 Task: Create record types in request object.
Action: Mouse moved to (1296, 103)
Screenshot: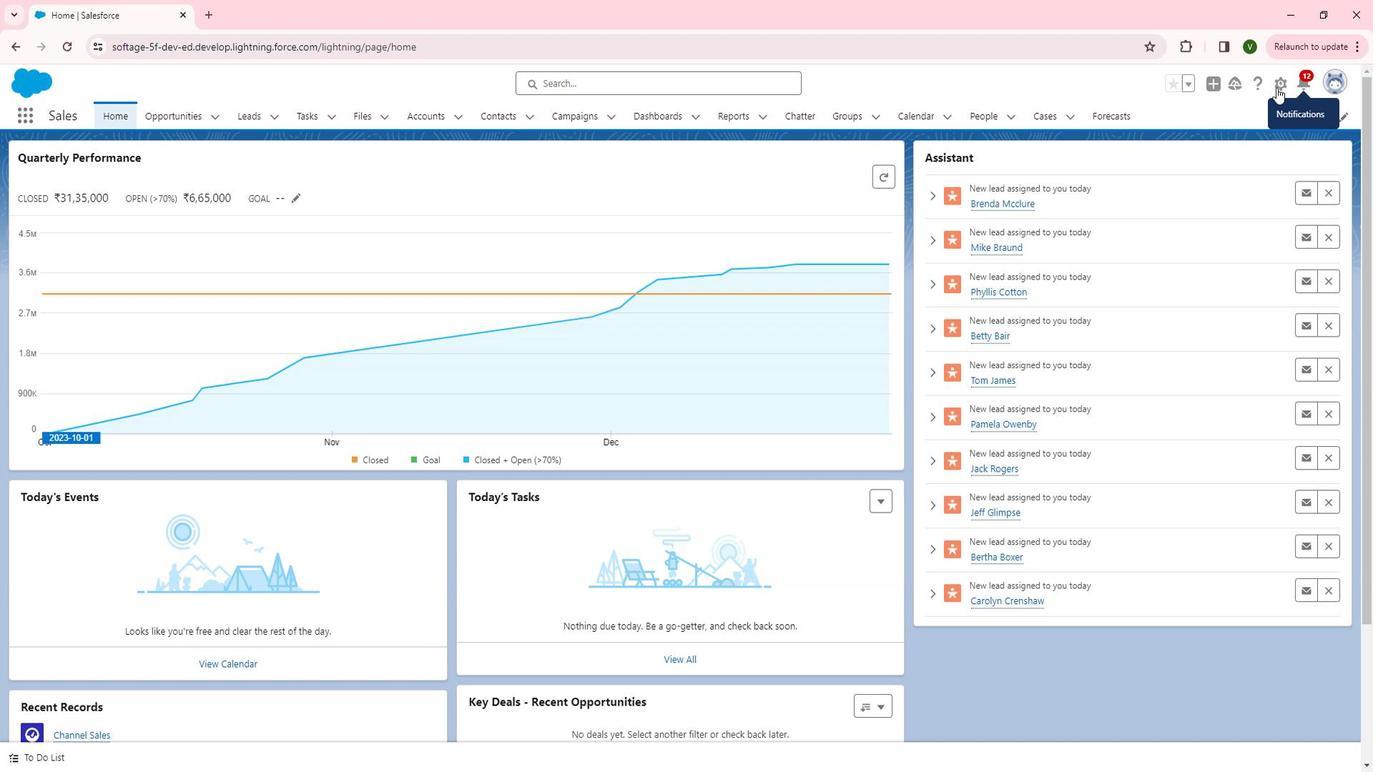 
Action: Mouse pressed left at (1296, 103)
Screenshot: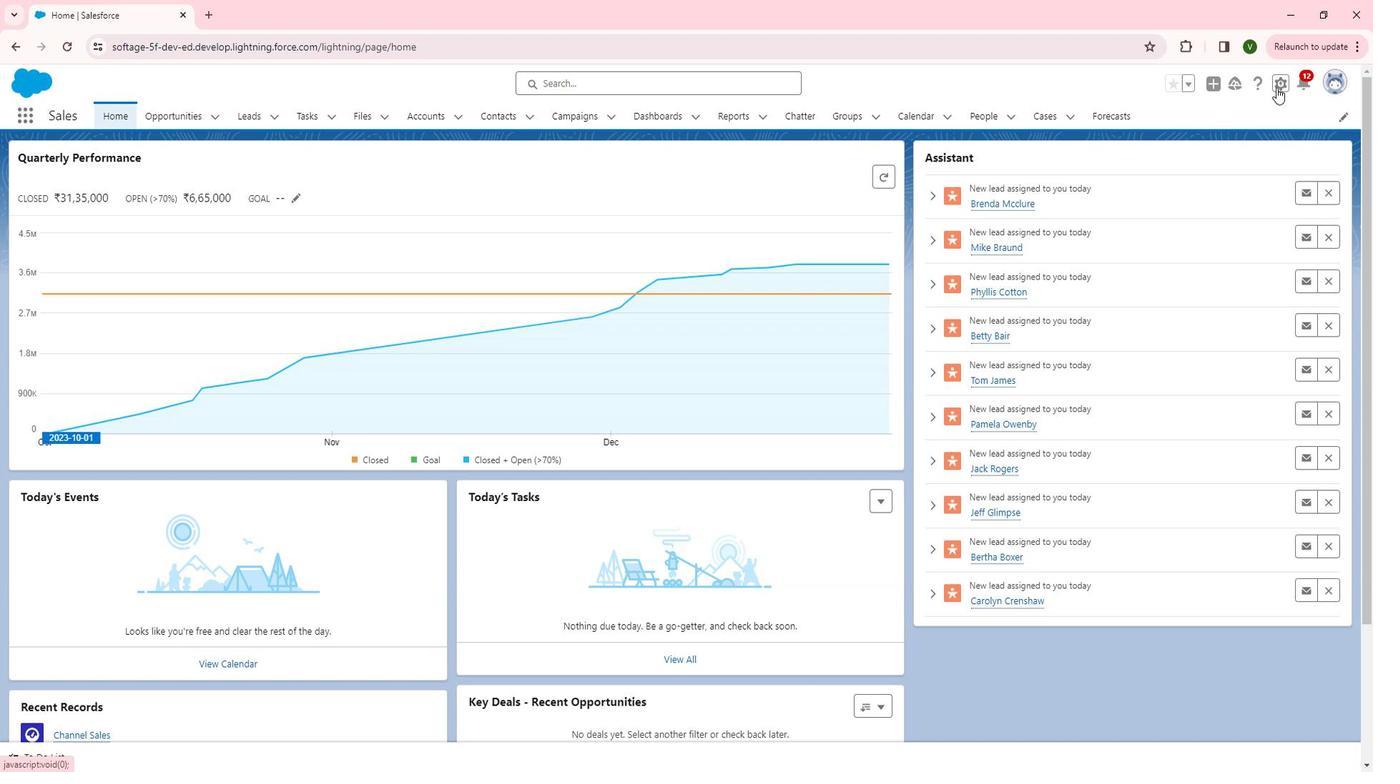
Action: Mouse moved to (1244, 140)
Screenshot: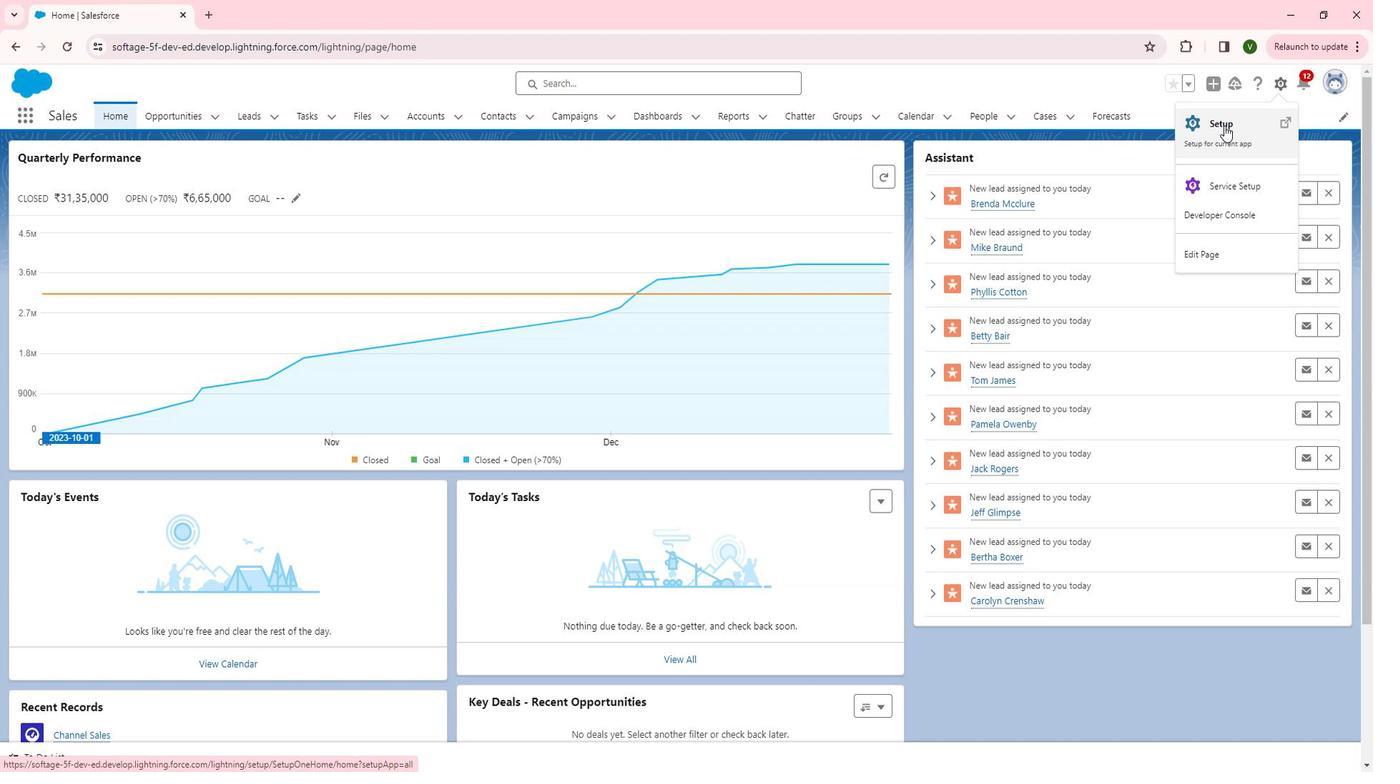 
Action: Mouse pressed left at (1244, 140)
Screenshot: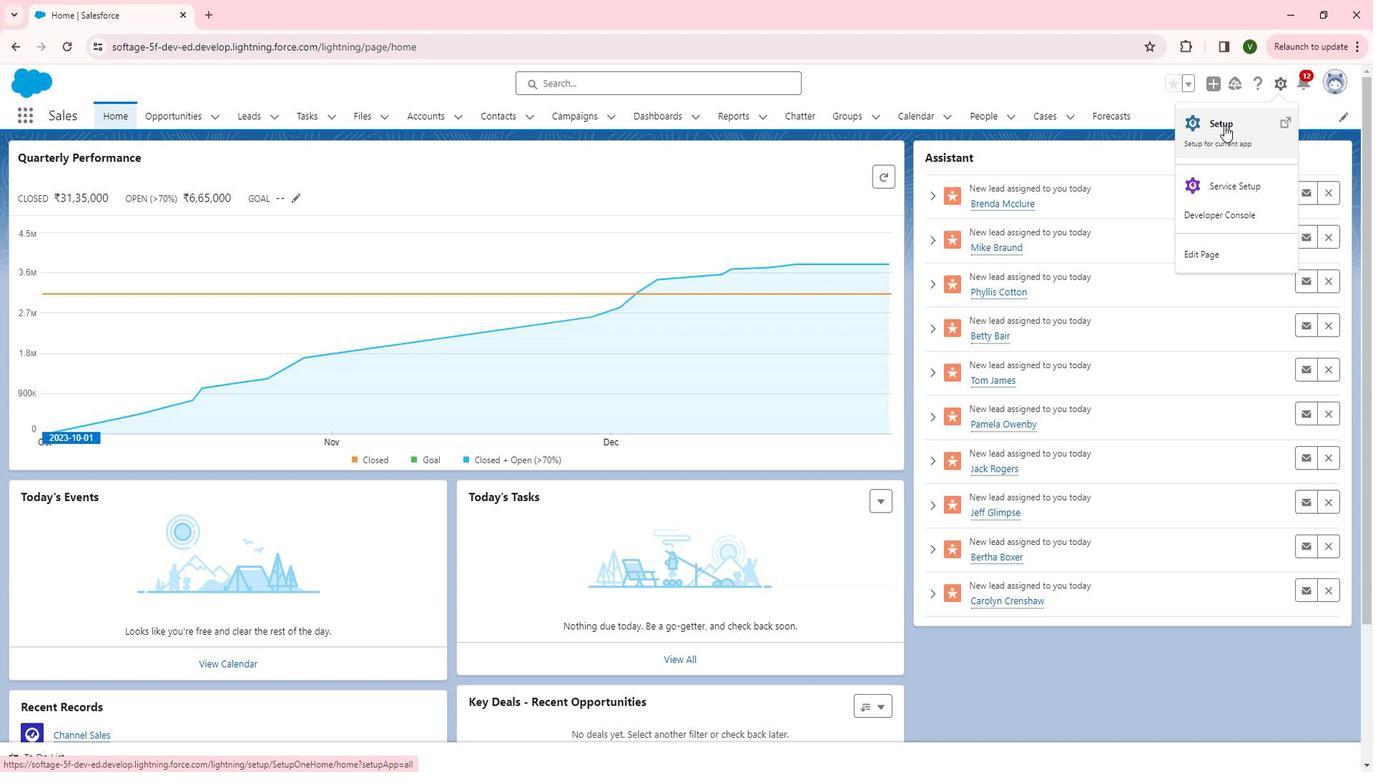 
Action: Mouse moved to (98, 517)
Screenshot: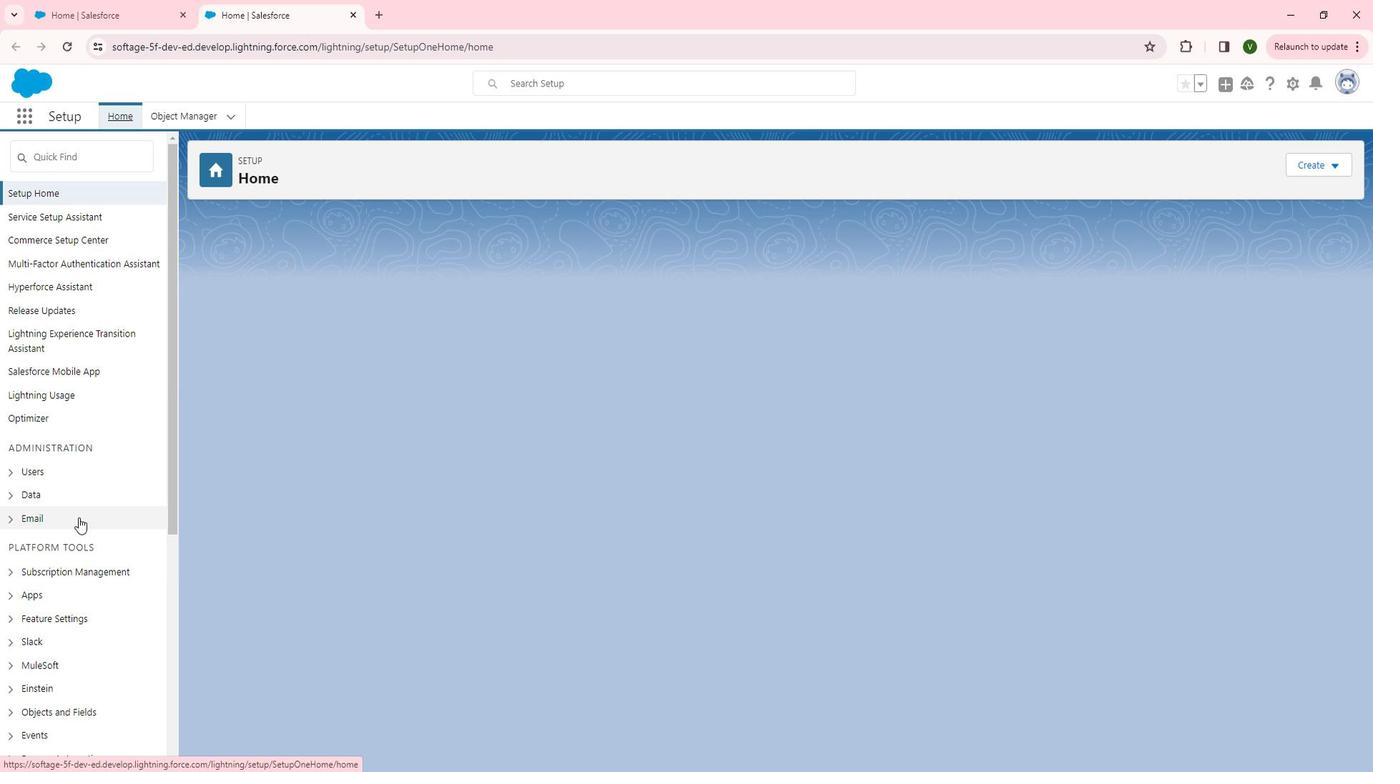 
Action: Mouse scrolled (98, 517) with delta (0, 0)
Screenshot: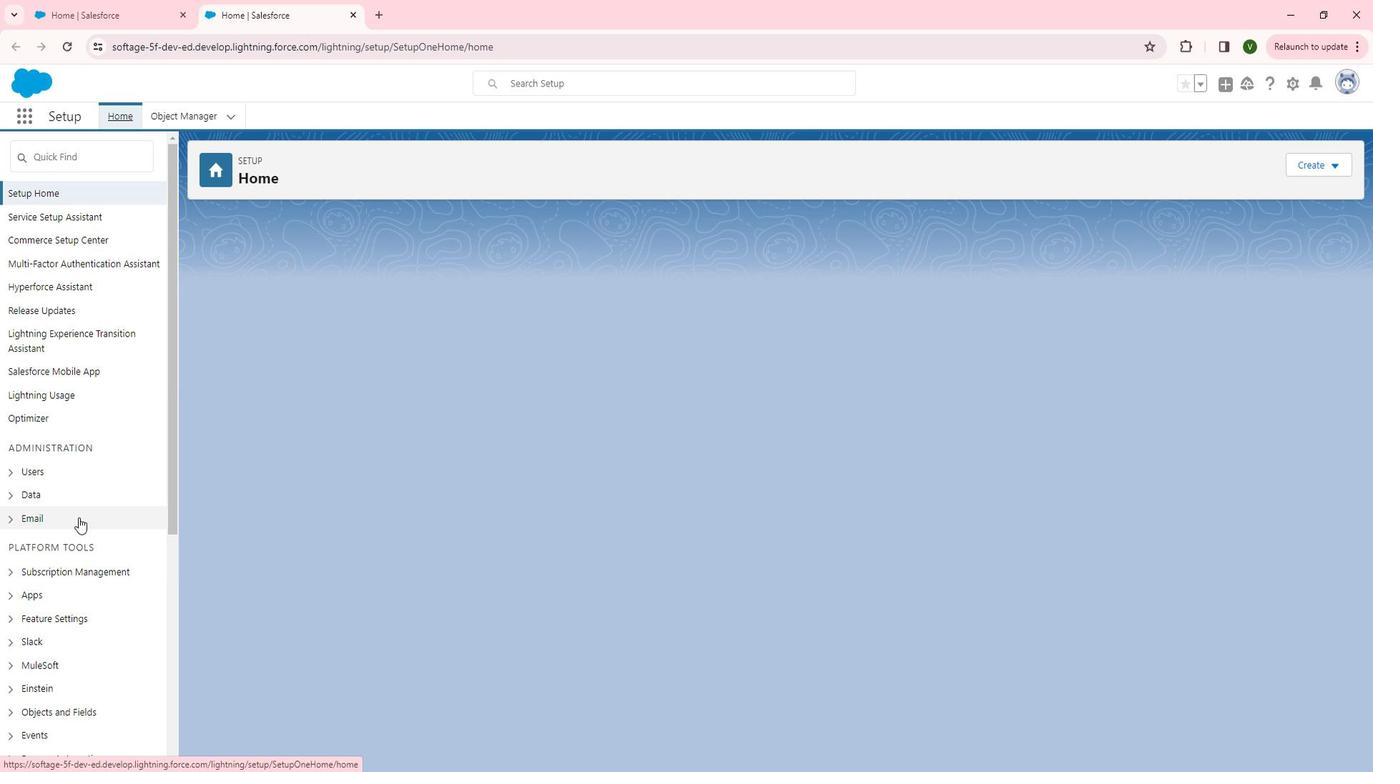 
Action: Mouse scrolled (98, 517) with delta (0, 0)
Screenshot: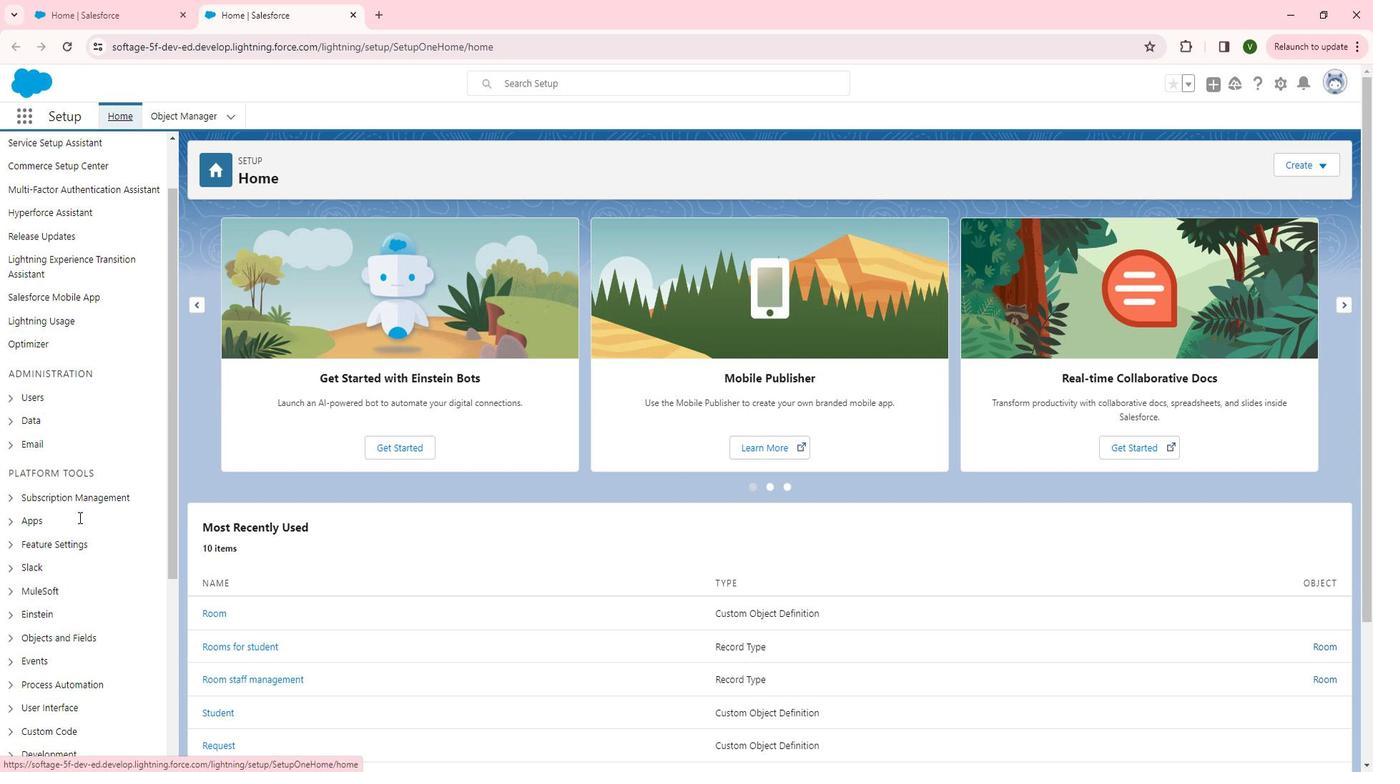 
Action: Mouse scrolled (98, 517) with delta (0, 0)
Screenshot: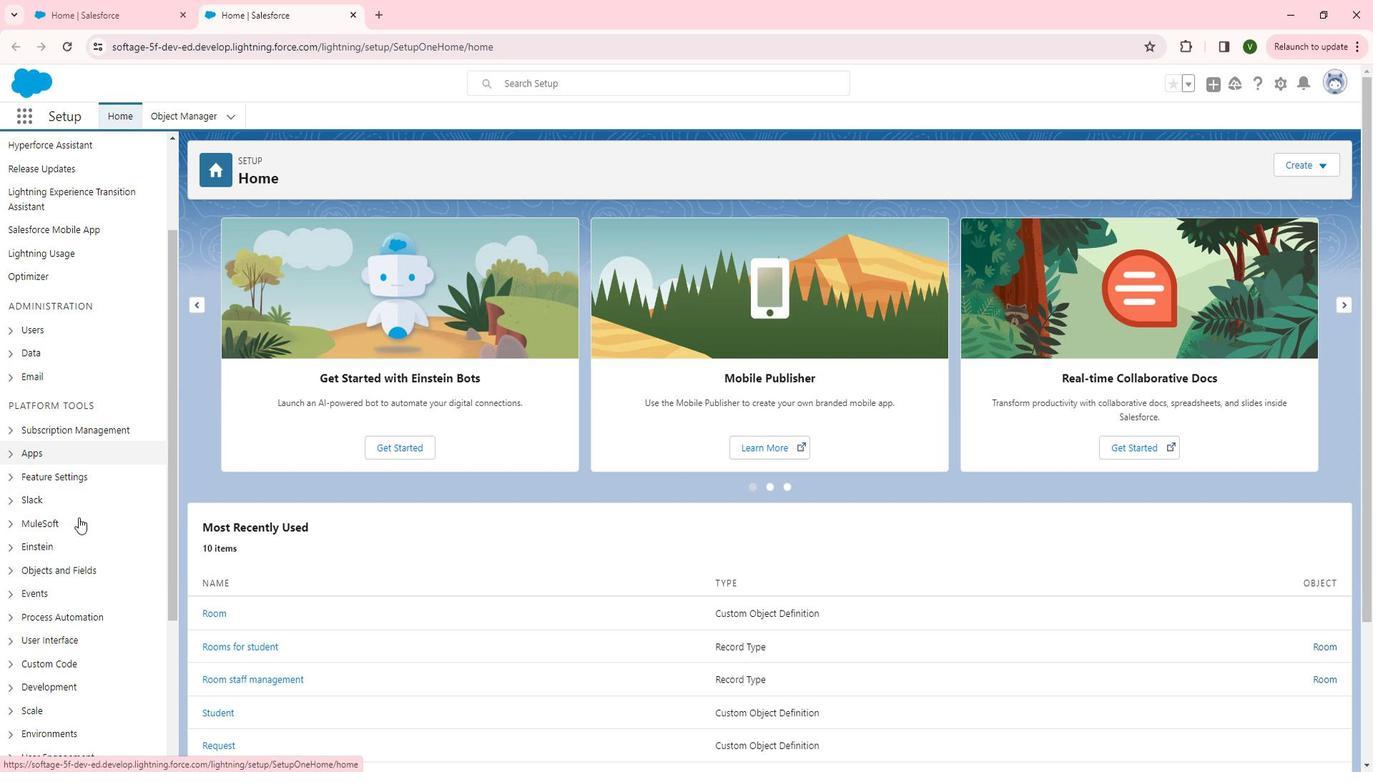 
Action: Mouse moved to (33, 488)
Screenshot: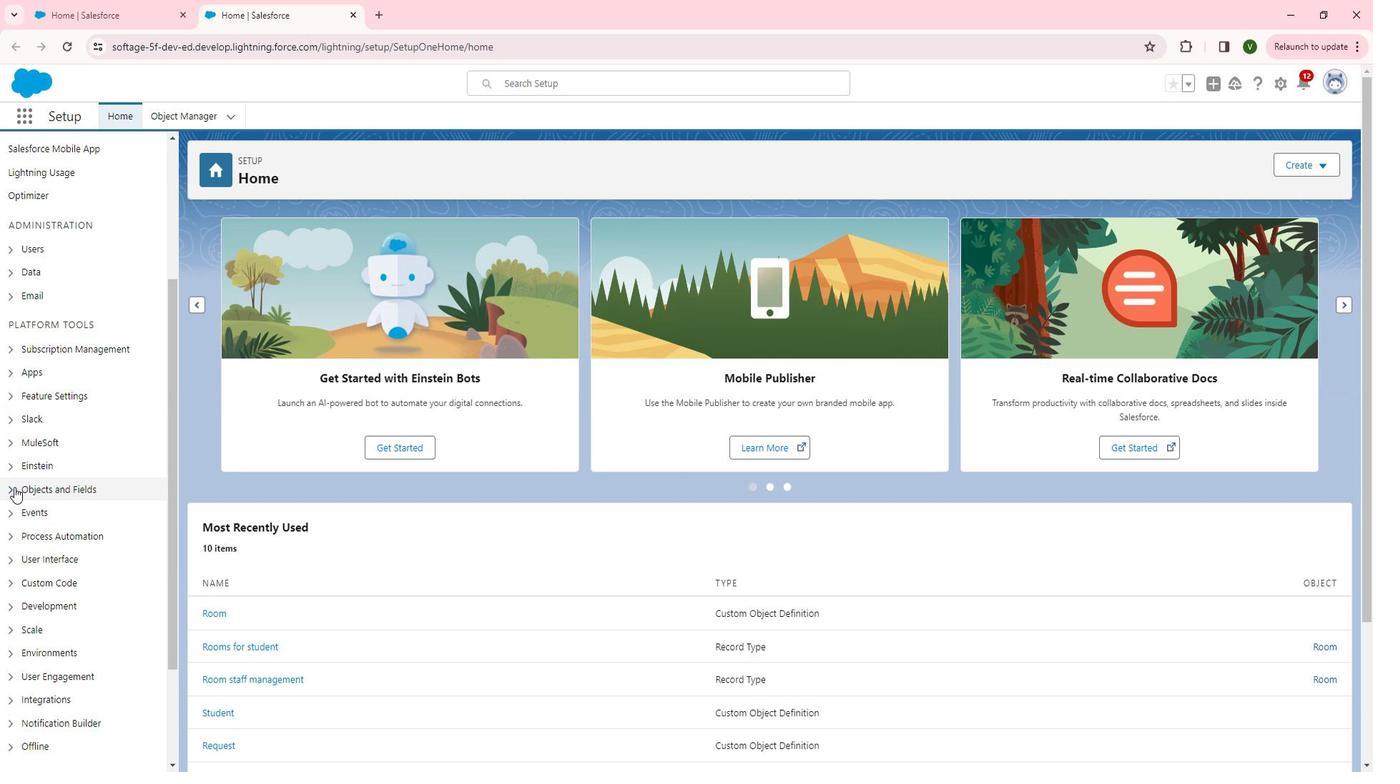 
Action: Mouse pressed left at (33, 488)
Screenshot: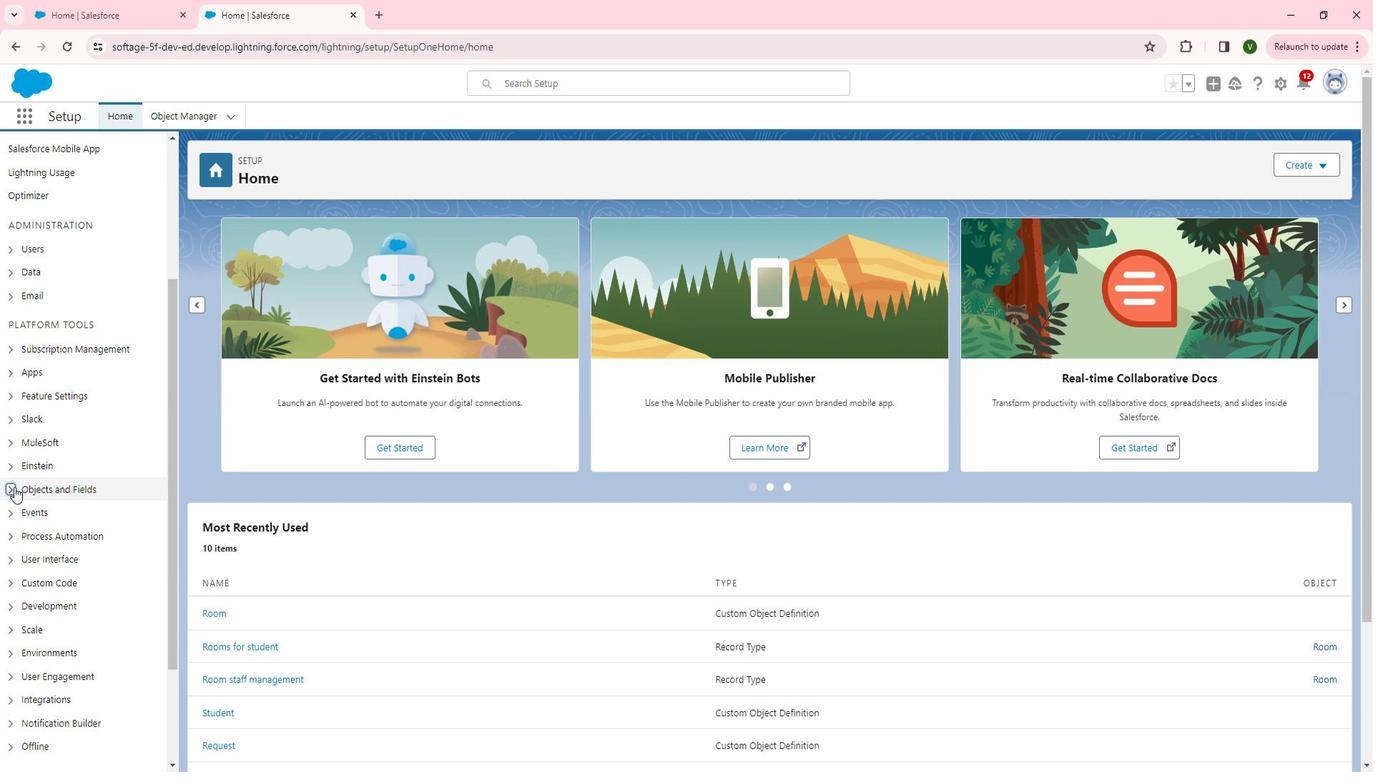 
Action: Mouse moved to (72, 509)
Screenshot: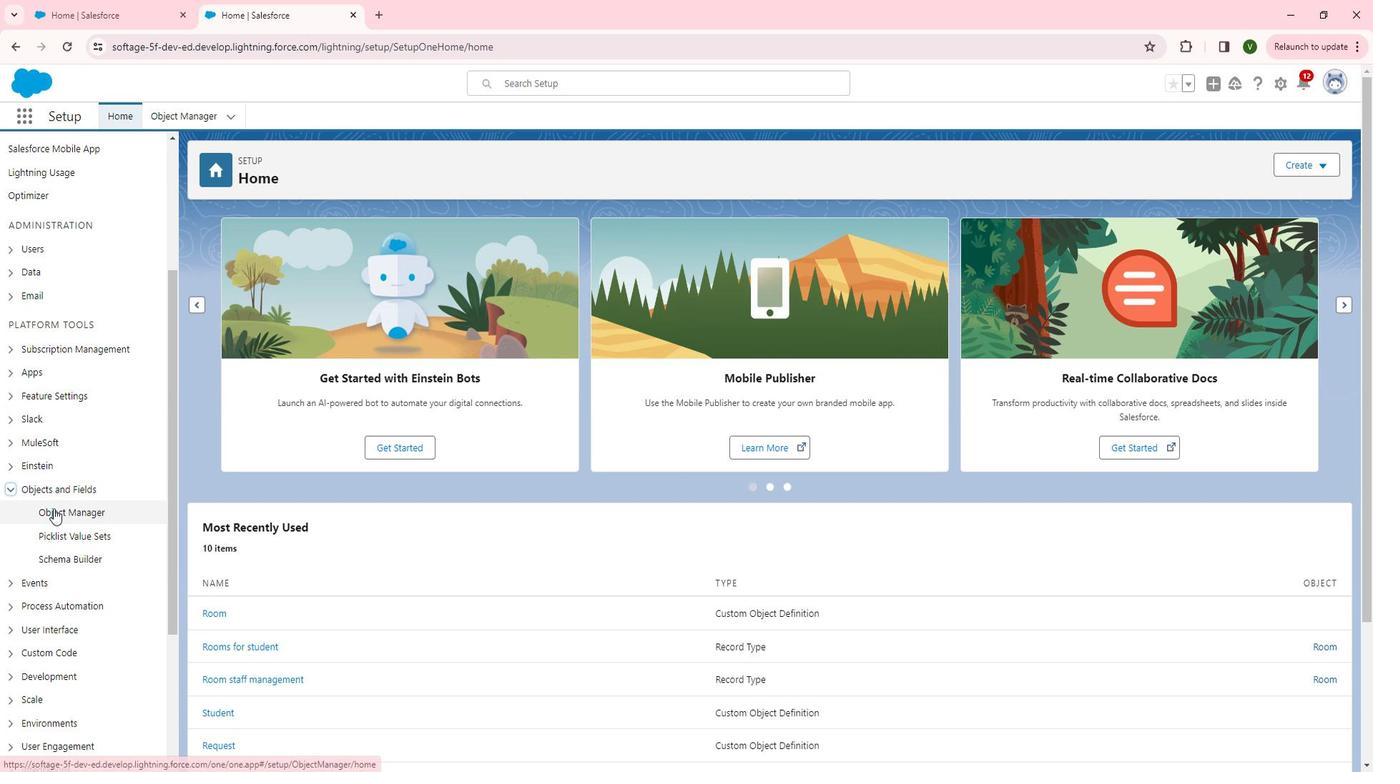 
Action: Mouse pressed left at (72, 509)
Screenshot: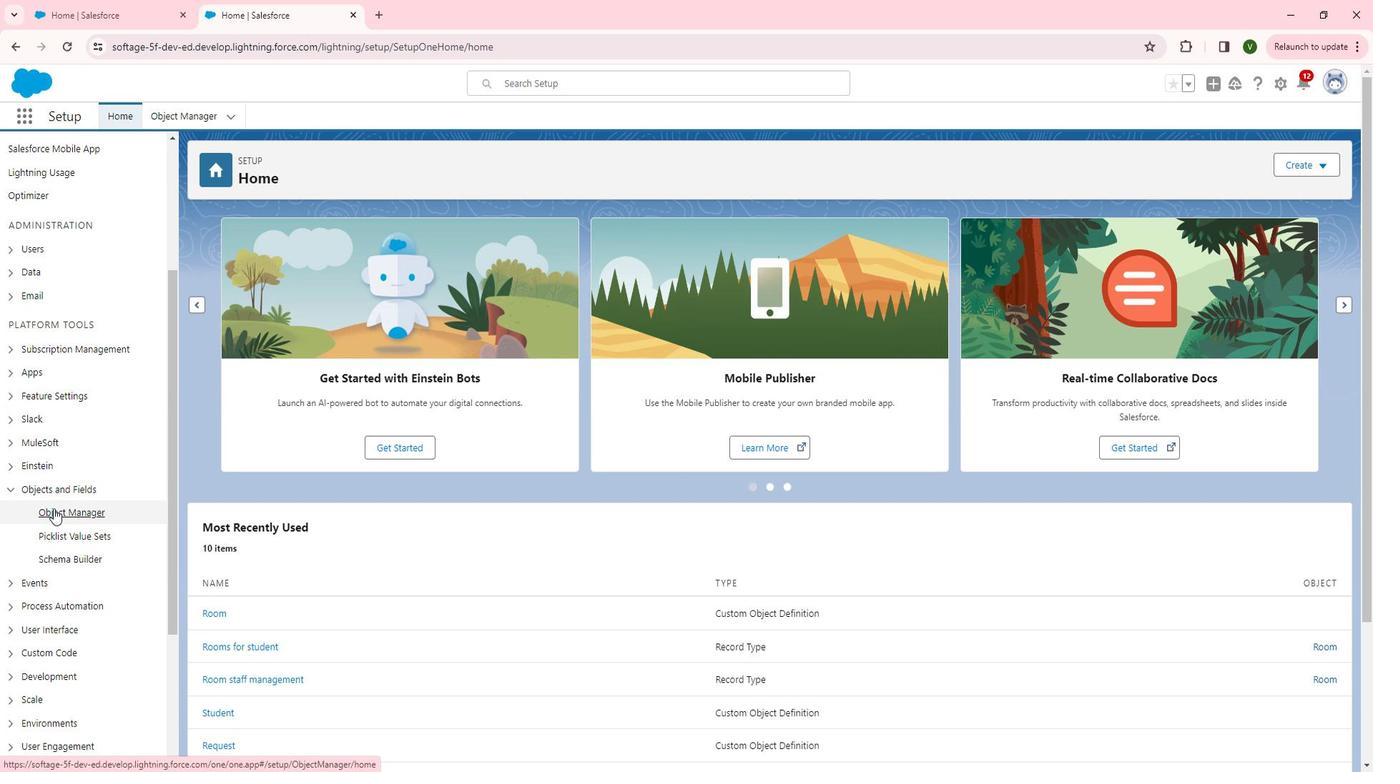 
Action: Mouse moved to (307, 524)
Screenshot: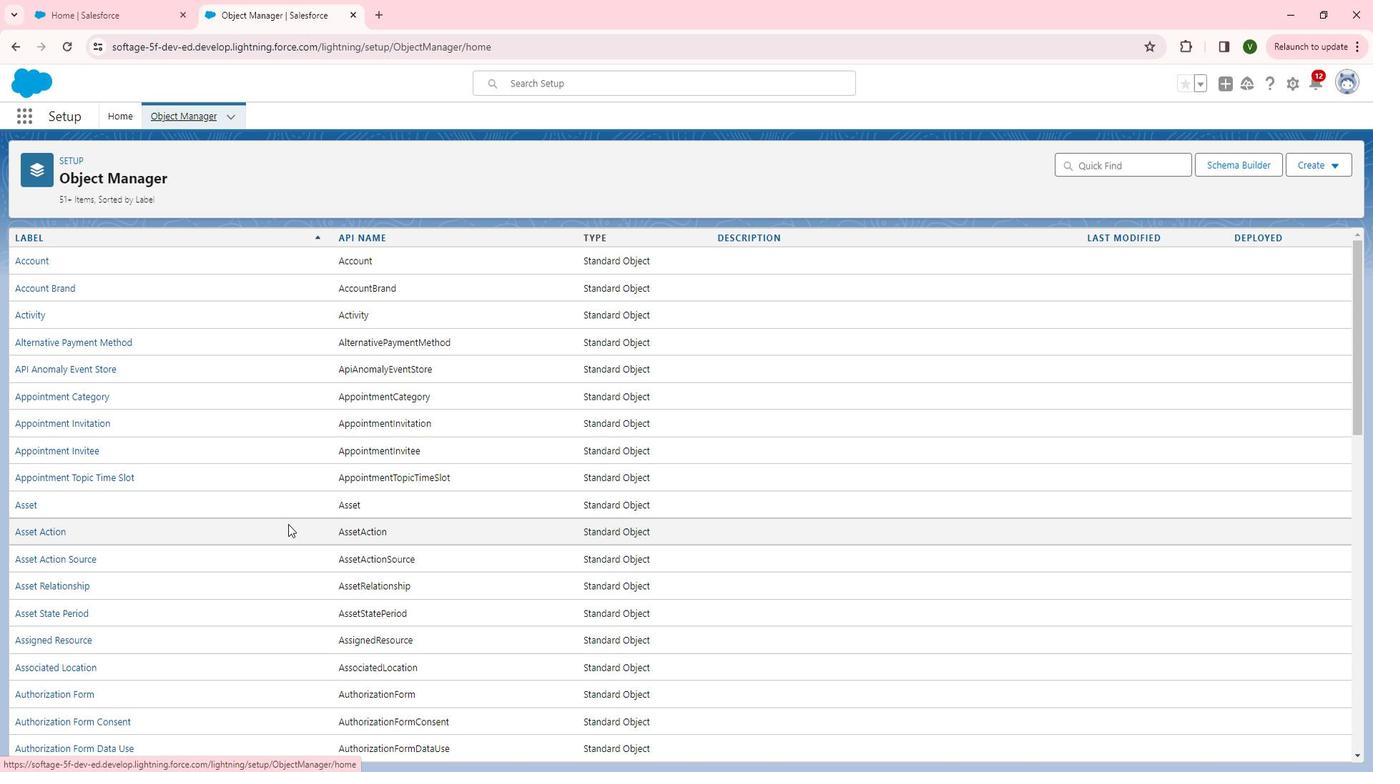 
Action: Mouse scrolled (307, 523) with delta (0, 0)
Screenshot: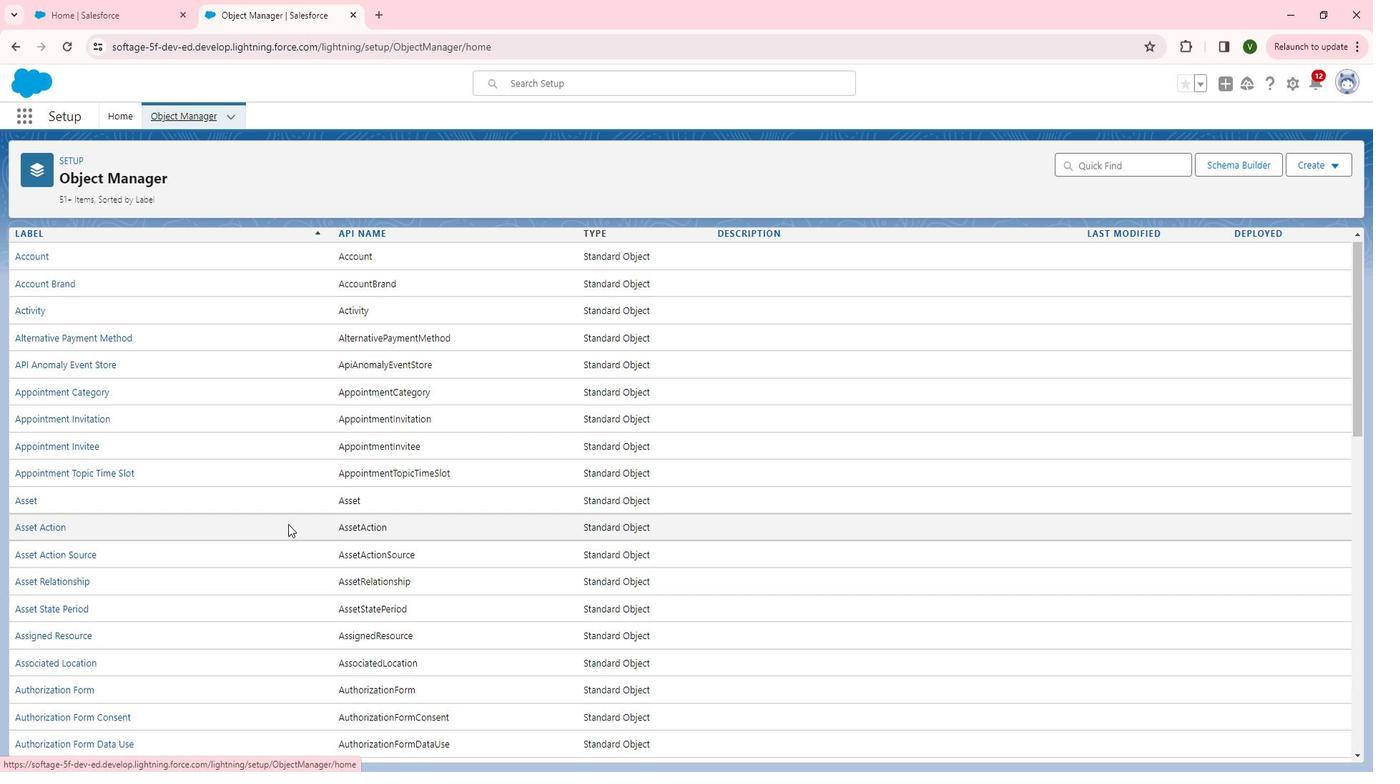 
Action: Mouse scrolled (307, 523) with delta (0, 0)
Screenshot: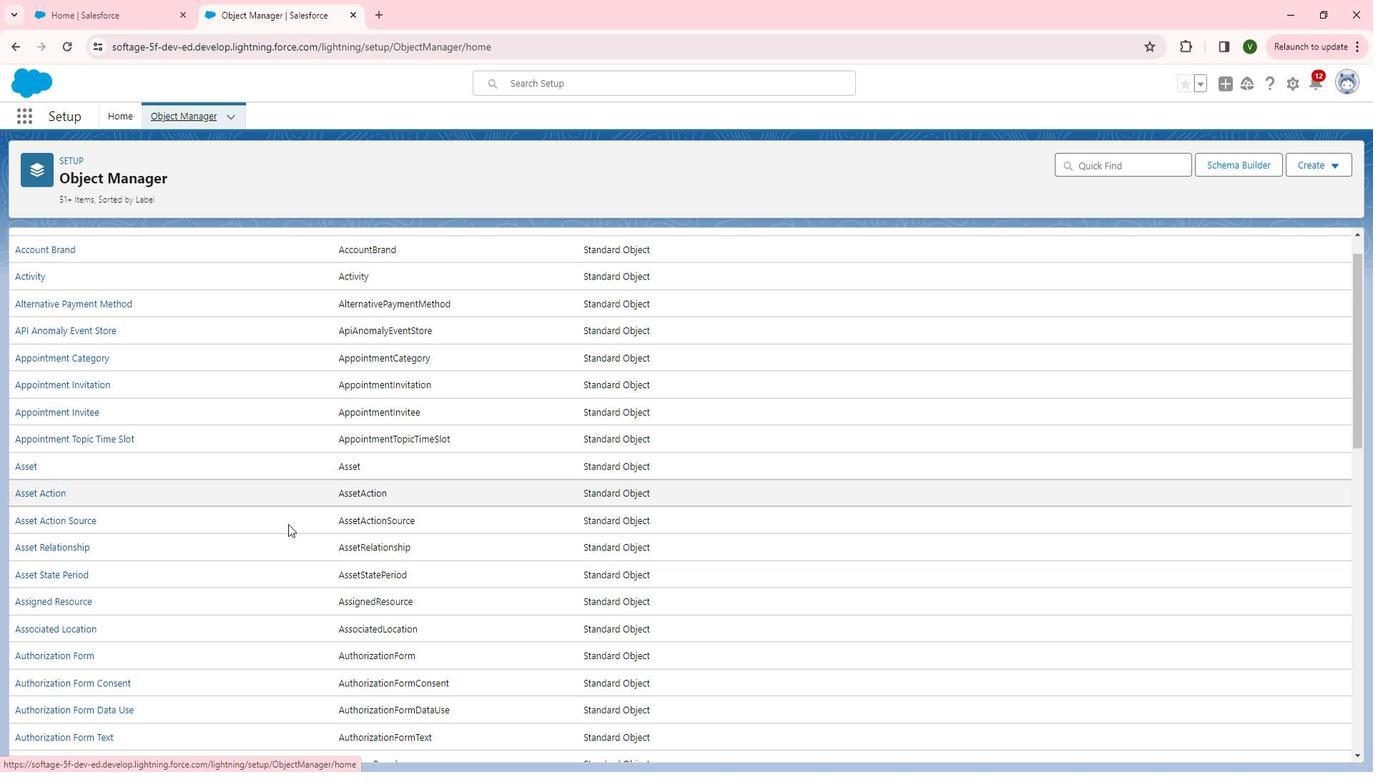 
Action: Mouse scrolled (307, 523) with delta (0, 0)
Screenshot: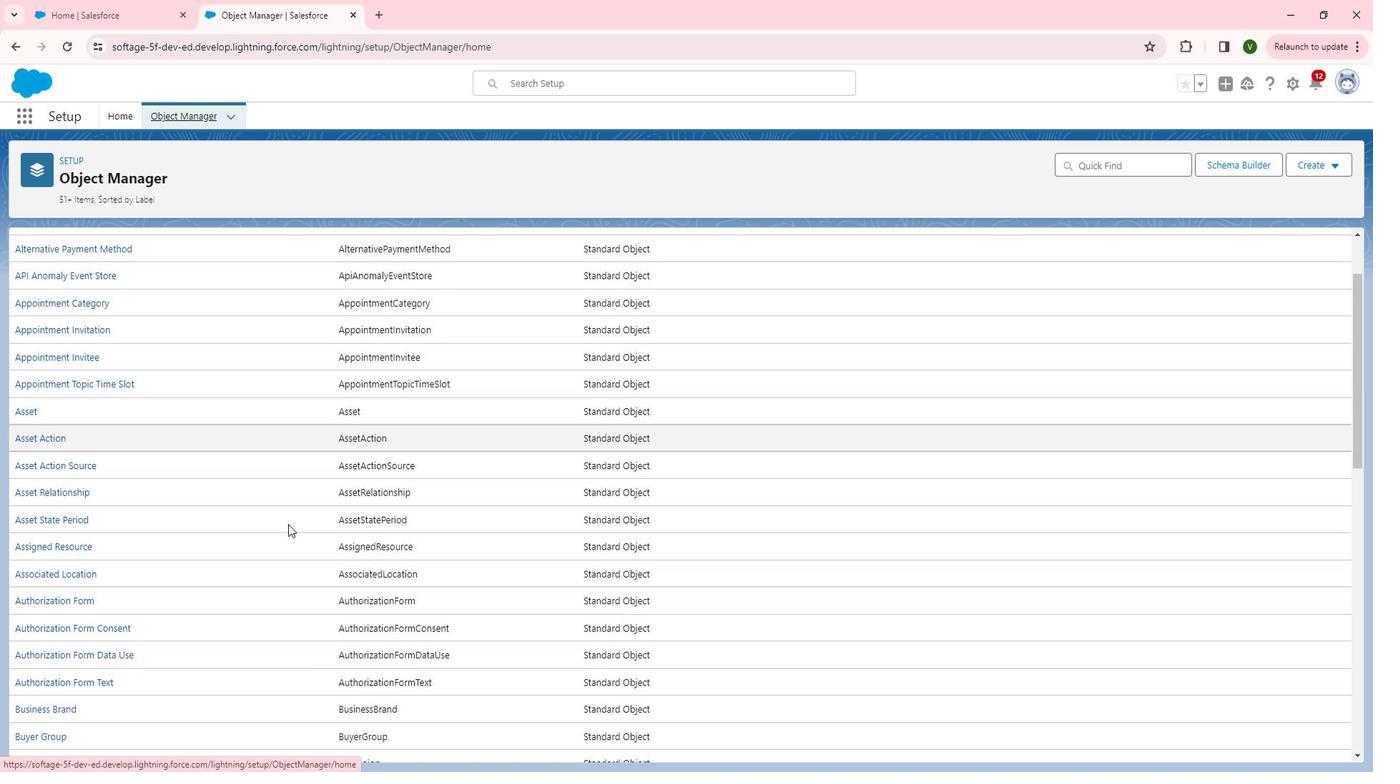 
Action: Mouse scrolled (307, 523) with delta (0, 0)
Screenshot: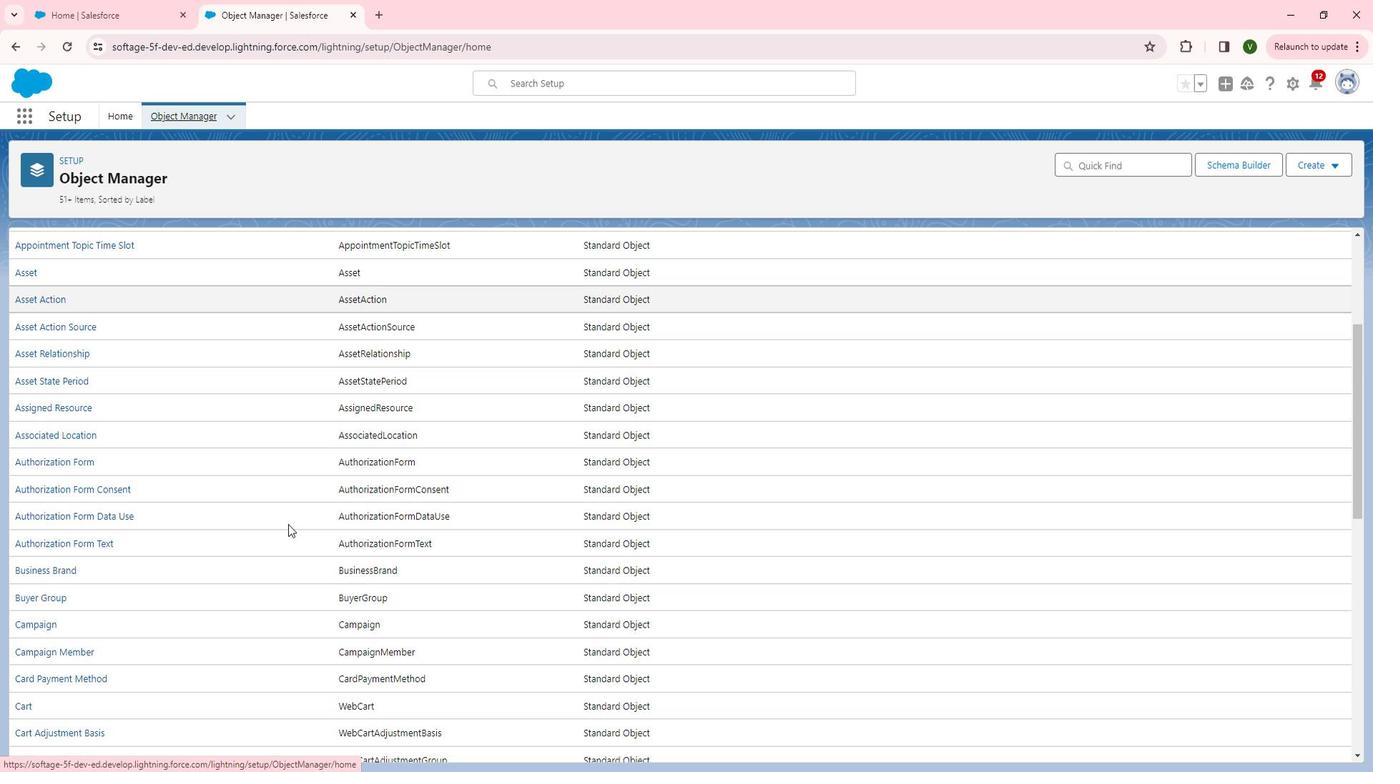 
Action: Mouse scrolled (307, 523) with delta (0, 0)
Screenshot: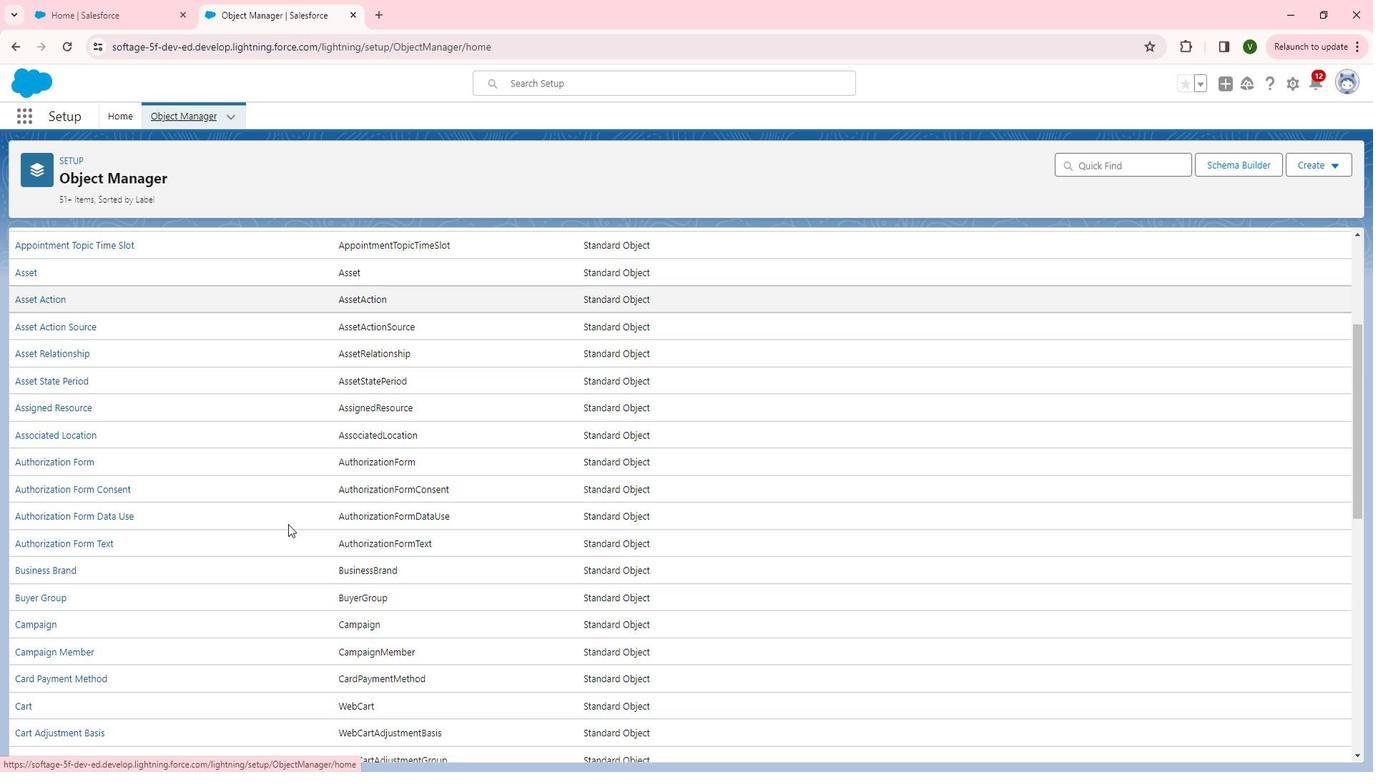 
Action: Mouse scrolled (307, 523) with delta (0, 0)
Screenshot: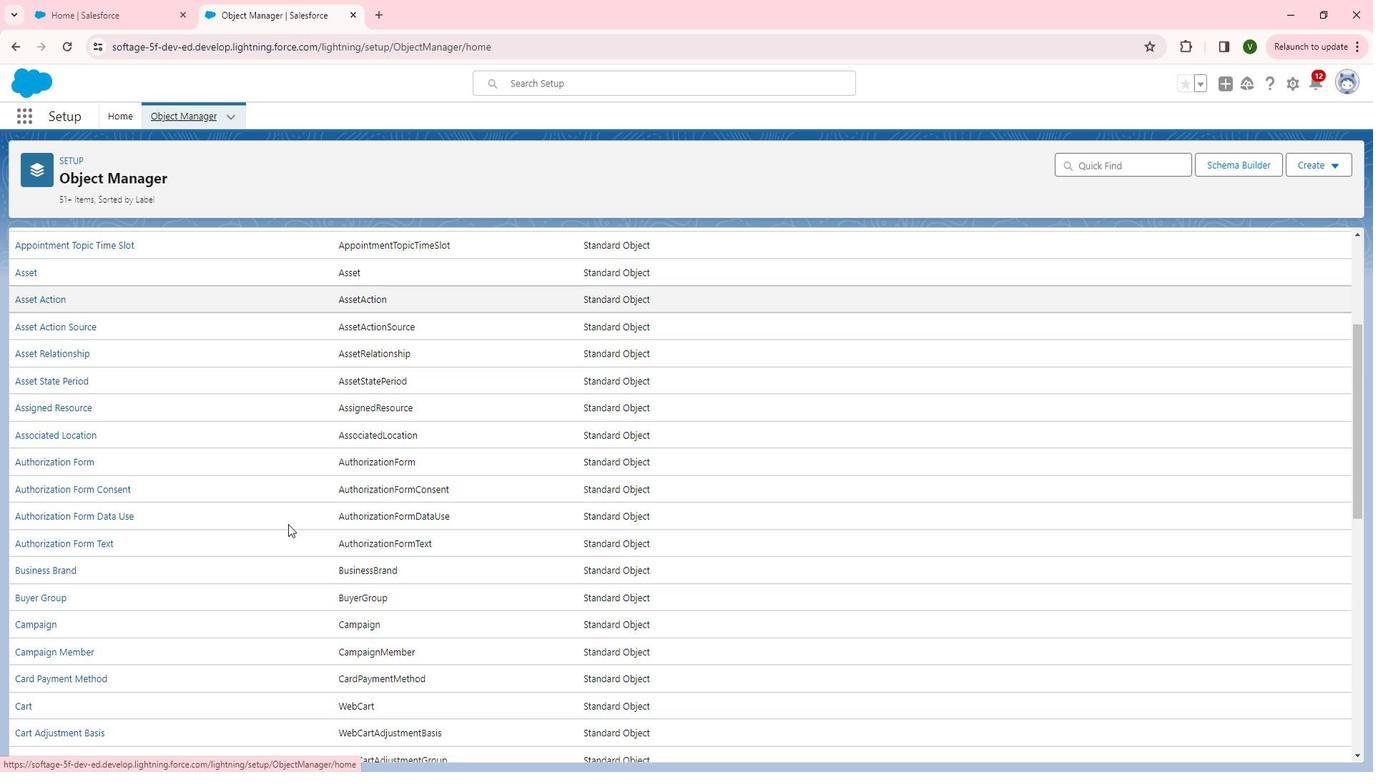 
Action: Mouse scrolled (307, 523) with delta (0, 0)
Screenshot: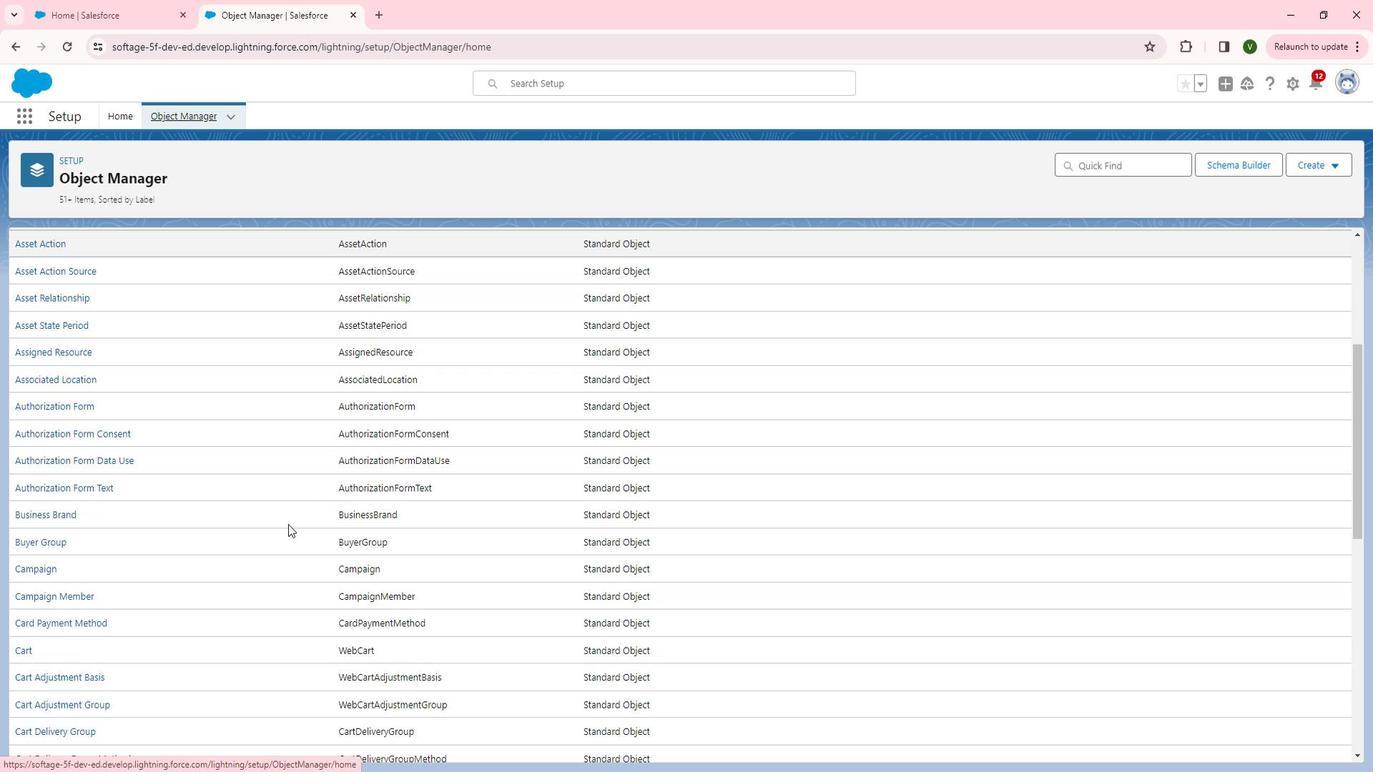 
Action: Mouse scrolled (307, 523) with delta (0, 0)
Screenshot: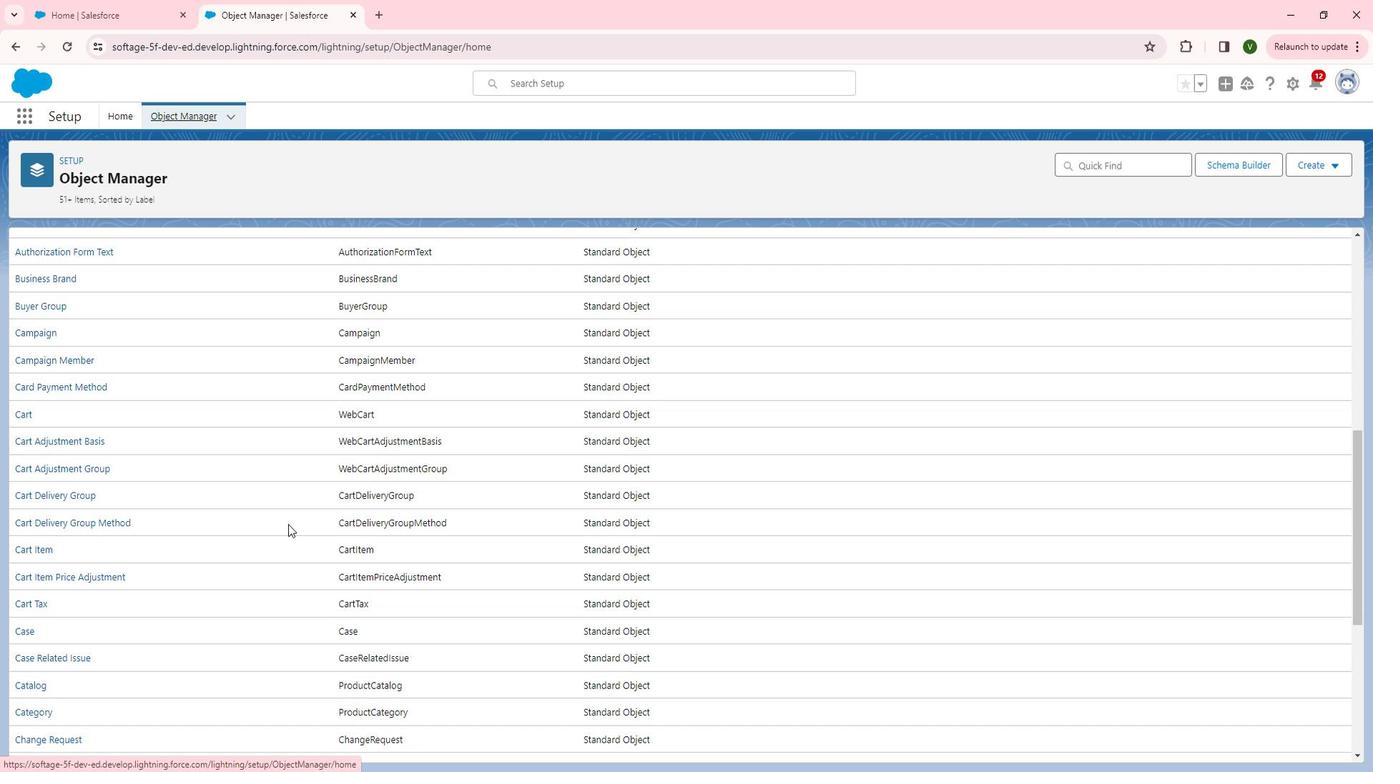 
Action: Mouse scrolled (307, 523) with delta (0, 0)
Screenshot: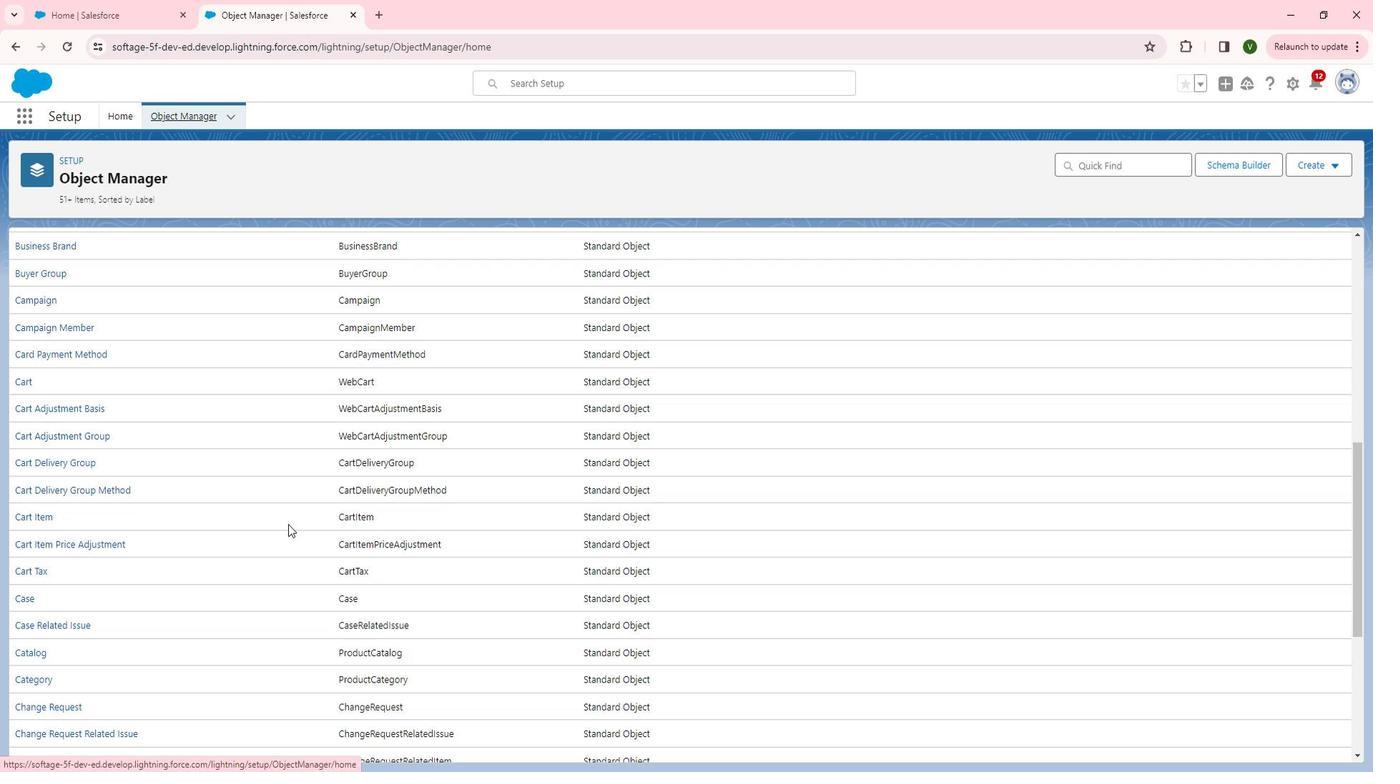 
Action: Mouse scrolled (307, 523) with delta (0, 0)
Screenshot: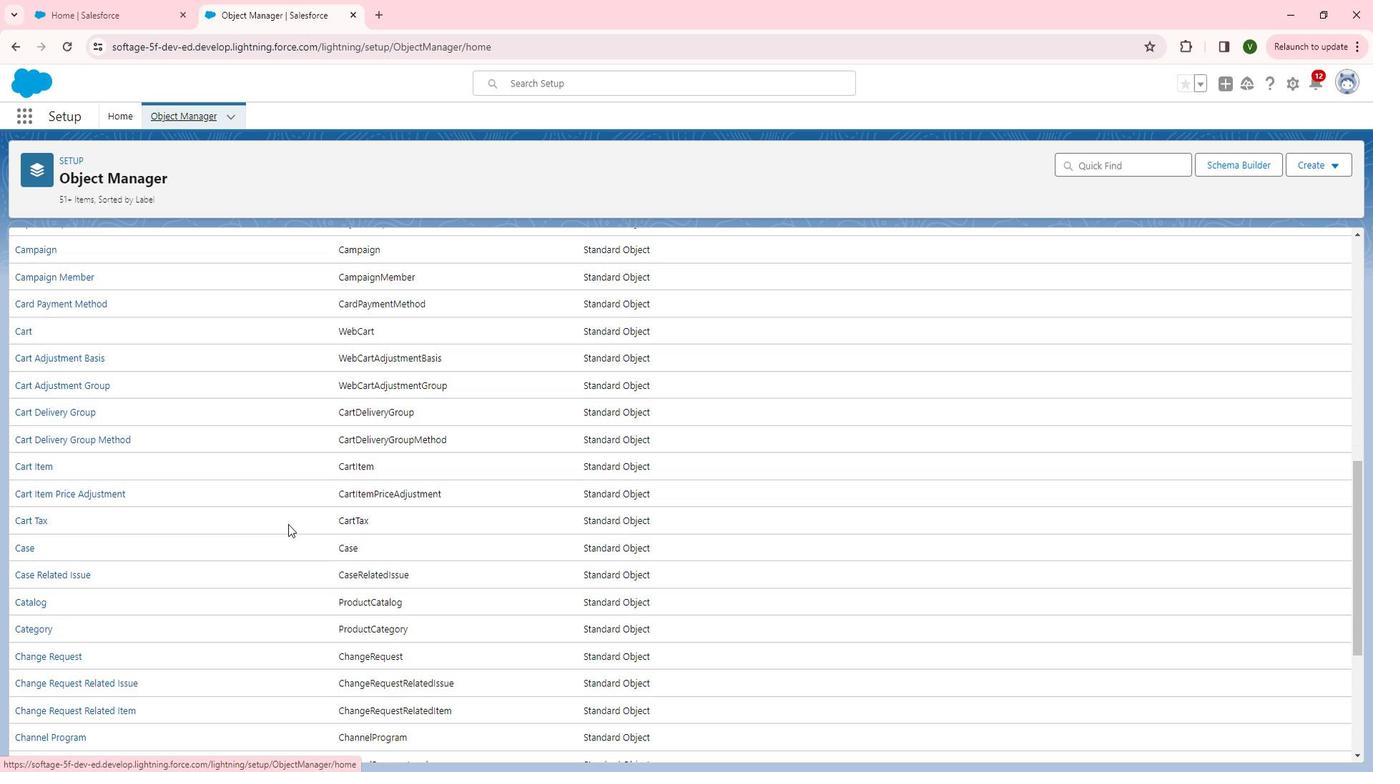 
Action: Mouse scrolled (307, 523) with delta (0, 0)
Screenshot: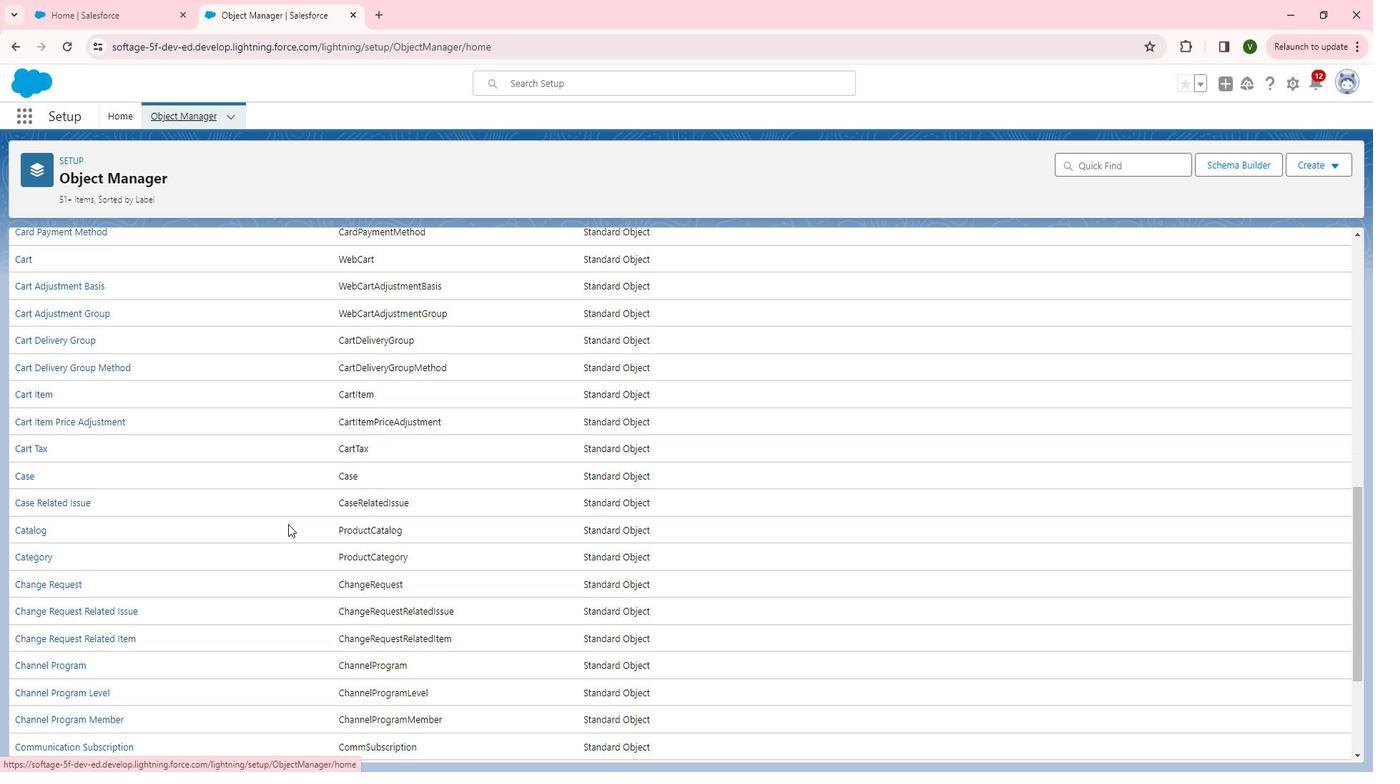
Action: Mouse scrolled (307, 523) with delta (0, 0)
Screenshot: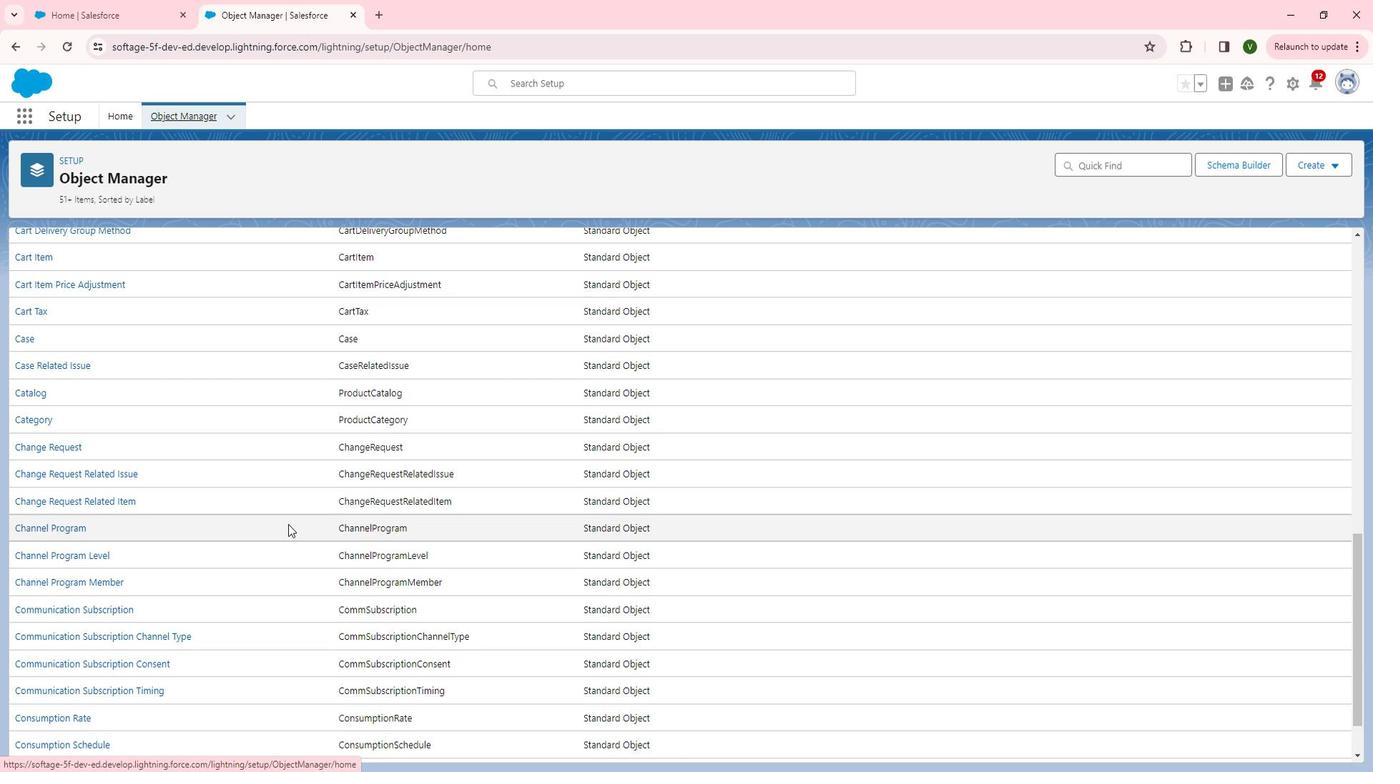 
Action: Mouse scrolled (307, 523) with delta (0, 0)
Screenshot: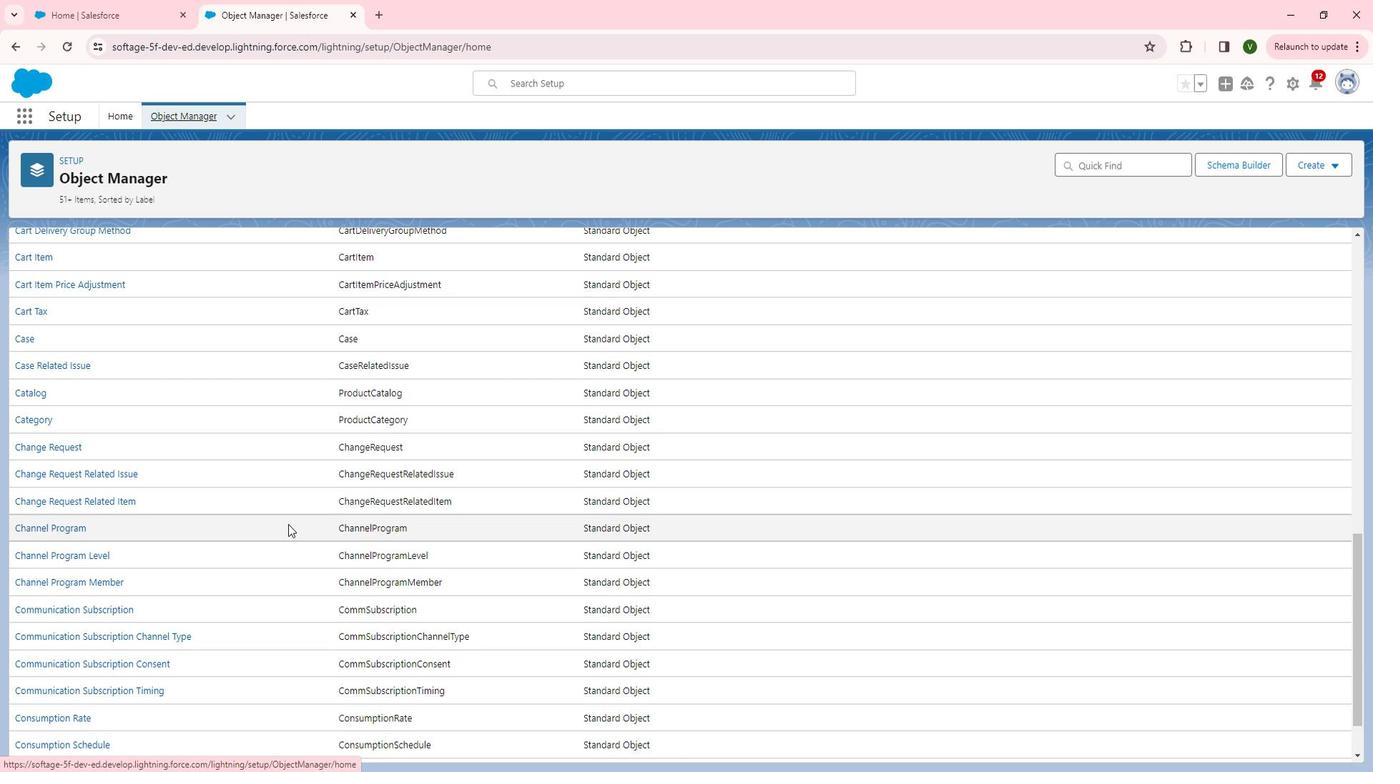 
Action: Mouse scrolled (307, 523) with delta (0, 0)
Screenshot: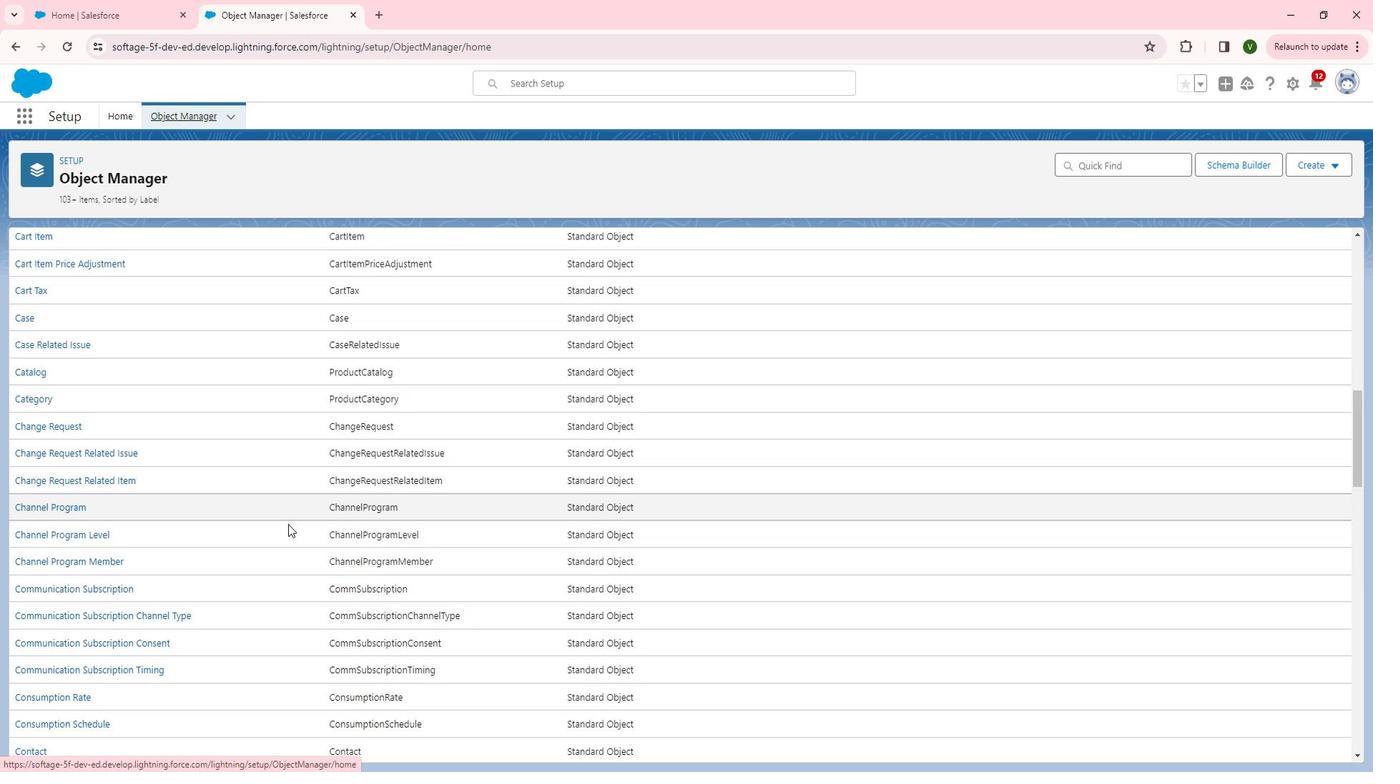 
Action: Mouse scrolled (307, 523) with delta (0, 0)
Screenshot: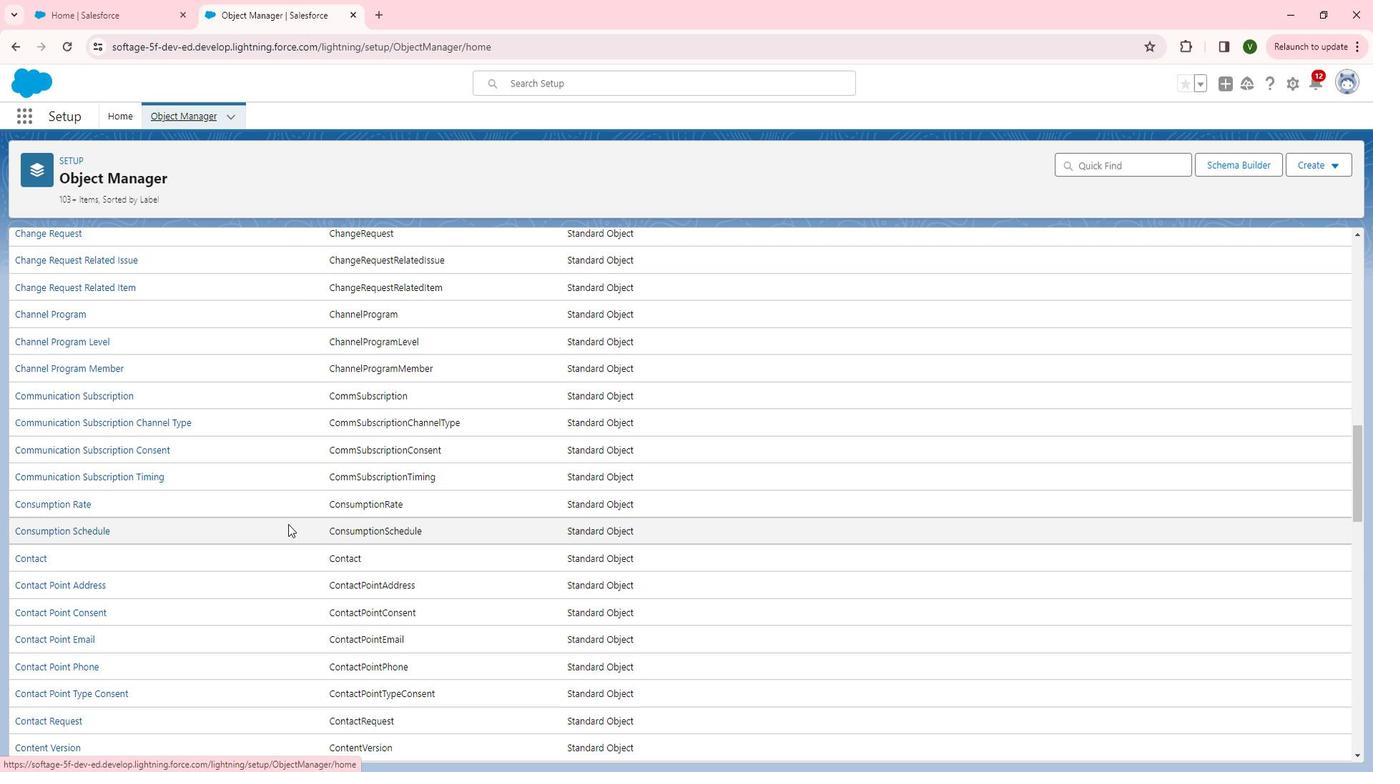 
Action: Mouse scrolled (307, 523) with delta (0, 0)
Screenshot: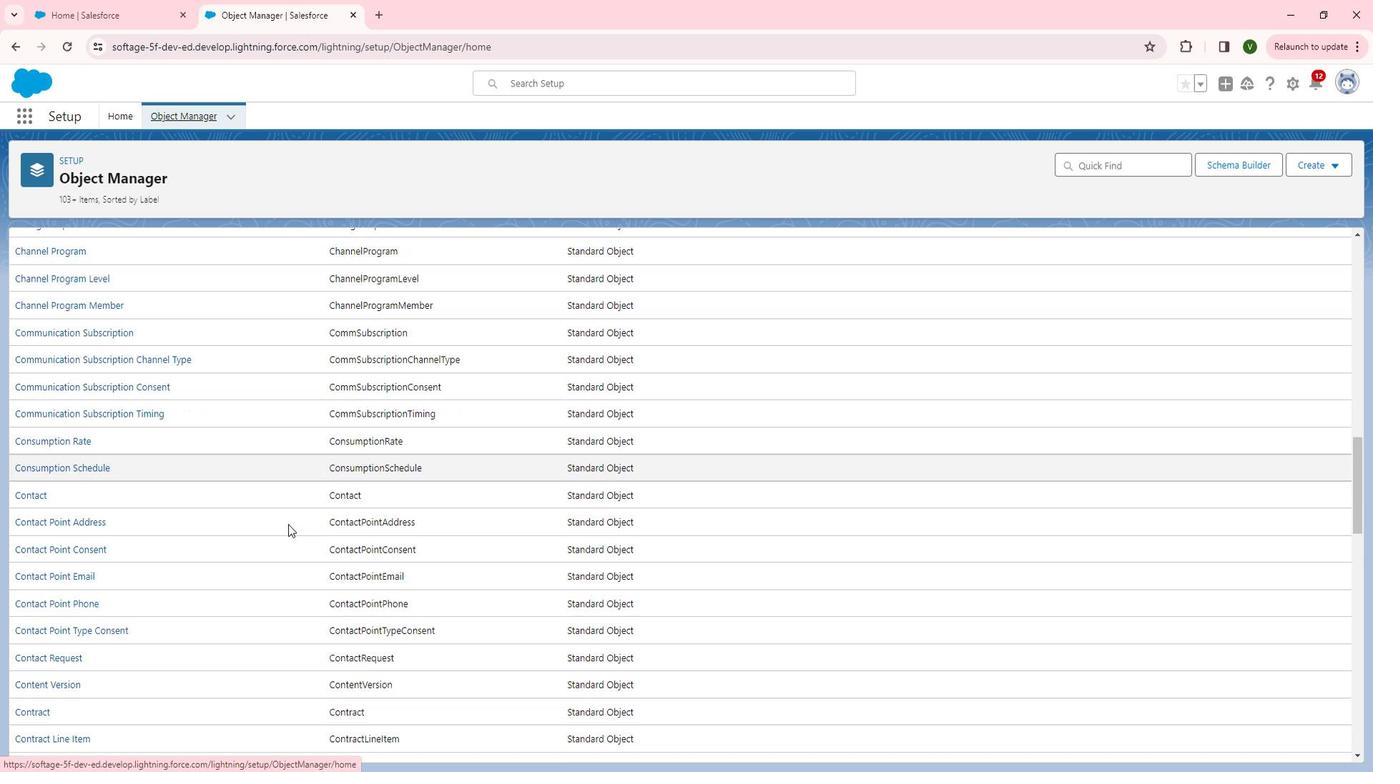 
Action: Mouse scrolled (307, 523) with delta (0, 0)
Screenshot: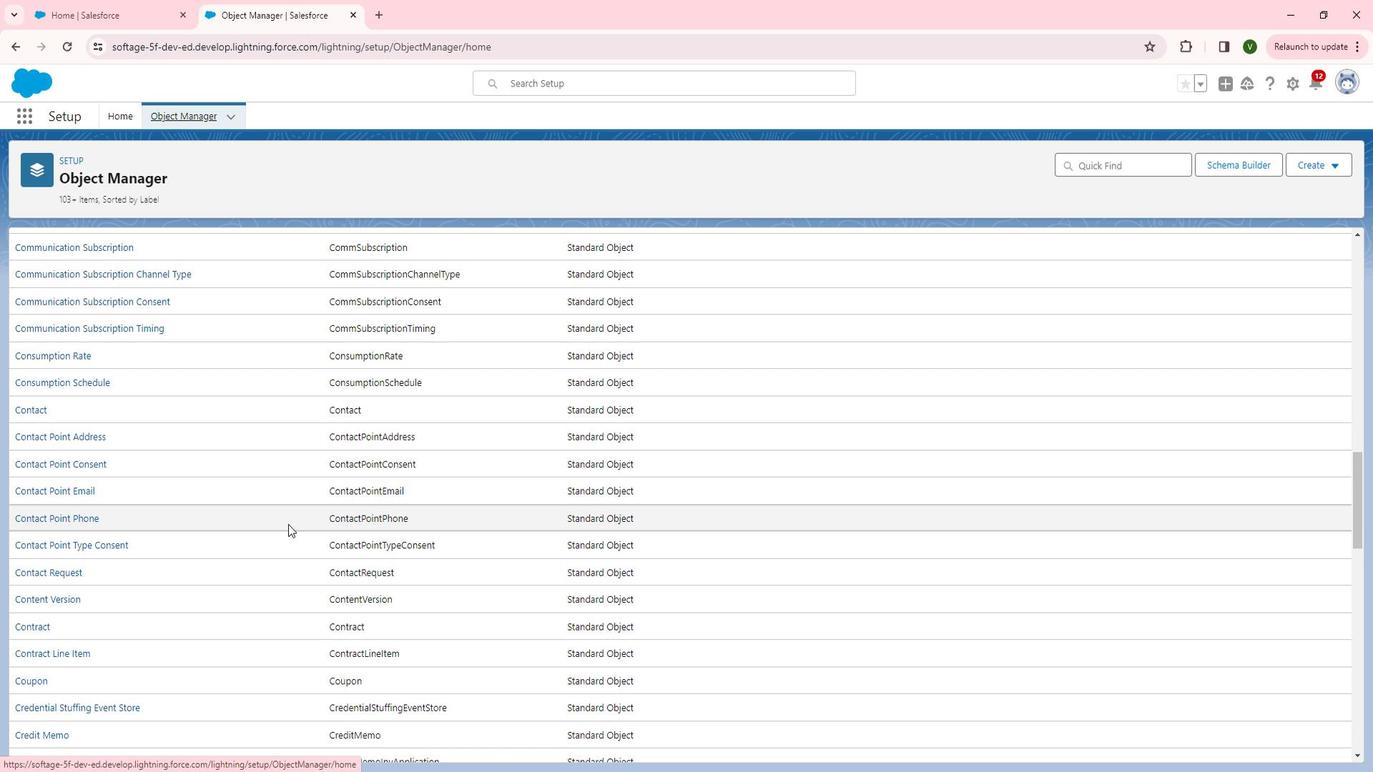 
Action: Mouse scrolled (307, 523) with delta (0, 0)
Screenshot: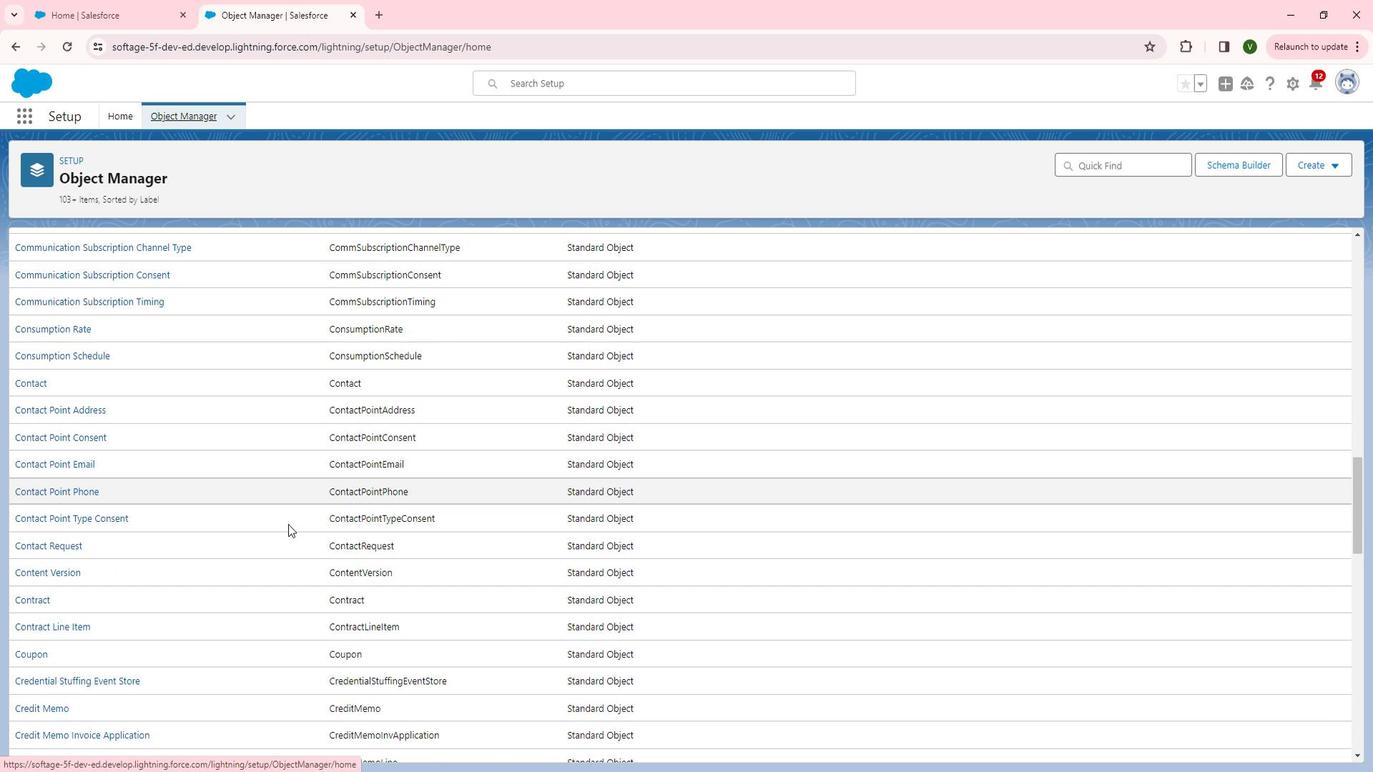 
Action: Mouse scrolled (307, 523) with delta (0, 0)
Screenshot: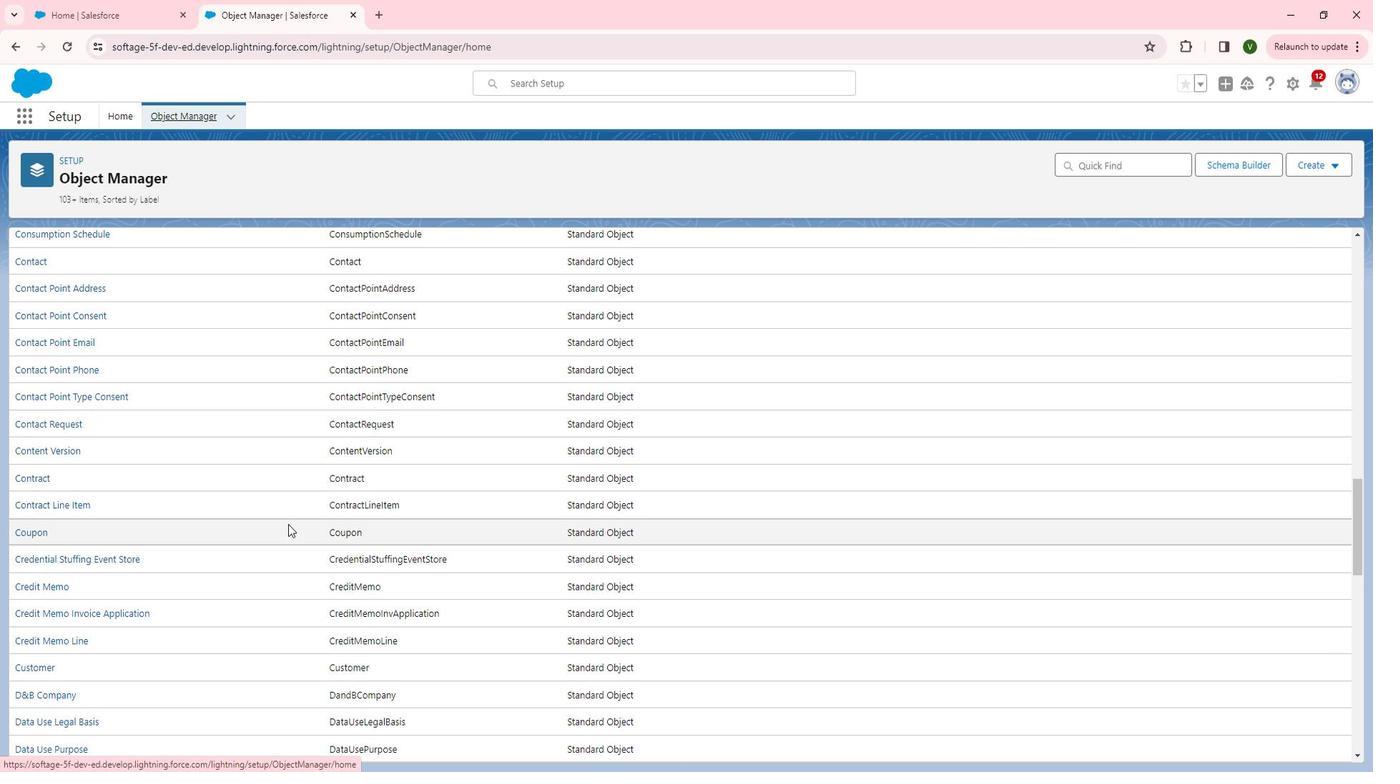 
Action: Mouse scrolled (307, 523) with delta (0, 0)
Screenshot: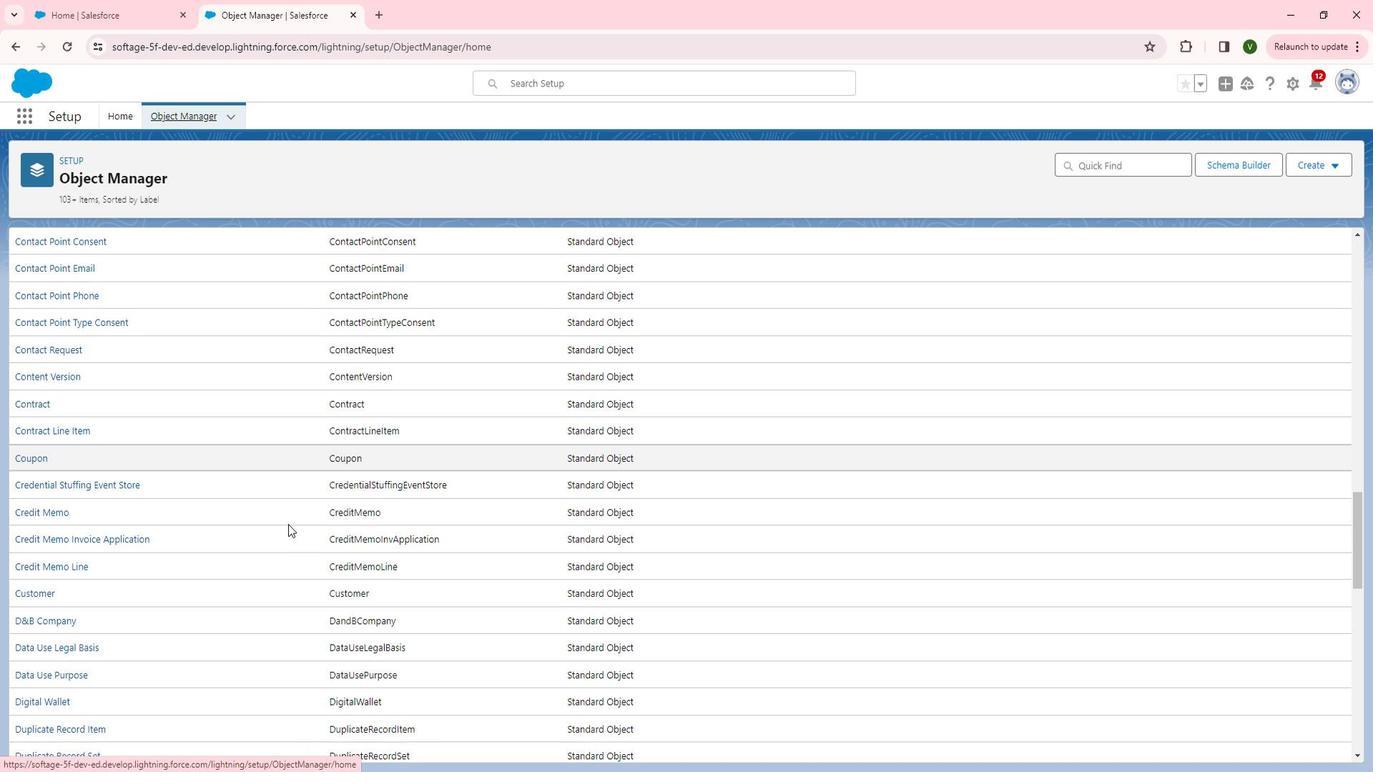 
Action: Mouse scrolled (307, 523) with delta (0, 0)
Screenshot: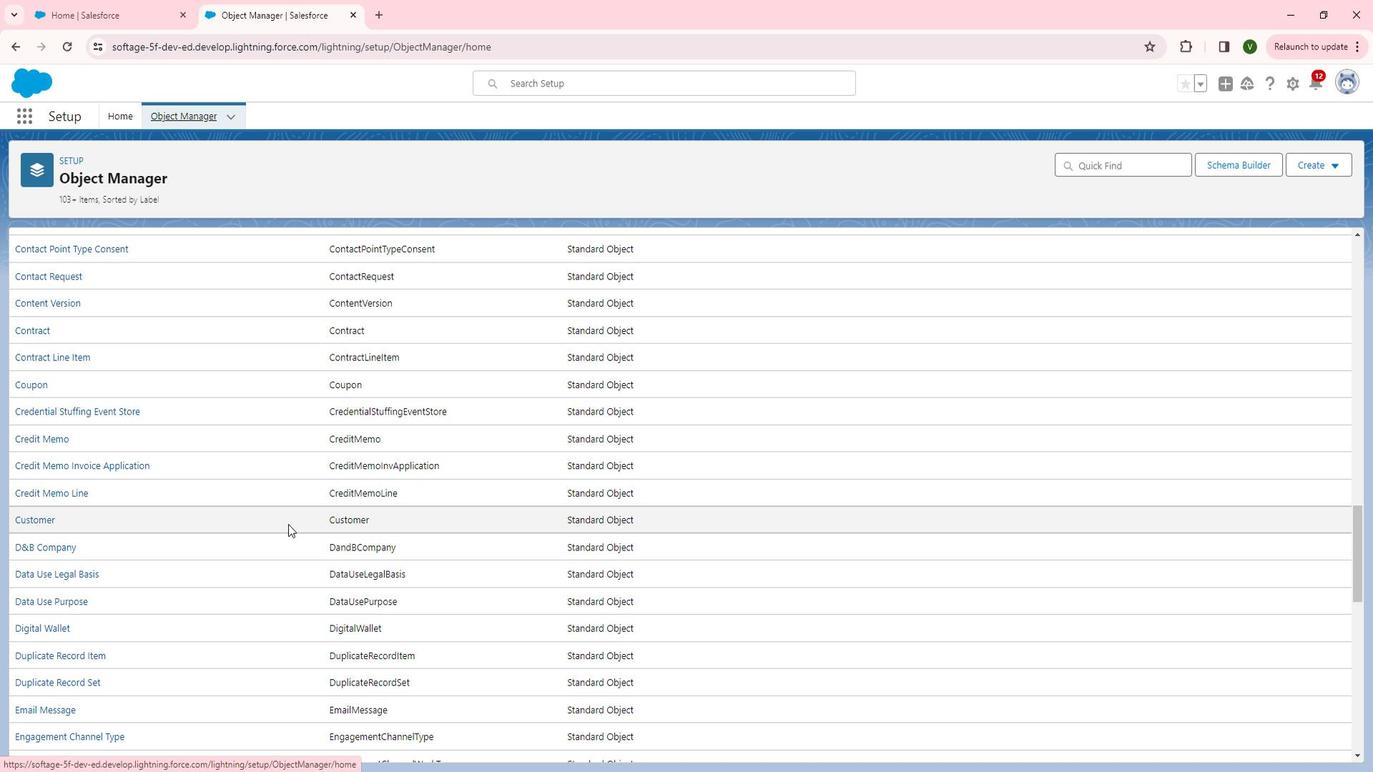 
Action: Mouse scrolled (307, 523) with delta (0, 0)
Screenshot: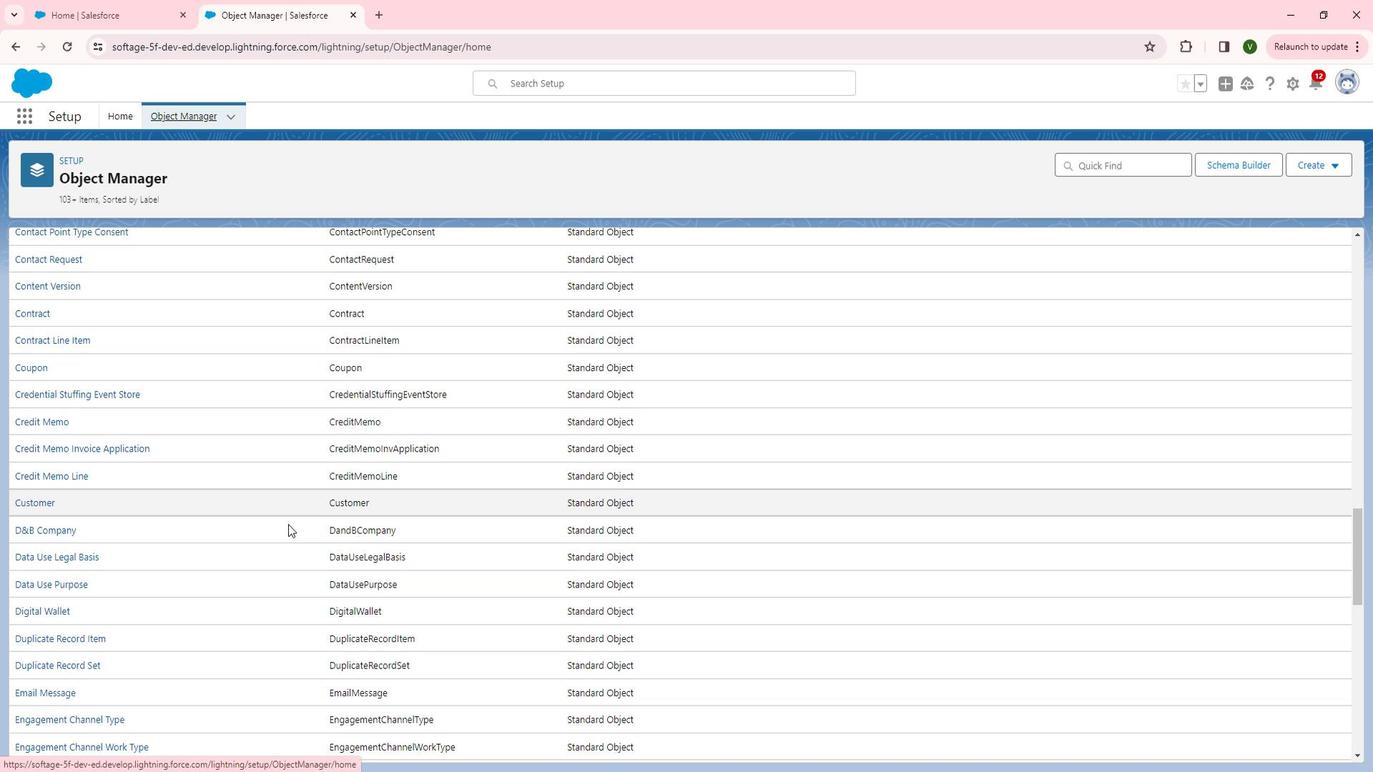 
Action: Mouse scrolled (307, 523) with delta (0, 0)
Screenshot: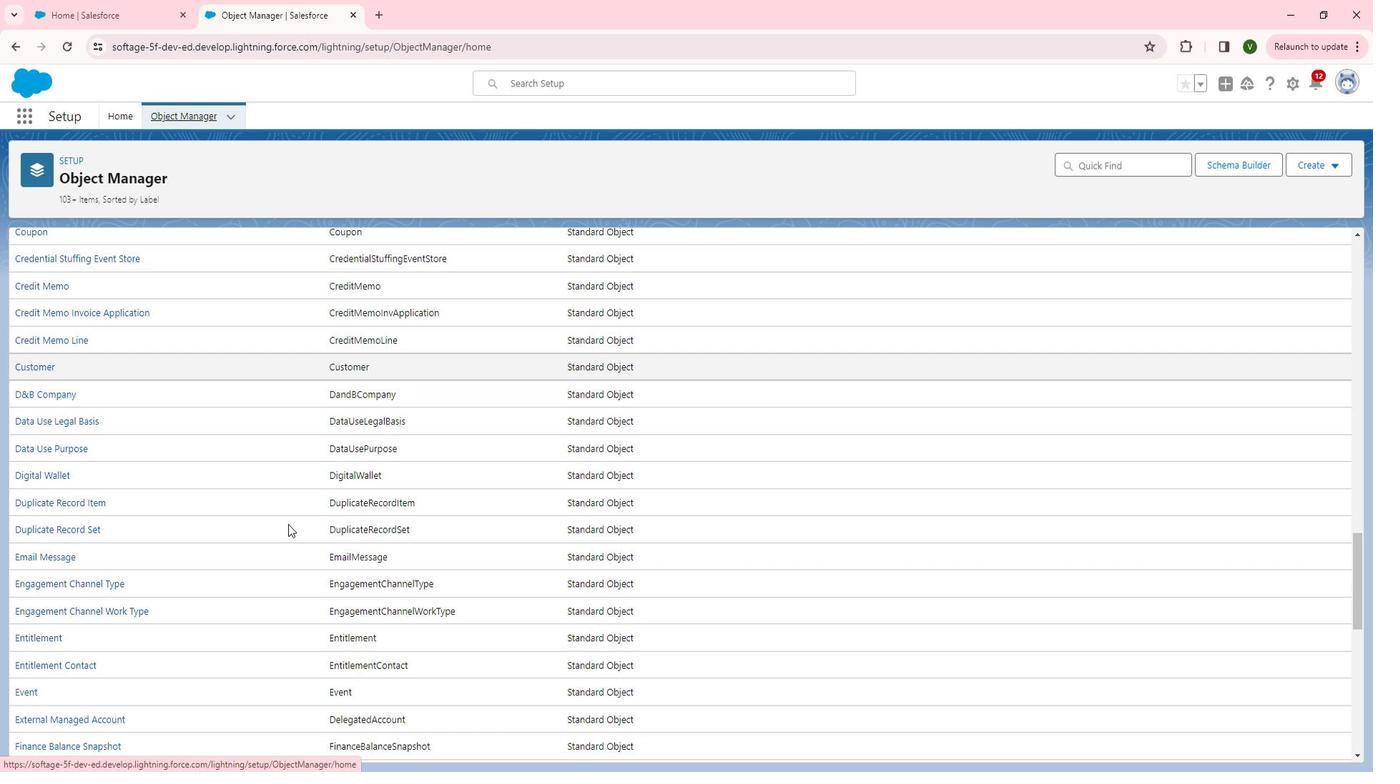 
Action: Mouse scrolled (307, 523) with delta (0, 0)
Screenshot: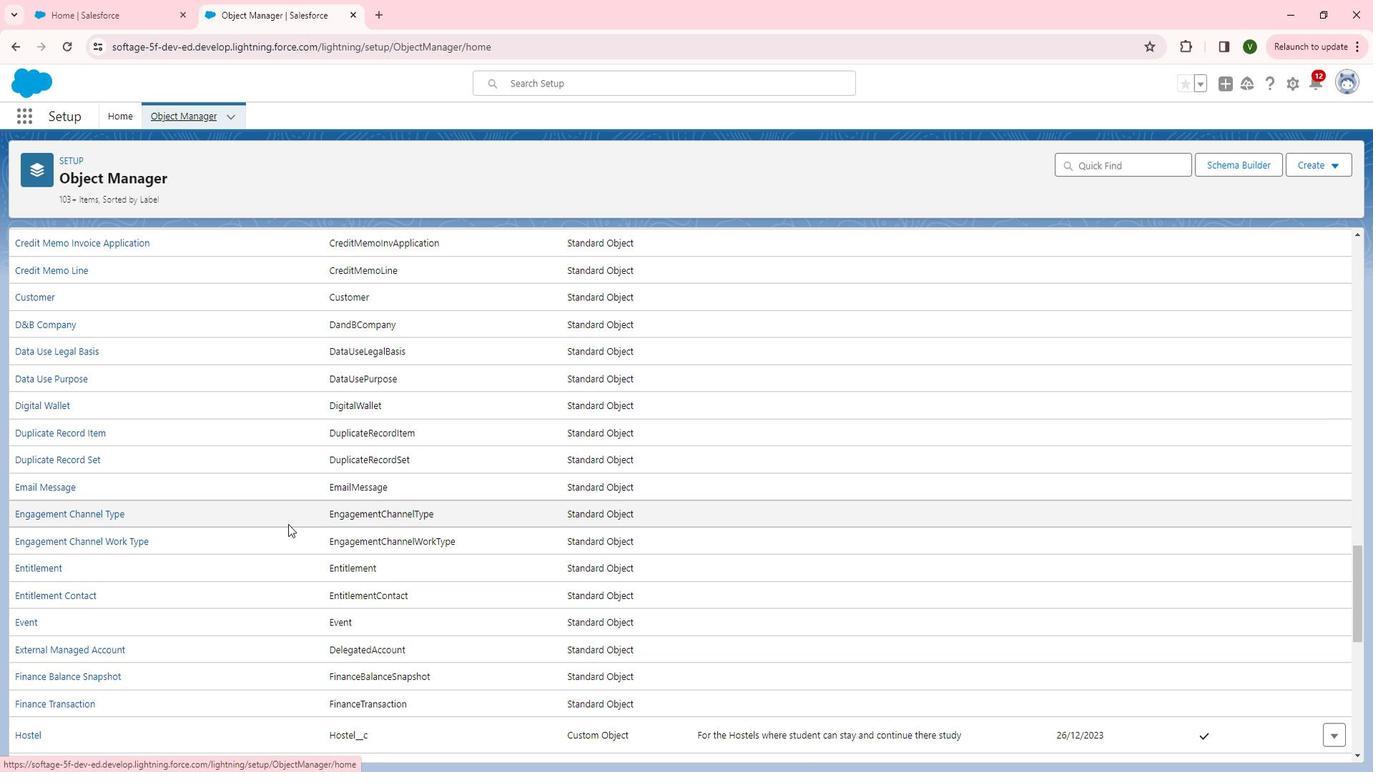 
Action: Mouse scrolled (307, 523) with delta (0, 0)
Screenshot: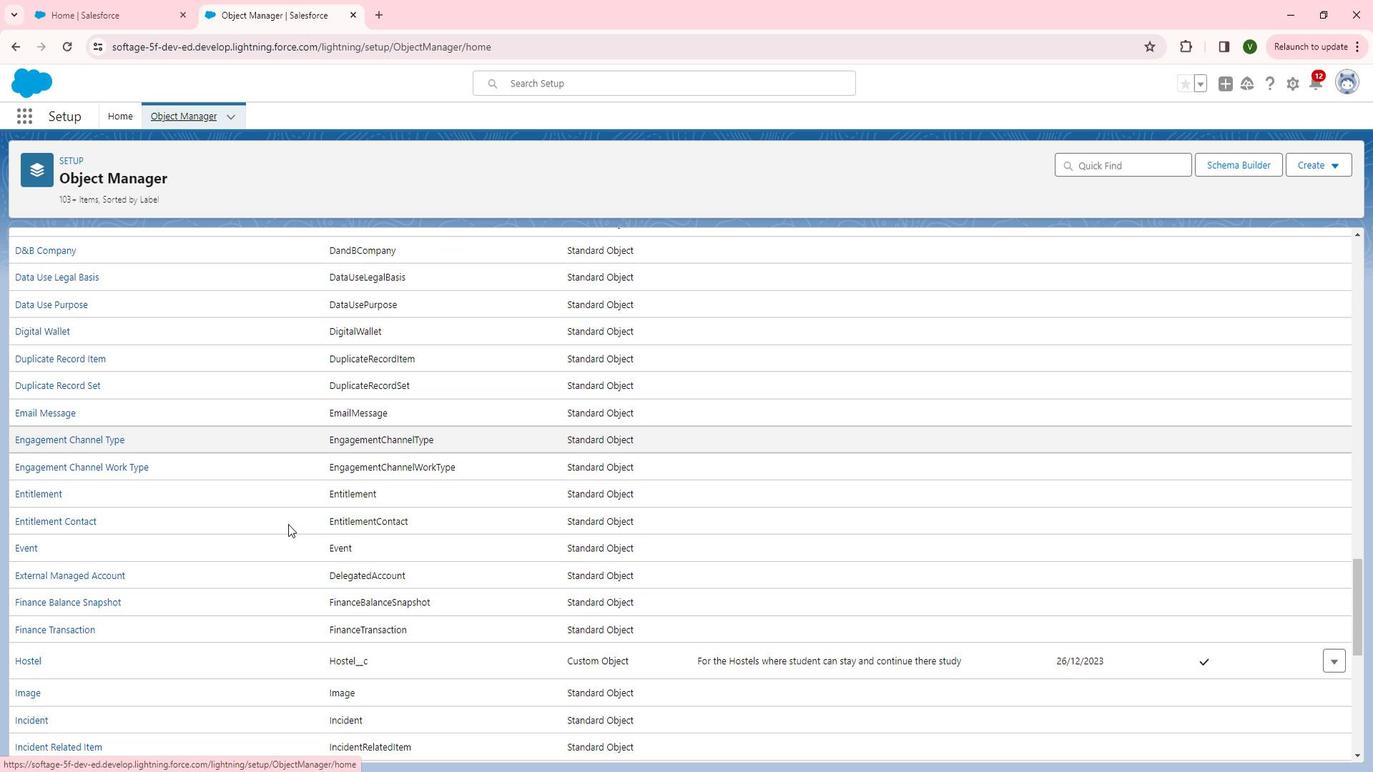 
Action: Mouse scrolled (307, 523) with delta (0, 0)
Screenshot: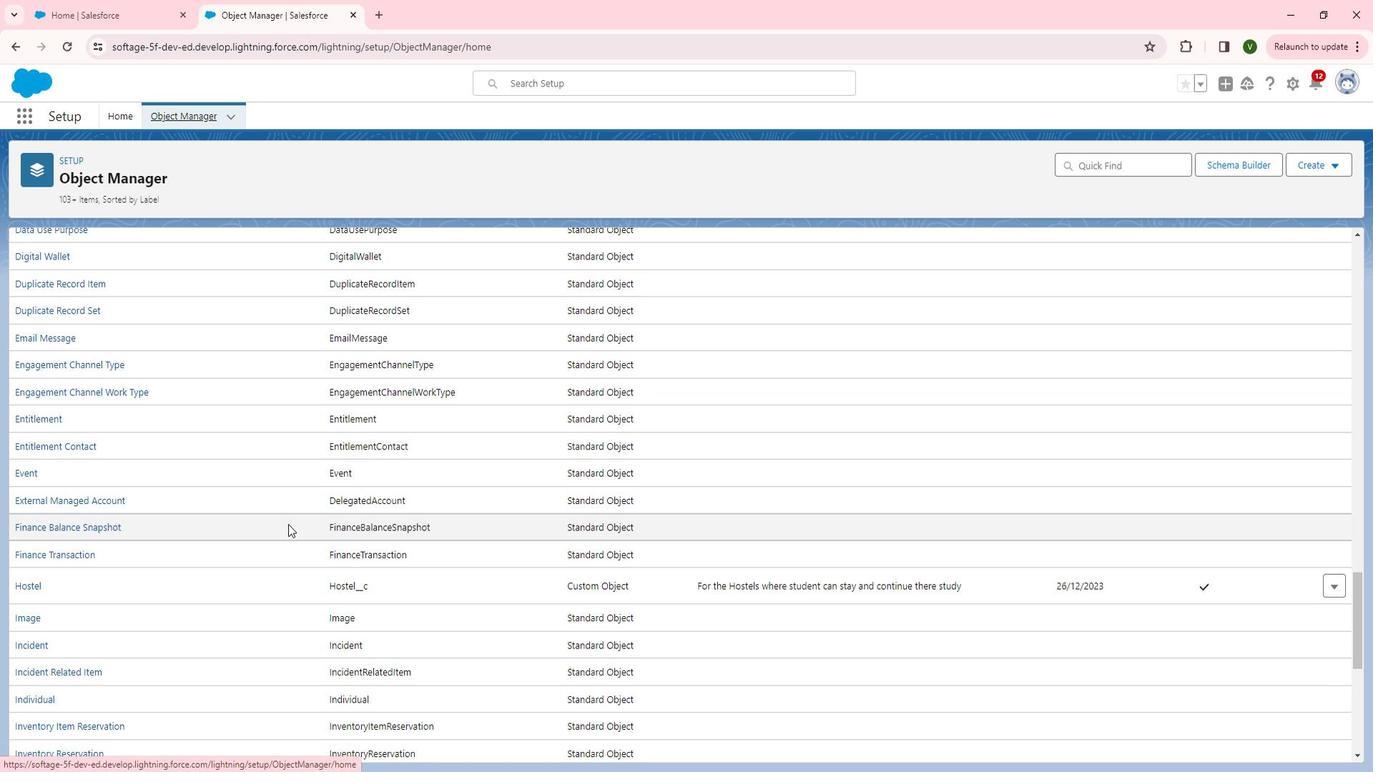 
Action: Mouse scrolled (307, 523) with delta (0, 0)
Screenshot: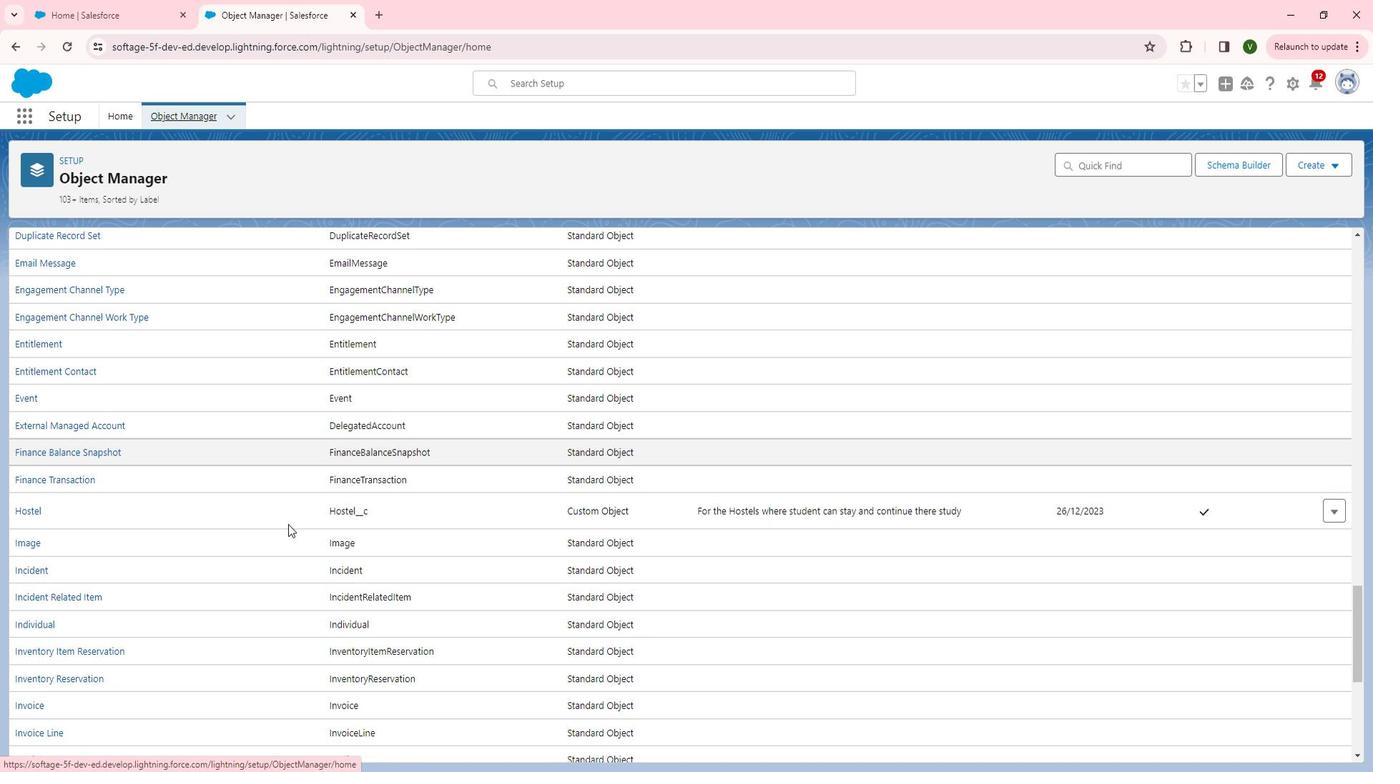 
Action: Mouse scrolled (307, 523) with delta (0, 0)
Screenshot: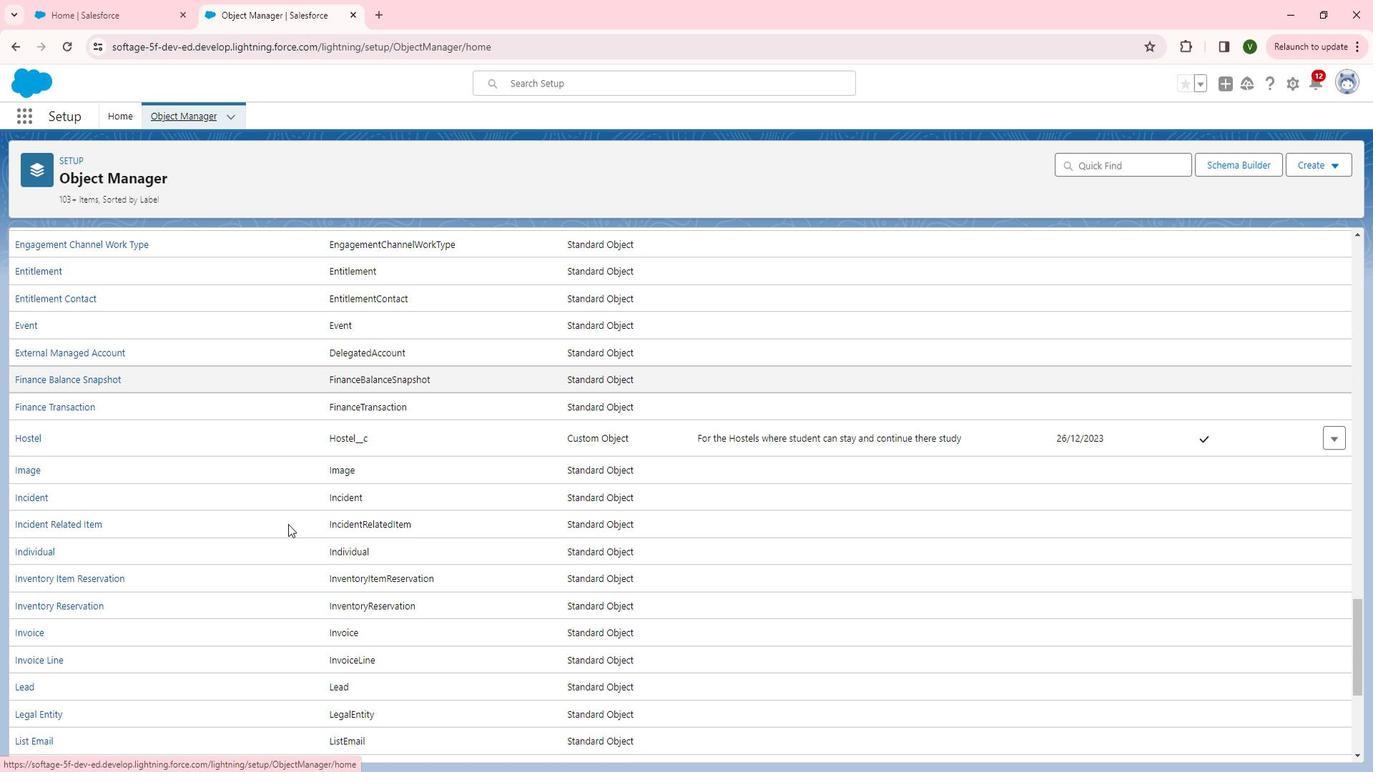 
Action: Mouse scrolled (307, 523) with delta (0, 0)
Screenshot: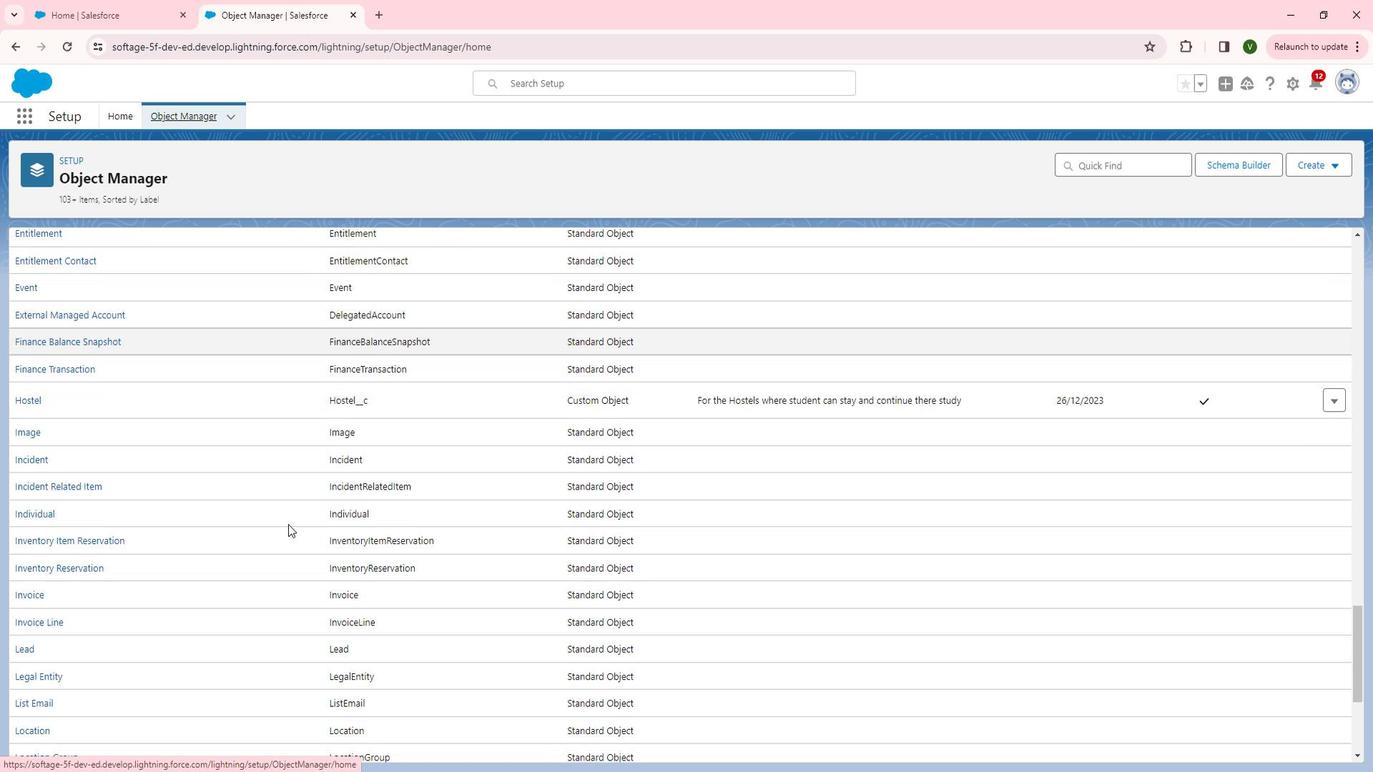 
Action: Mouse scrolled (307, 523) with delta (0, 0)
Screenshot: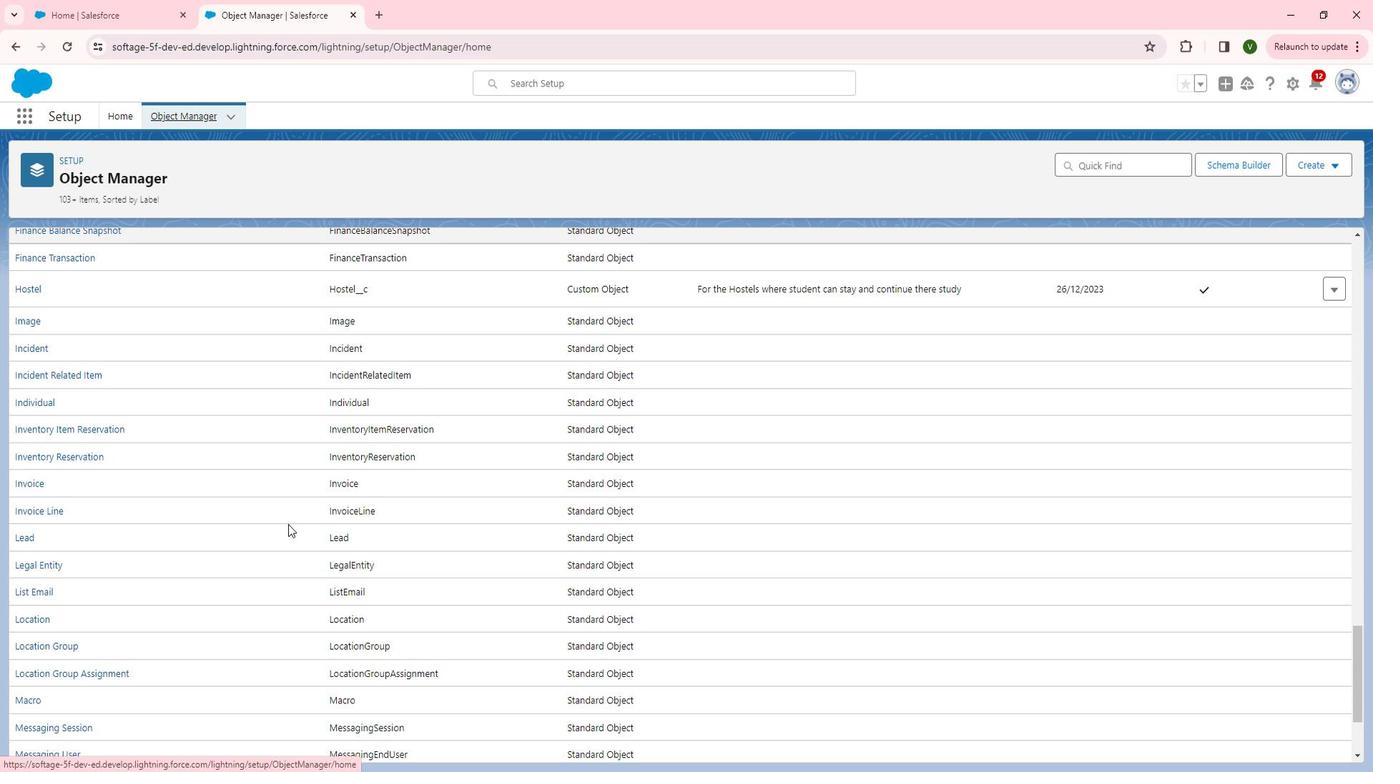 
Action: Mouse scrolled (307, 523) with delta (0, 0)
Screenshot: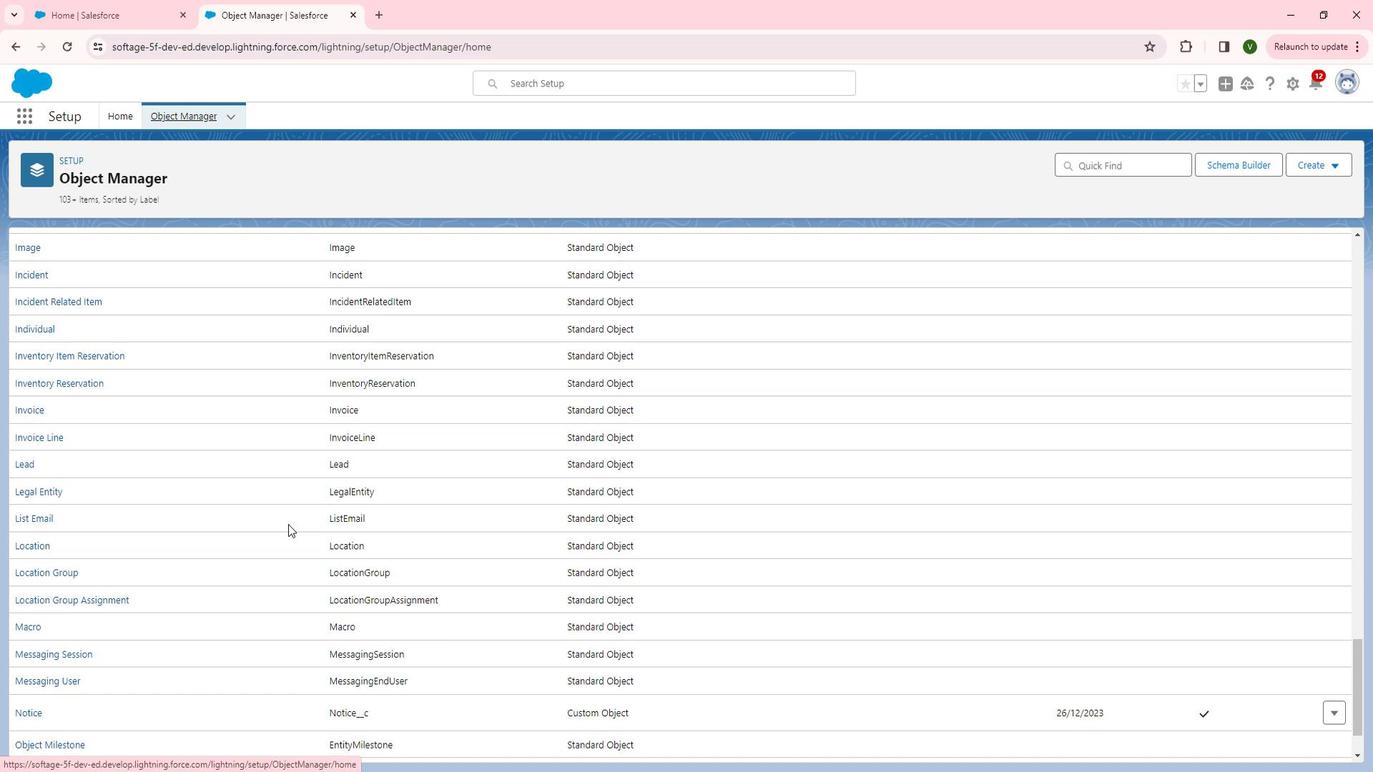 
Action: Mouse scrolled (307, 523) with delta (0, 0)
Screenshot: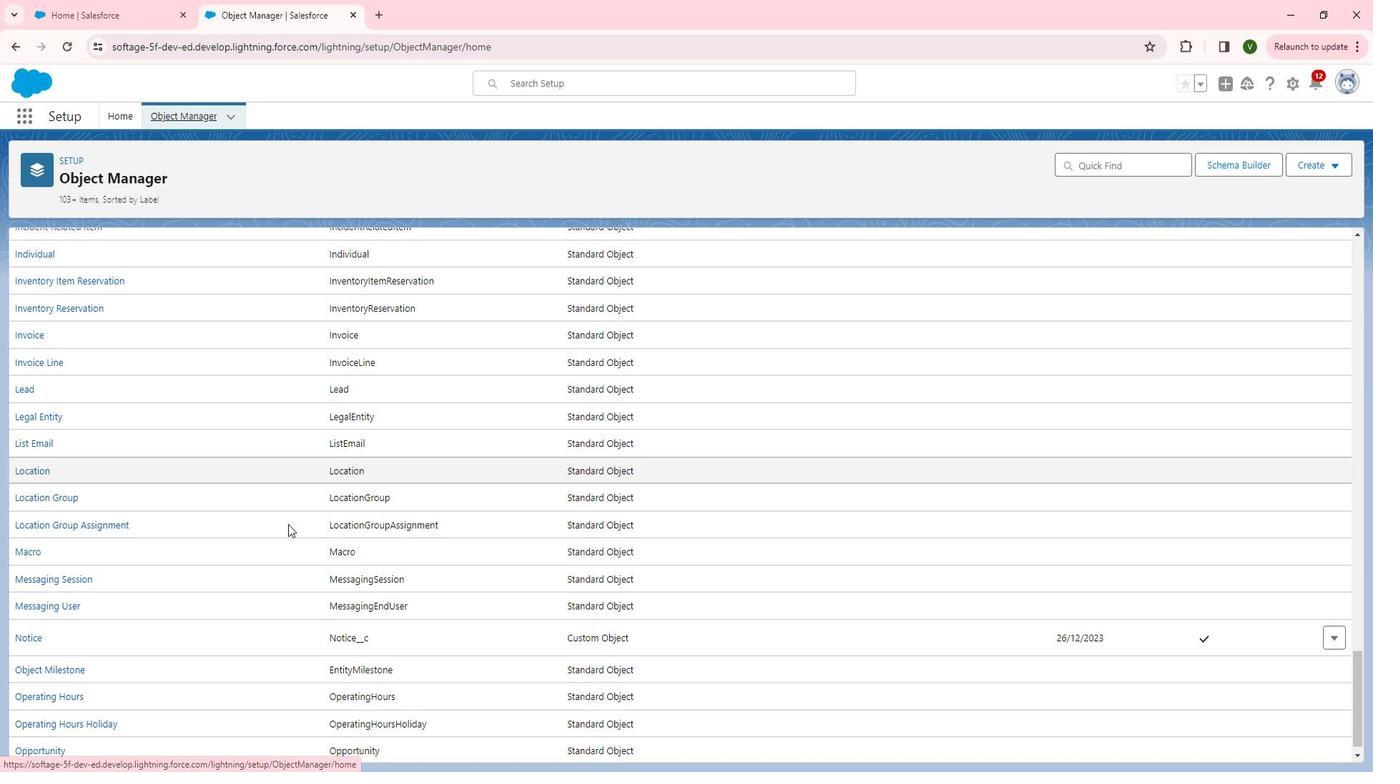 
Action: Mouse scrolled (307, 523) with delta (0, 0)
Screenshot: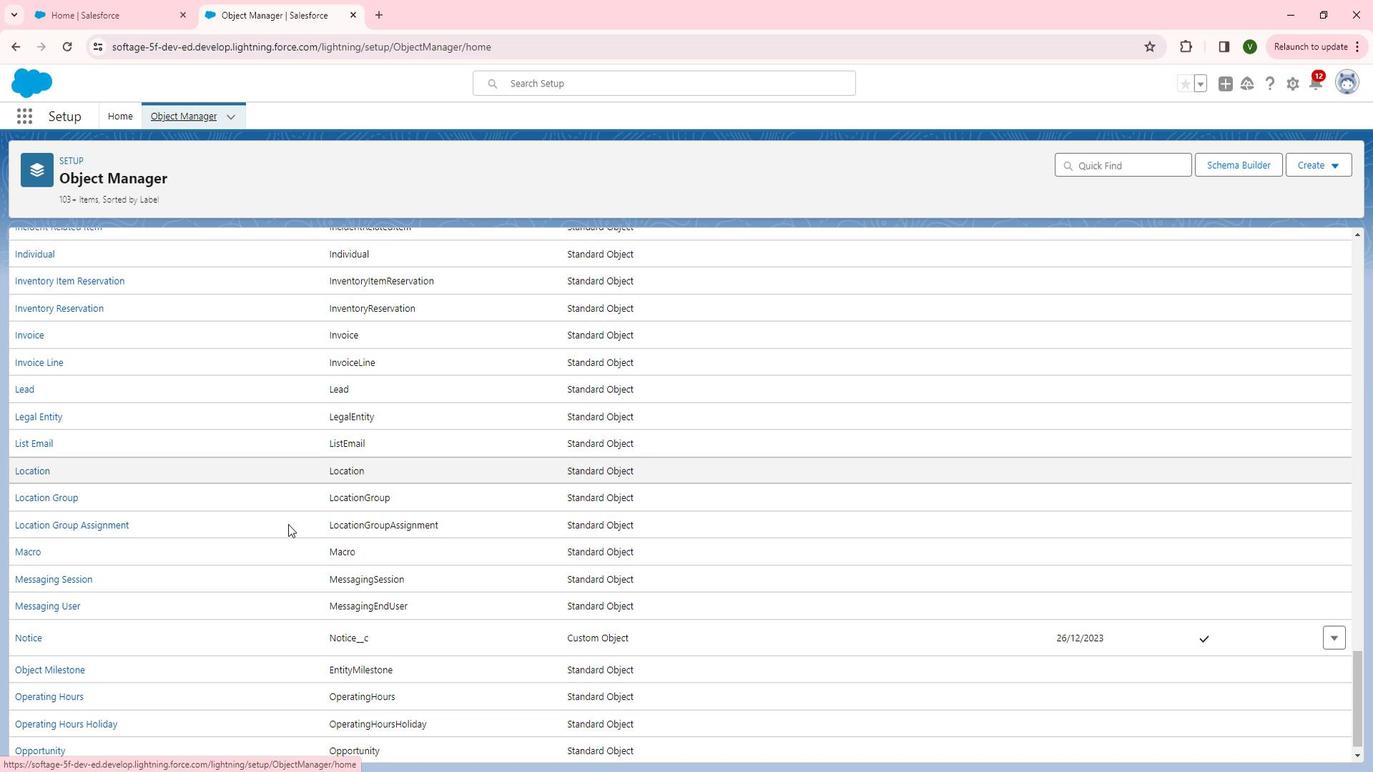 
Action: Mouse scrolled (307, 523) with delta (0, 0)
Screenshot: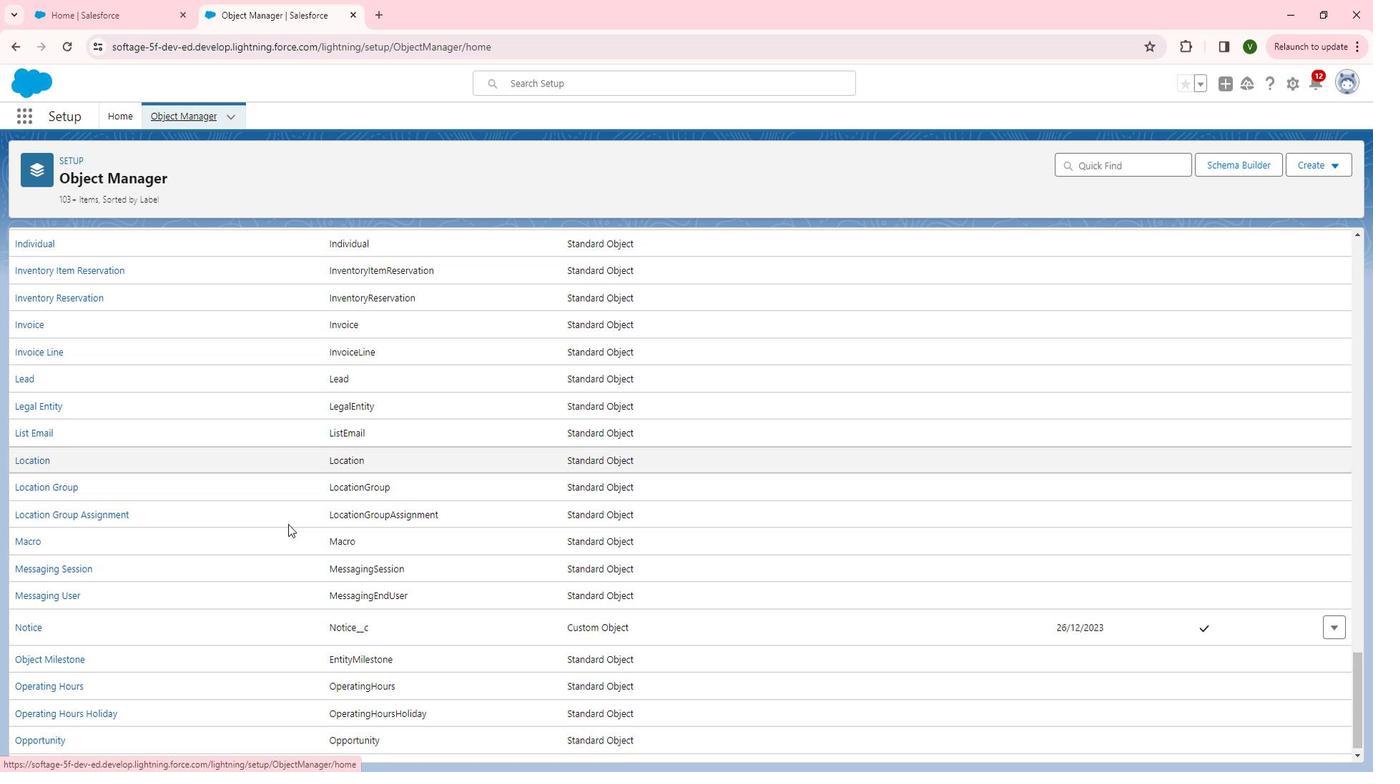 
Action: Mouse scrolled (307, 523) with delta (0, 0)
Screenshot: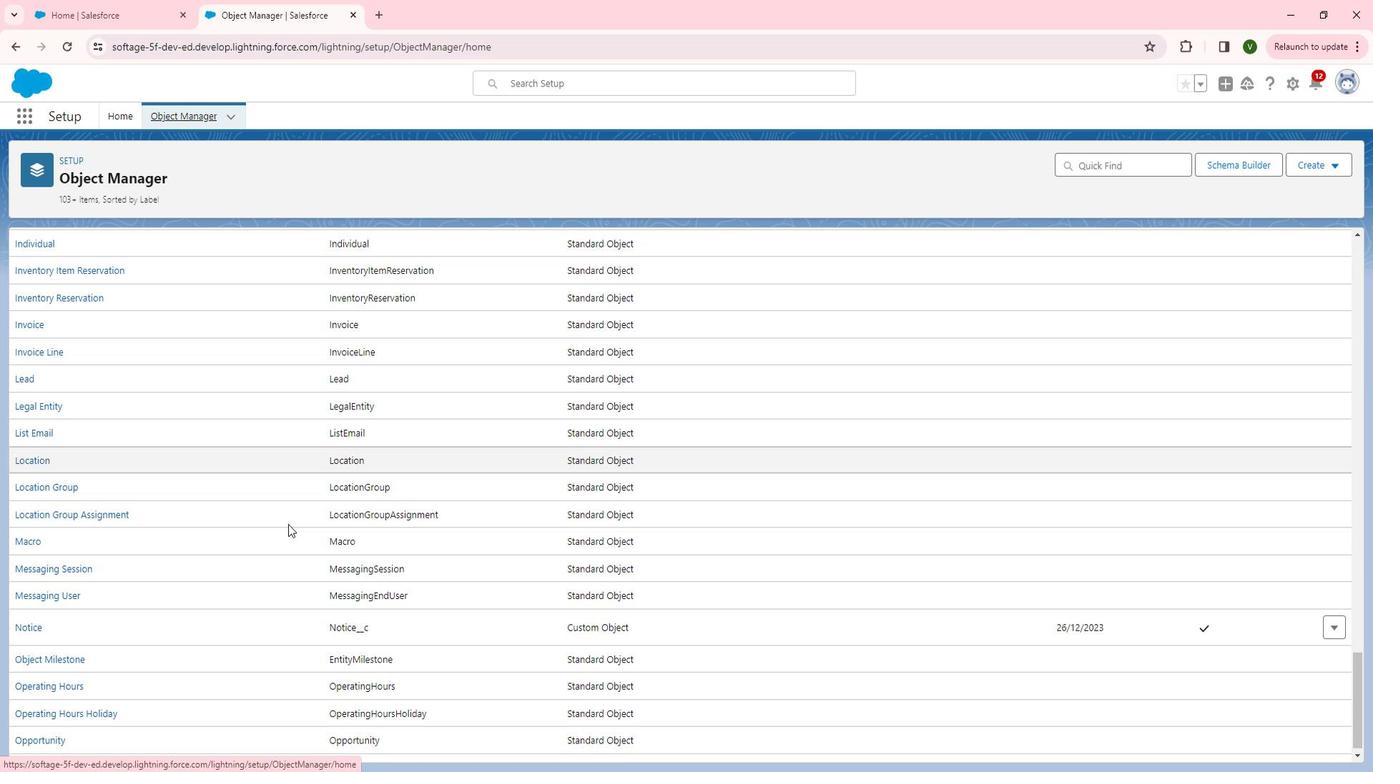 
Action: Mouse scrolled (307, 523) with delta (0, 0)
Screenshot: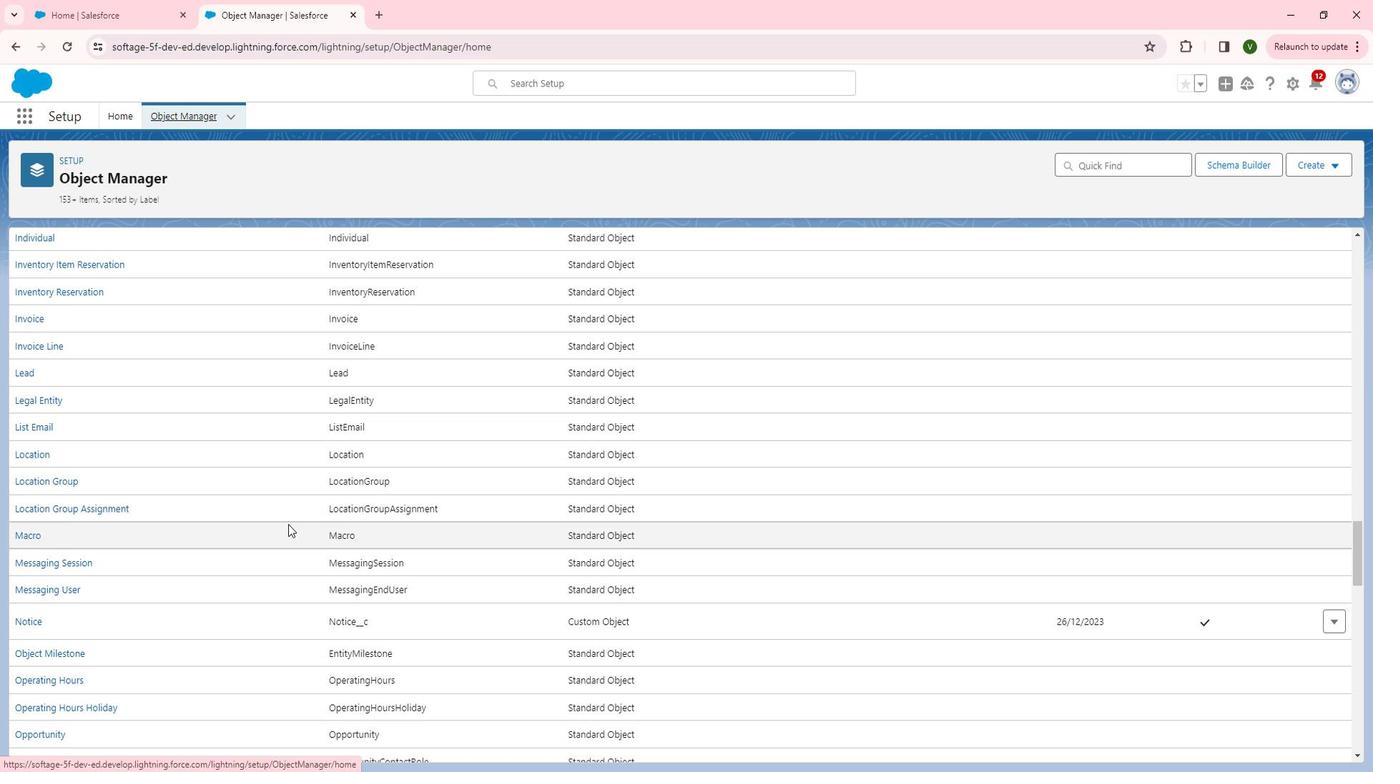 
Action: Mouse scrolled (307, 523) with delta (0, 0)
Screenshot: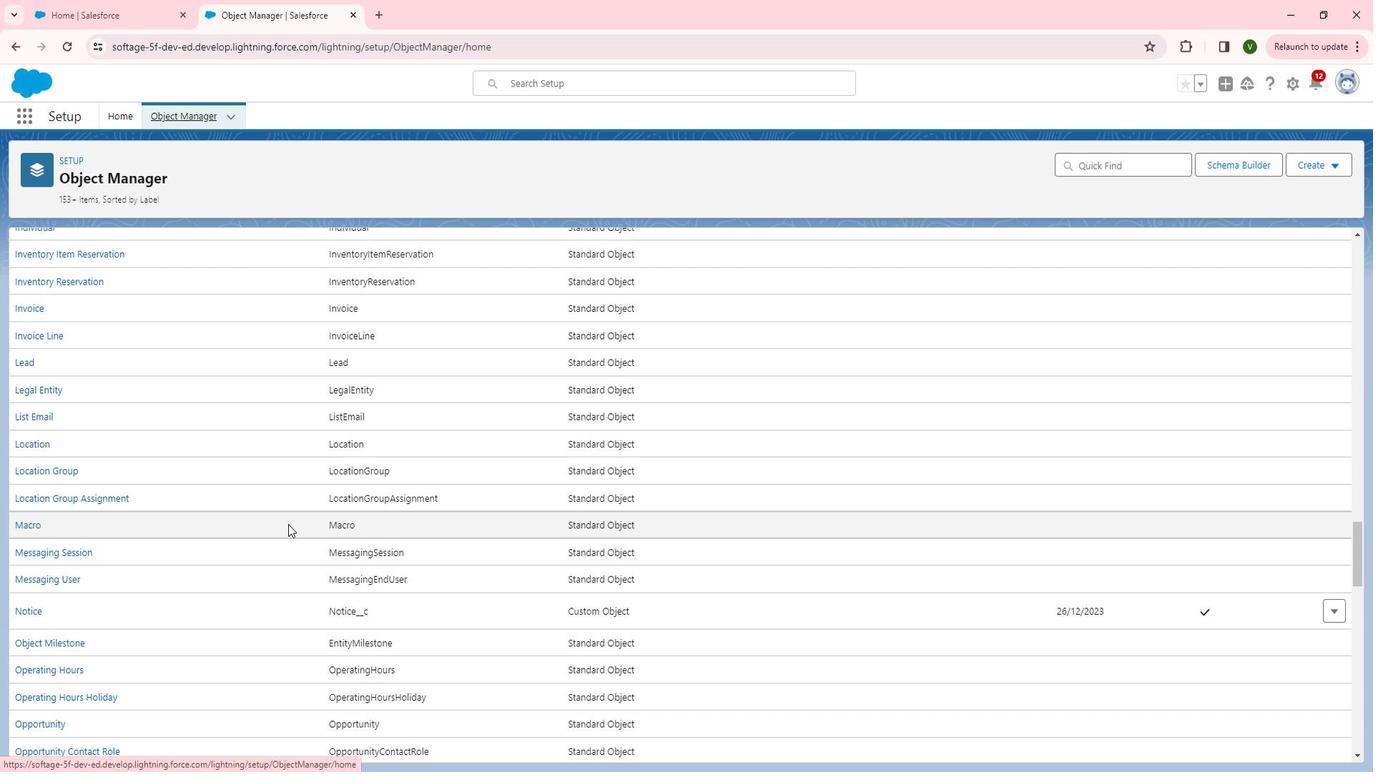 
Action: Mouse scrolled (307, 523) with delta (0, 0)
Screenshot: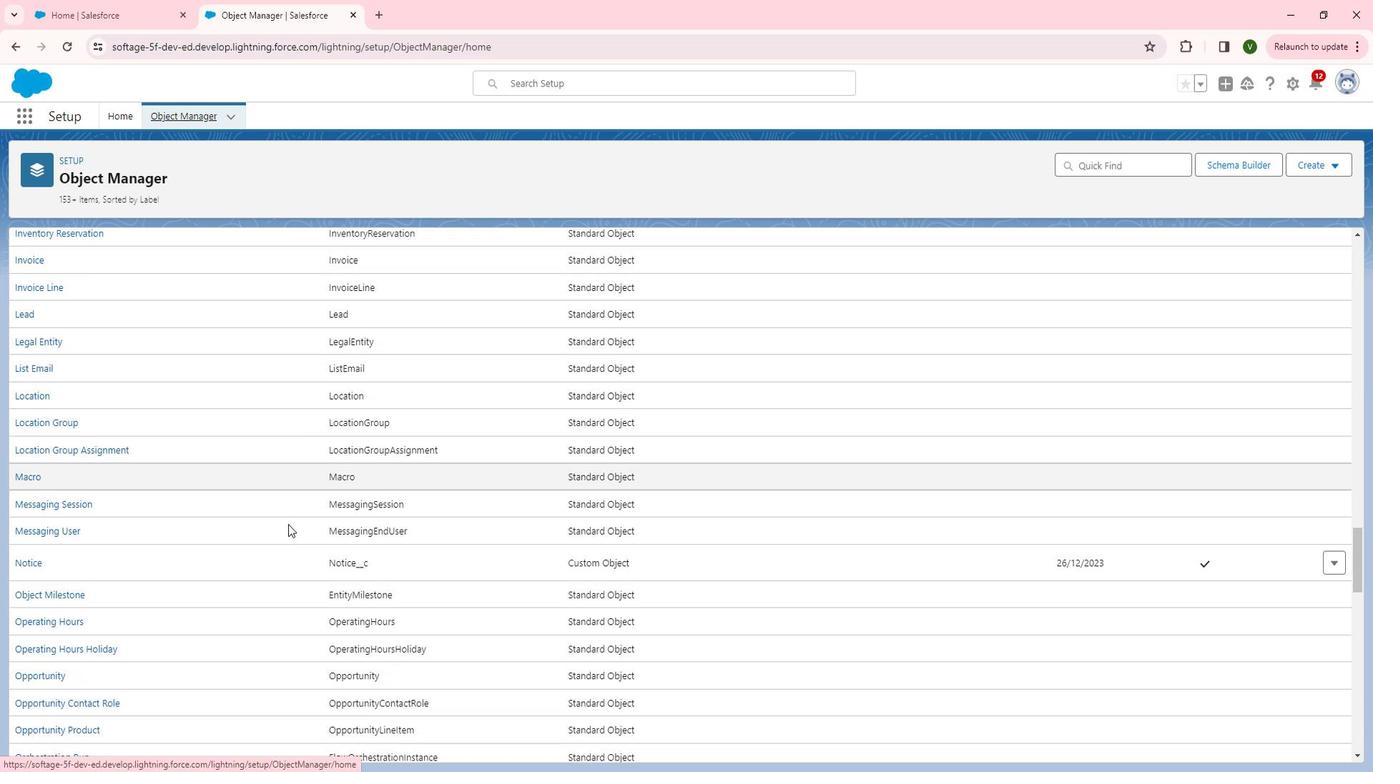 
Action: Mouse scrolled (307, 523) with delta (0, 0)
Screenshot: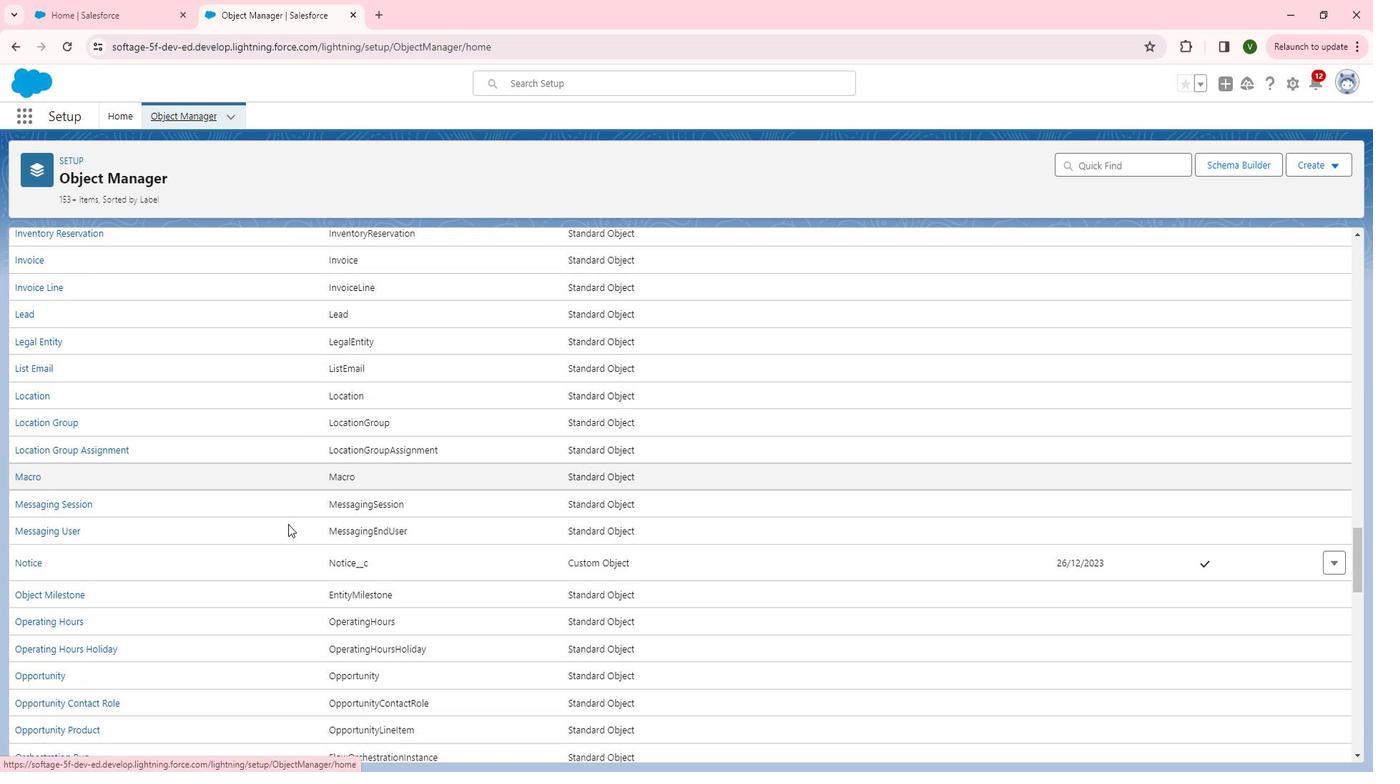 
Action: Mouse scrolled (307, 523) with delta (0, 0)
Screenshot: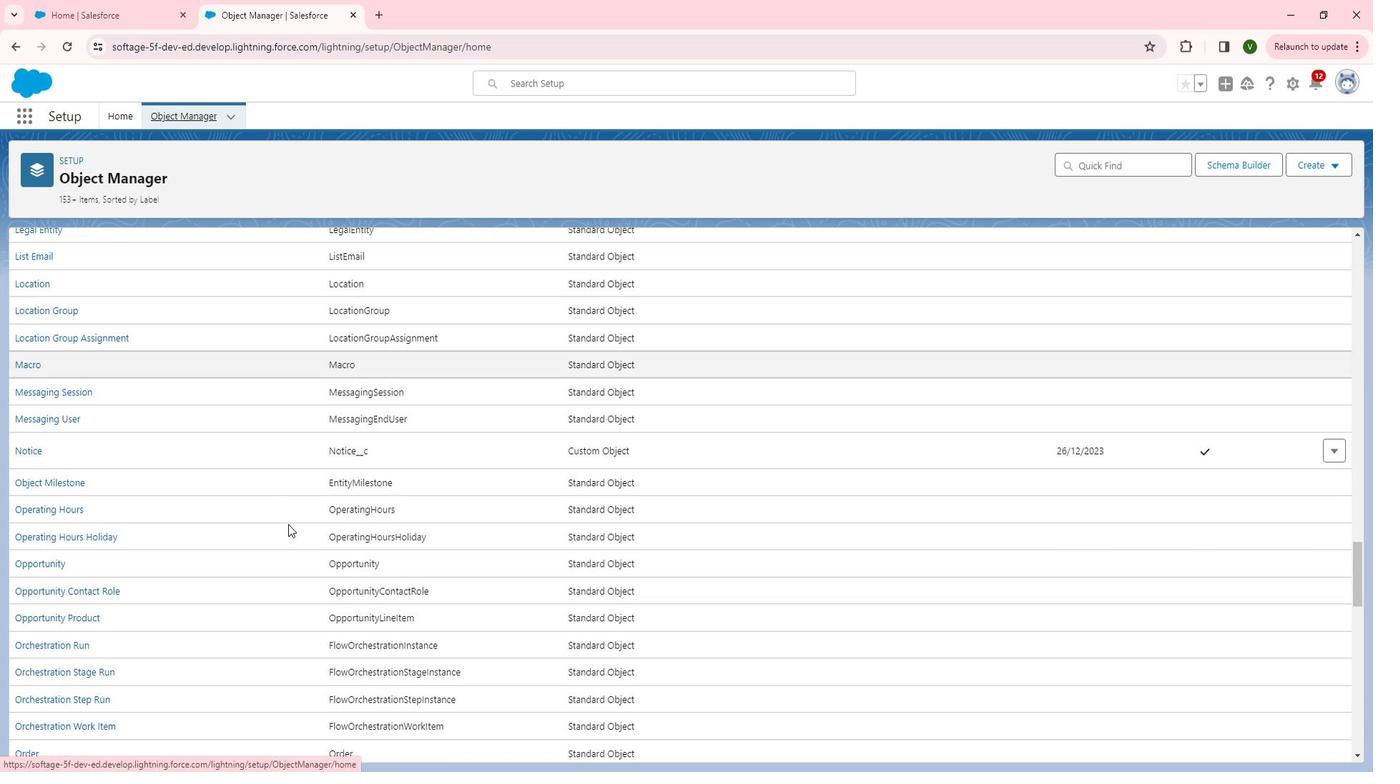
Action: Mouse scrolled (307, 523) with delta (0, 0)
Screenshot: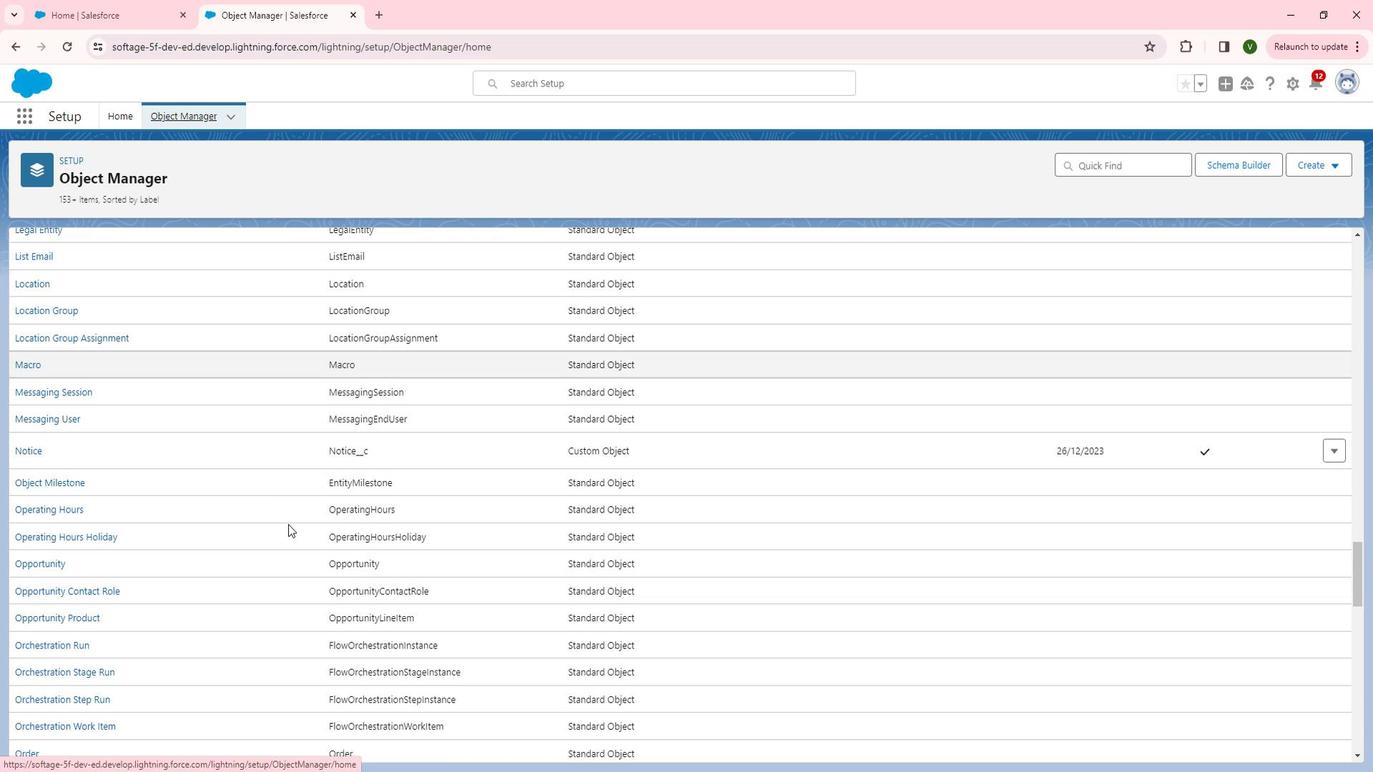 
Action: Mouse scrolled (307, 523) with delta (0, 0)
Screenshot: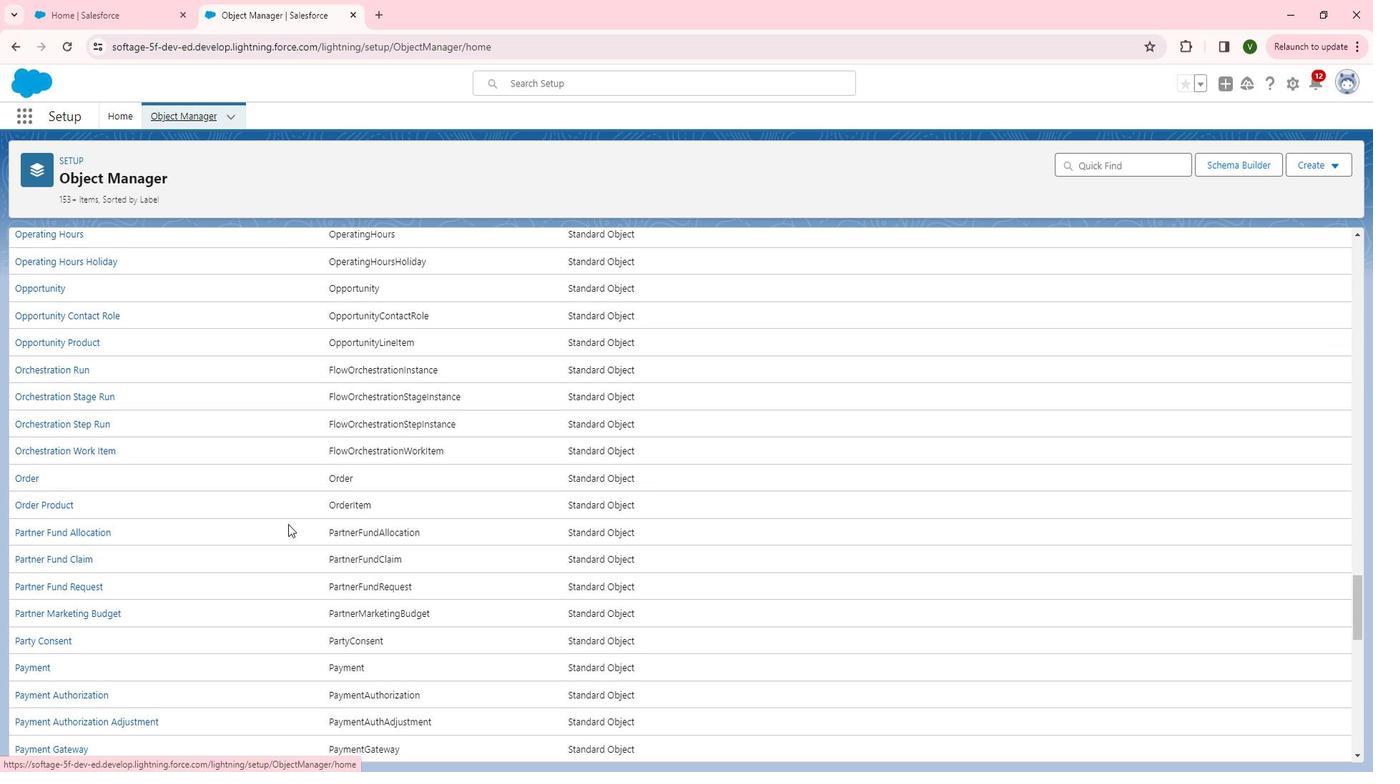 
Action: Mouse scrolled (307, 523) with delta (0, 0)
Screenshot: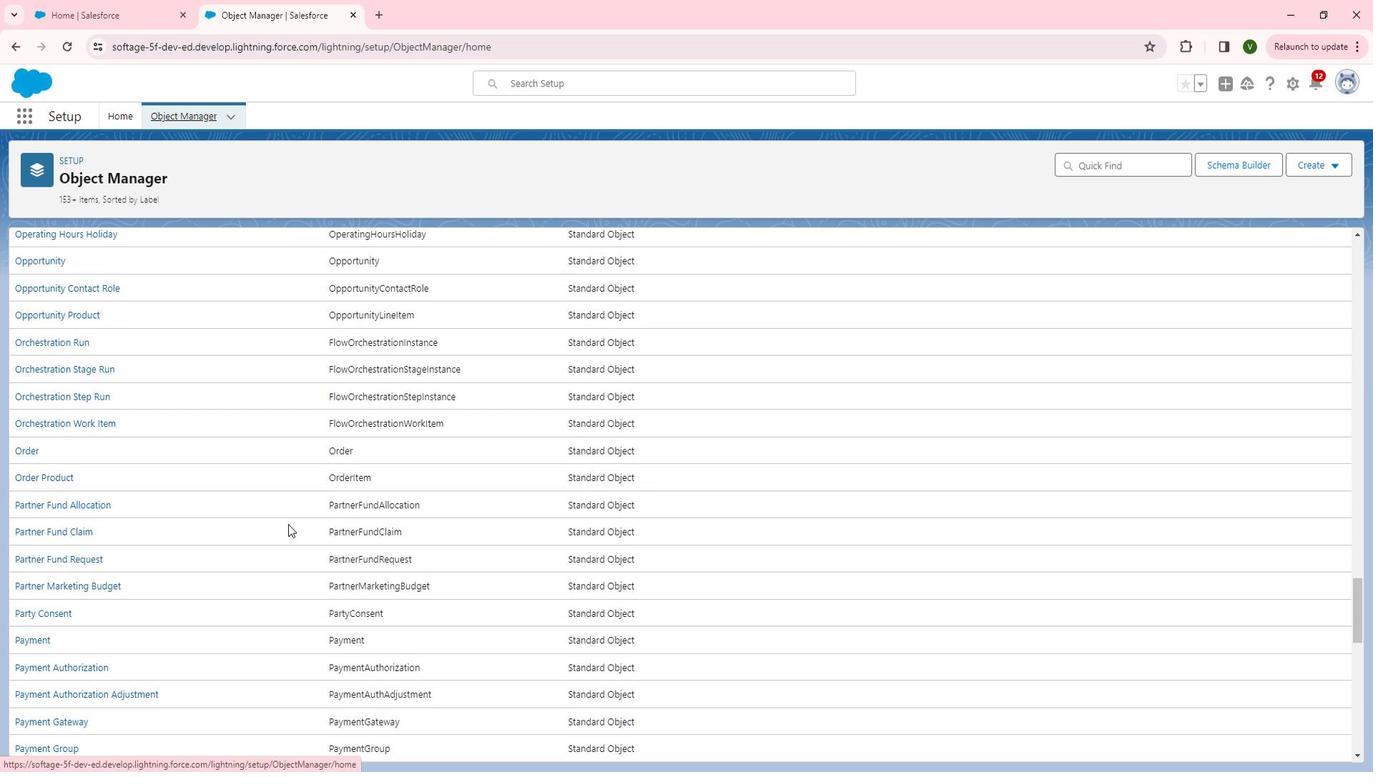 
Action: Mouse scrolled (307, 523) with delta (0, 0)
Screenshot: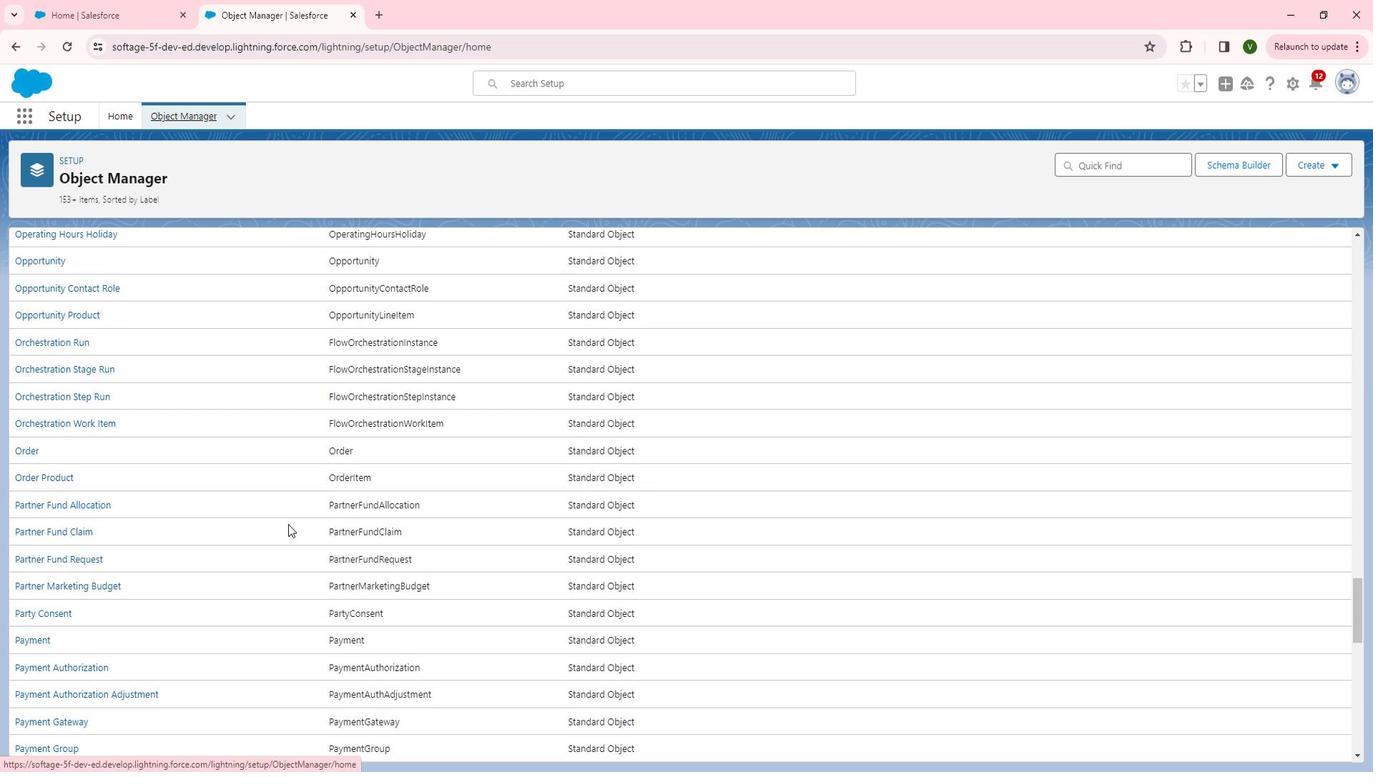 
Action: Mouse scrolled (307, 523) with delta (0, 0)
Screenshot: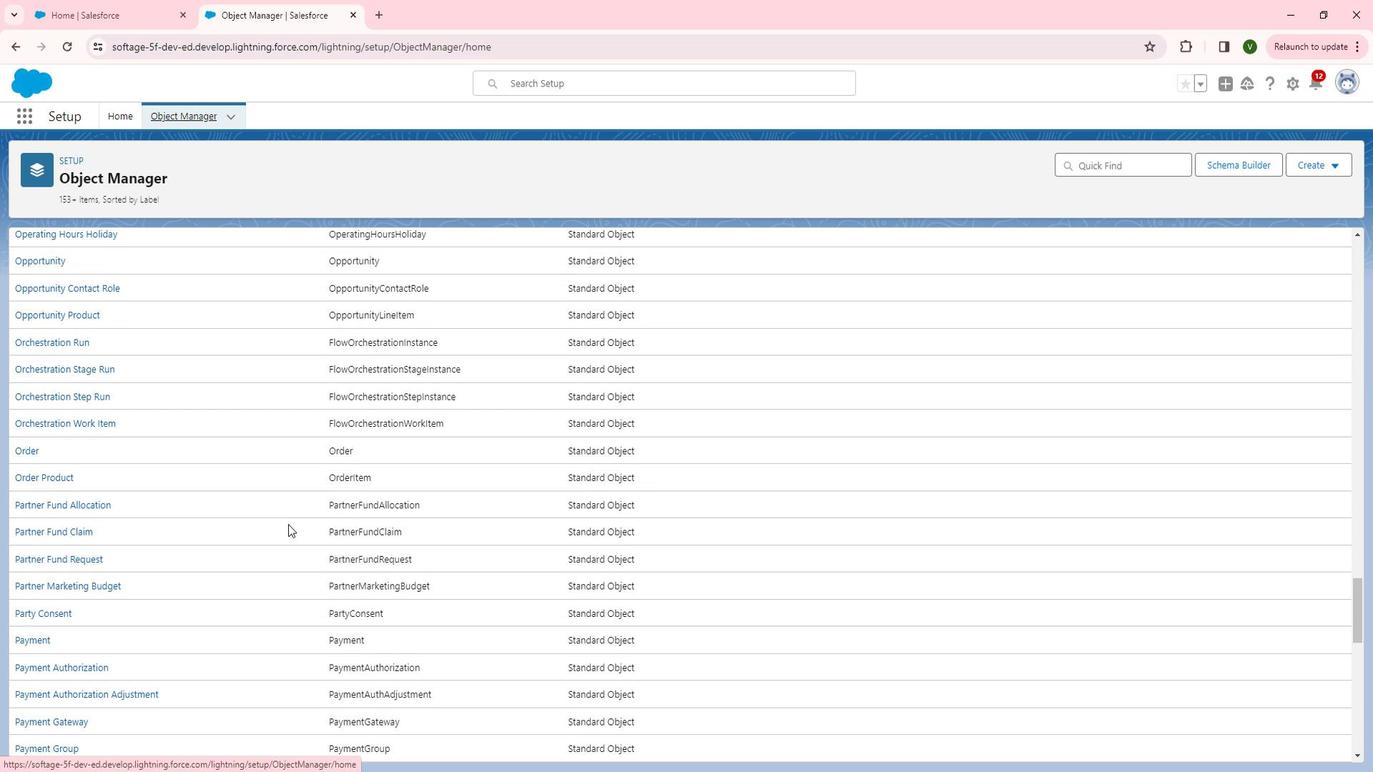 
Action: Mouse scrolled (307, 523) with delta (0, 0)
Screenshot: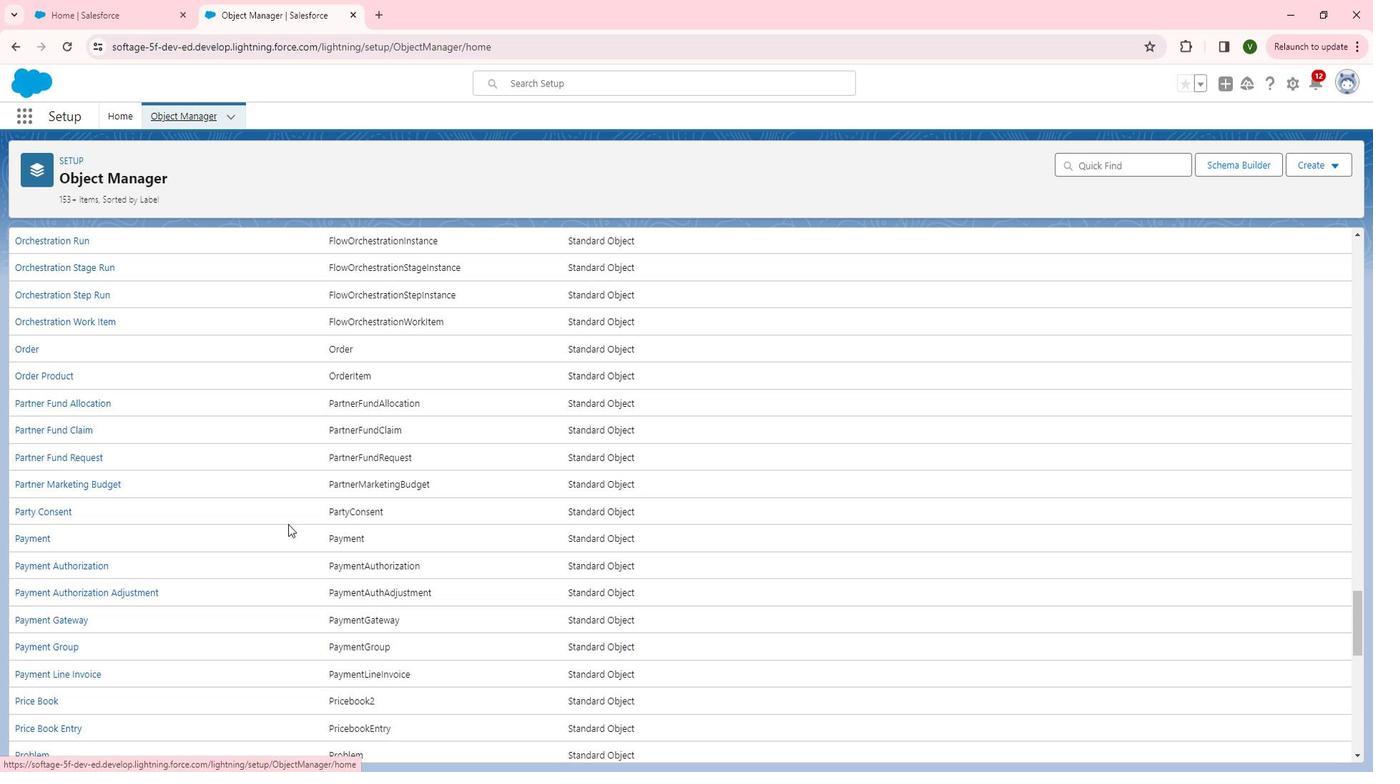 
Action: Mouse scrolled (307, 523) with delta (0, 0)
Screenshot: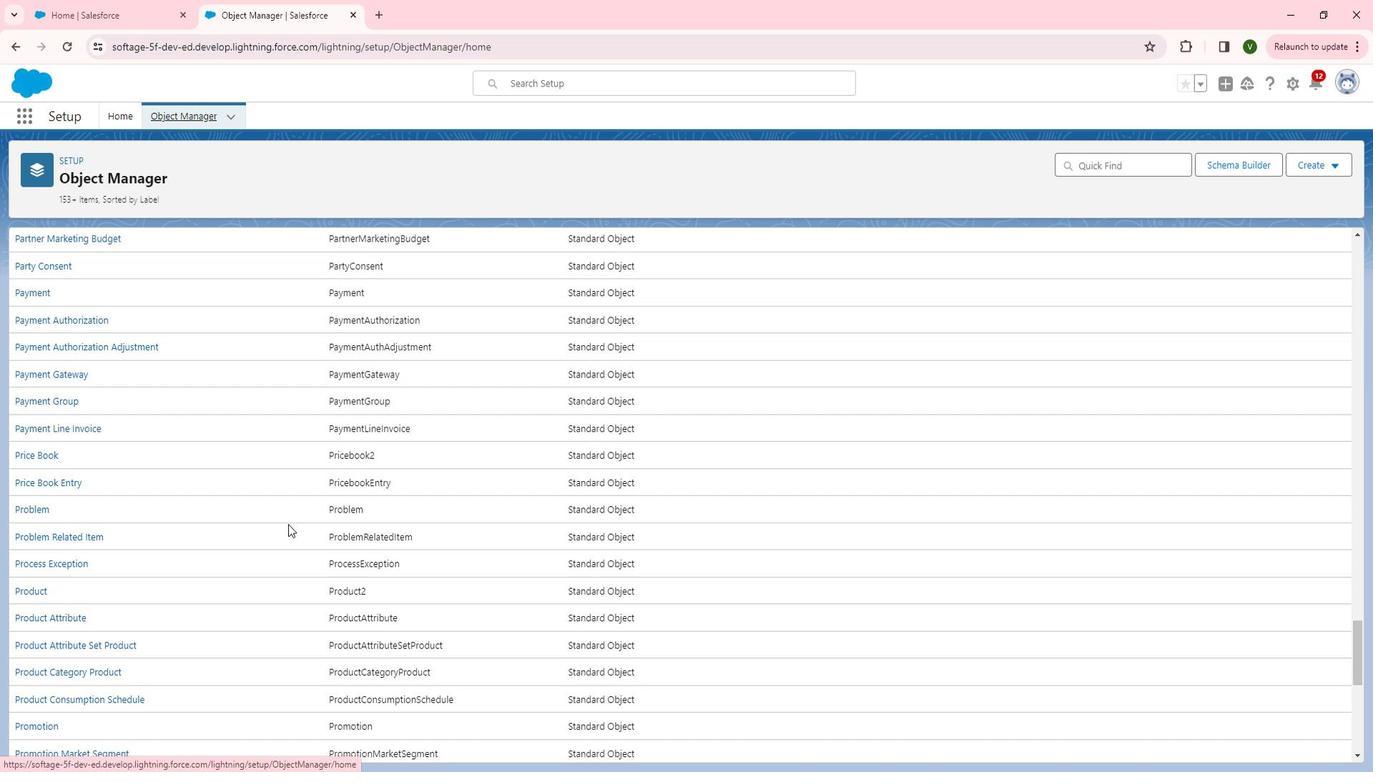 
Action: Mouse scrolled (307, 523) with delta (0, 0)
Screenshot: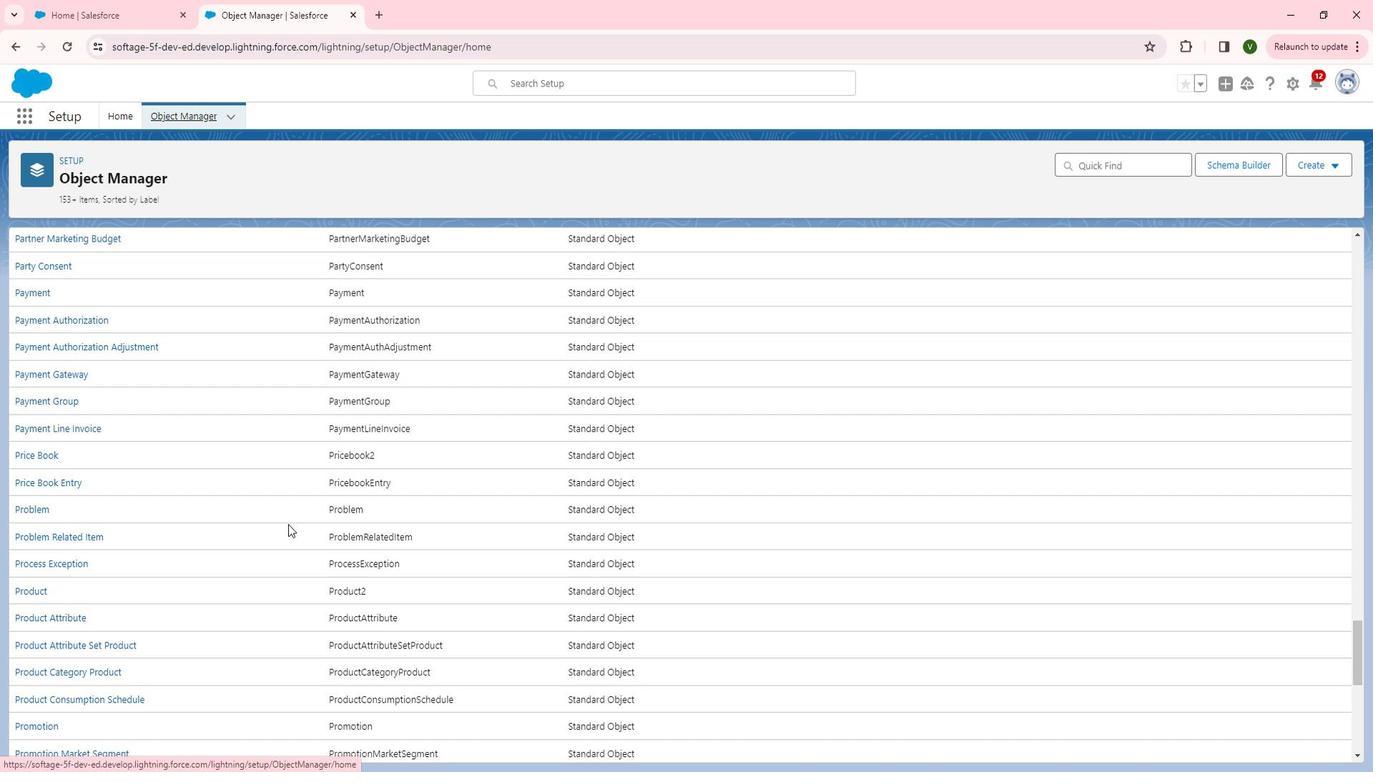 
Action: Mouse scrolled (307, 523) with delta (0, 0)
Screenshot: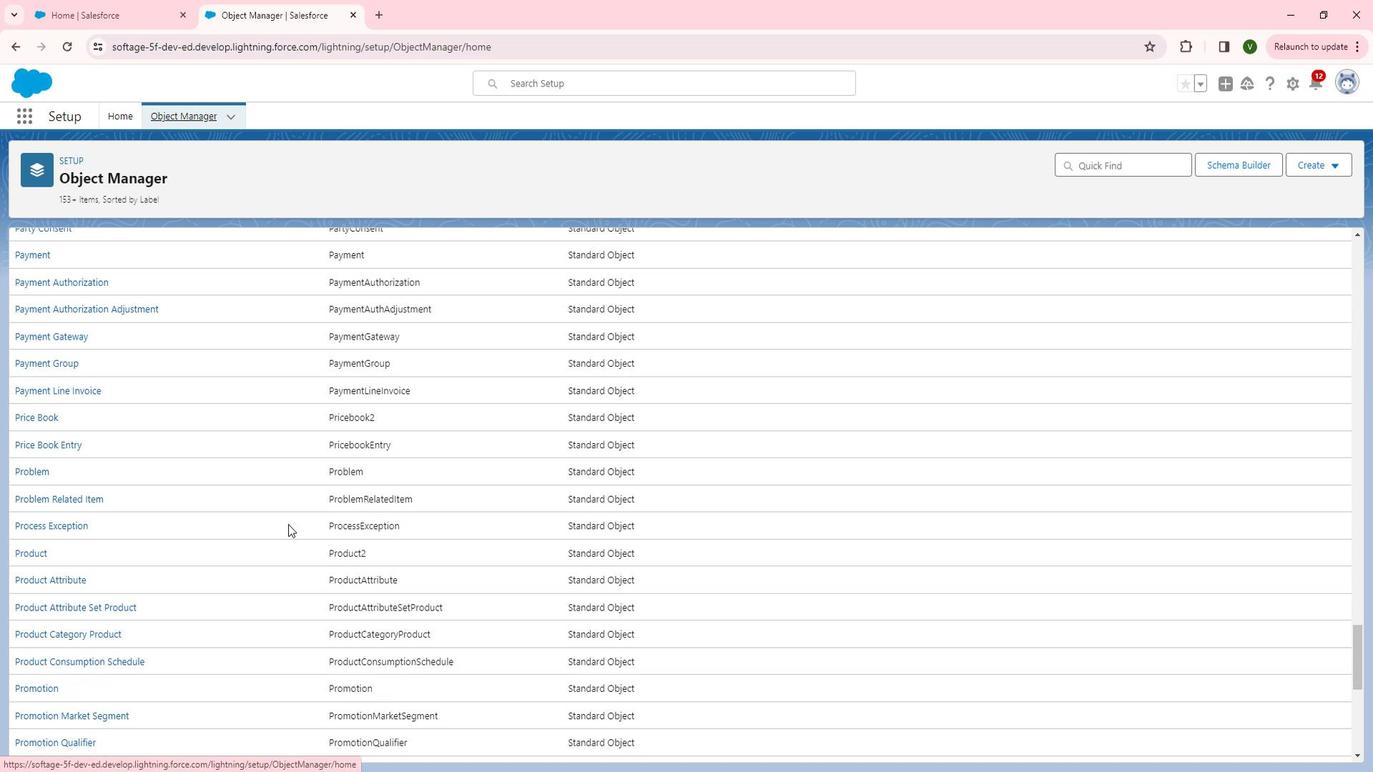 
Action: Mouse scrolled (307, 523) with delta (0, 0)
Screenshot: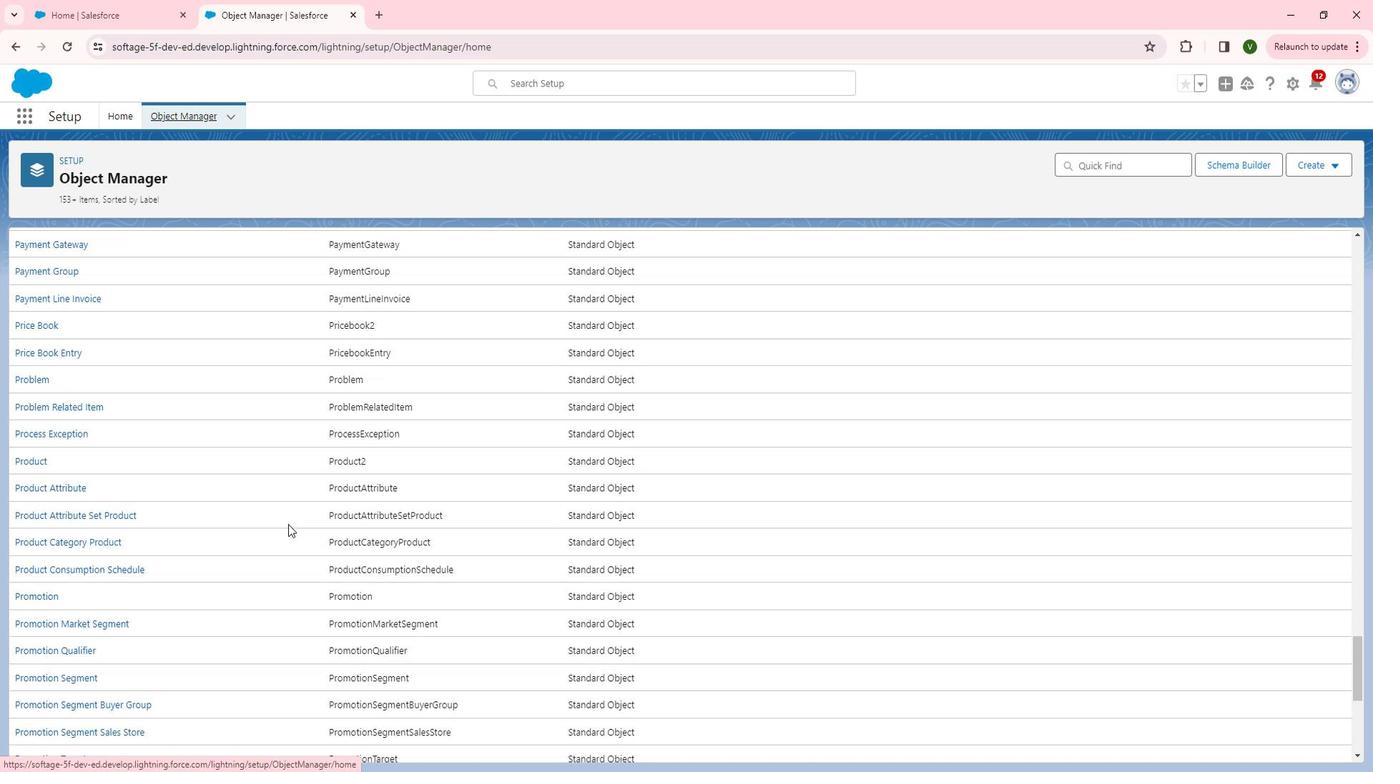 
Action: Mouse scrolled (307, 523) with delta (0, 0)
Screenshot: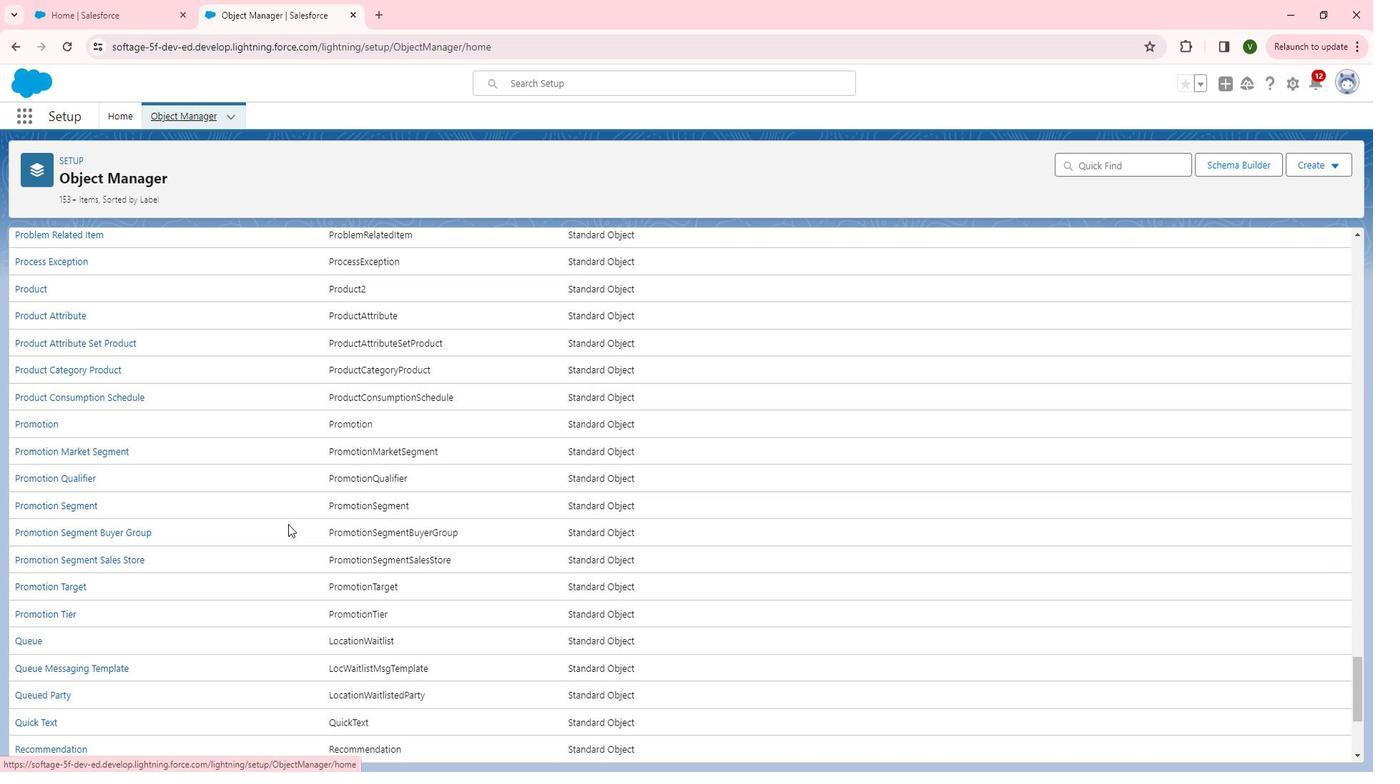
Action: Mouse scrolled (307, 523) with delta (0, 0)
Screenshot: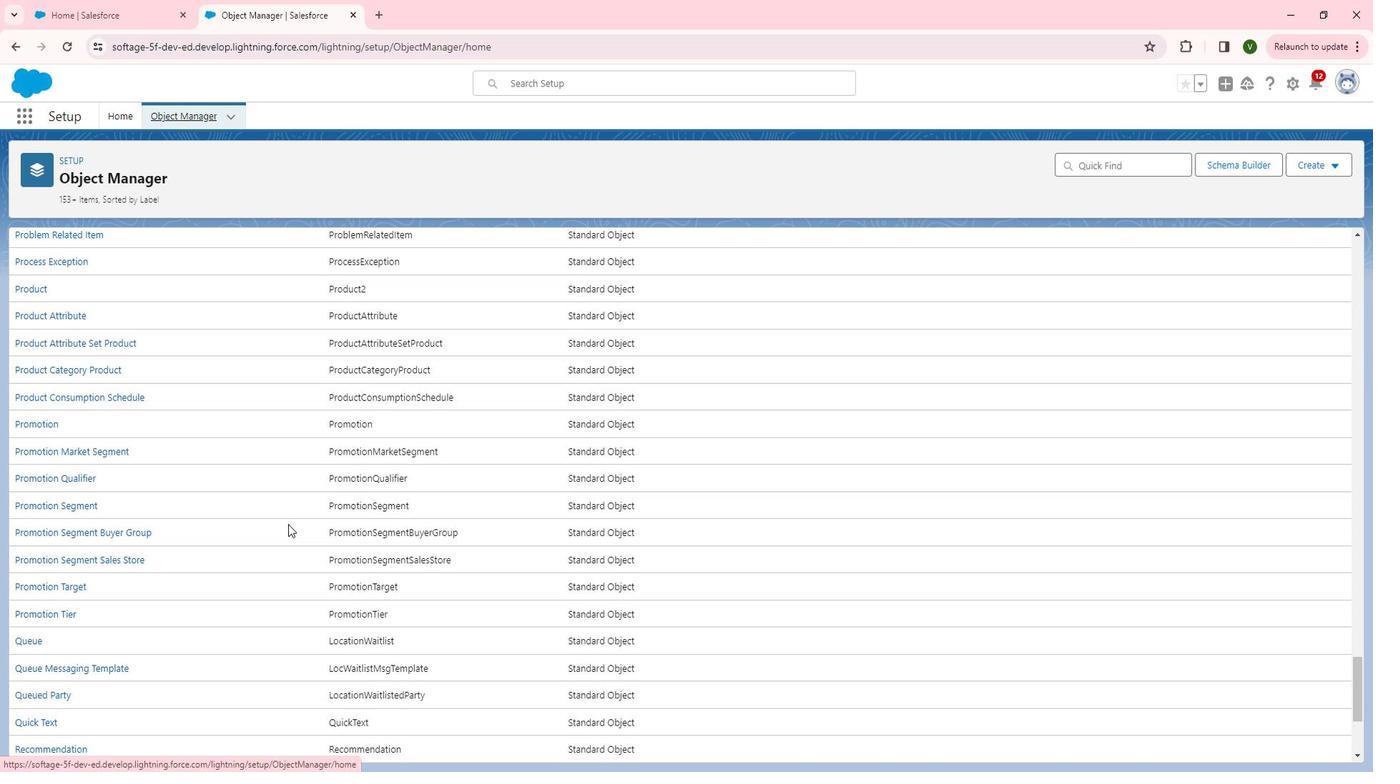 
Action: Mouse scrolled (307, 523) with delta (0, 0)
Screenshot: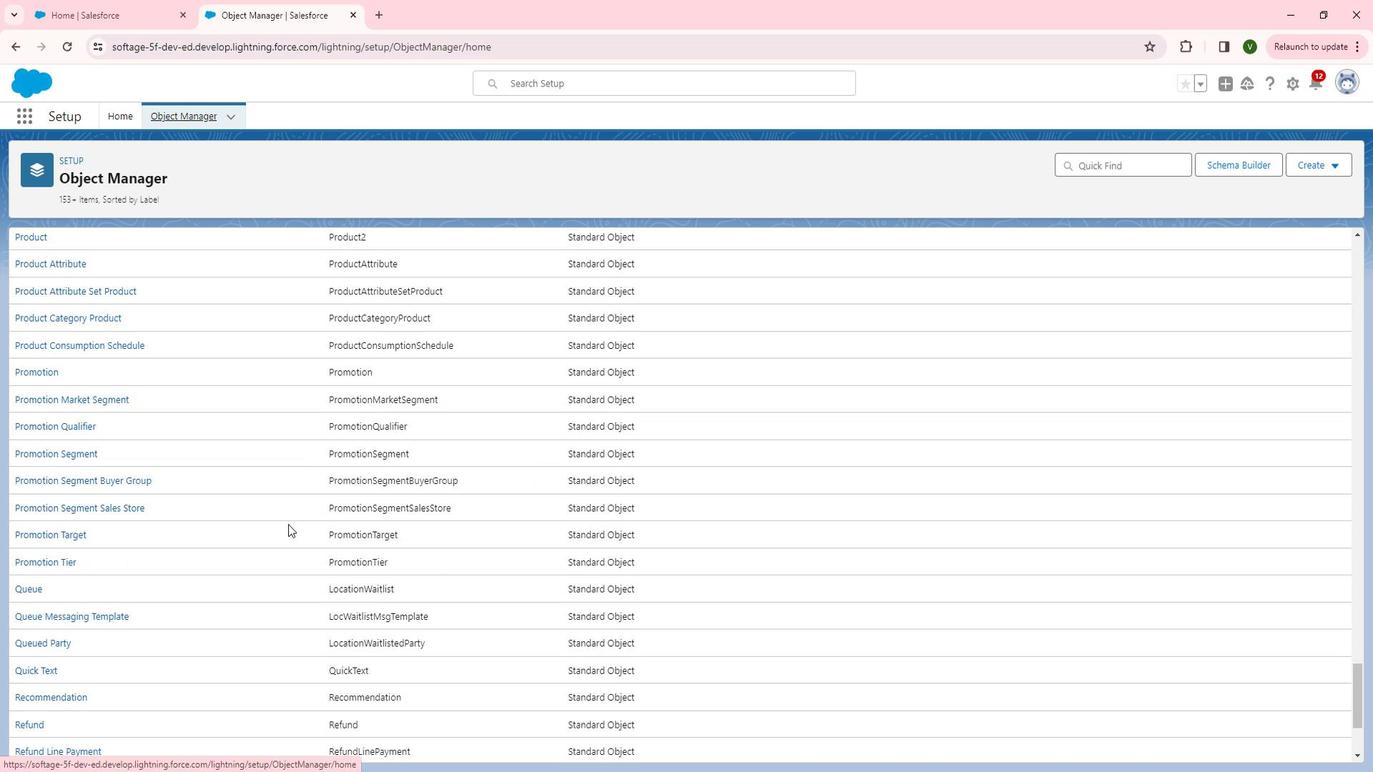 
Action: Mouse scrolled (307, 523) with delta (0, 0)
Screenshot: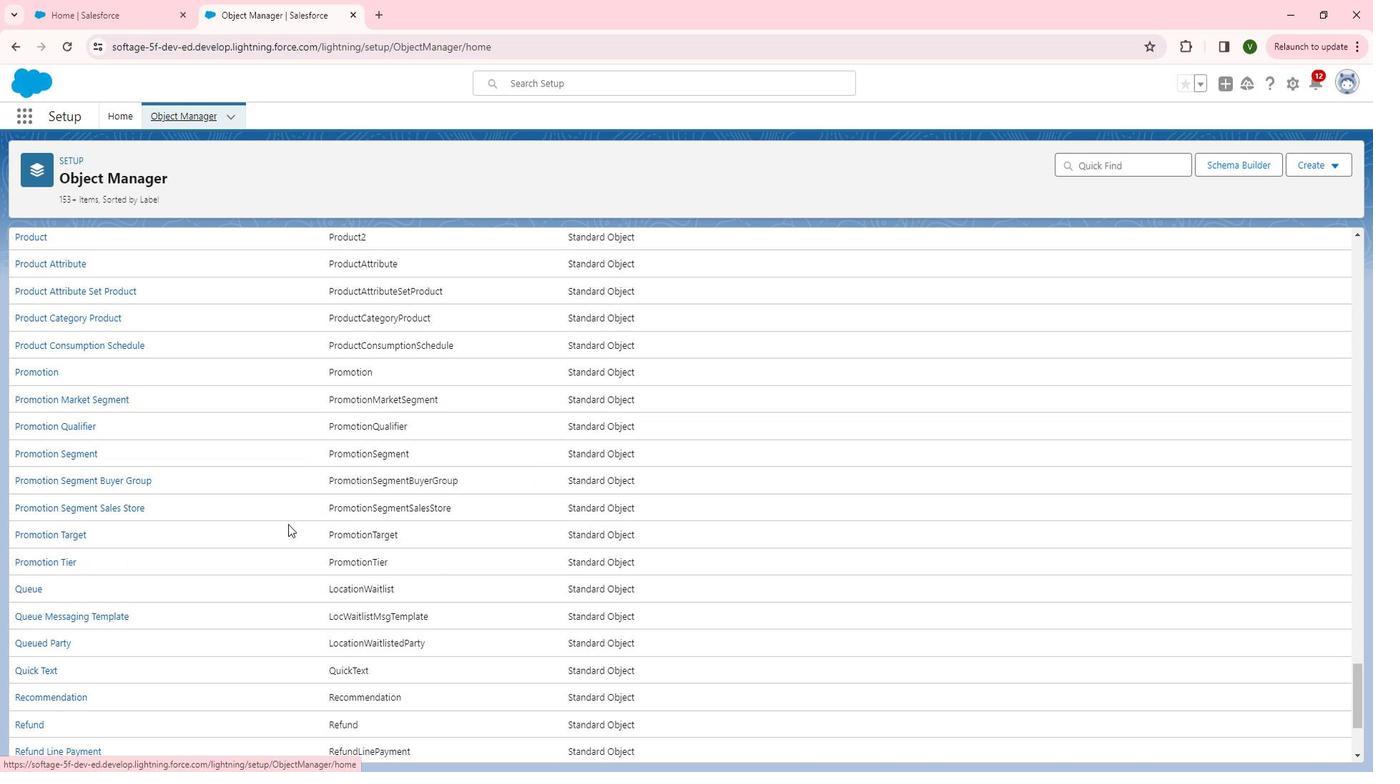 
Action: Mouse moved to (279, 530)
Screenshot: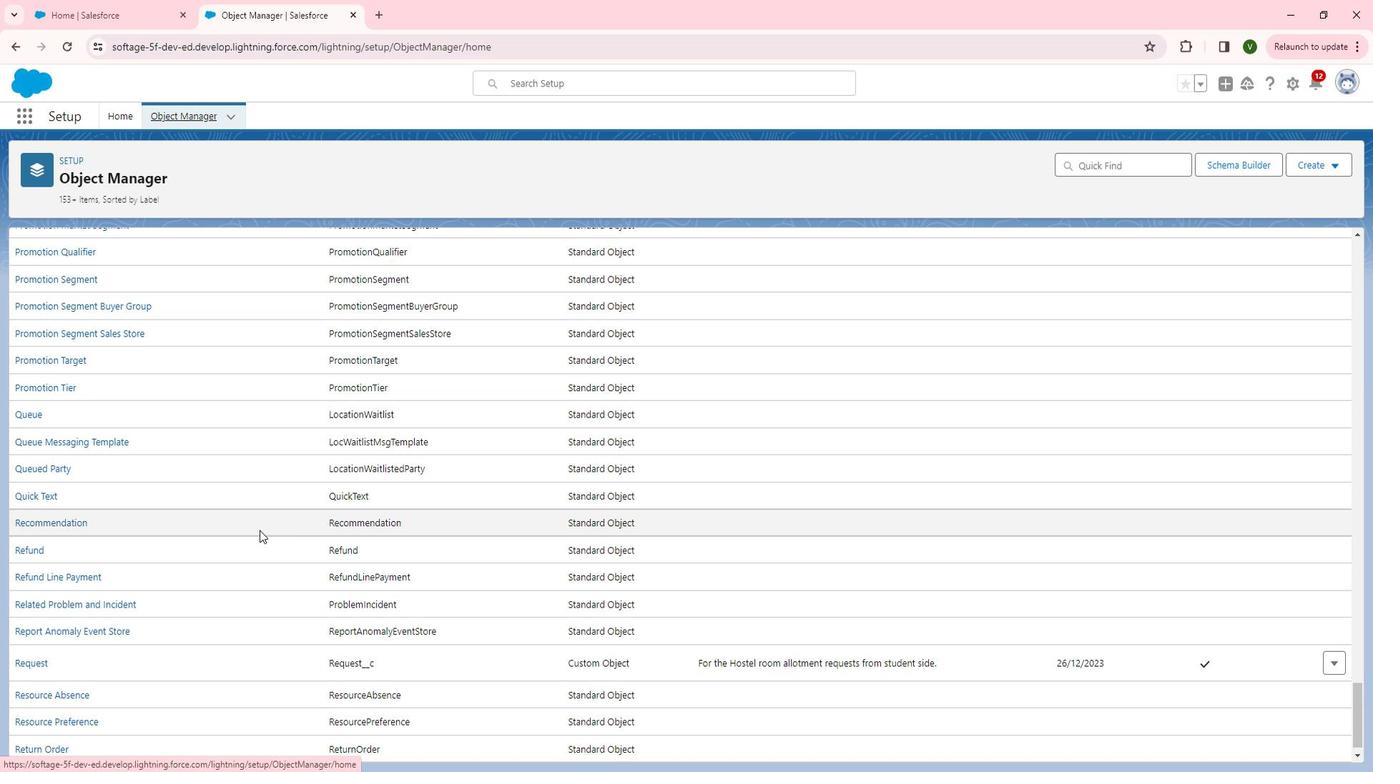 
Action: Mouse scrolled (279, 529) with delta (0, 0)
Screenshot: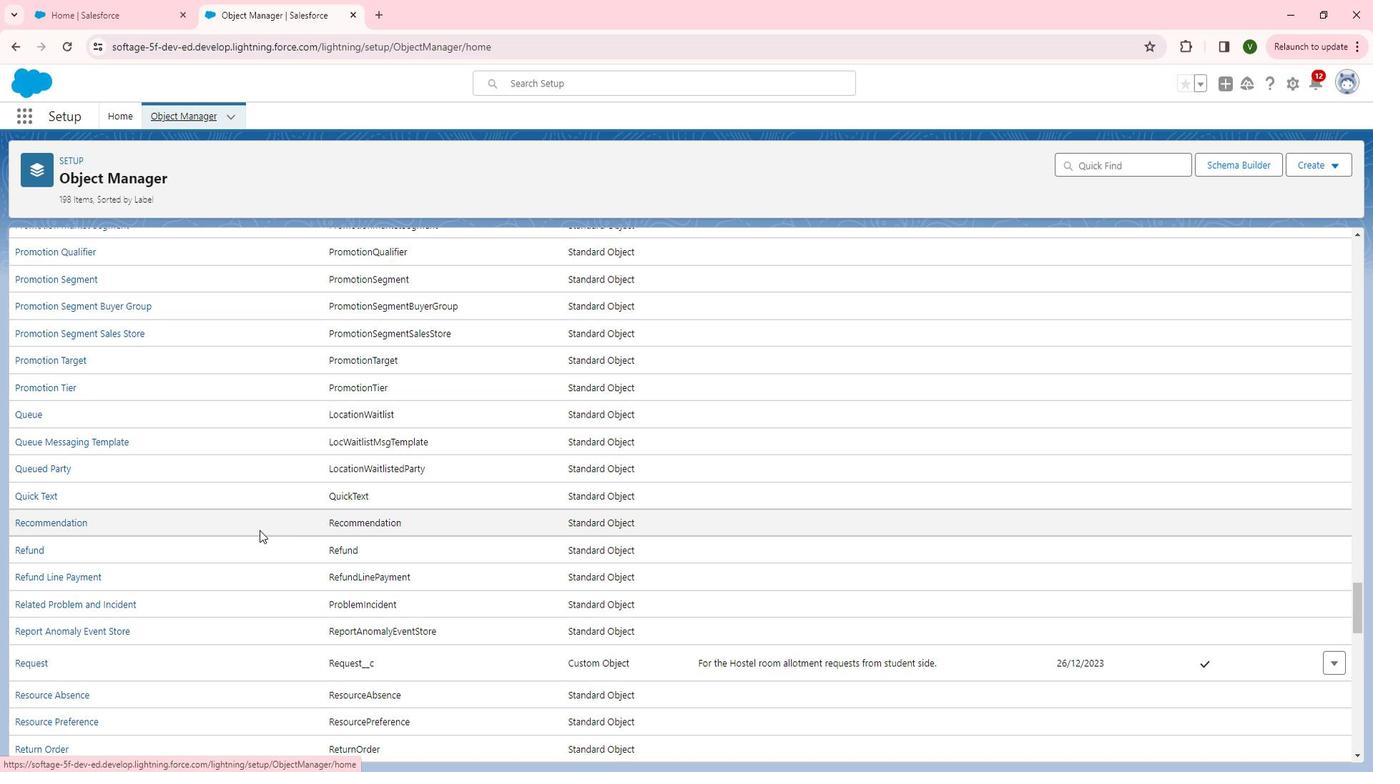 
Action: Mouse moved to (279, 530)
Screenshot: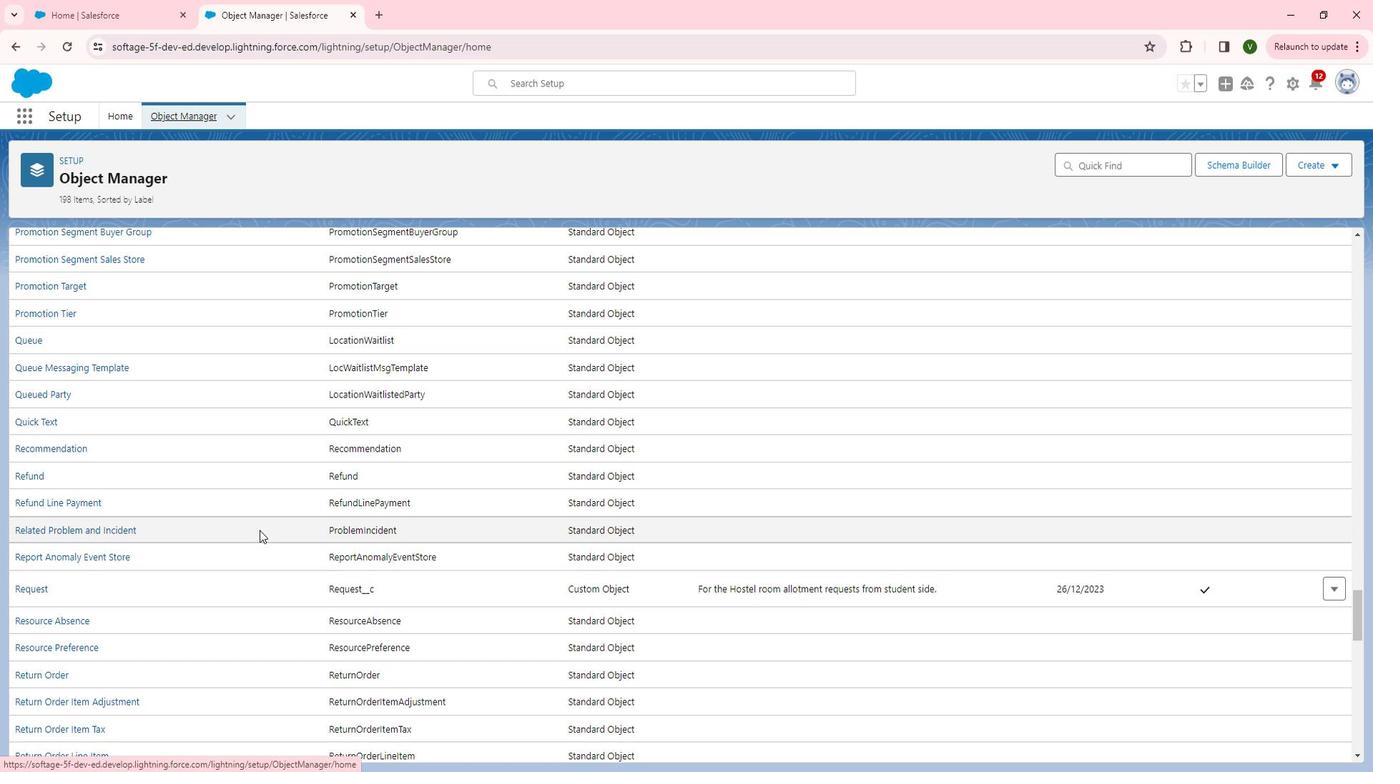 
Action: Mouse scrolled (279, 529) with delta (0, 0)
Screenshot: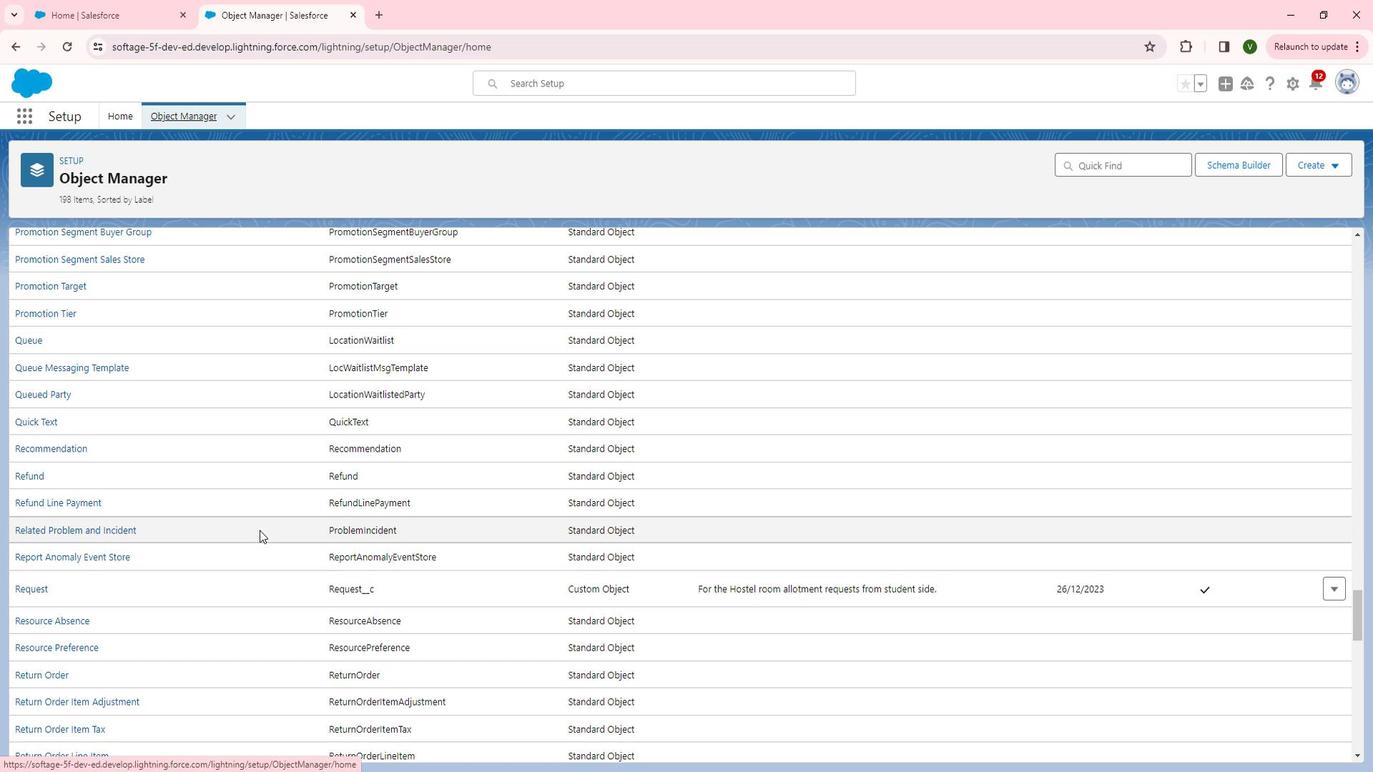 
Action: Mouse moved to (57, 510)
Screenshot: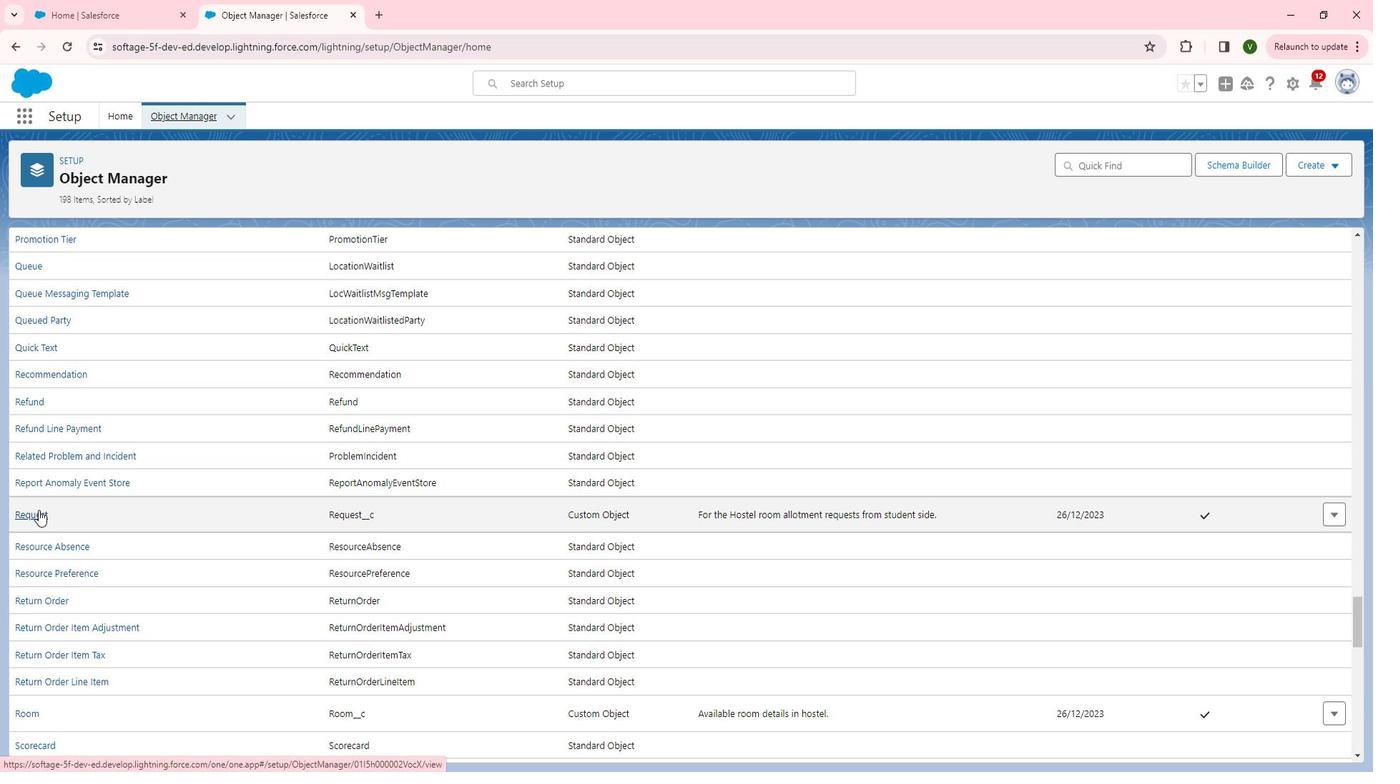 
Action: Mouse pressed left at (57, 510)
Screenshot: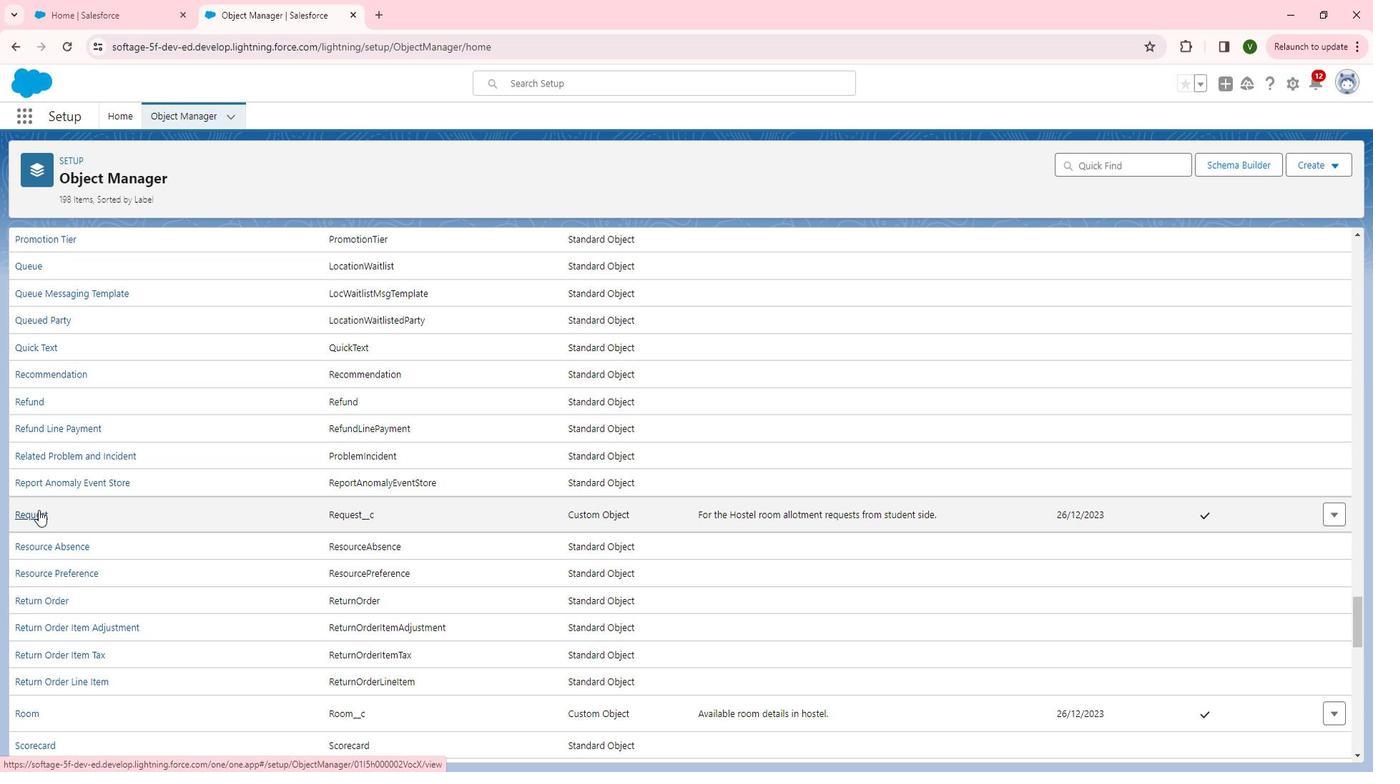 
Action: Mouse moved to (57, 460)
Screenshot: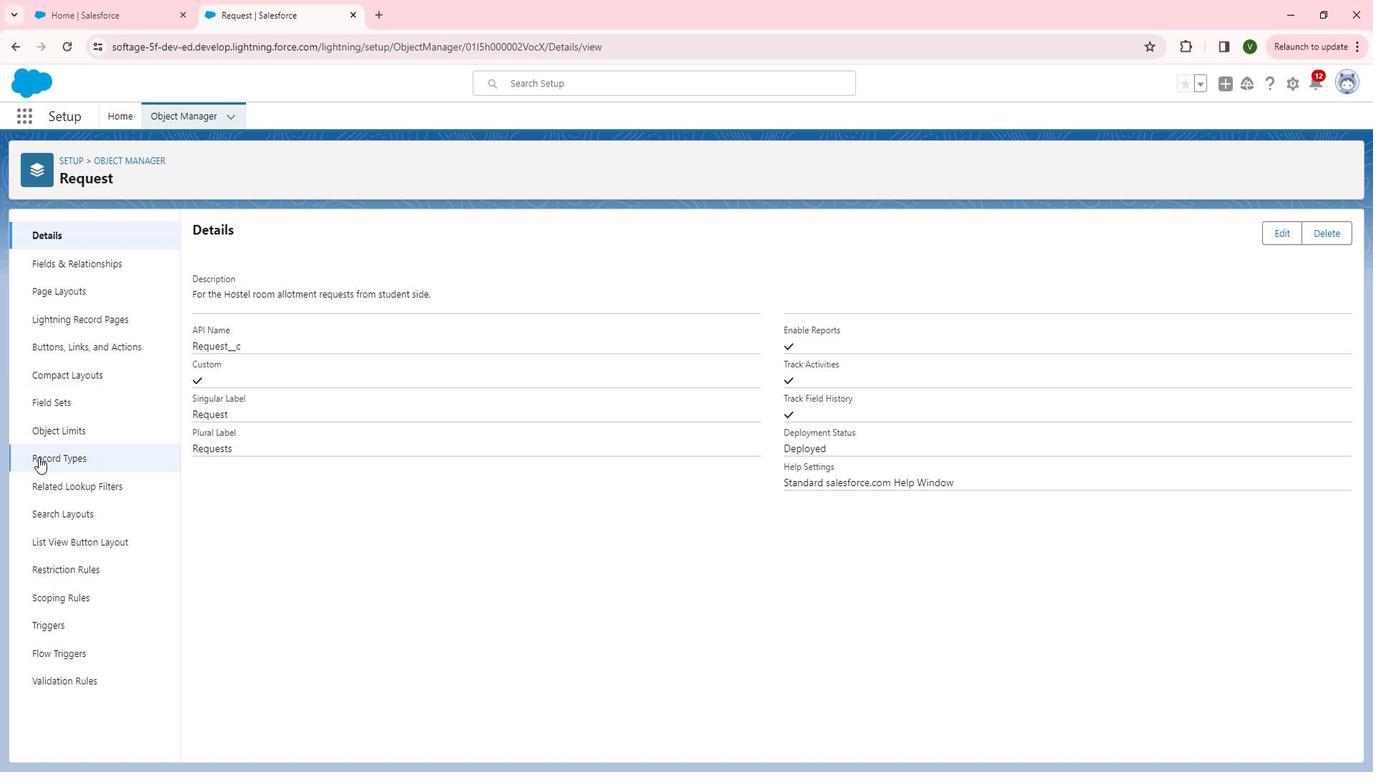 
Action: Mouse pressed left at (57, 460)
Screenshot: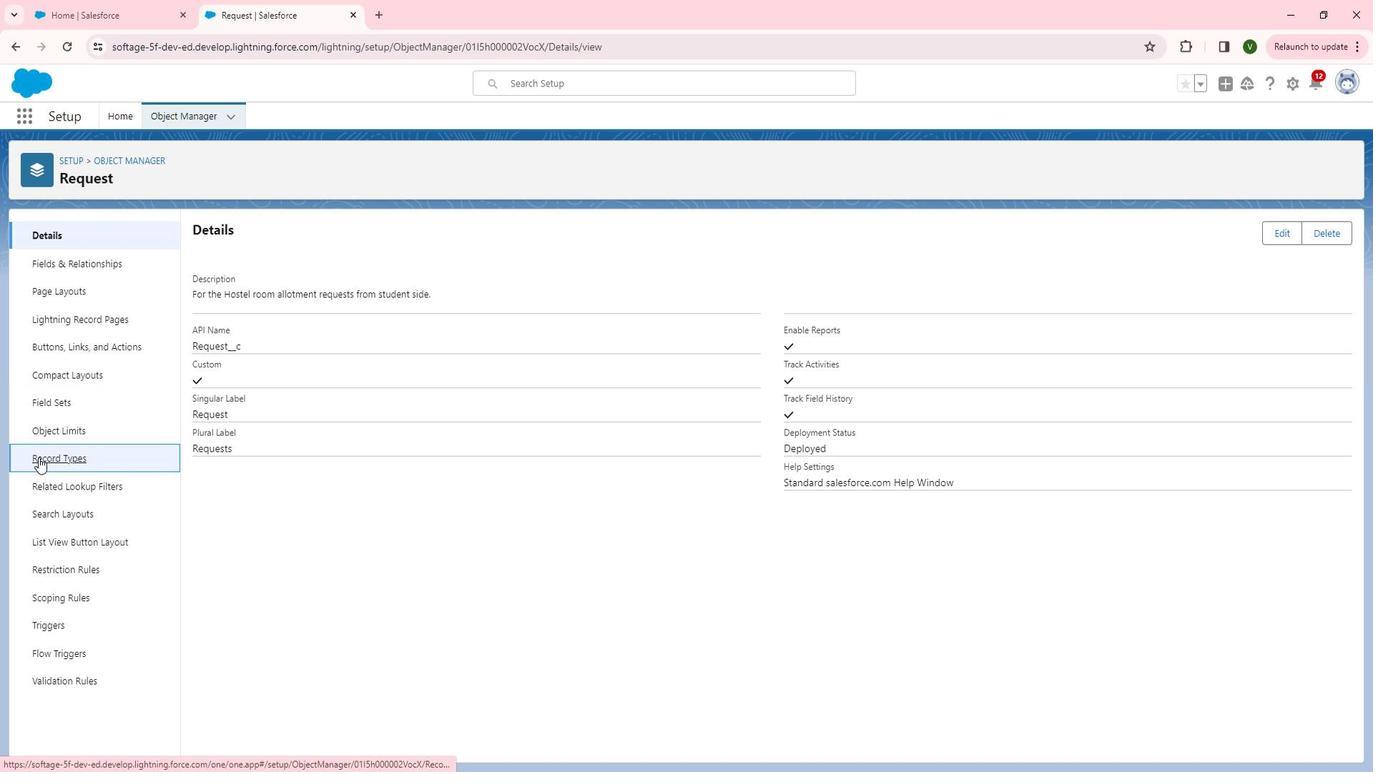
Action: Mouse moved to (1235, 247)
Screenshot: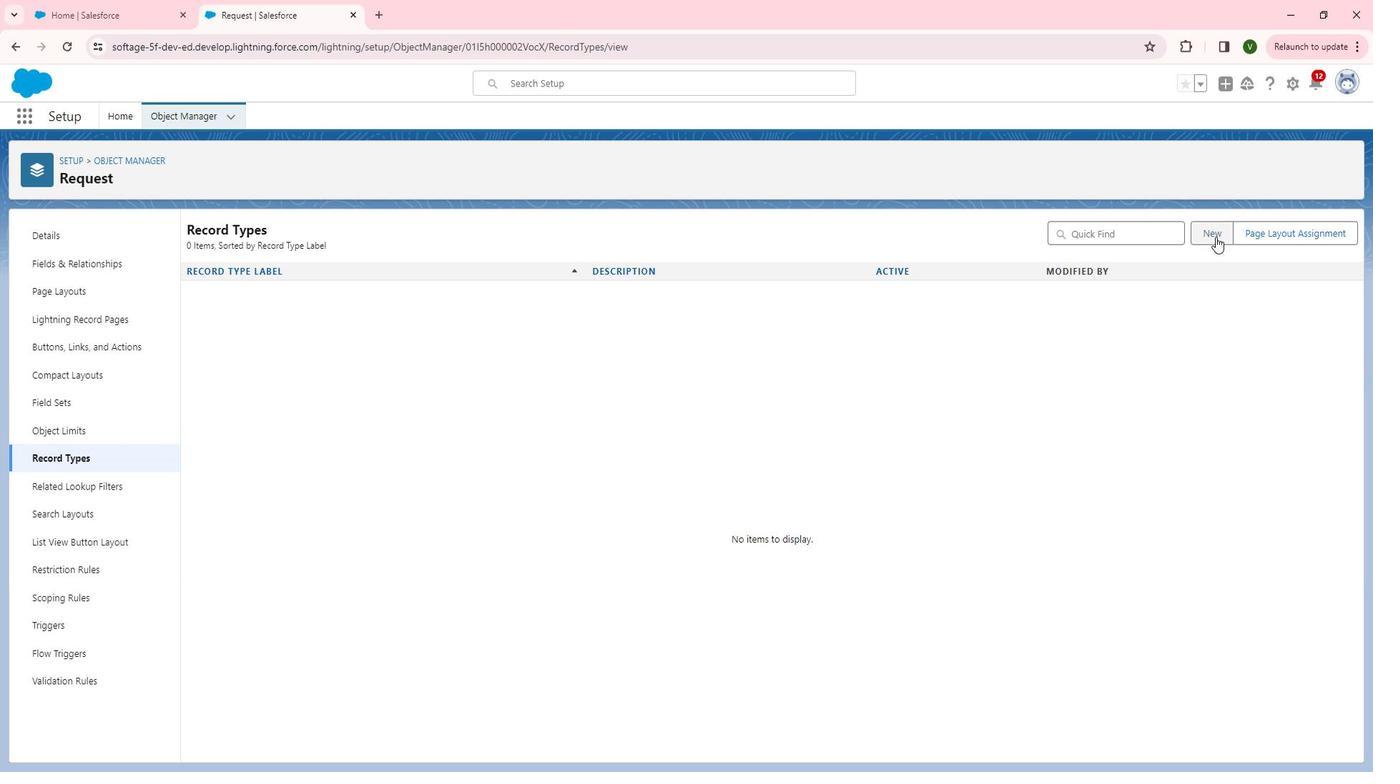 
Action: Mouse pressed left at (1235, 247)
Screenshot: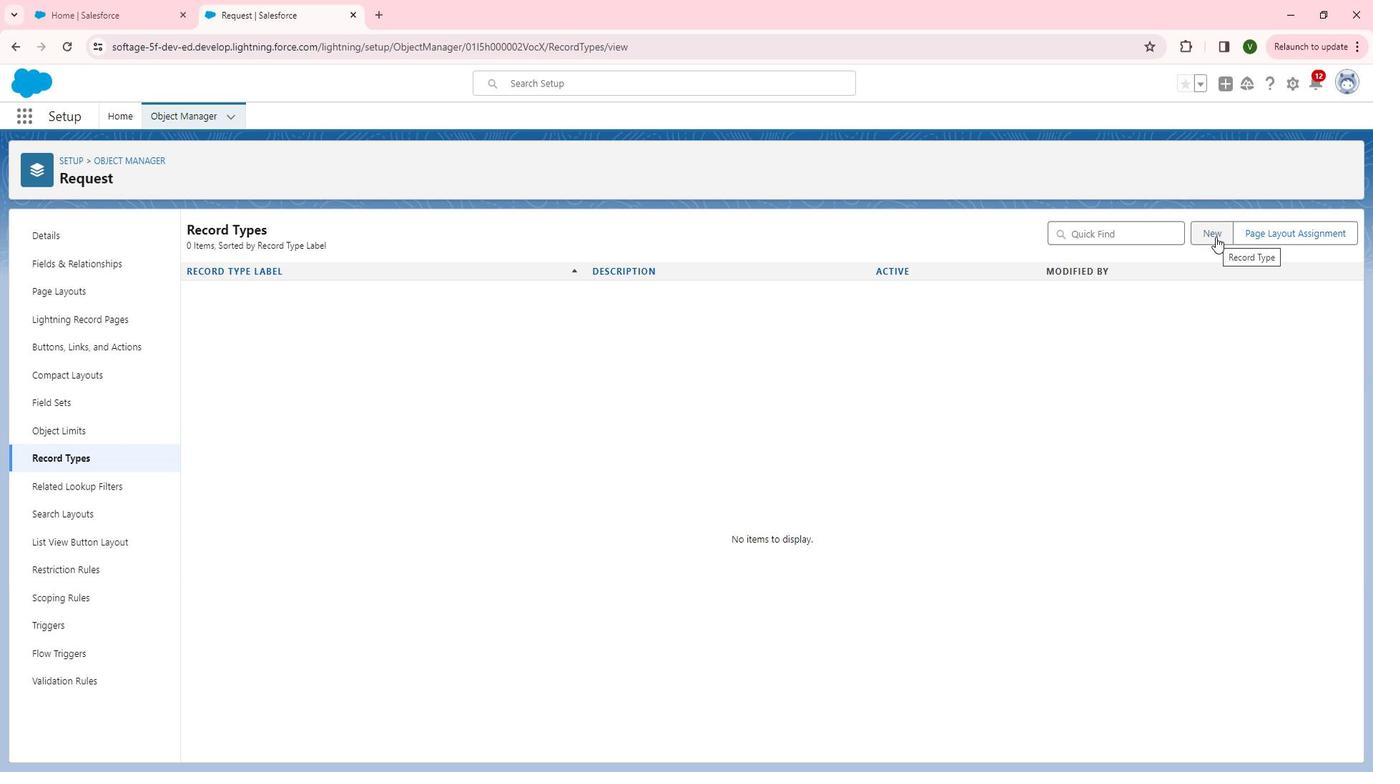 
Action: Mouse moved to (466, 374)
Screenshot: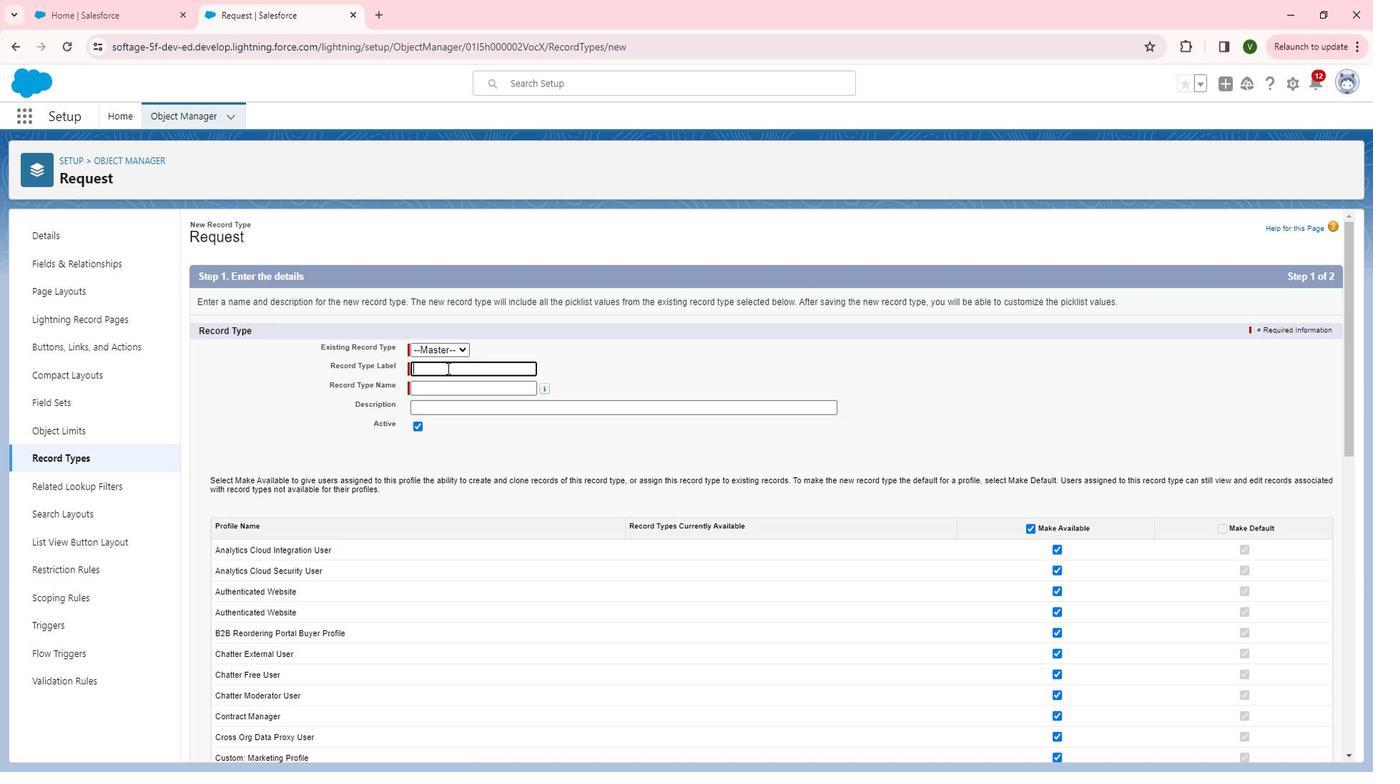 
Action: Mouse pressed left at (466, 374)
Screenshot: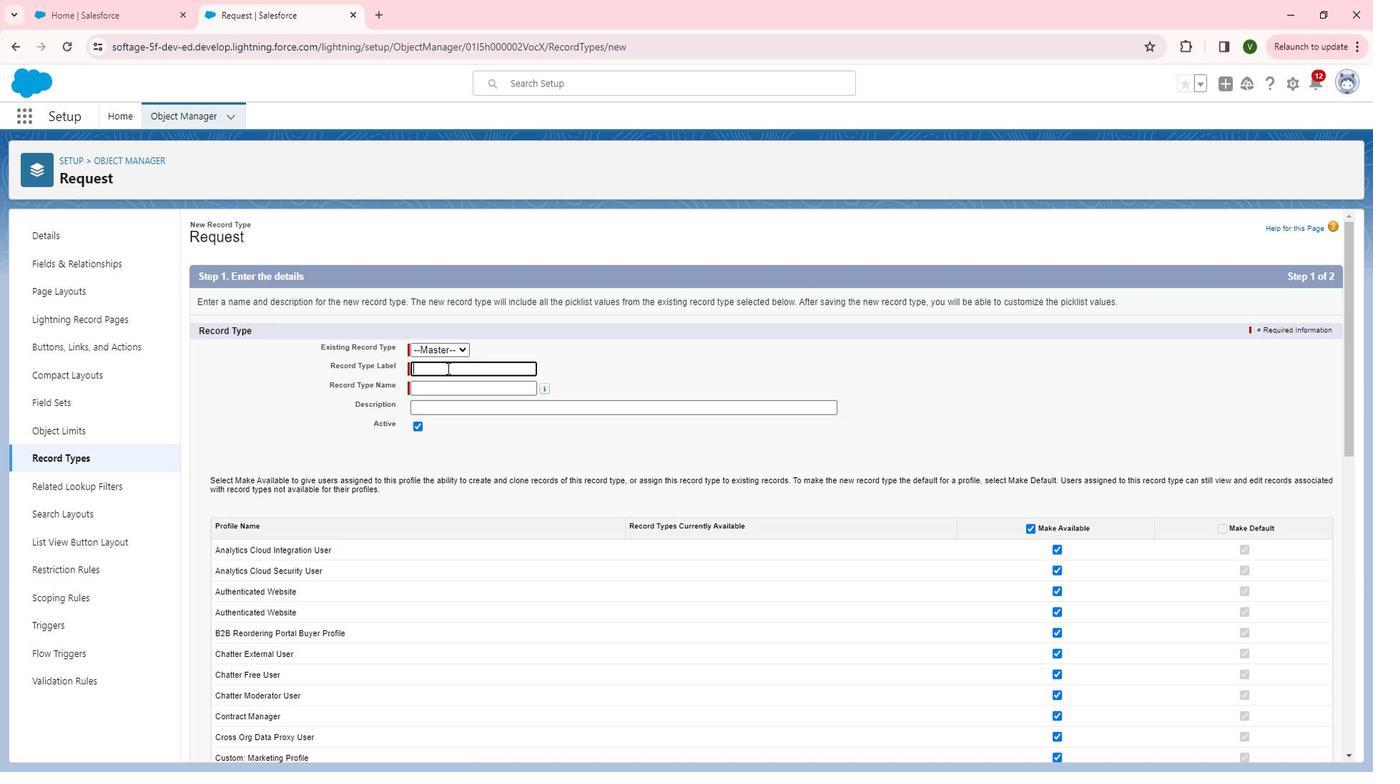 
Action: Key pressed <Key.shift>Student<Key.space>request<Key.tab><Key.tab><Key.tab><Key.shift>Students<Key.space>requested<Key.space><Key.backspace><Key.backspace><Key.backspace><Key.space>record<Key.space>type
Screenshot: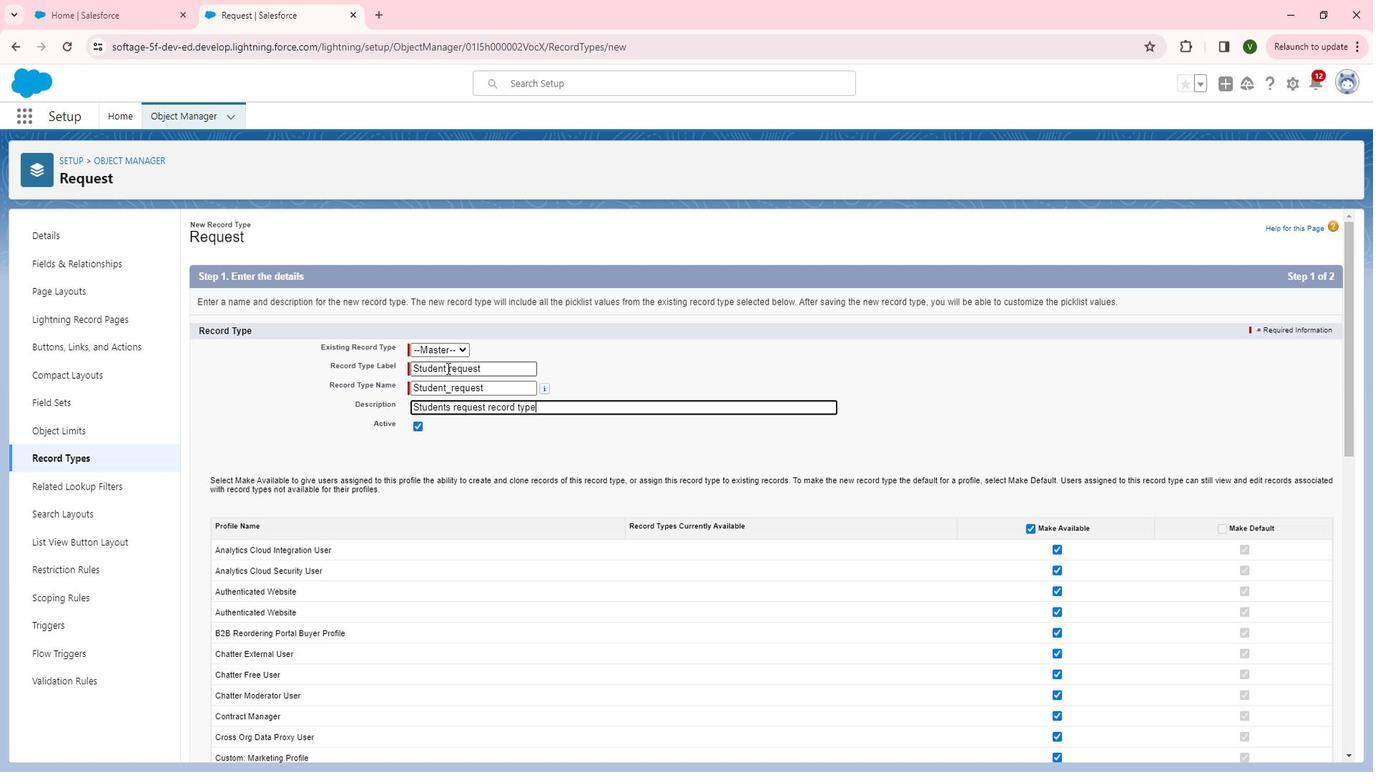 
Action: Mouse moved to (1069, 596)
Screenshot: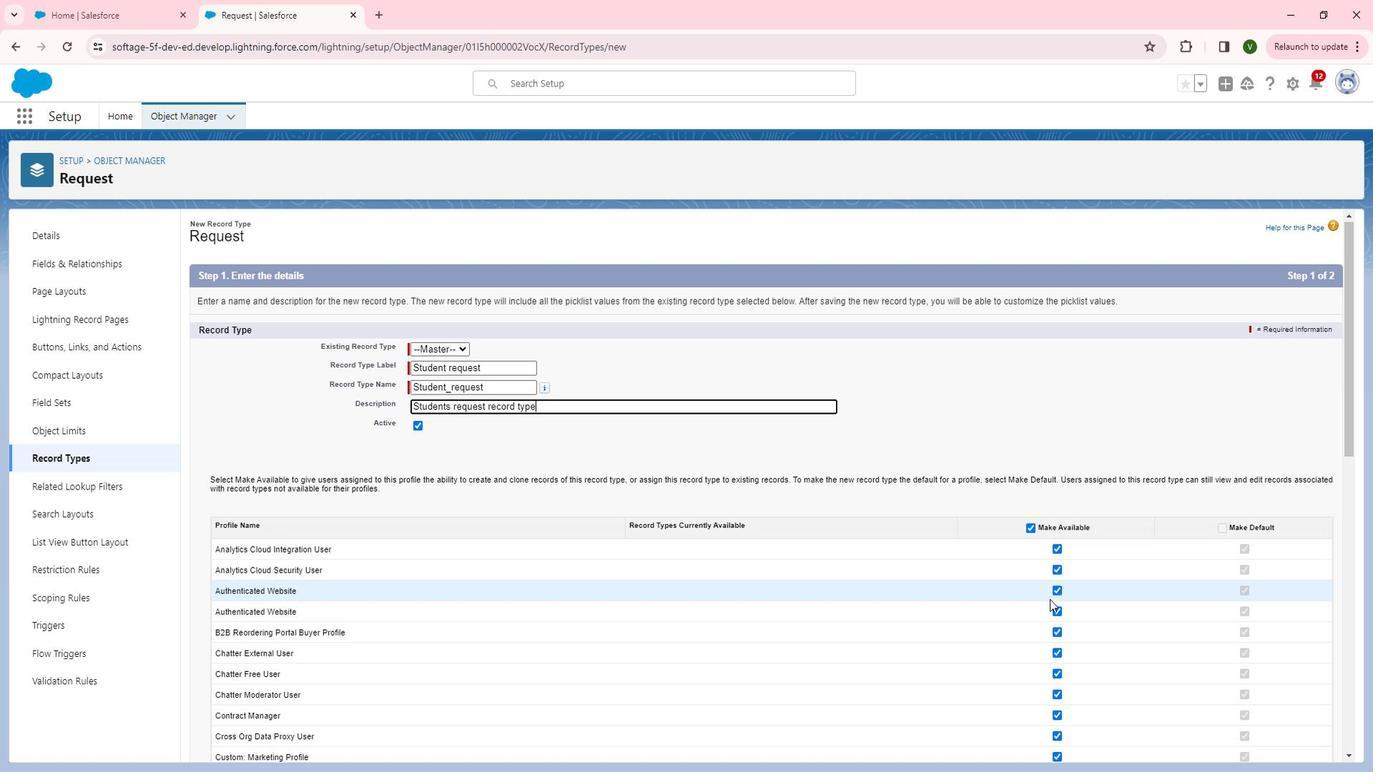 
Action: Mouse scrolled (1069, 595) with delta (0, 0)
Screenshot: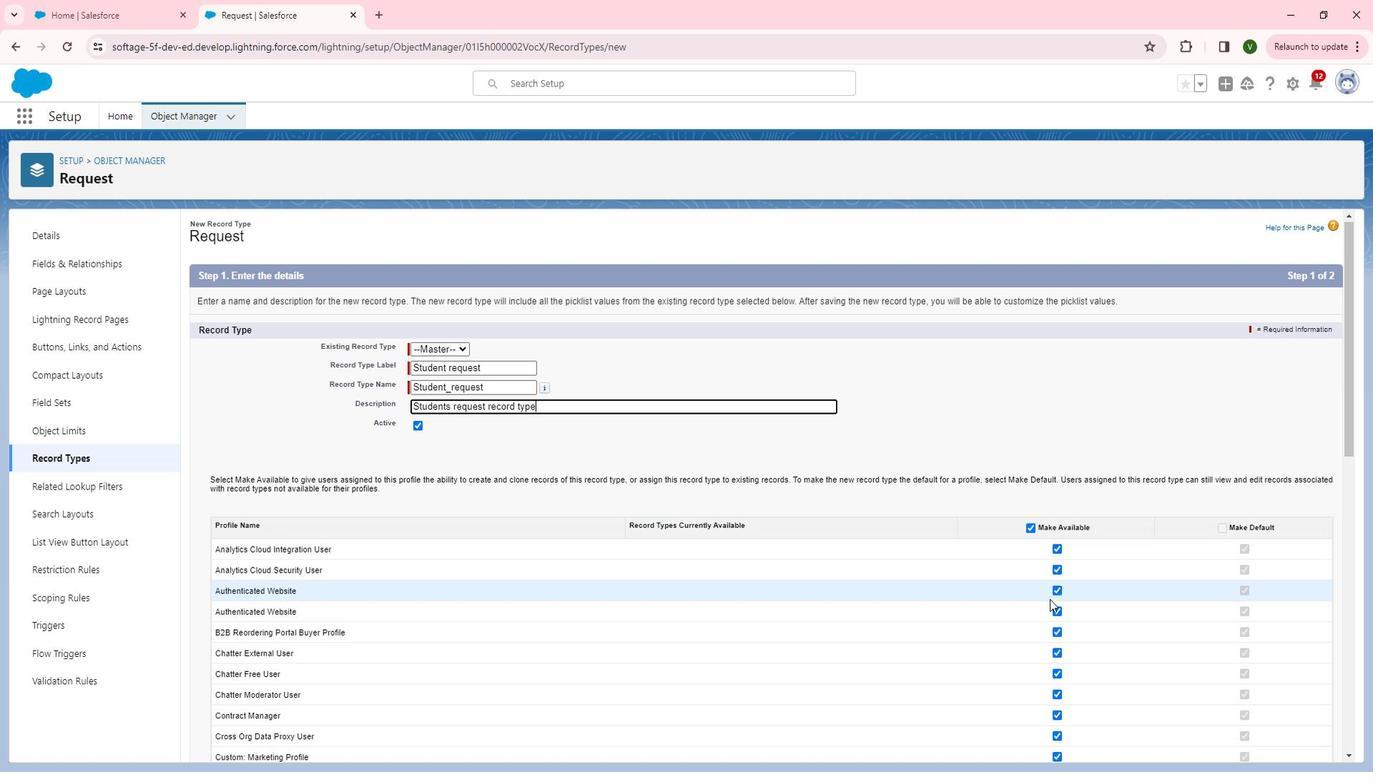 
Action: Mouse scrolled (1069, 595) with delta (0, 0)
Screenshot: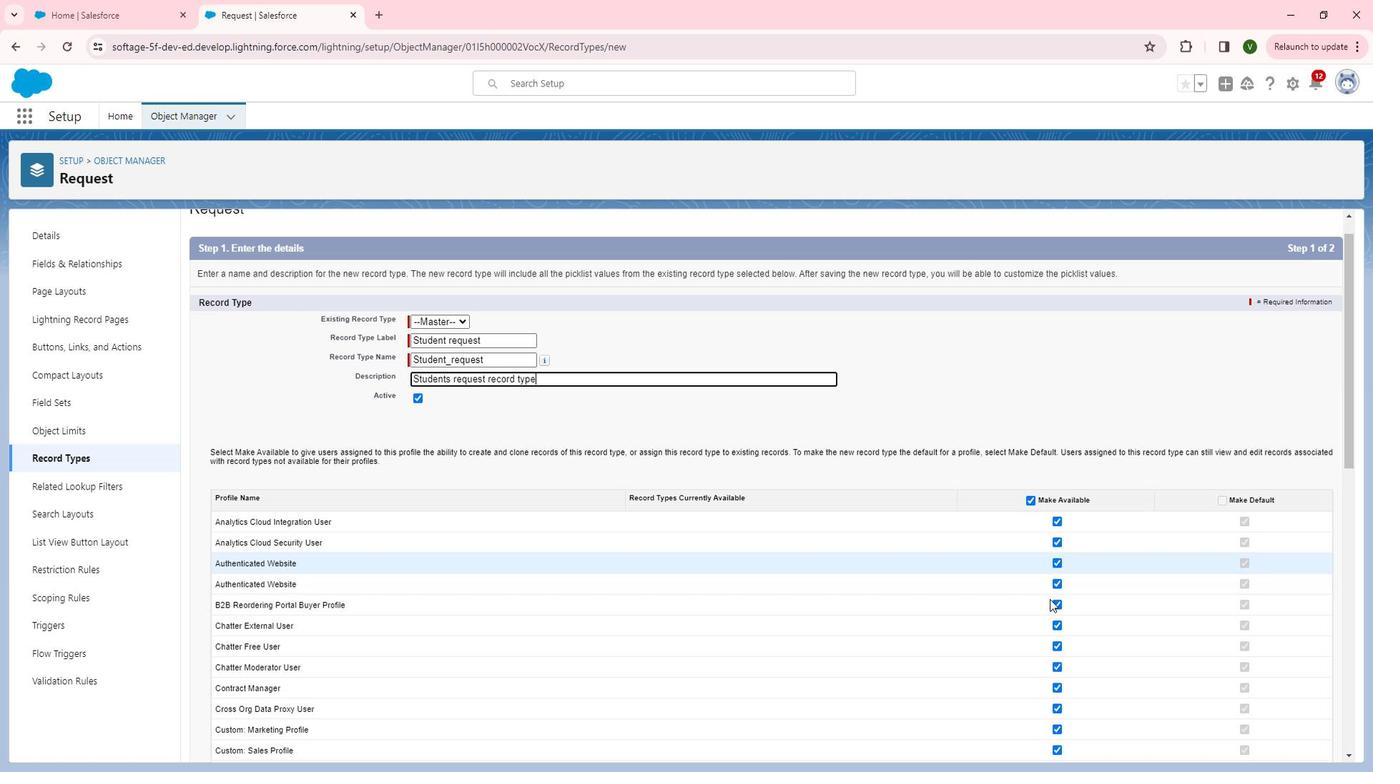 
Action: Mouse scrolled (1069, 595) with delta (0, 0)
Screenshot: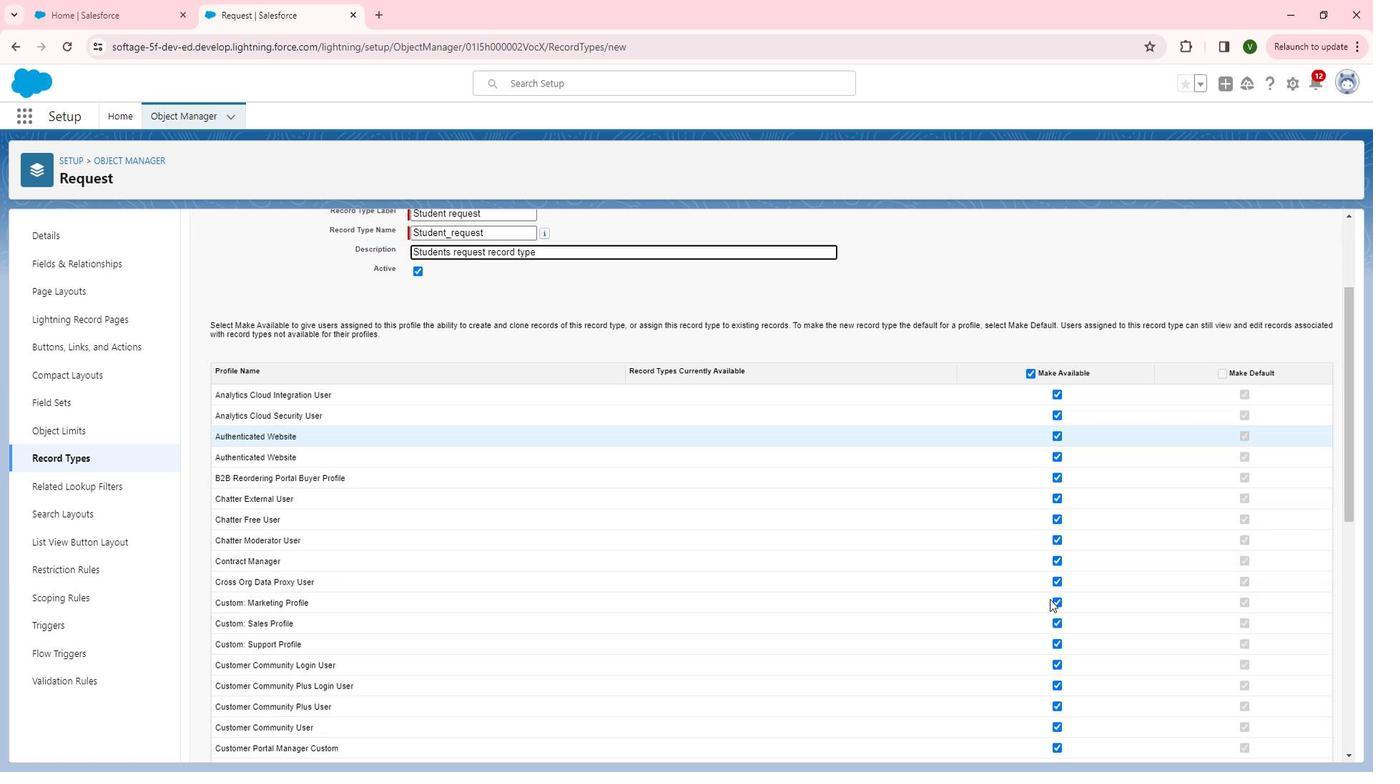 
Action: Mouse moved to (1076, 371)
Screenshot: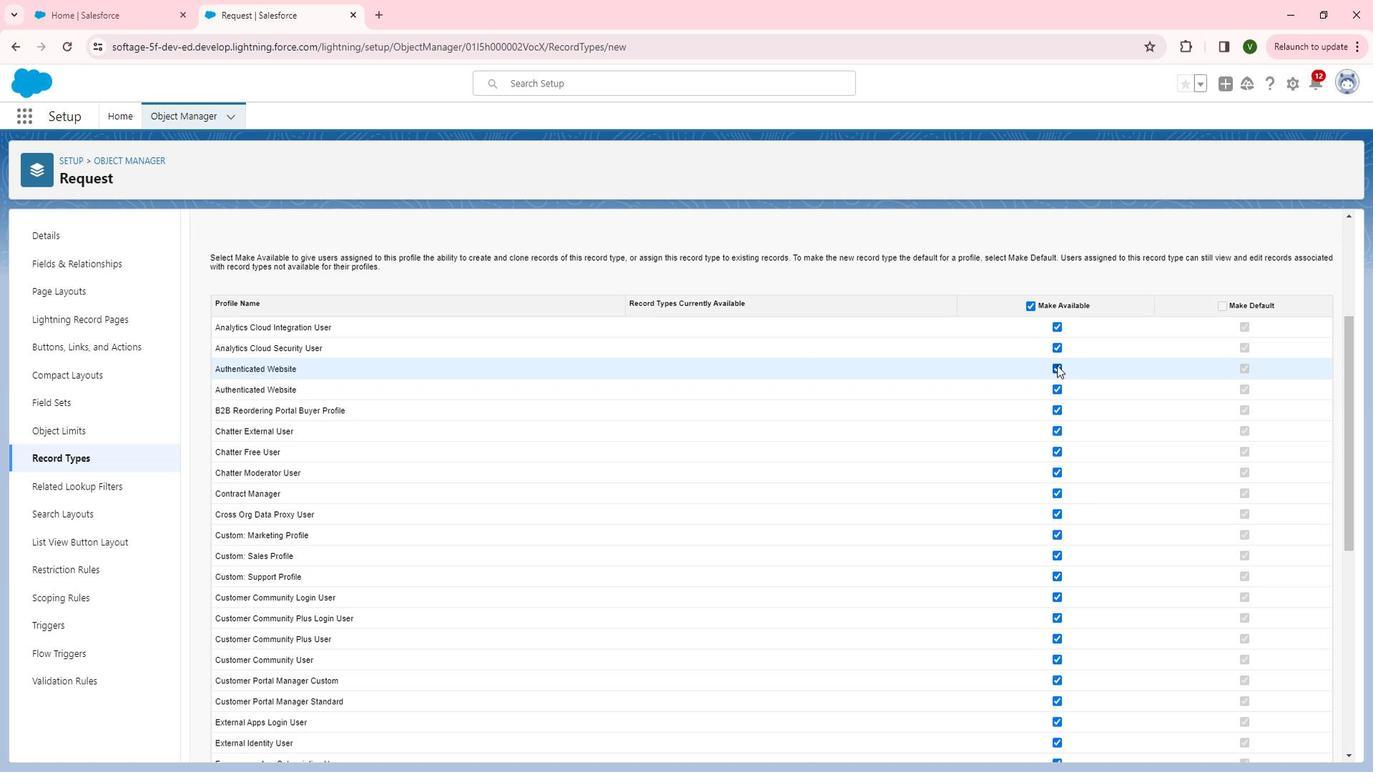 
Action: Mouse pressed left at (1076, 371)
Screenshot: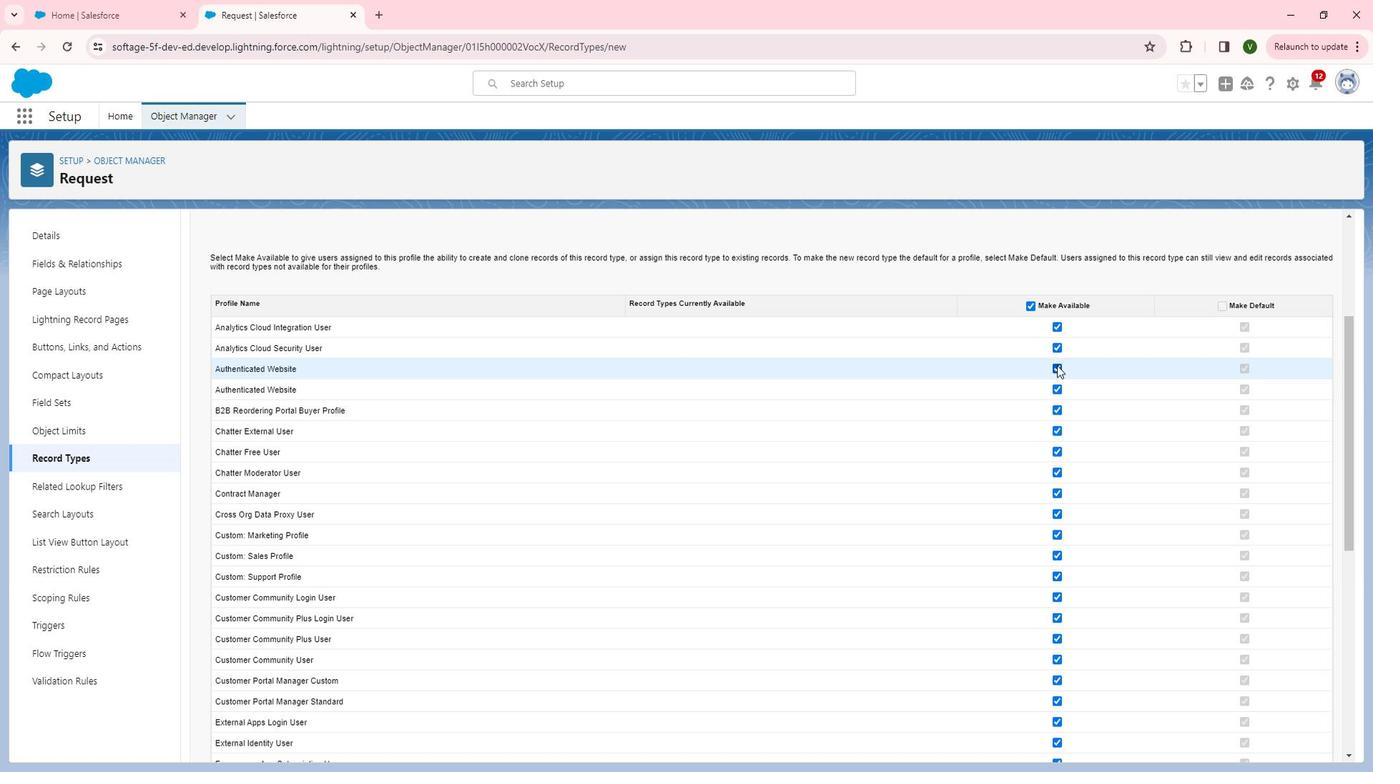
Action: Mouse moved to (1077, 395)
Screenshot: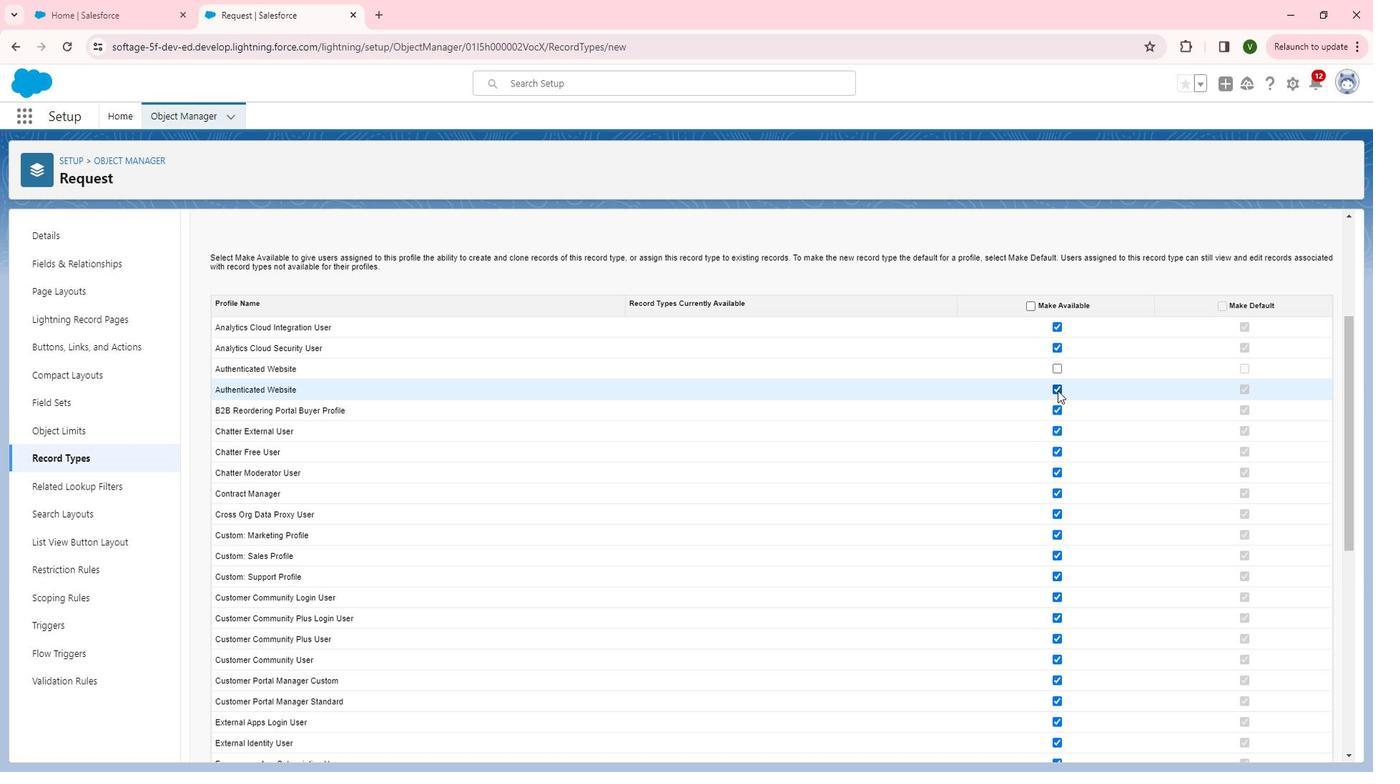 
Action: Mouse pressed left at (1077, 395)
Screenshot: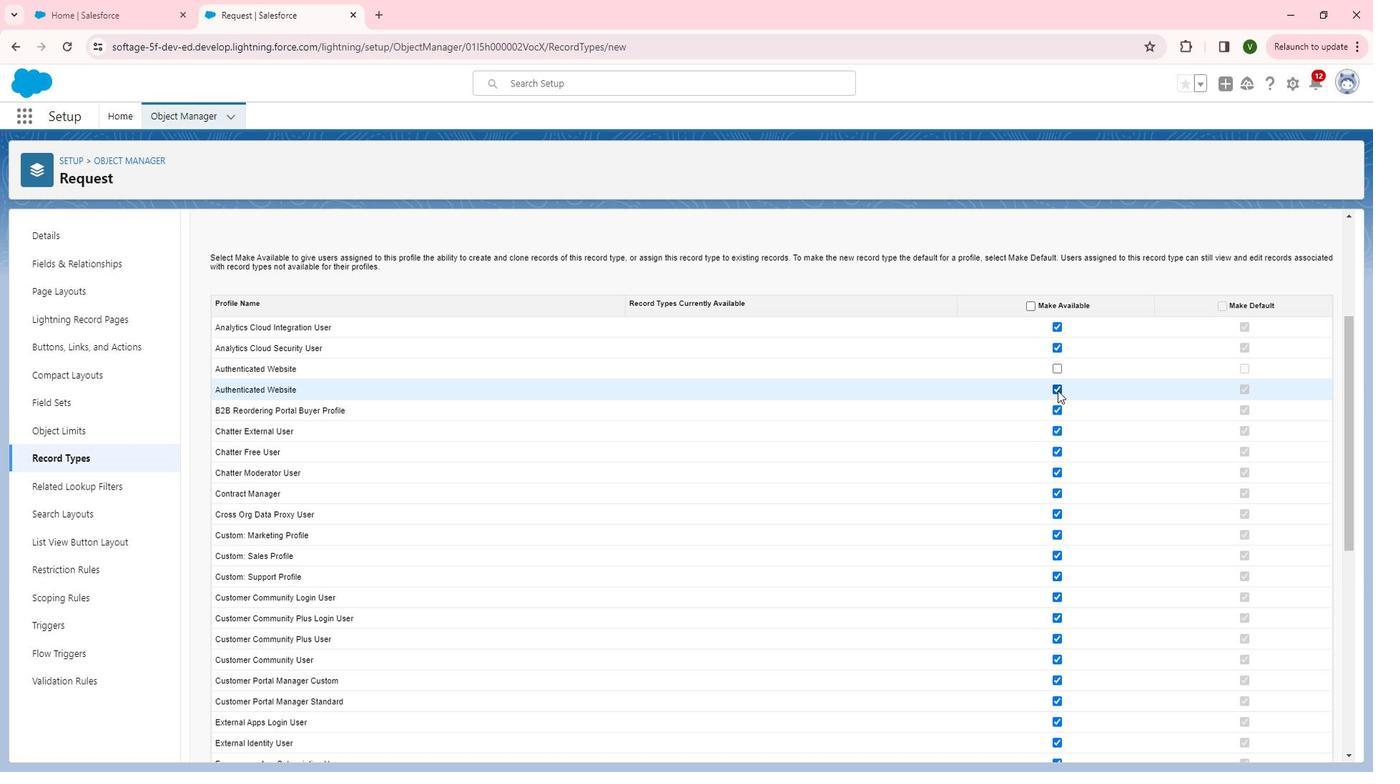 
Action: Mouse moved to (1078, 351)
Screenshot: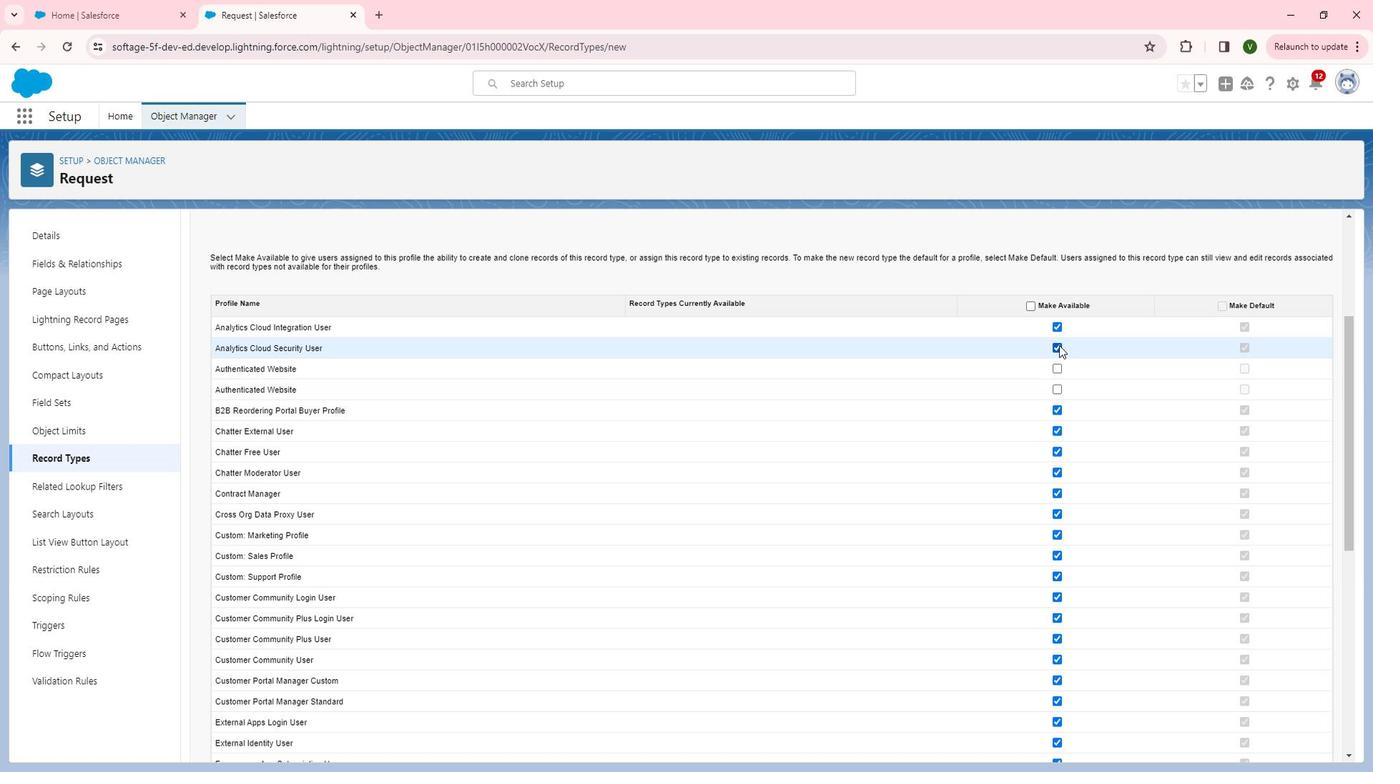 
Action: Mouse pressed left at (1078, 351)
Screenshot: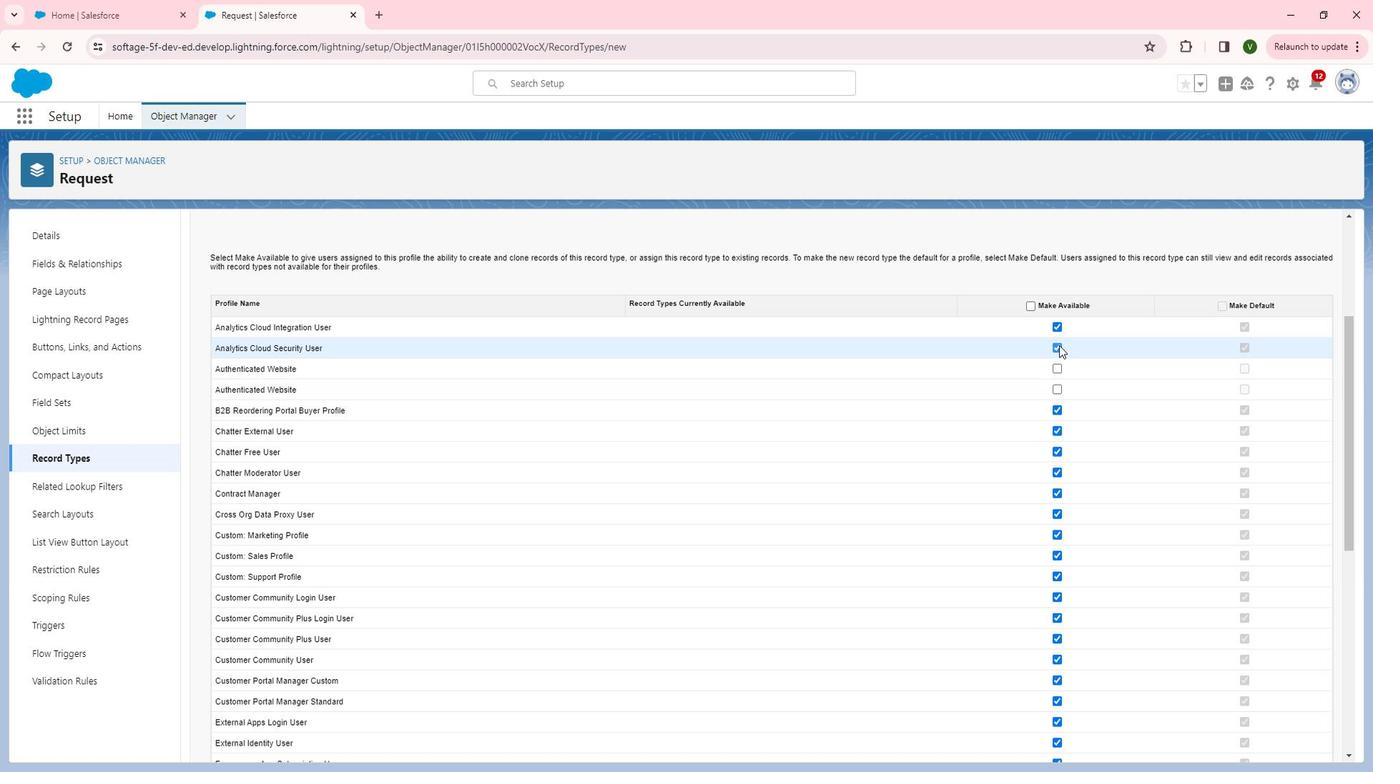 
Action: Mouse moved to (1094, 531)
Screenshot: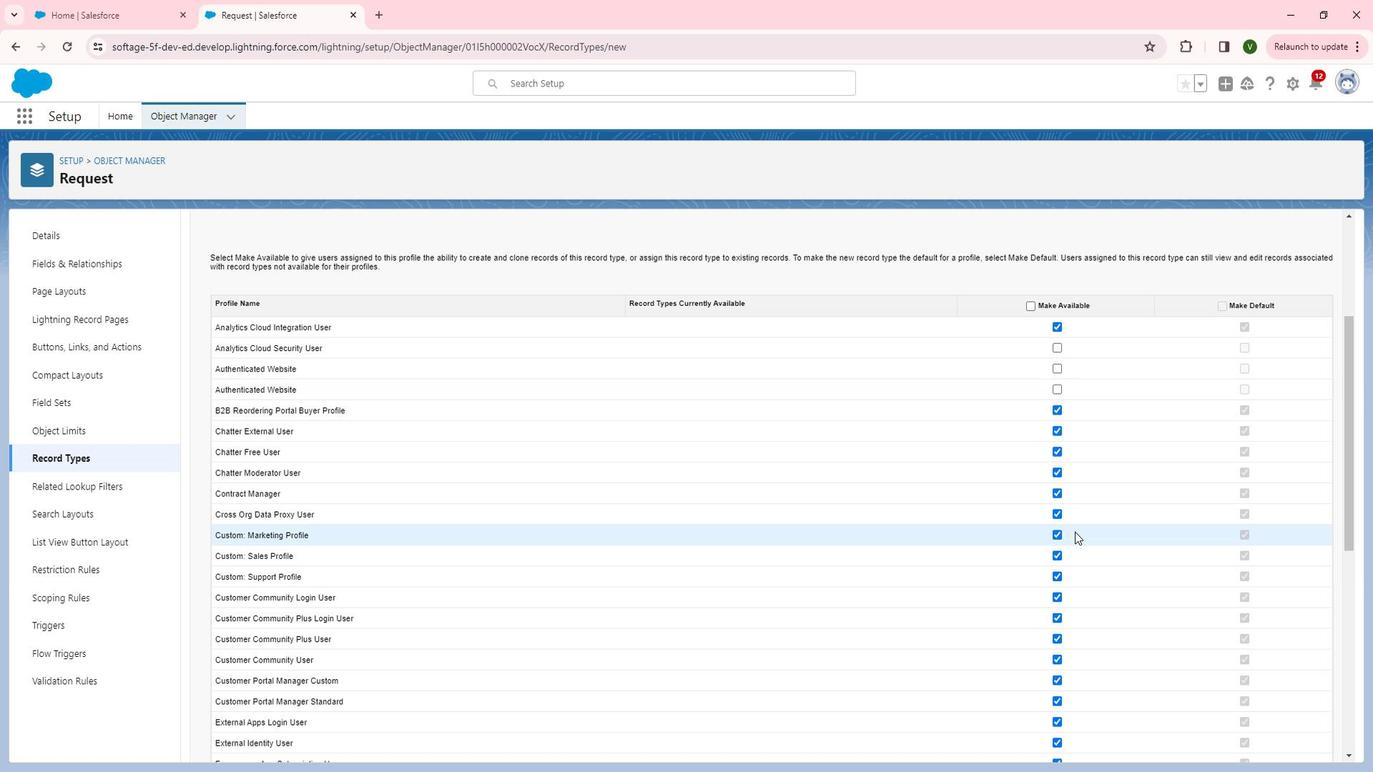 
Action: Mouse scrolled (1094, 530) with delta (0, 0)
Screenshot: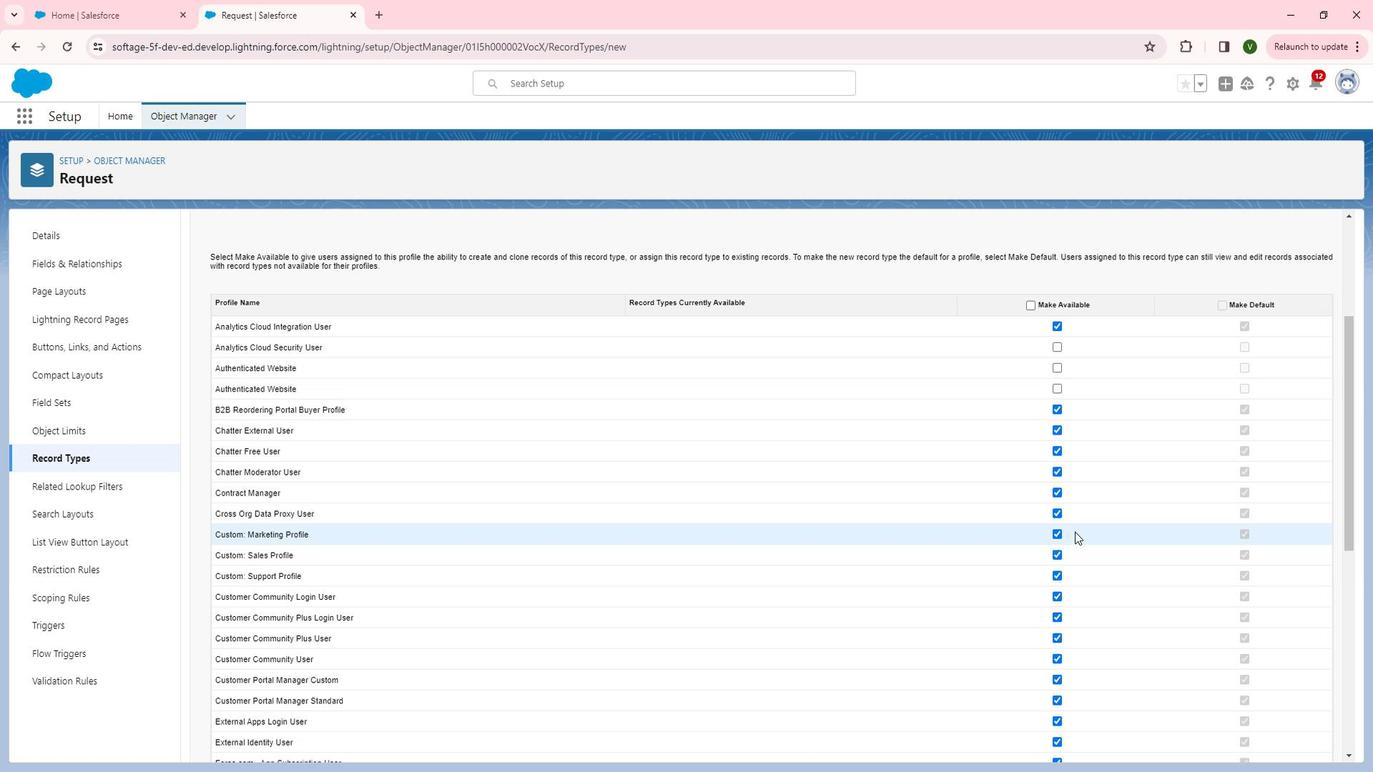 
Action: Mouse scrolled (1094, 530) with delta (0, 0)
Screenshot: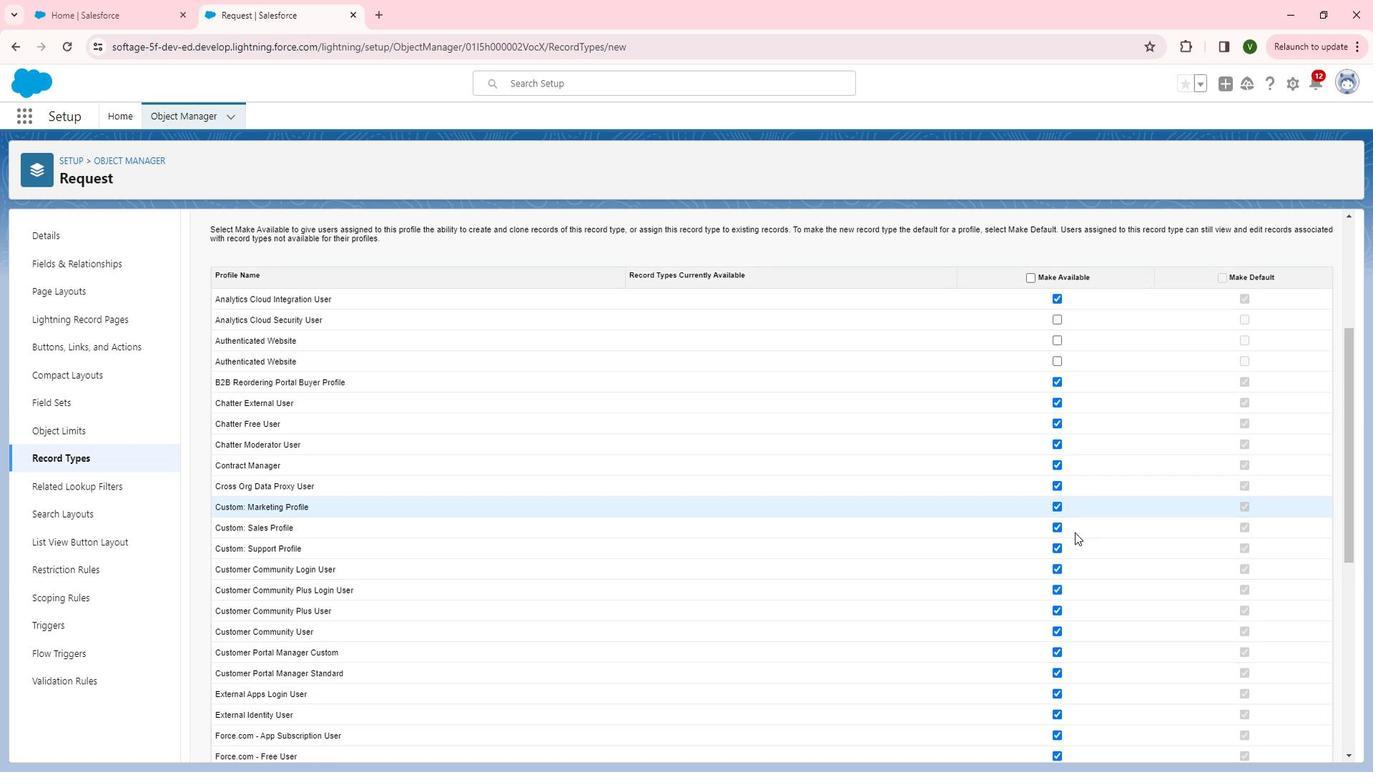 
Action: Mouse moved to (1094, 532)
Screenshot: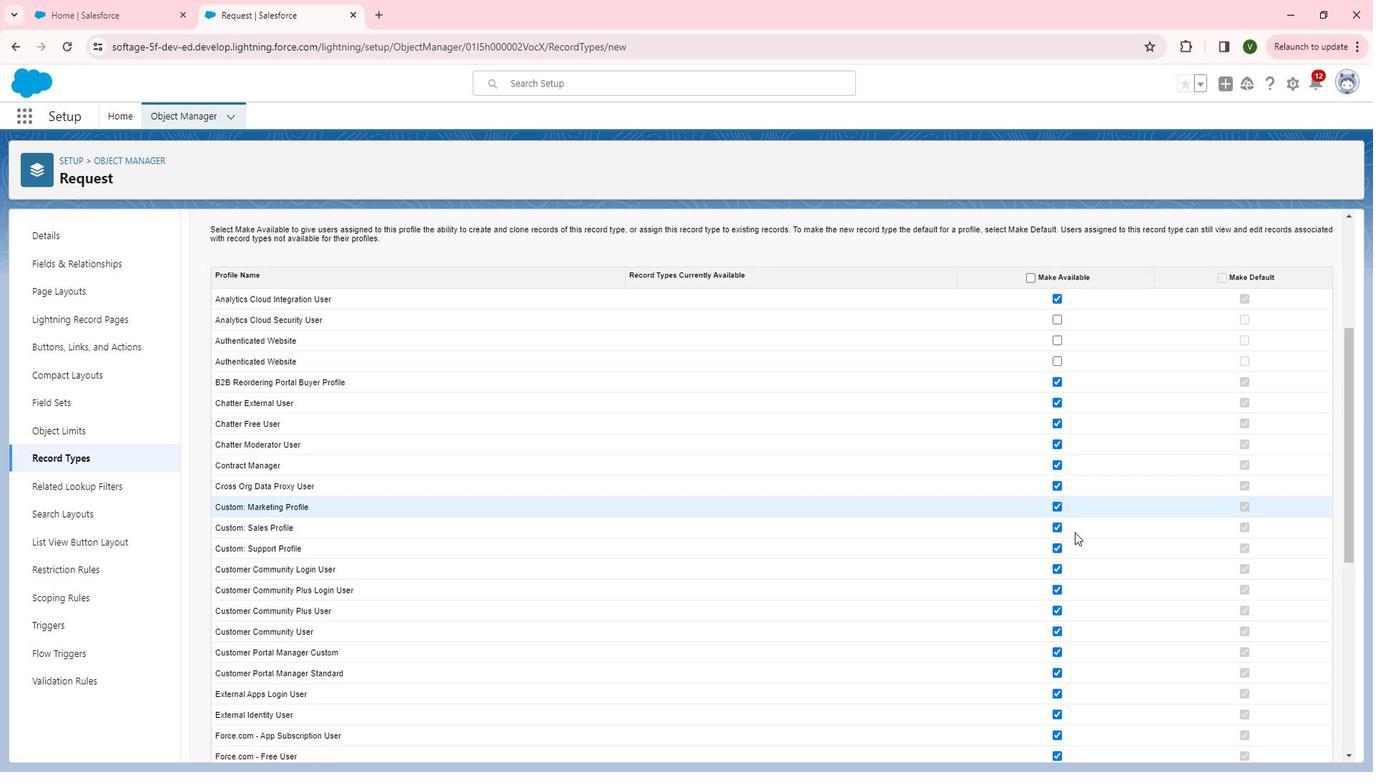 
Action: Mouse scrolled (1094, 531) with delta (0, 0)
Screenshot: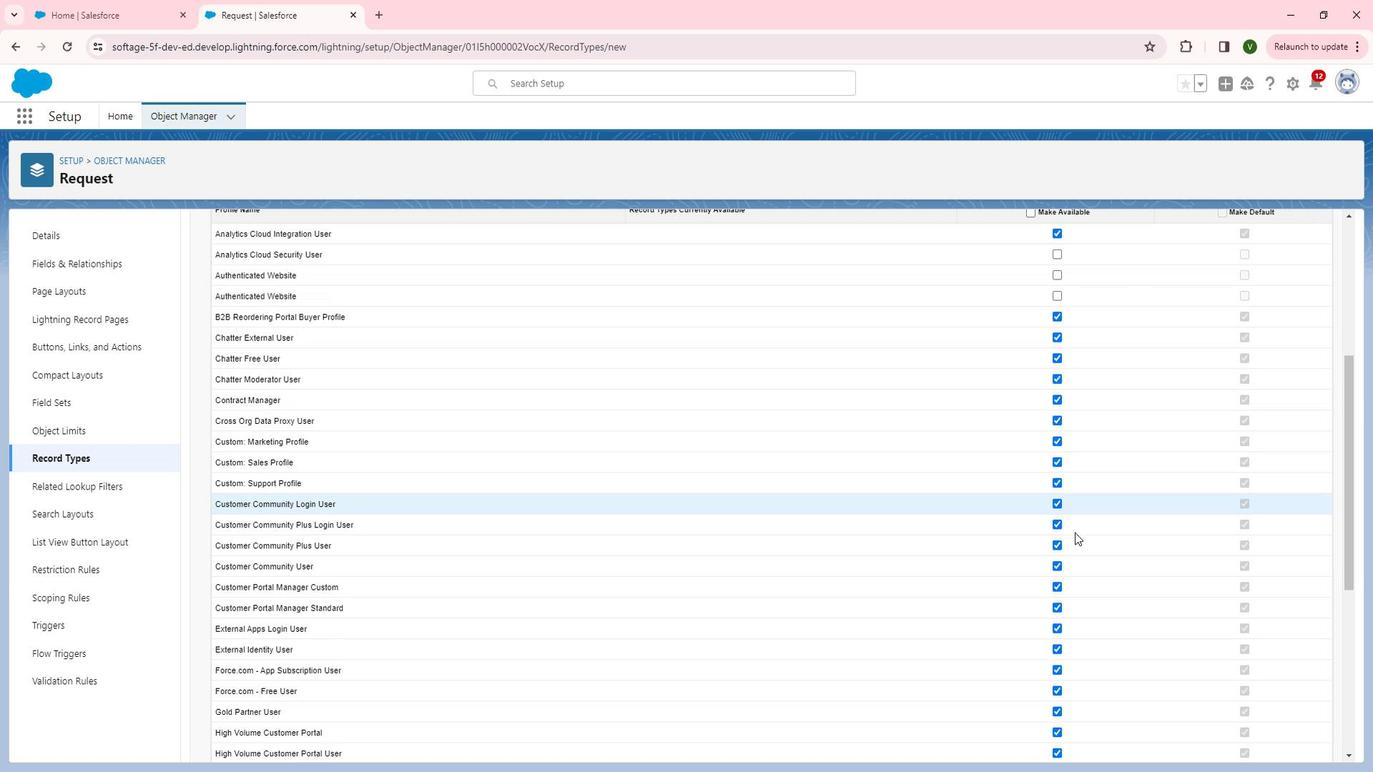 
Action: Mouse moved to (1077, 464)
Screenshot: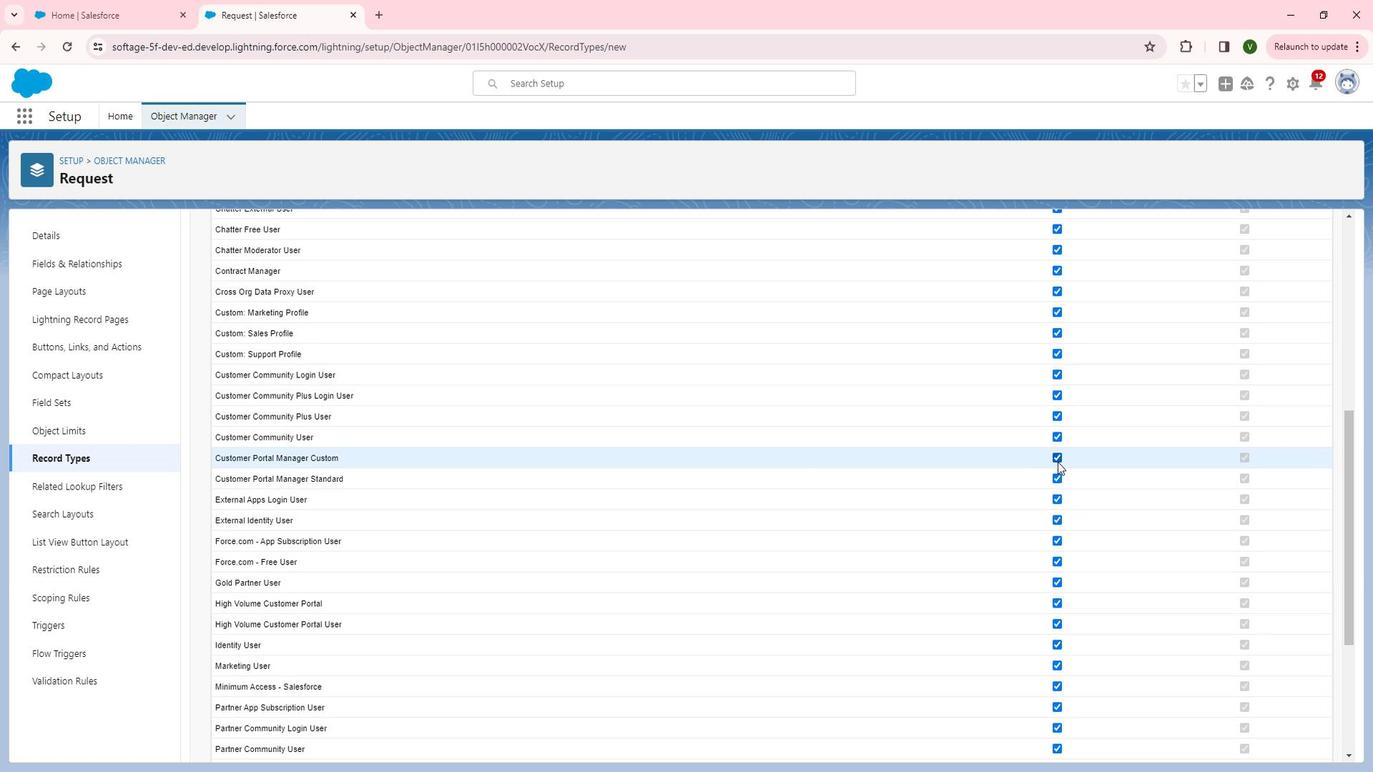 
Action: Mouse pressed left at (1077, 464)
Screenshot: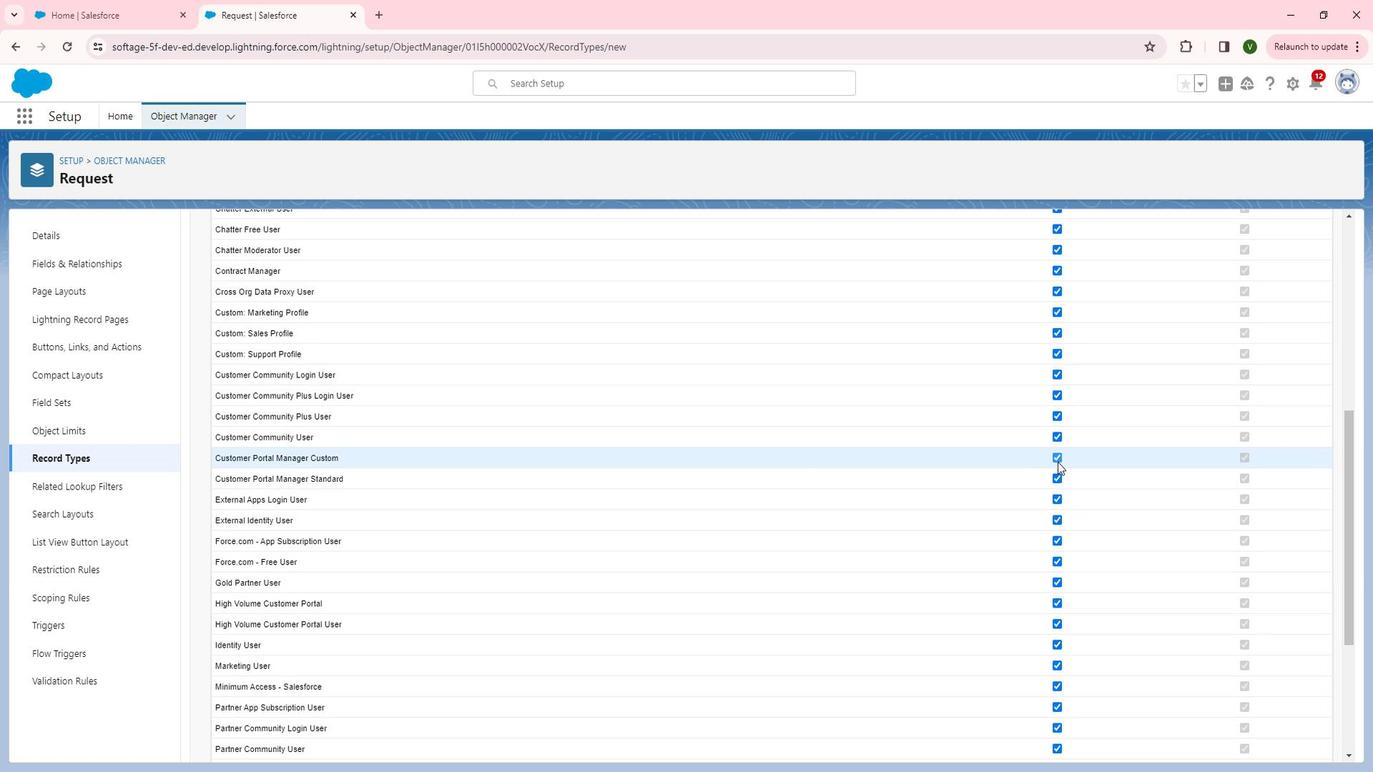 
Action: Mouse moved to (1083, 488)
Screenshot: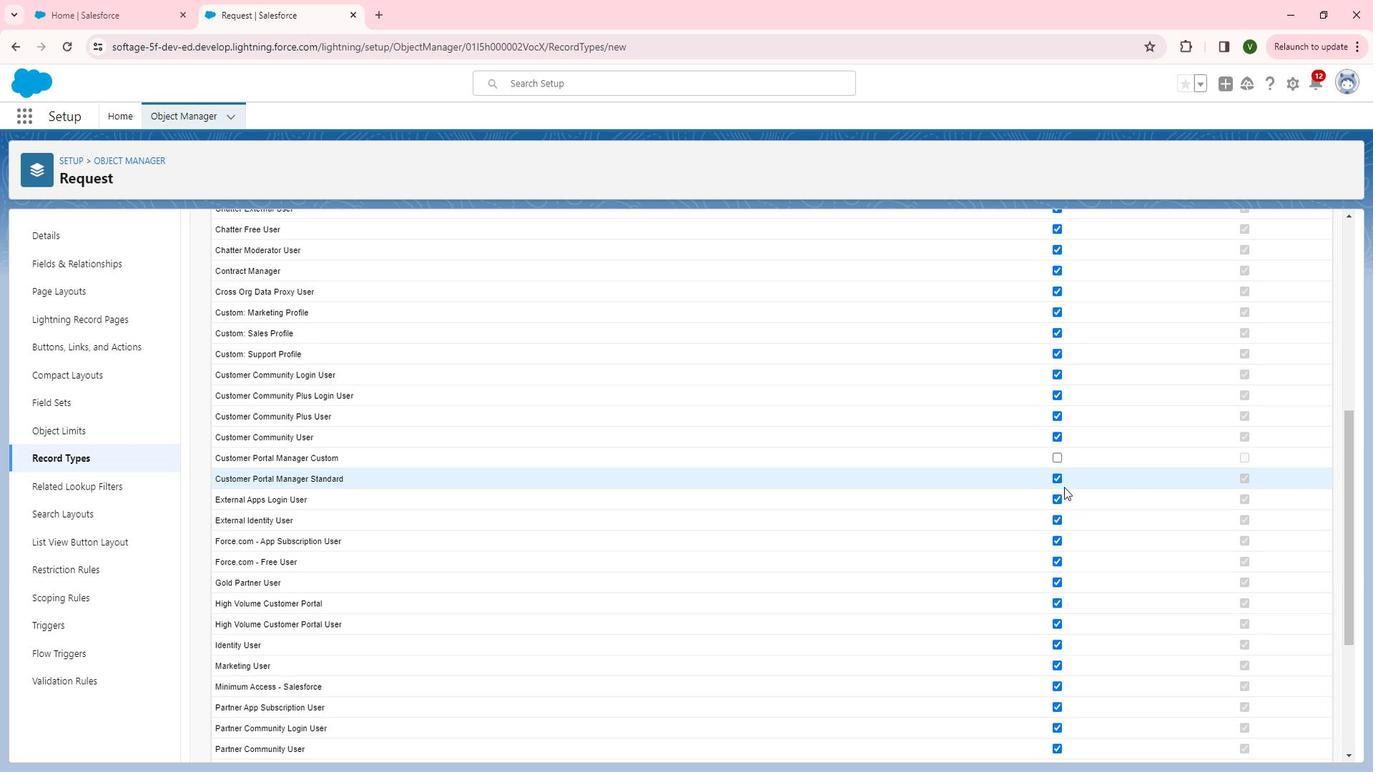 
Action: Mouse pressed left at (1083, 488)
Screenshot: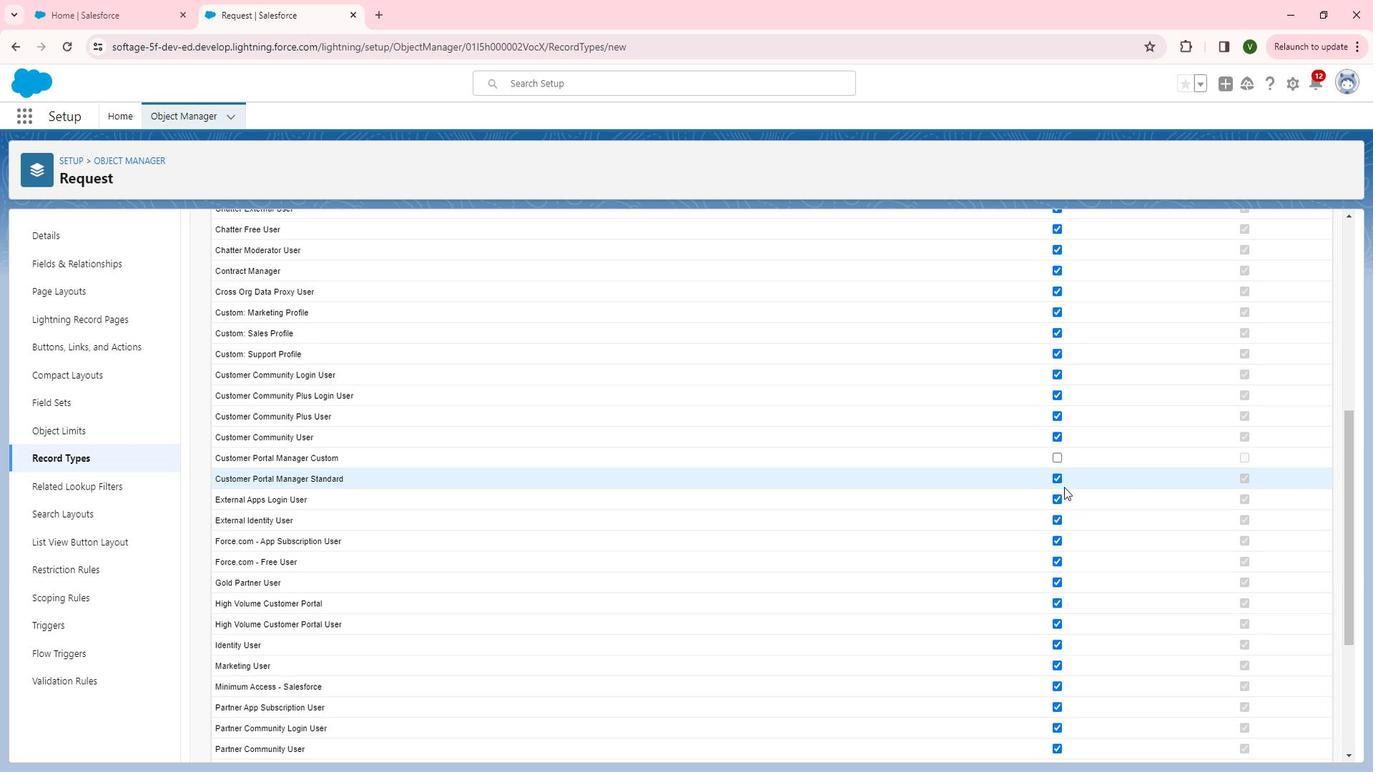 
Action: Mouse moved to (1076, 477)
Screenshot: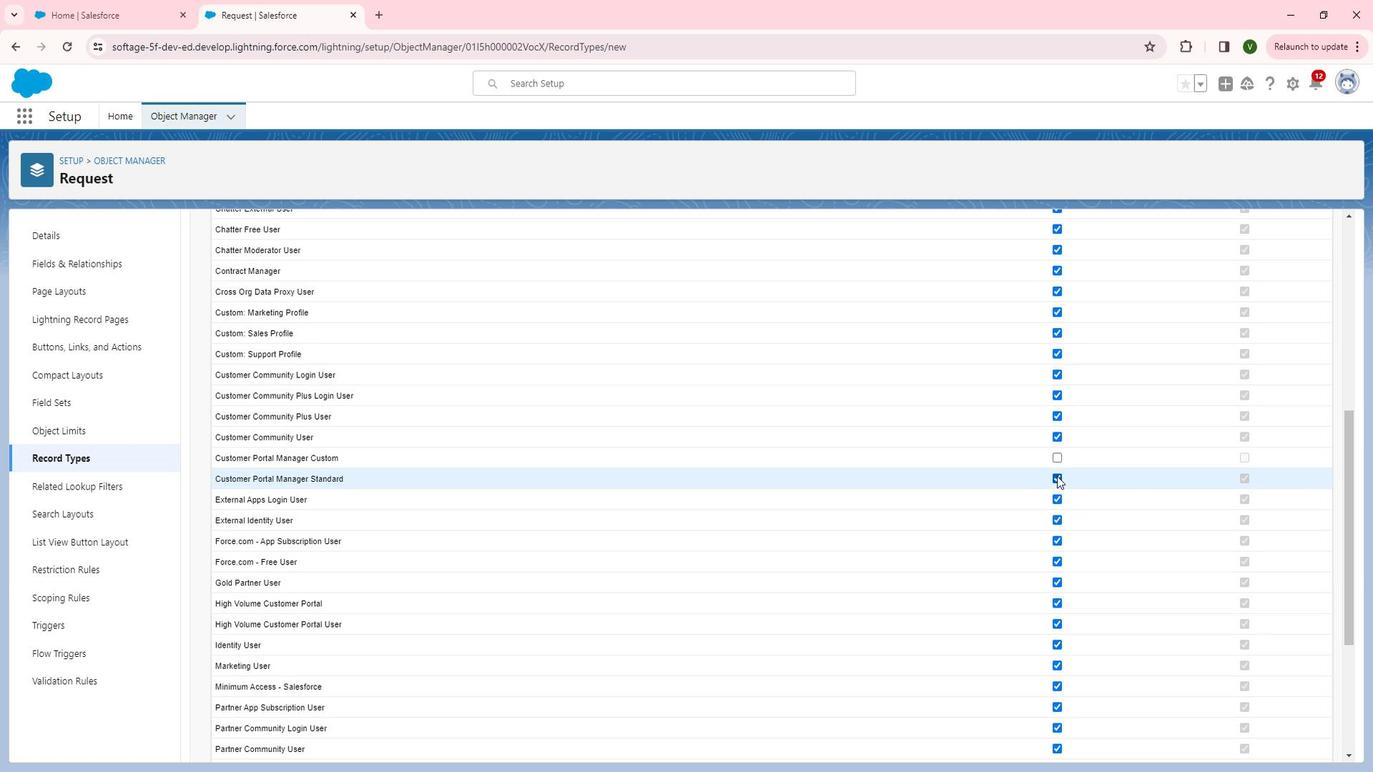 
Action: Mouse pressed left at (1076, 477)
Screenshot: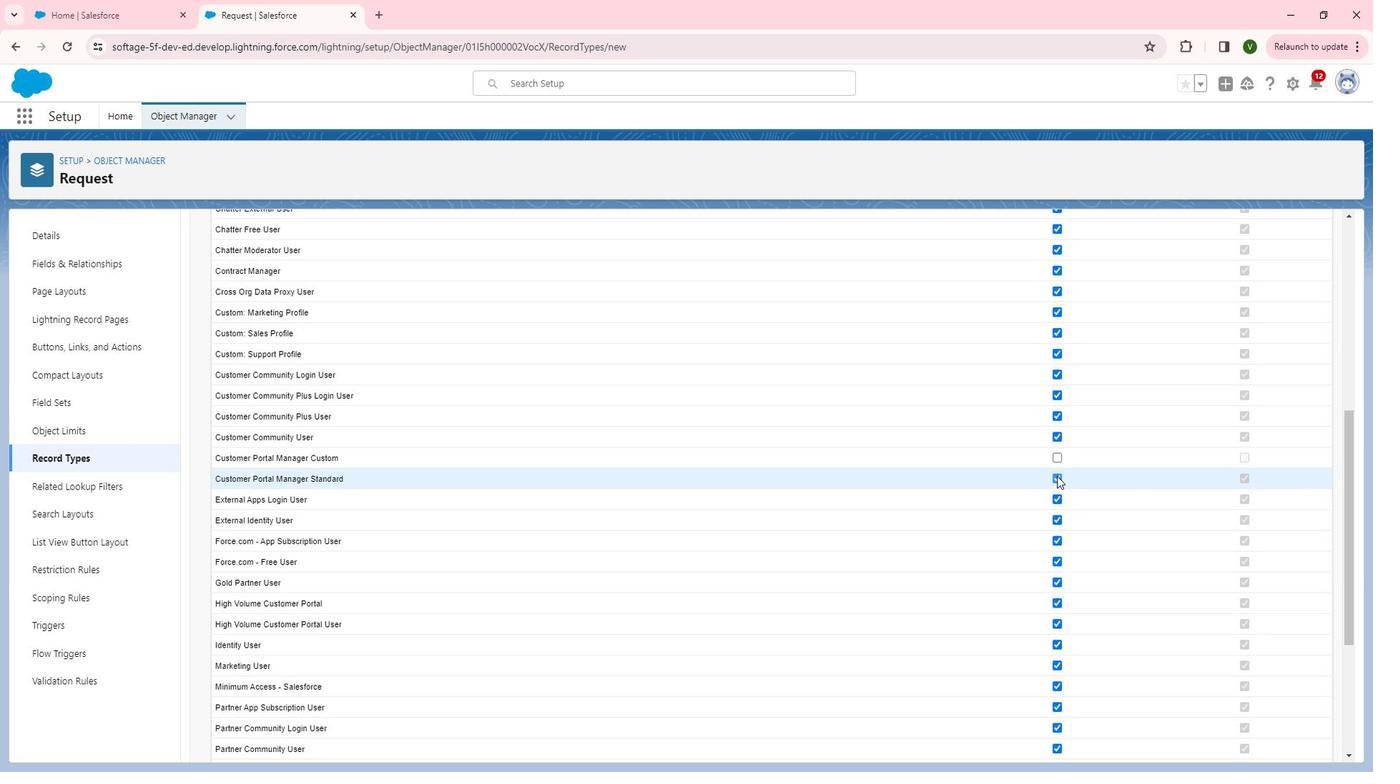 
Action: Mouse moved to (1076, 492)
Screenshot: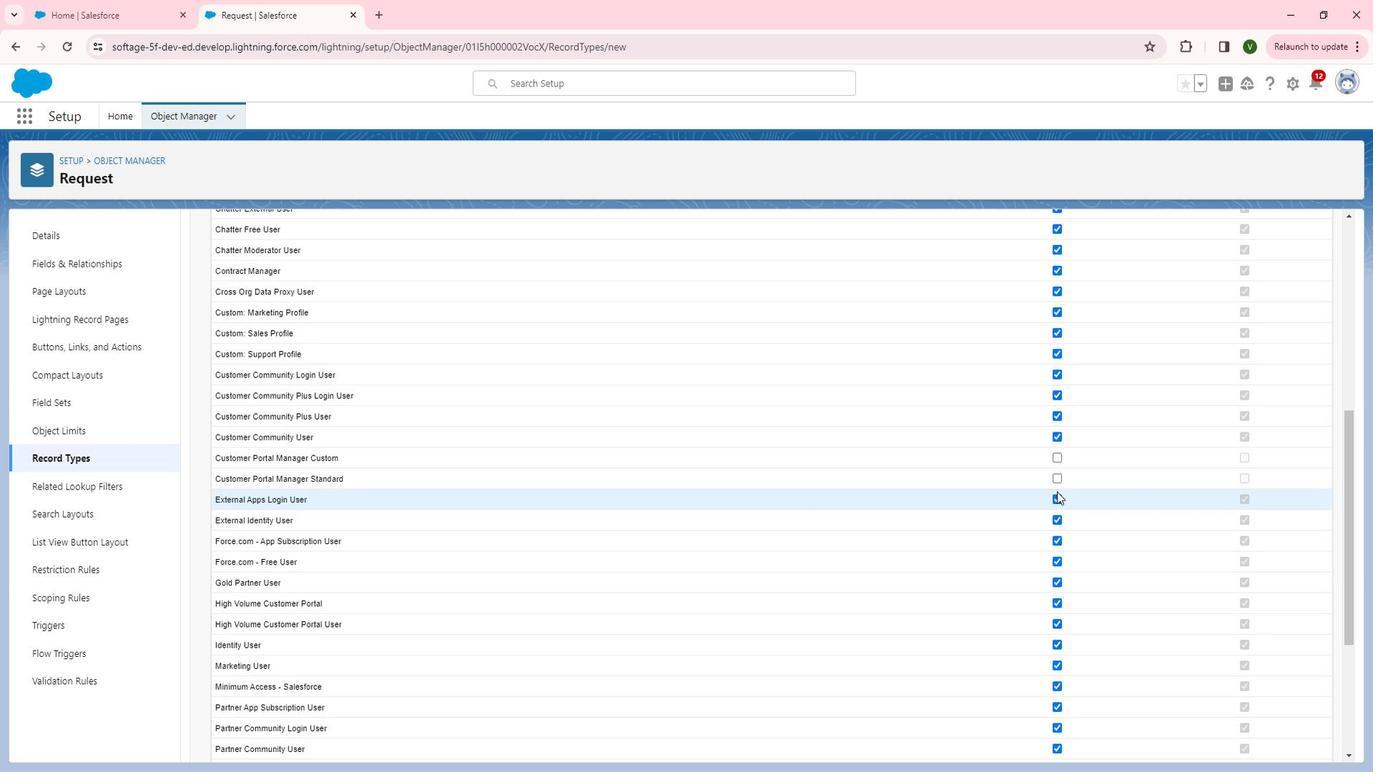 
Action: Mouse pressed left at (1076, 492)
Screenshot: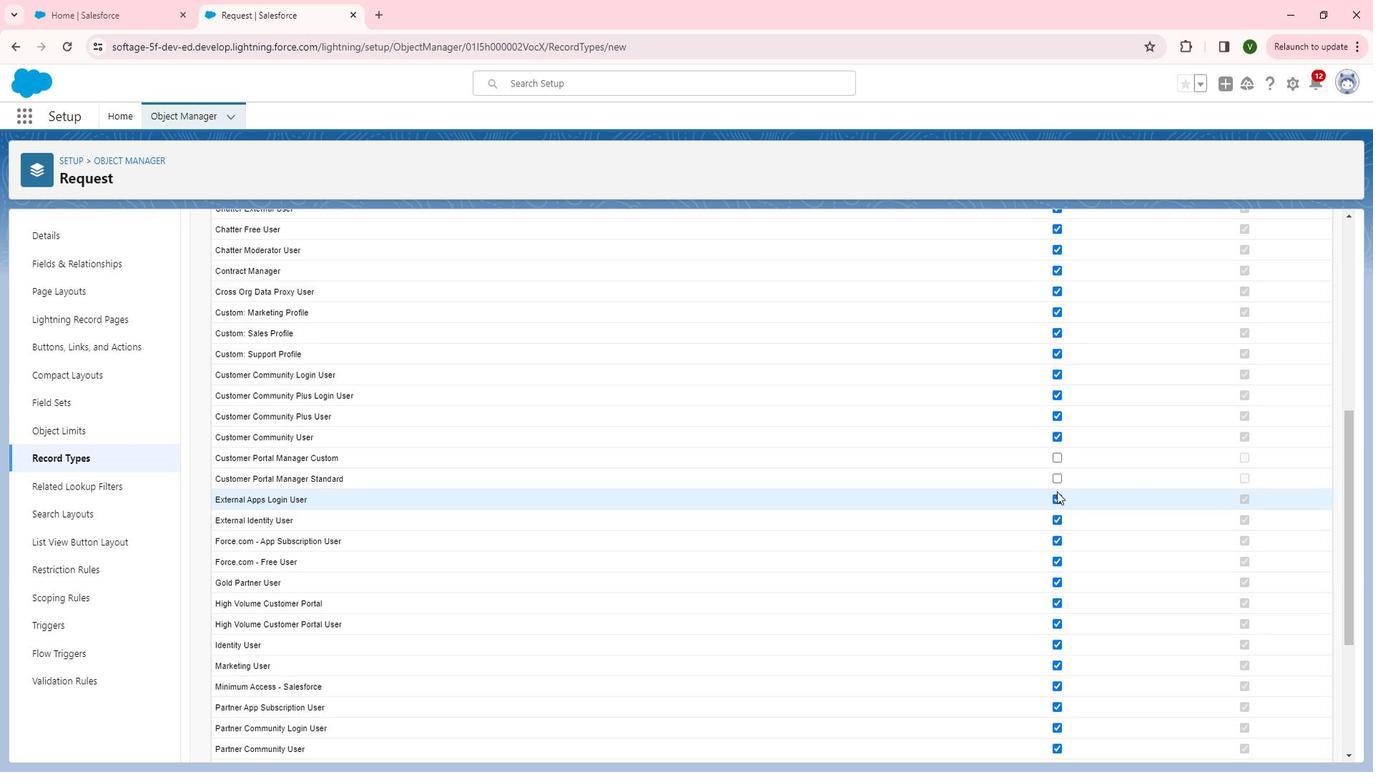 
Action: Mouse moved to (1078, 504)
Screenshot: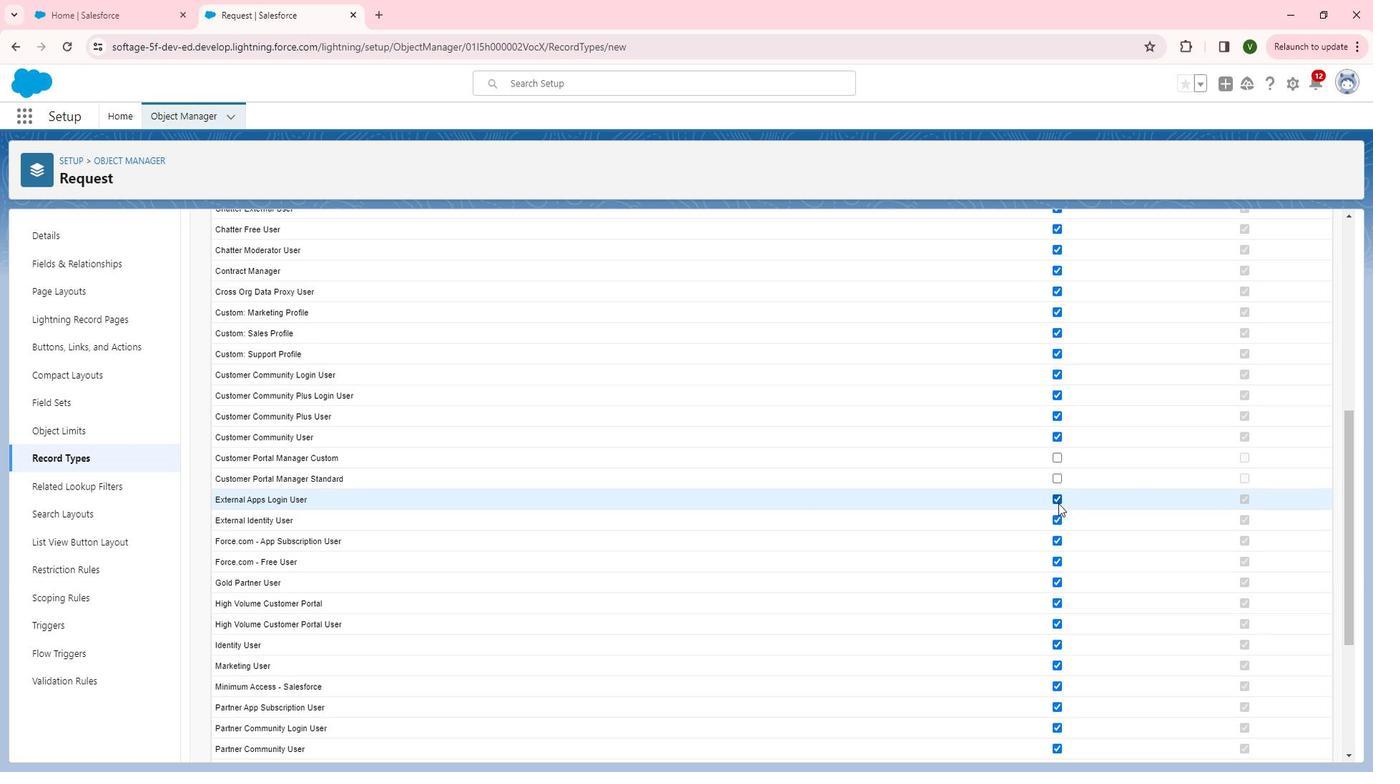 
Action: Mouse pressed left at (1078, 504)
Screenshot: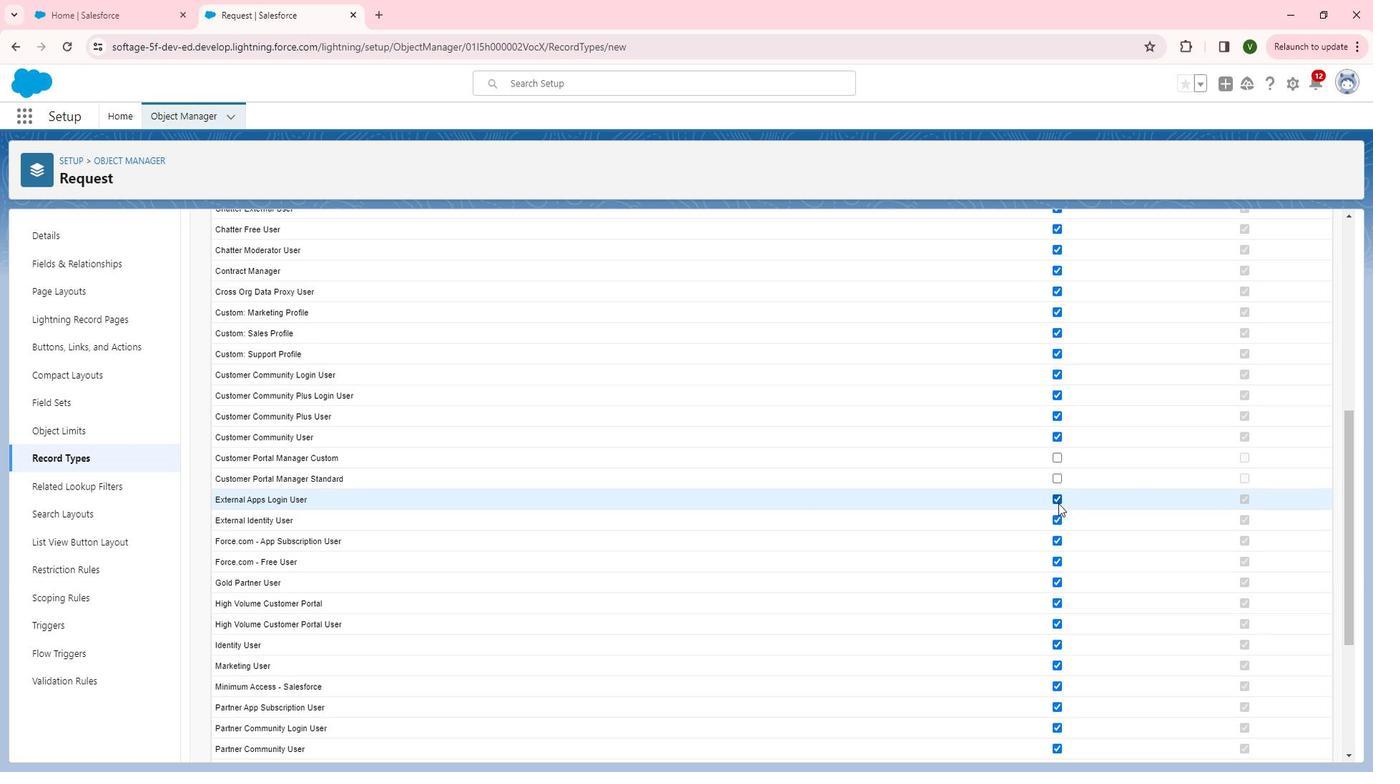 
Action: Mouse moved to (1078, 514)
Screenshot: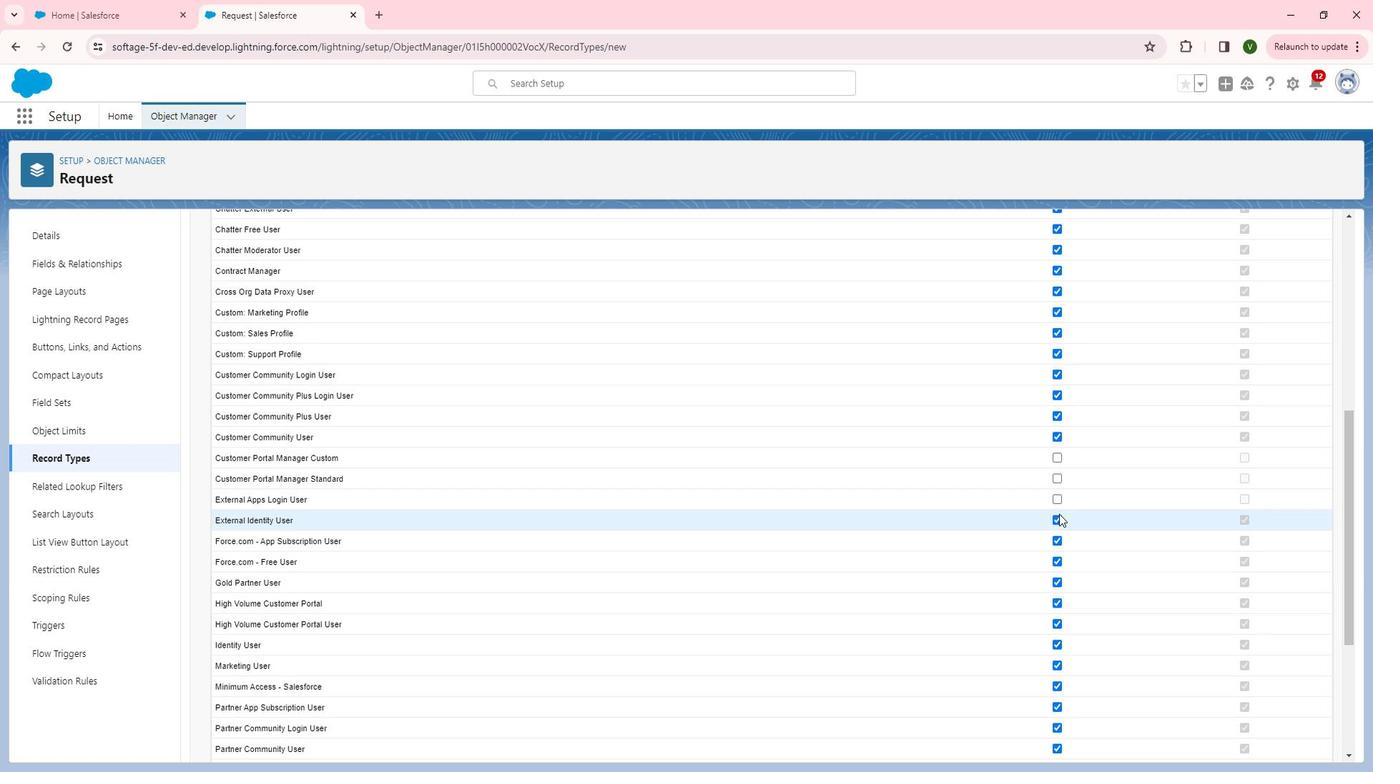 
Action: Mouse pressed left at (1078, 514)
Screenshot: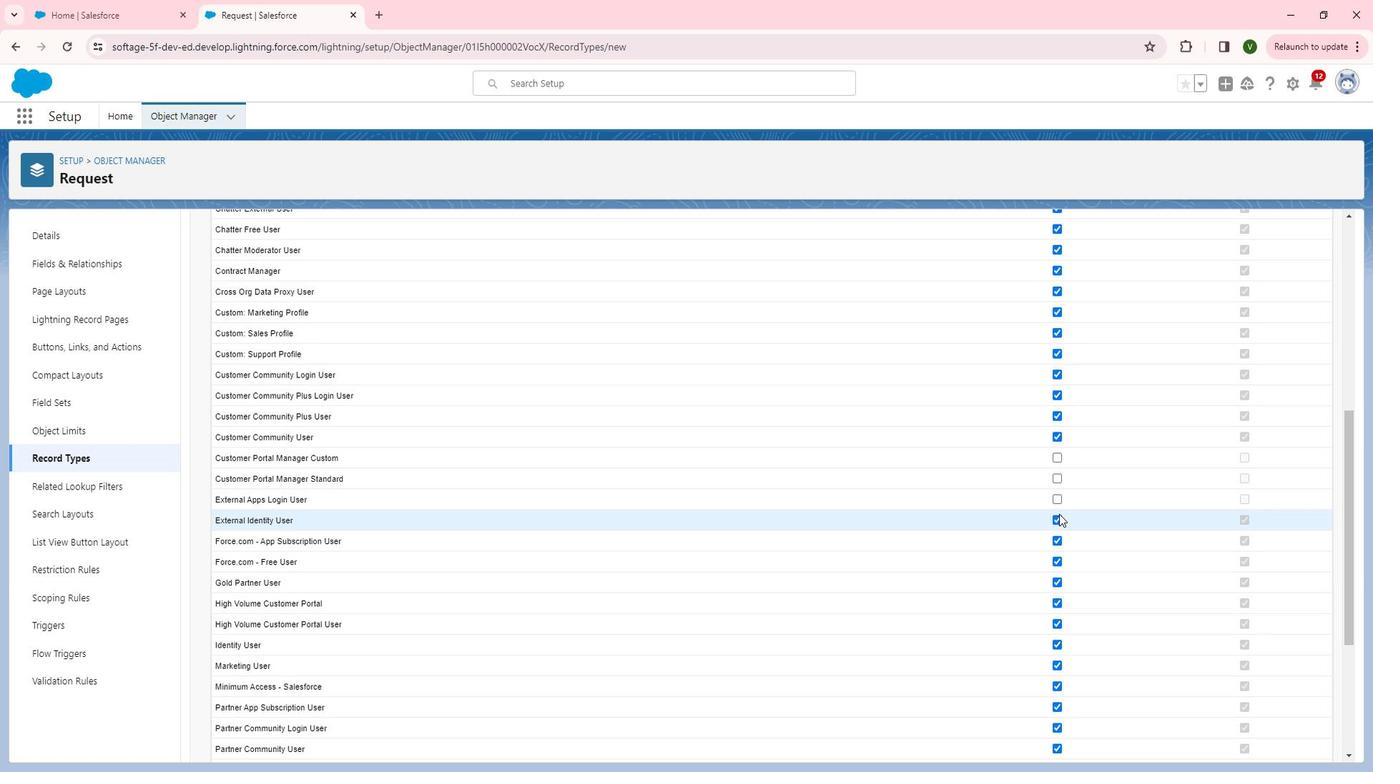 
Action: Mouse moved to (1076, 522)
Screenshot: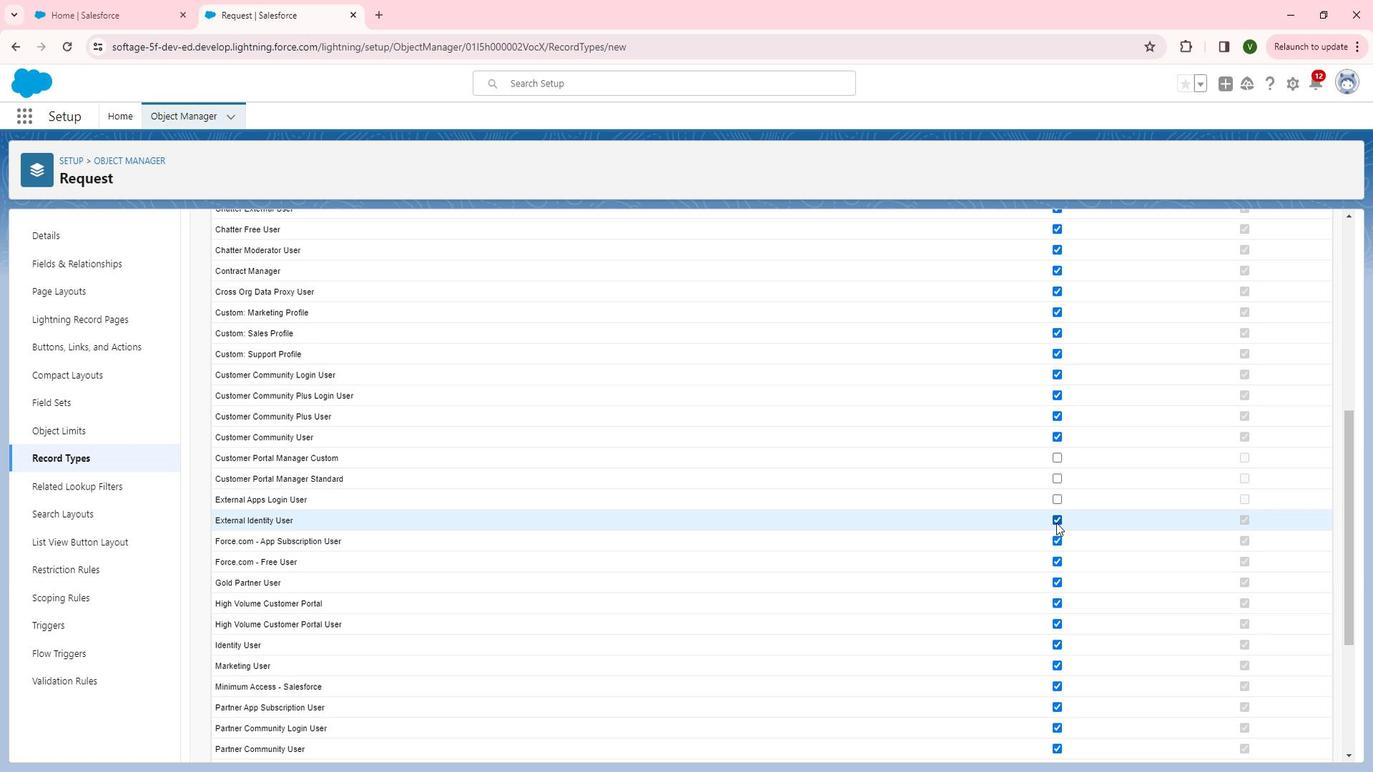 
Action: Mouse pressed left at (1076, 522)
Screenshot: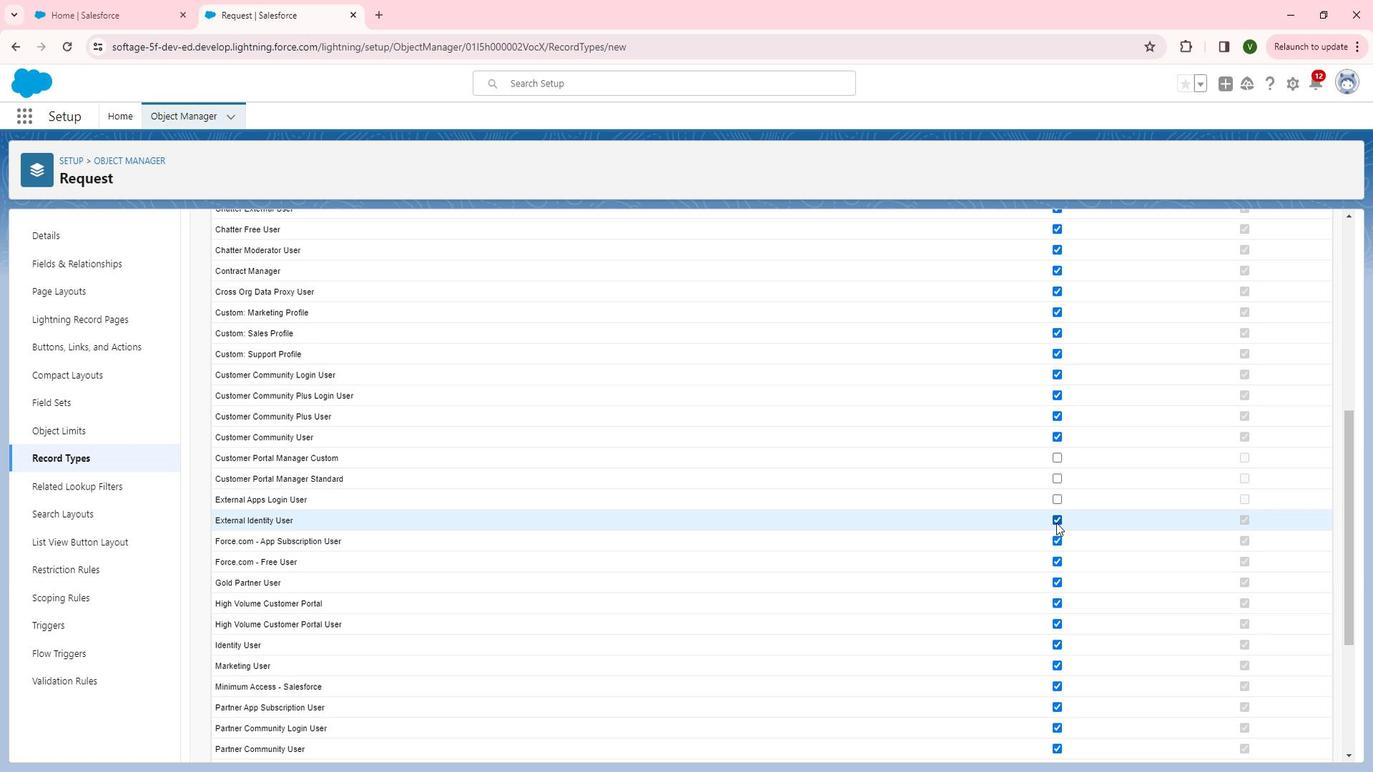 
Action: Mouse moved to (1076, 539)
Screenshot: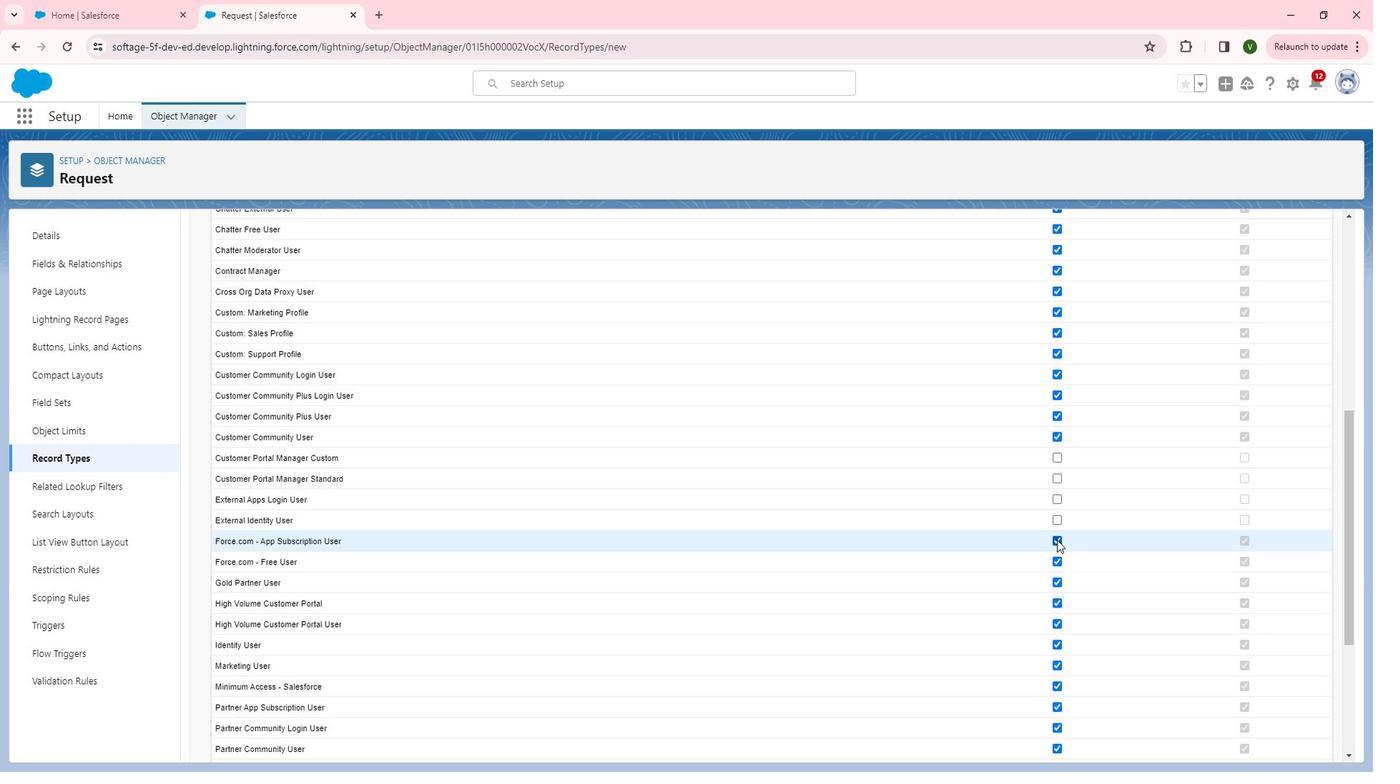 
Action: Mouse pressed left at (1076, 539)
Screenshot: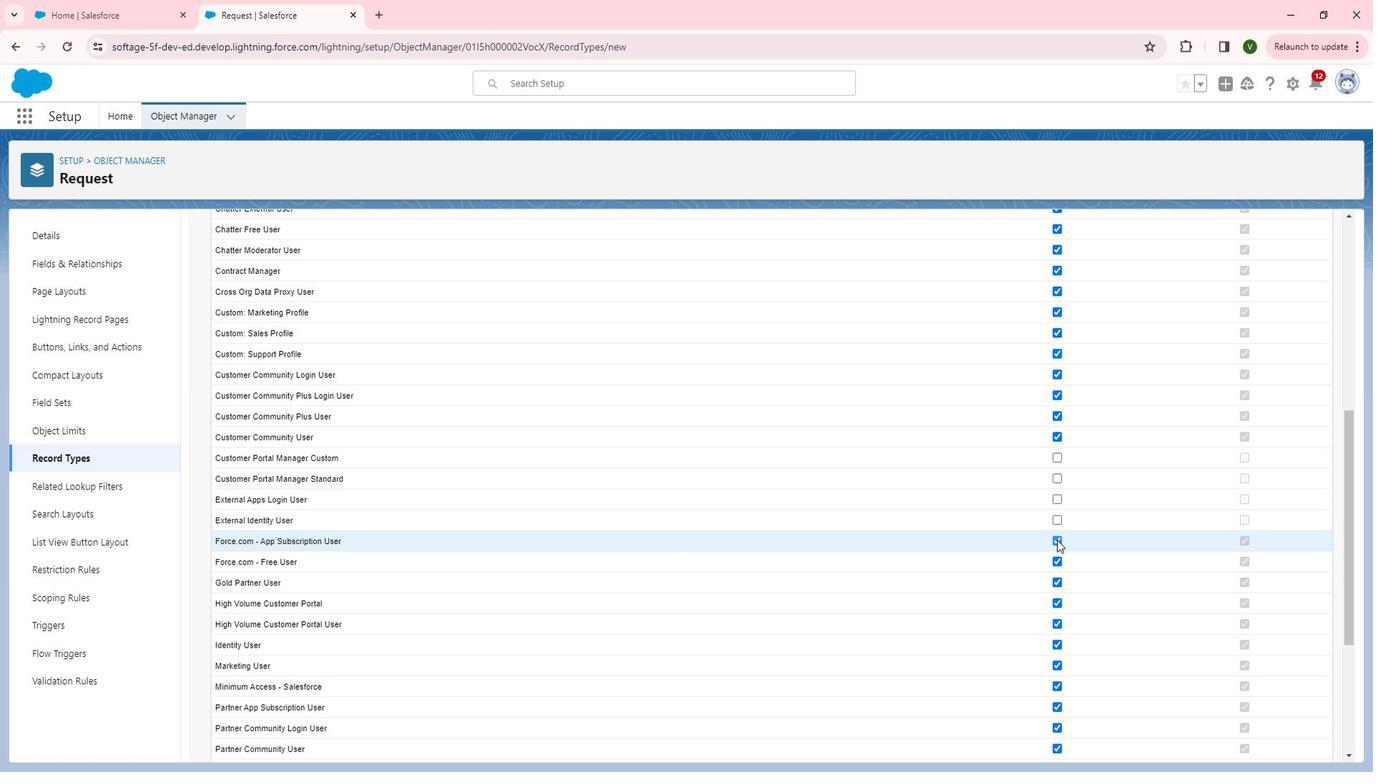 
Action: Mouse moved to (1075, 566)
Screenshot: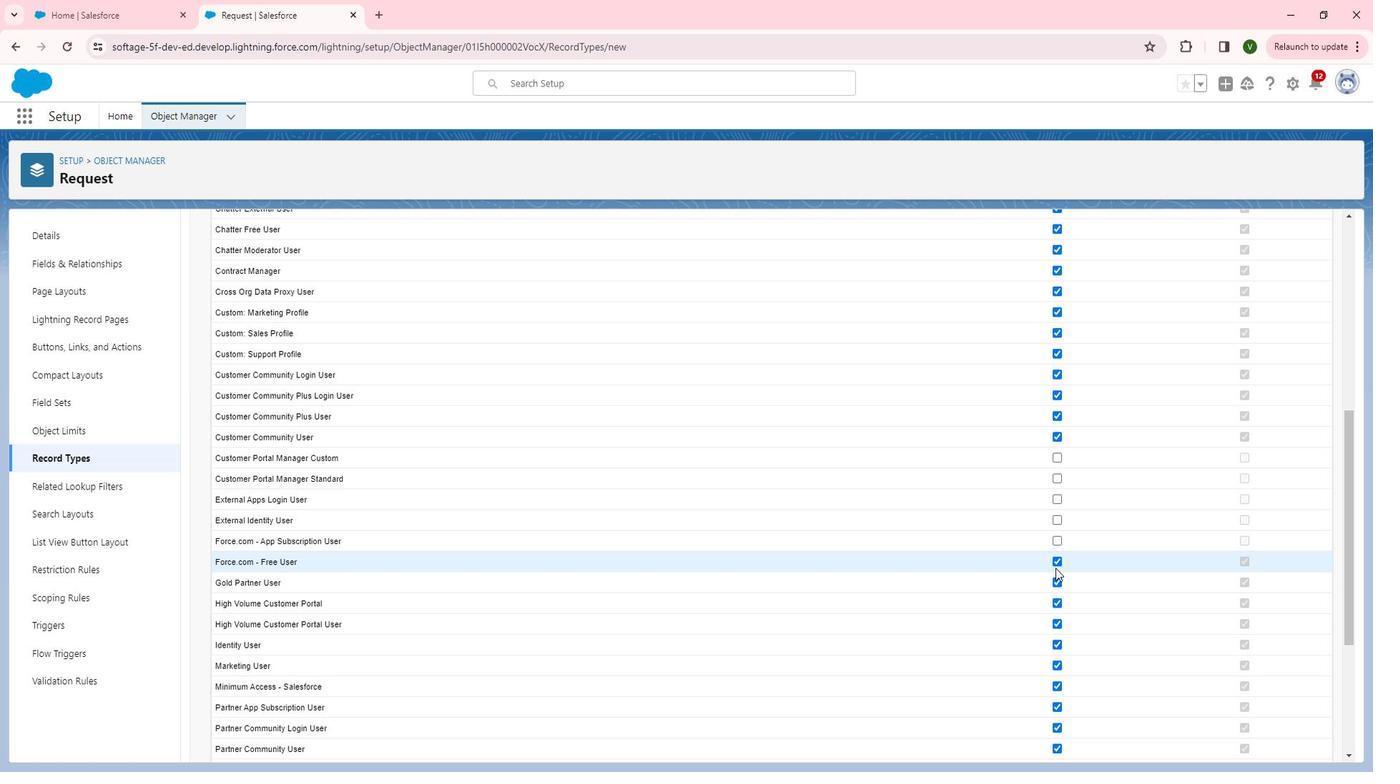 
Action: Mouse pressed left at (1075, 566)
Screenshot: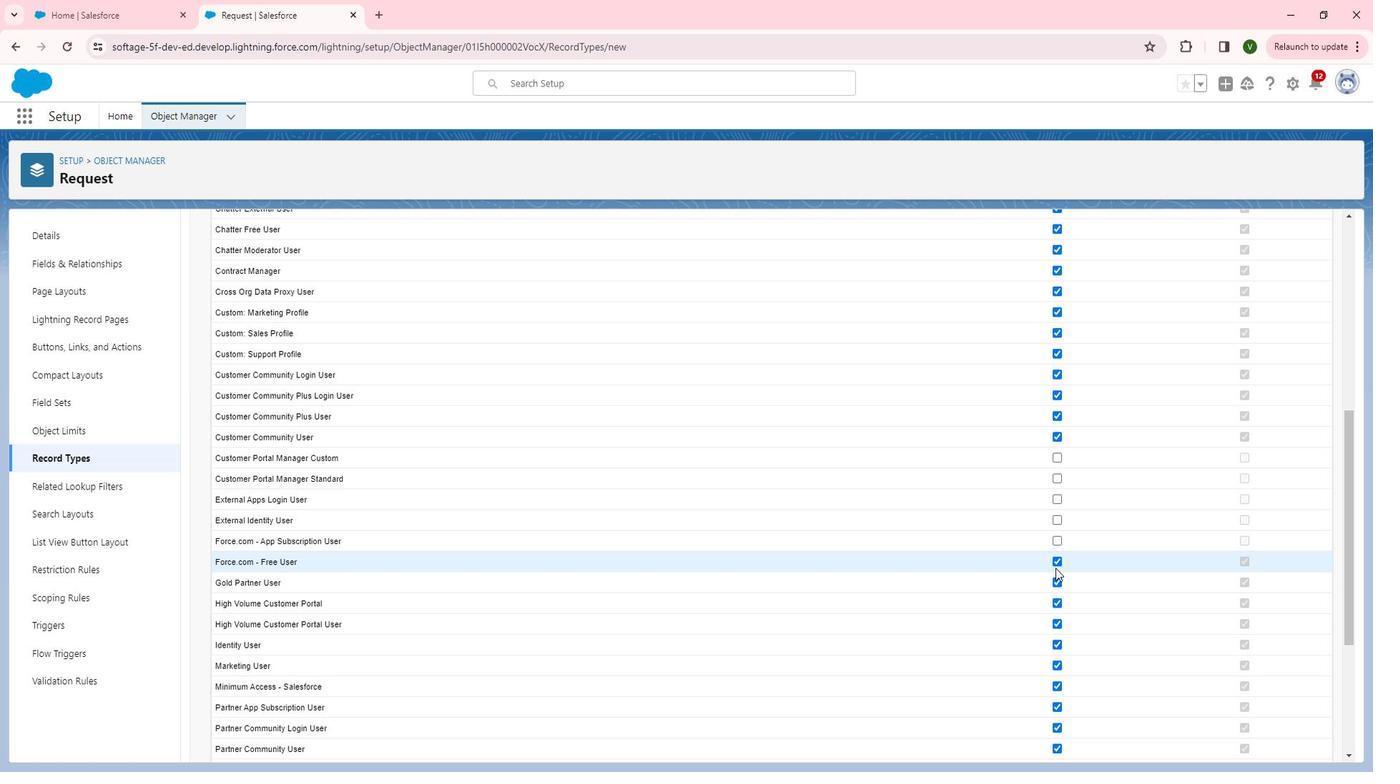 
Action: Mouse moved to (1081, 560)
Screenshot: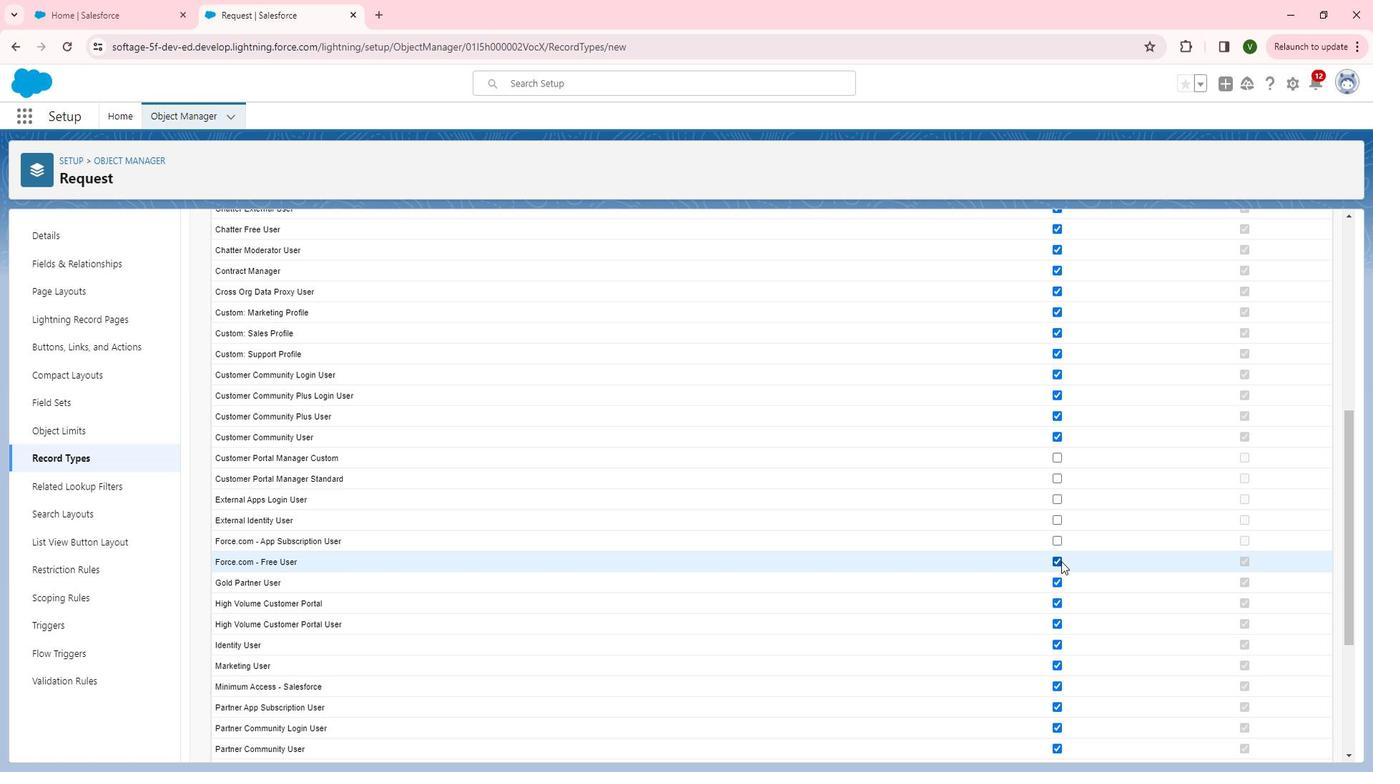 
Action: Mouse pressed left at (1081, 560)
Screenshot: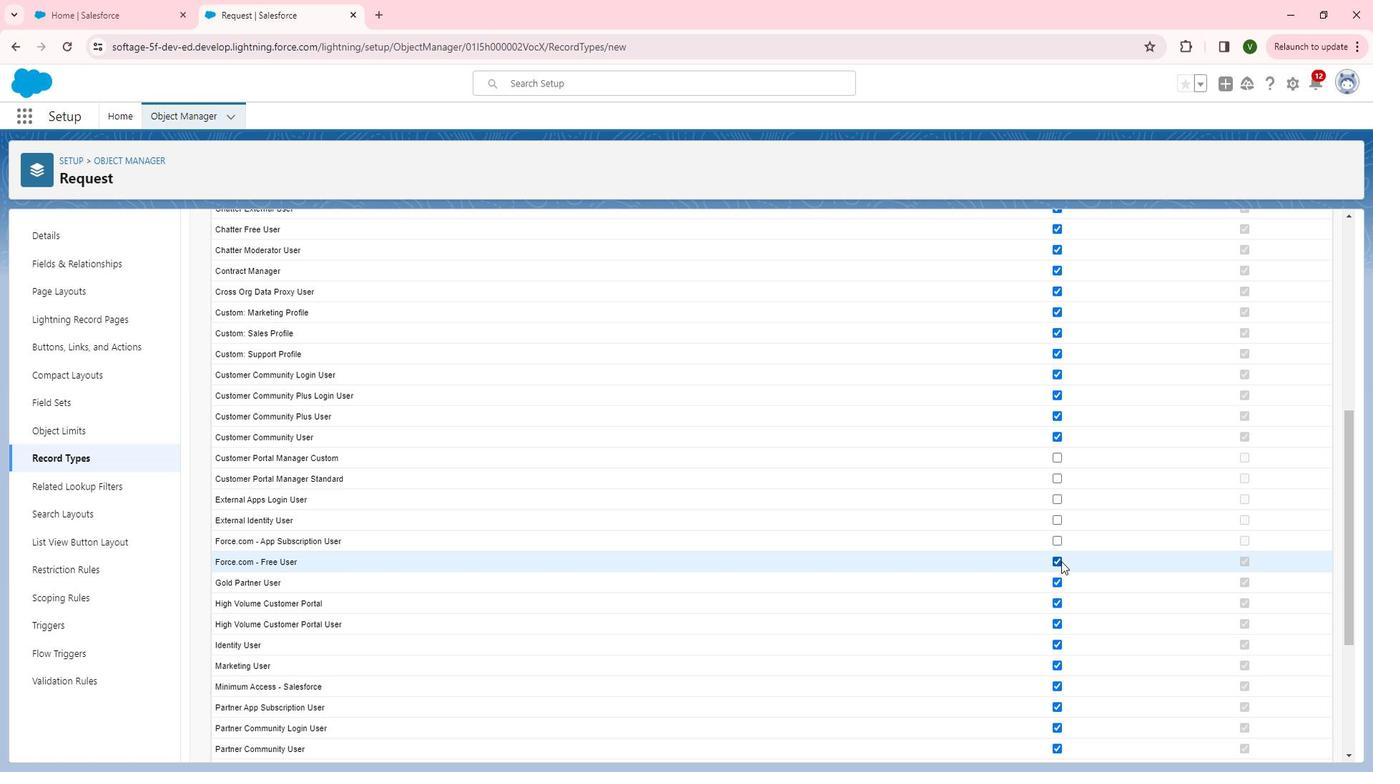 
Action: Mouse scrolled (1081, 559) with delta (0, 0)
Screenshot: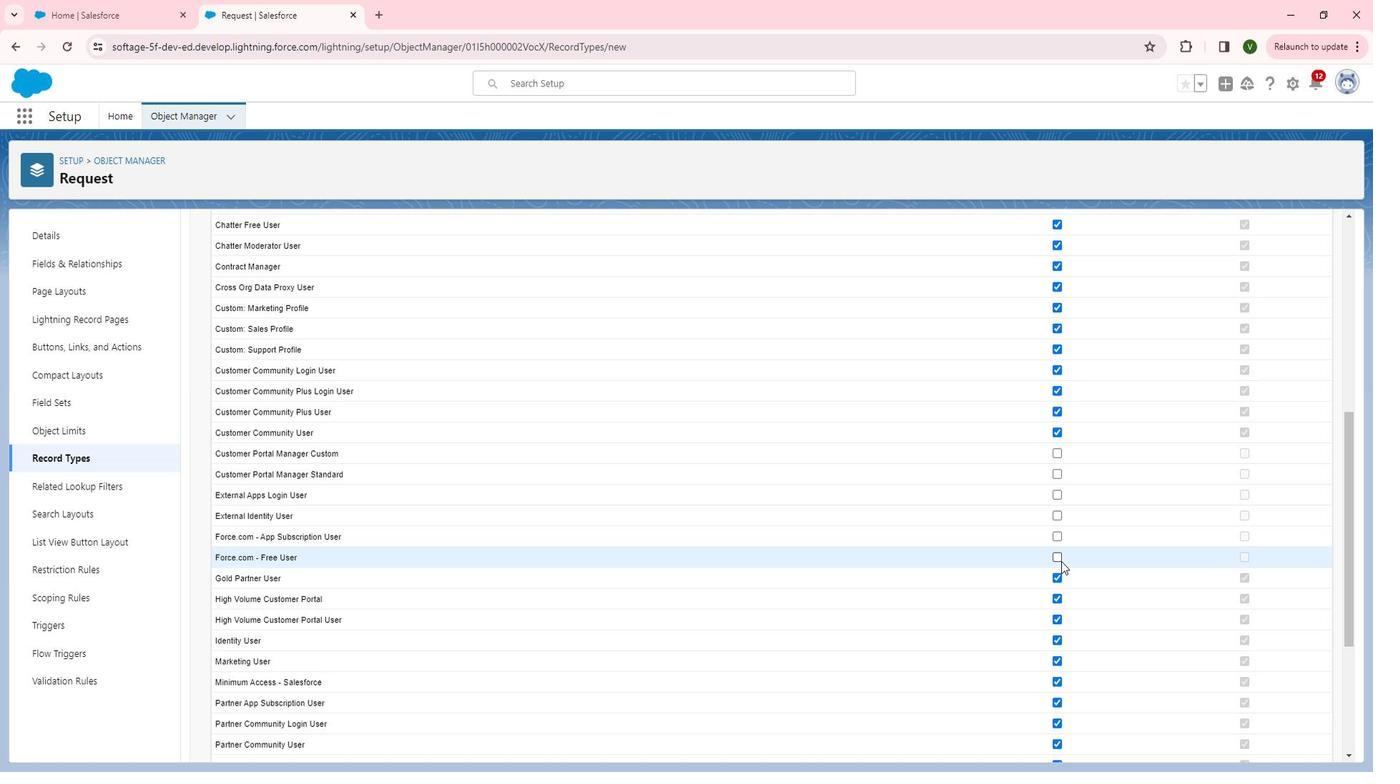 
Action: Mouse scrolled (1081, 559) with delta (0, 0)
Screenshot: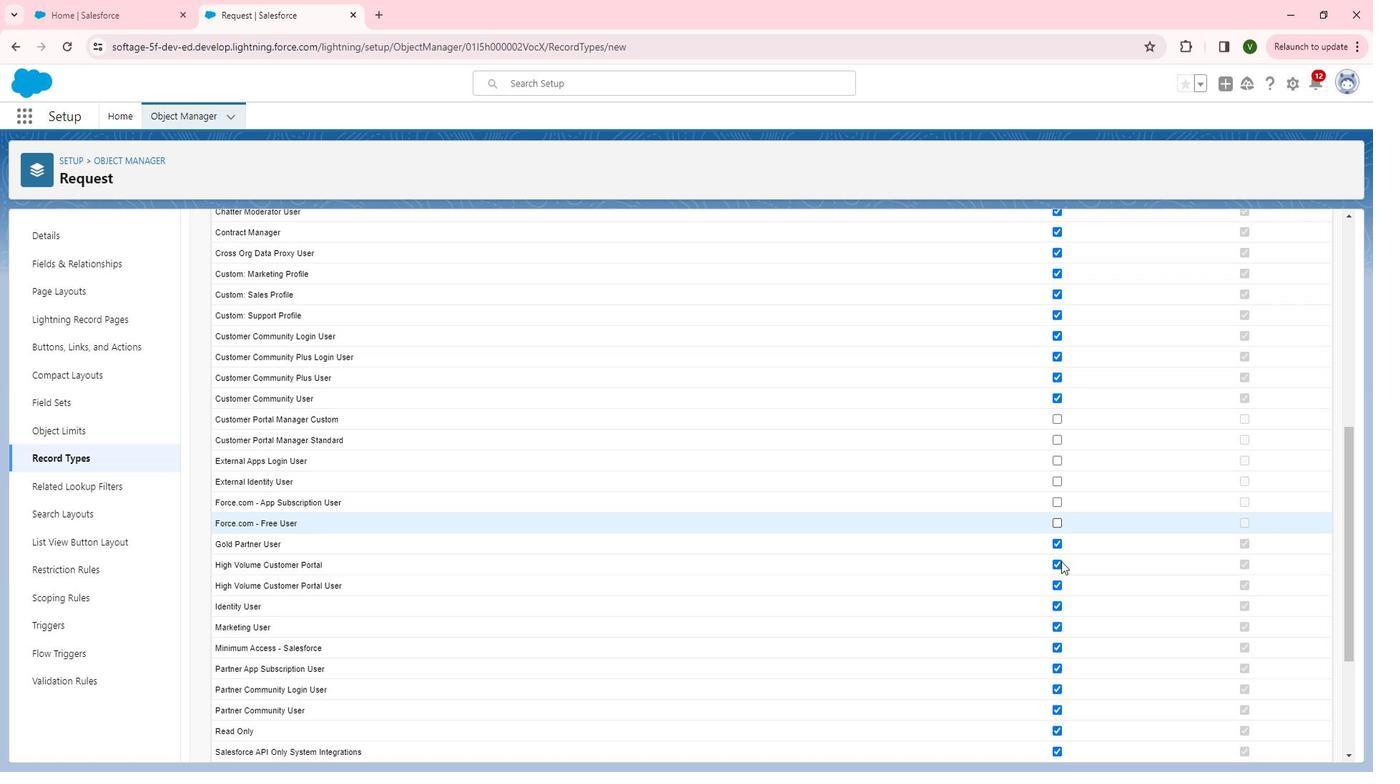 
Action: Mouse scrolled (1081, 559) with delta (0, 0)
Screenshot: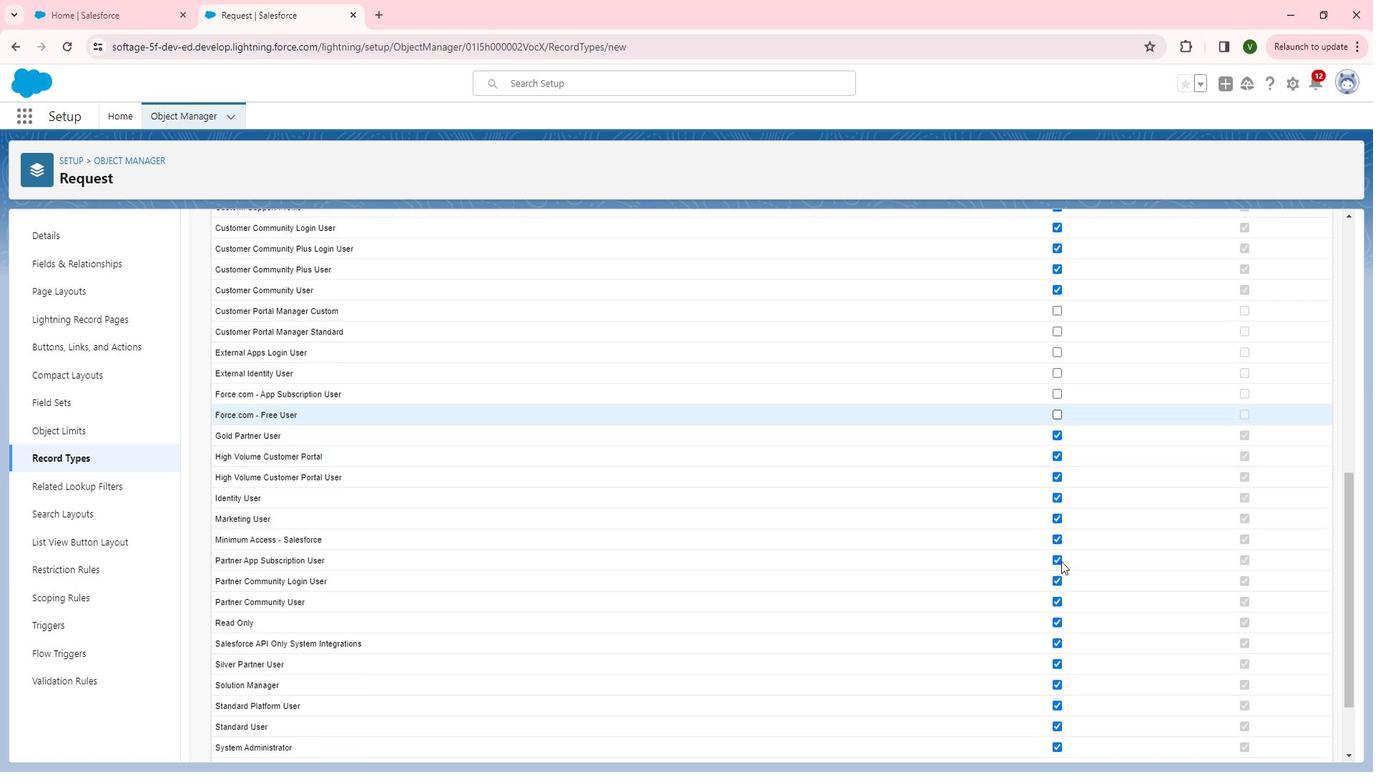 
Action: Mouse moved to (1078, 540)
Screenshot: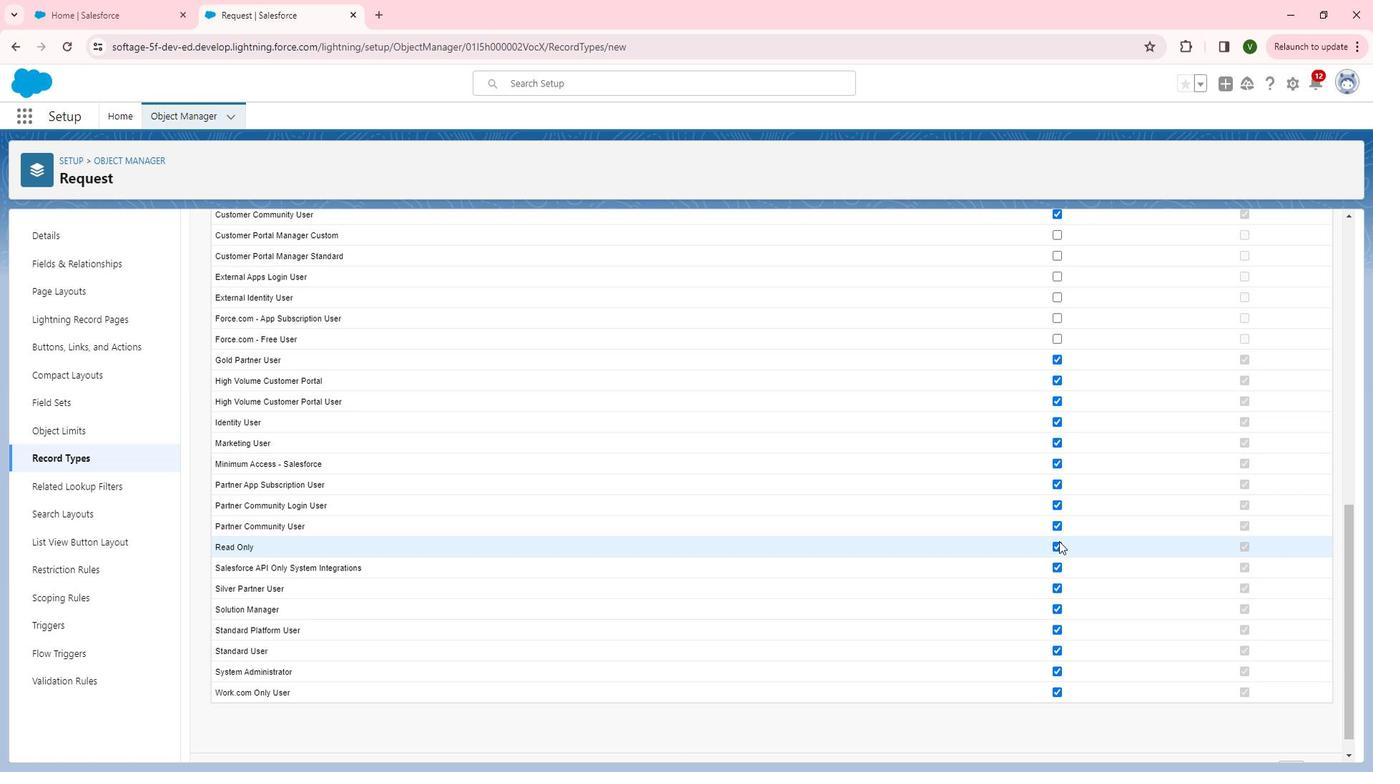 
Action: Mouse pressed left at (1078, 540)
Screenshot: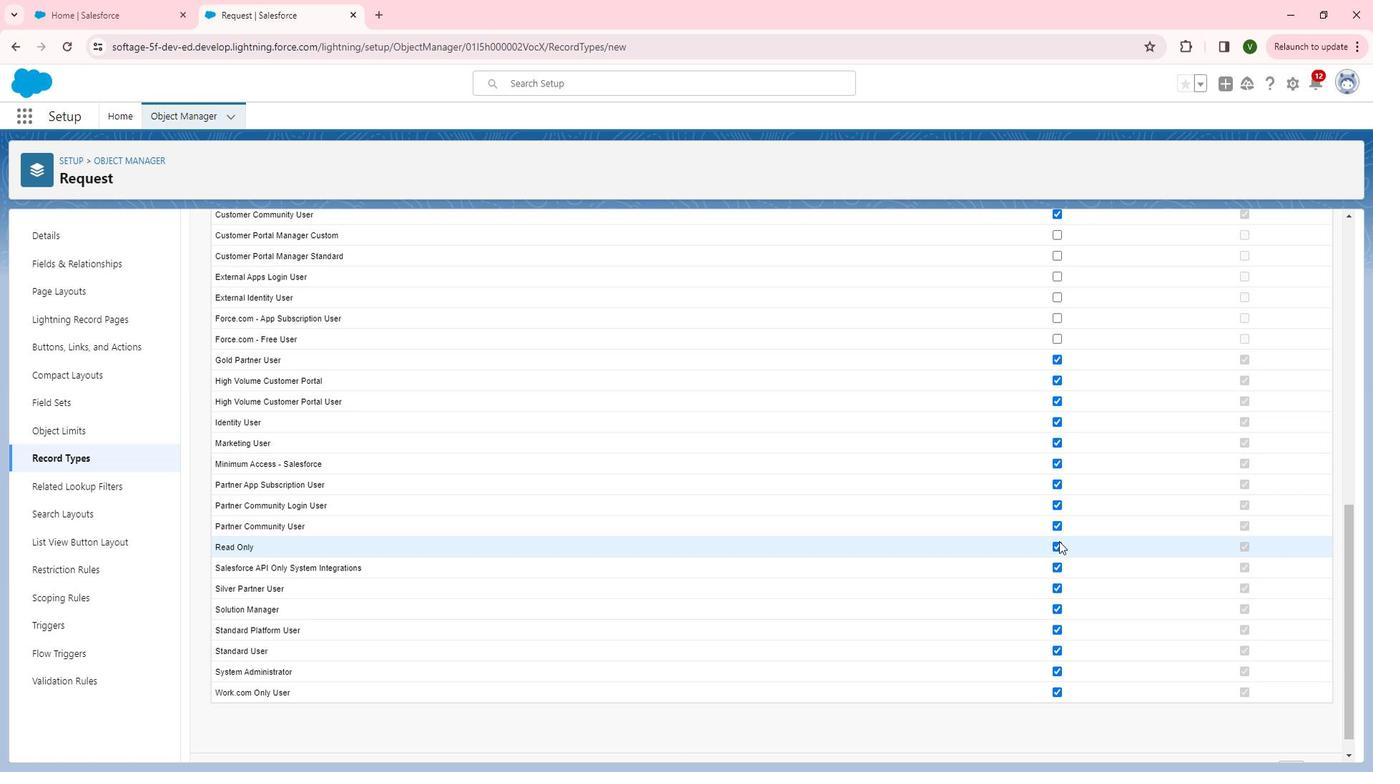 
Action: Mouse moved to (1071, 522)
Screenshot: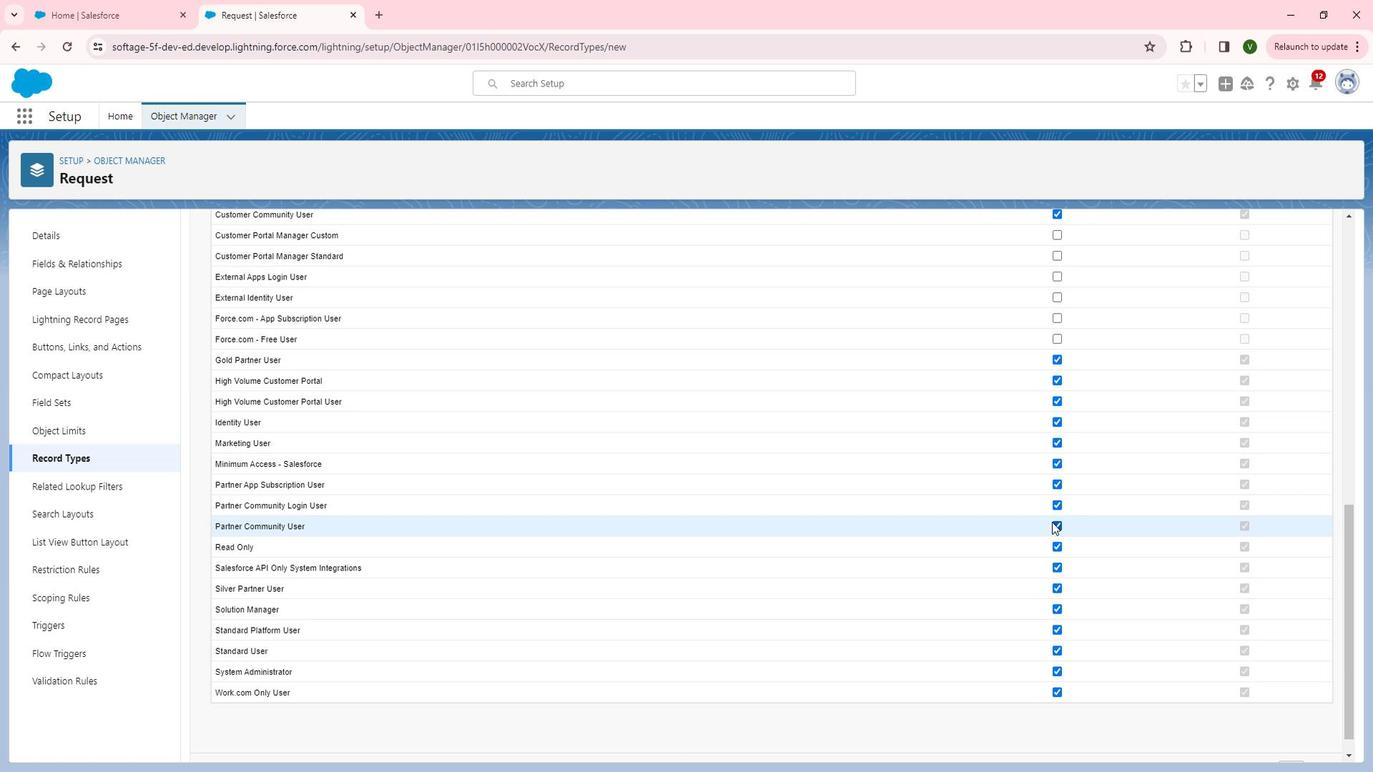 
Action: Mouse pressed left at (1071, 522)
Screenshot: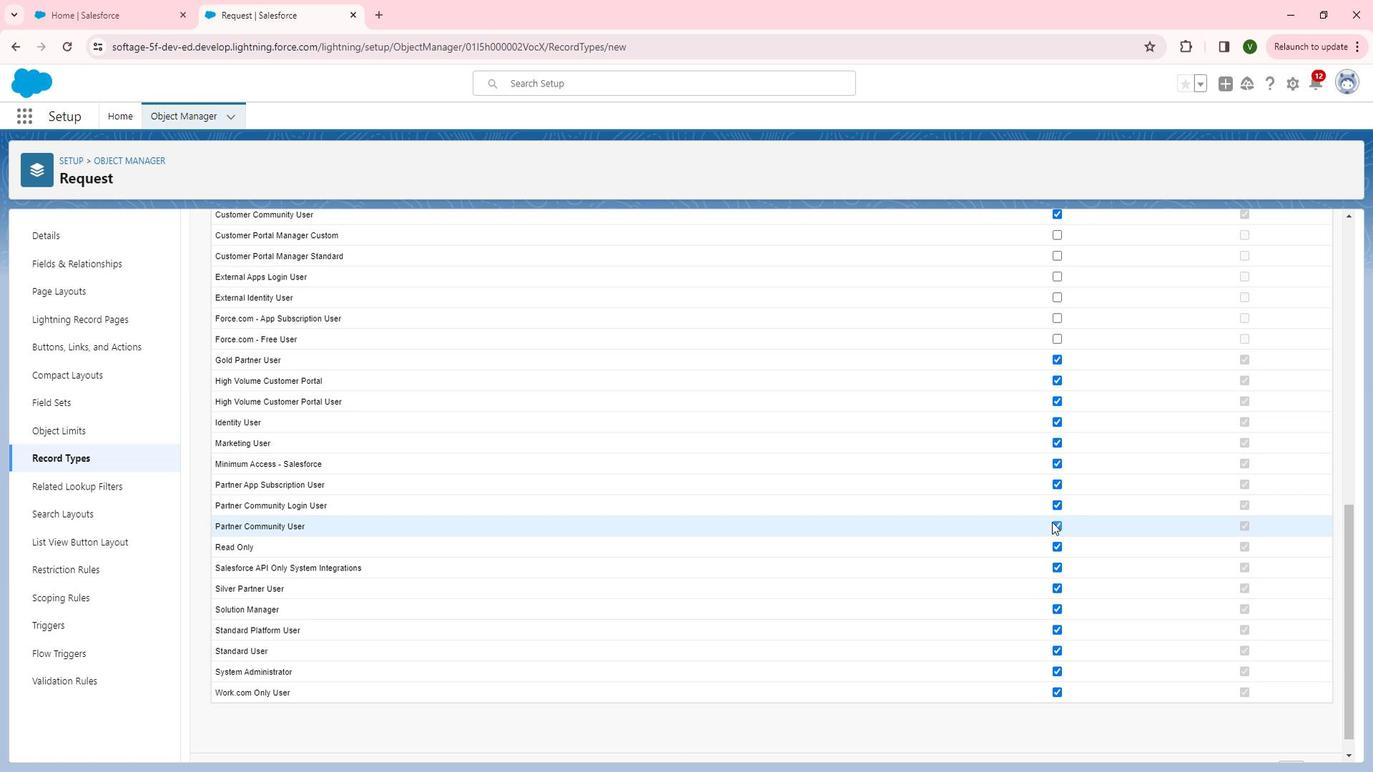 
Action: Mouse moved to (1076, 548)
Screenshot: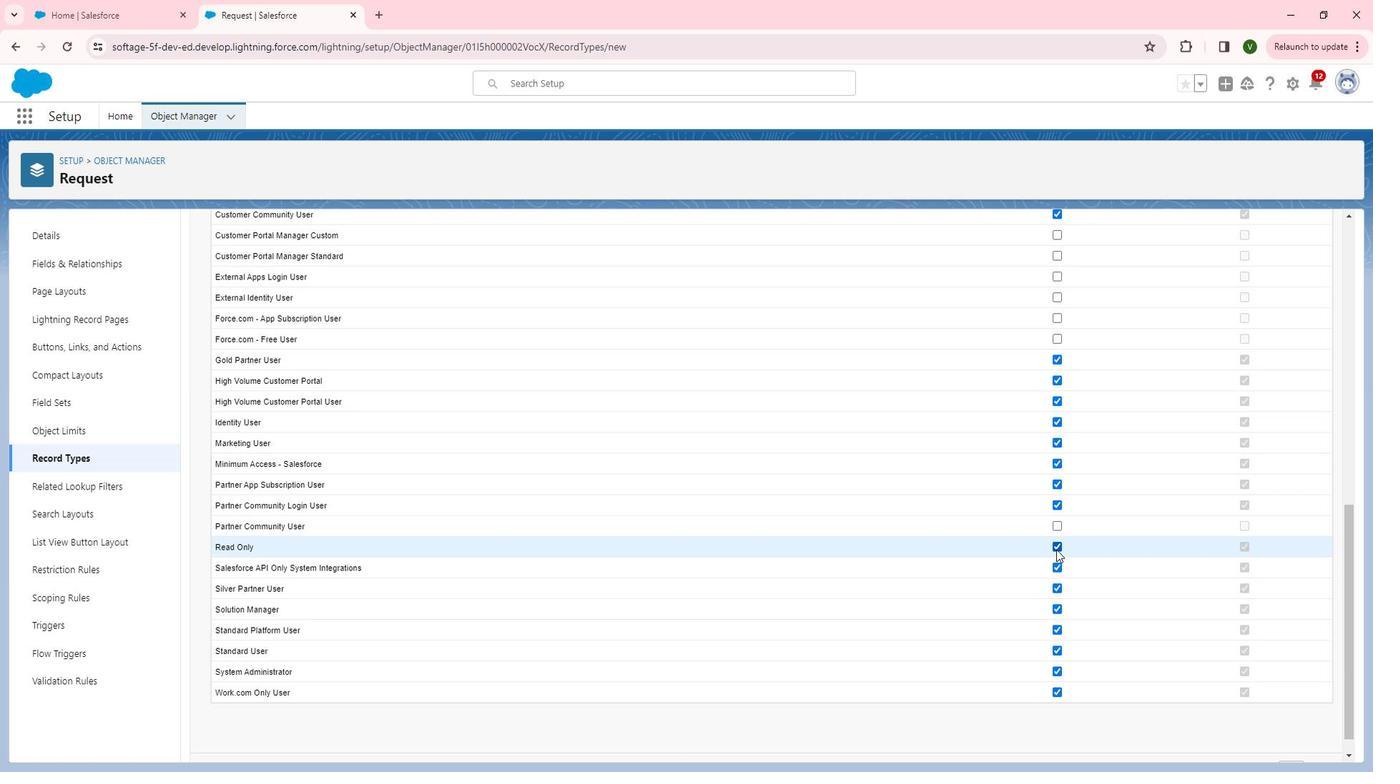 
Action: Mouse pressed left at (1076, 548)
Screenshot: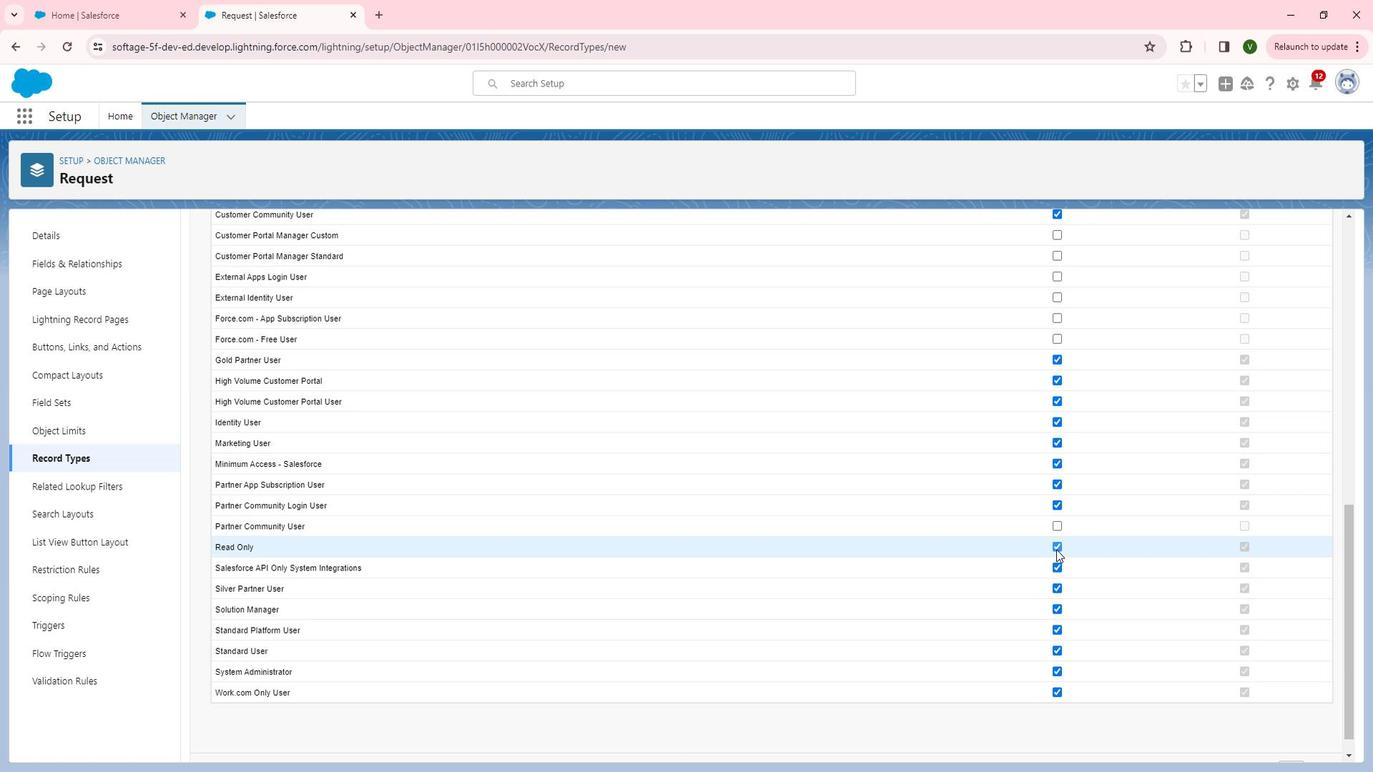 
Action: Mouse moved to (1077, 502)
Screenshot: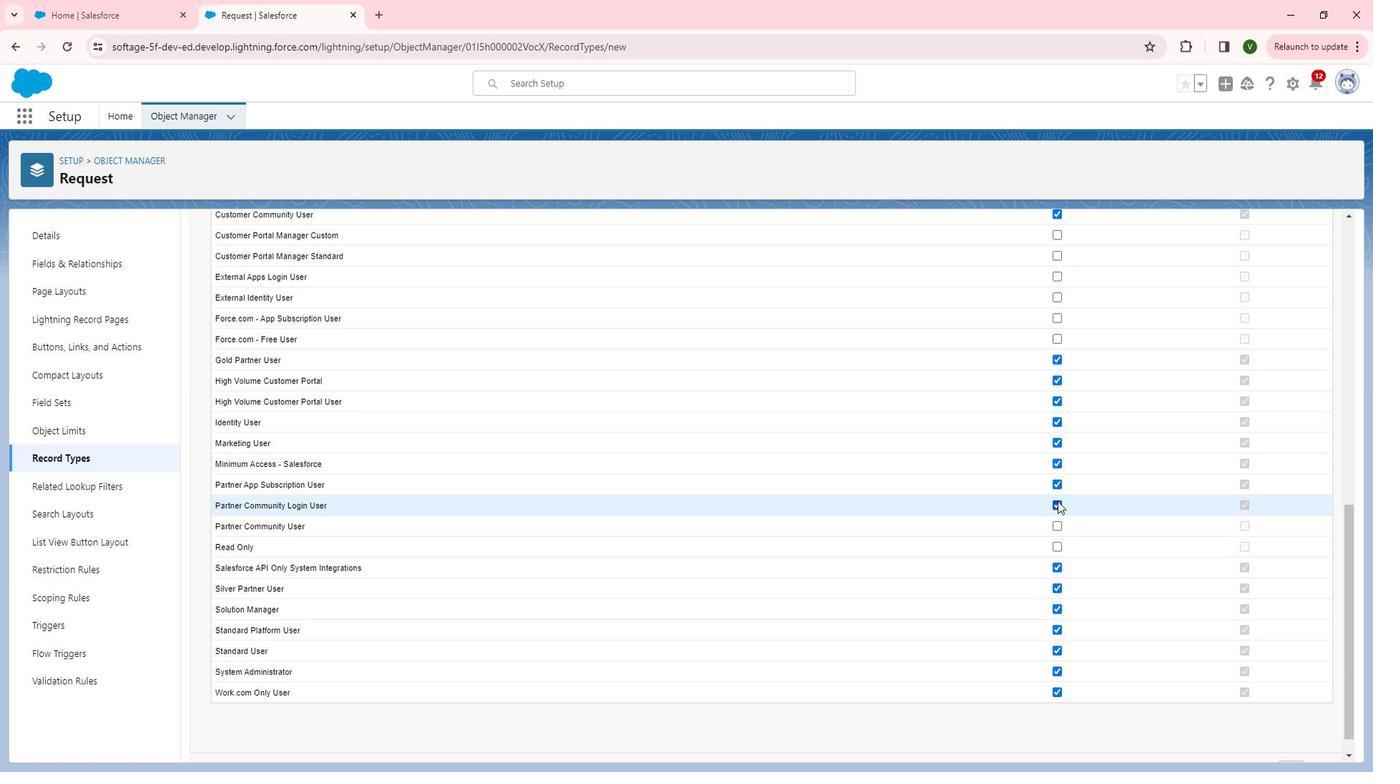 
Action: Mouse pressed left at (1077, 502)
Screenshot: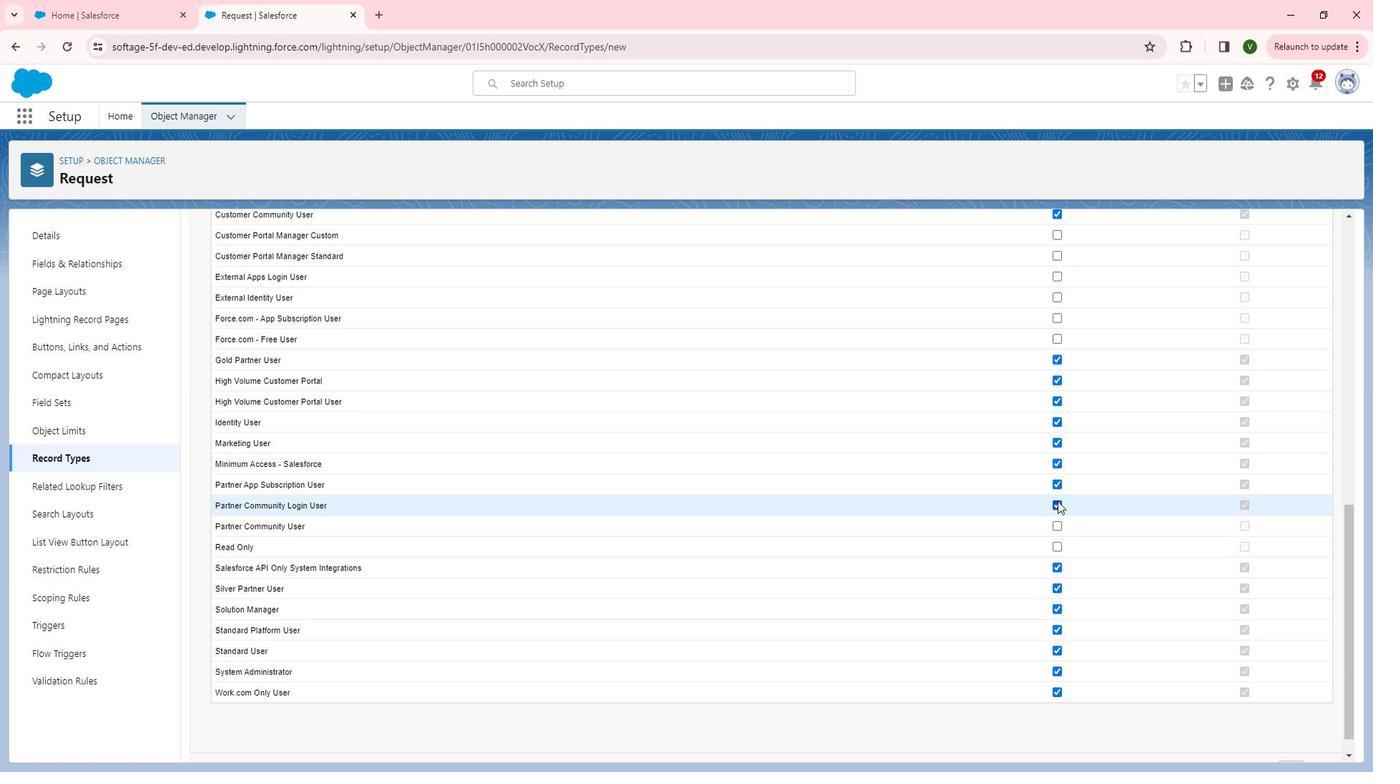 
Action: Mouse moved to (1073, 483)
Screenshot: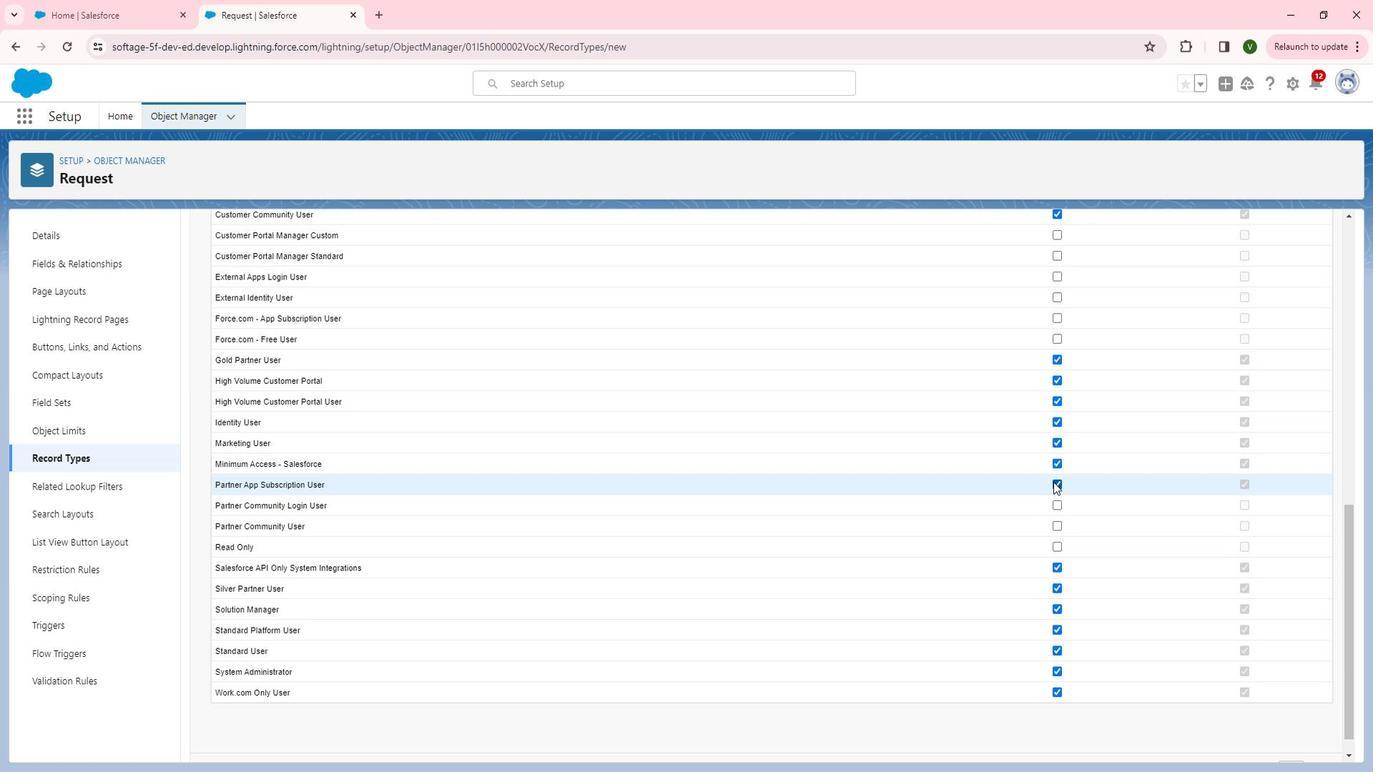 
Action: Mouse pressed left at (1073, 483)
Screenshot: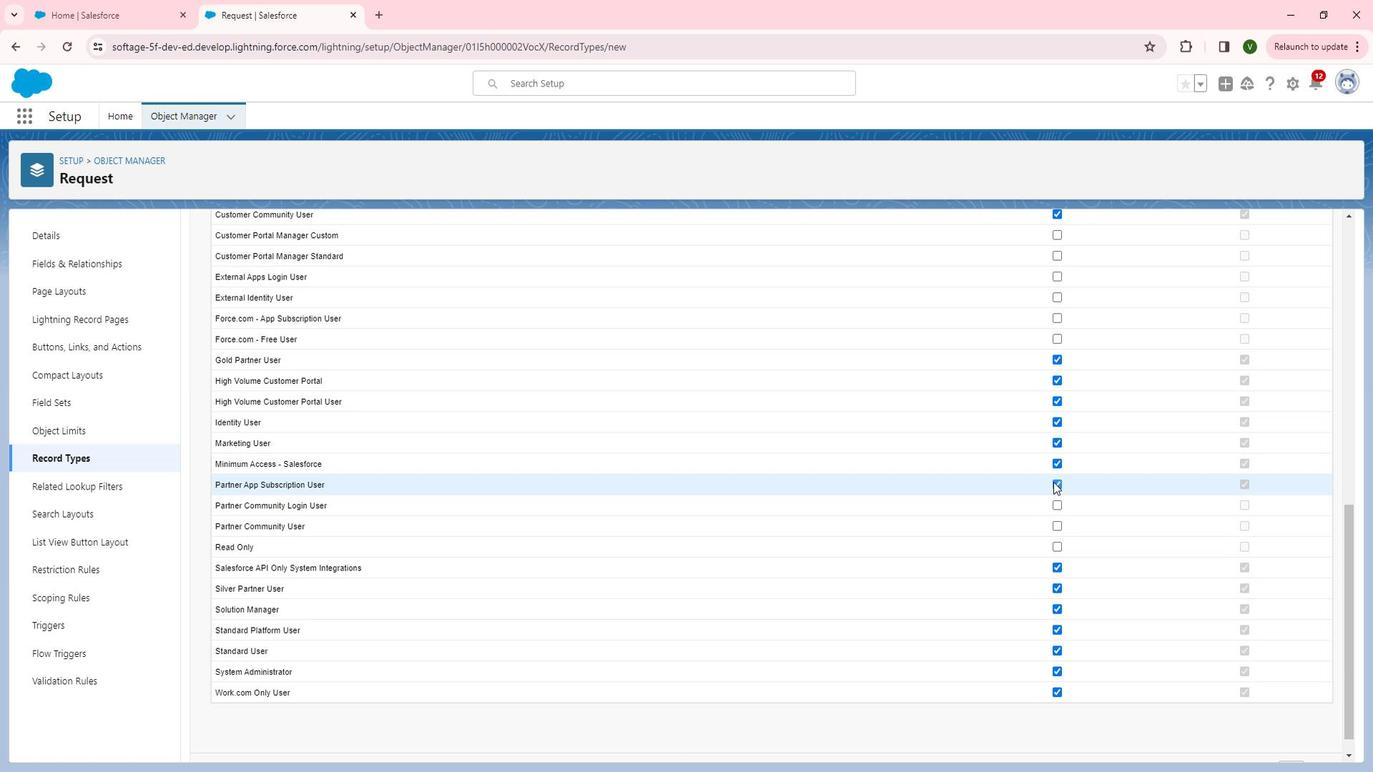 
Action: Mouse moved to (1092, 595)
Screenshot: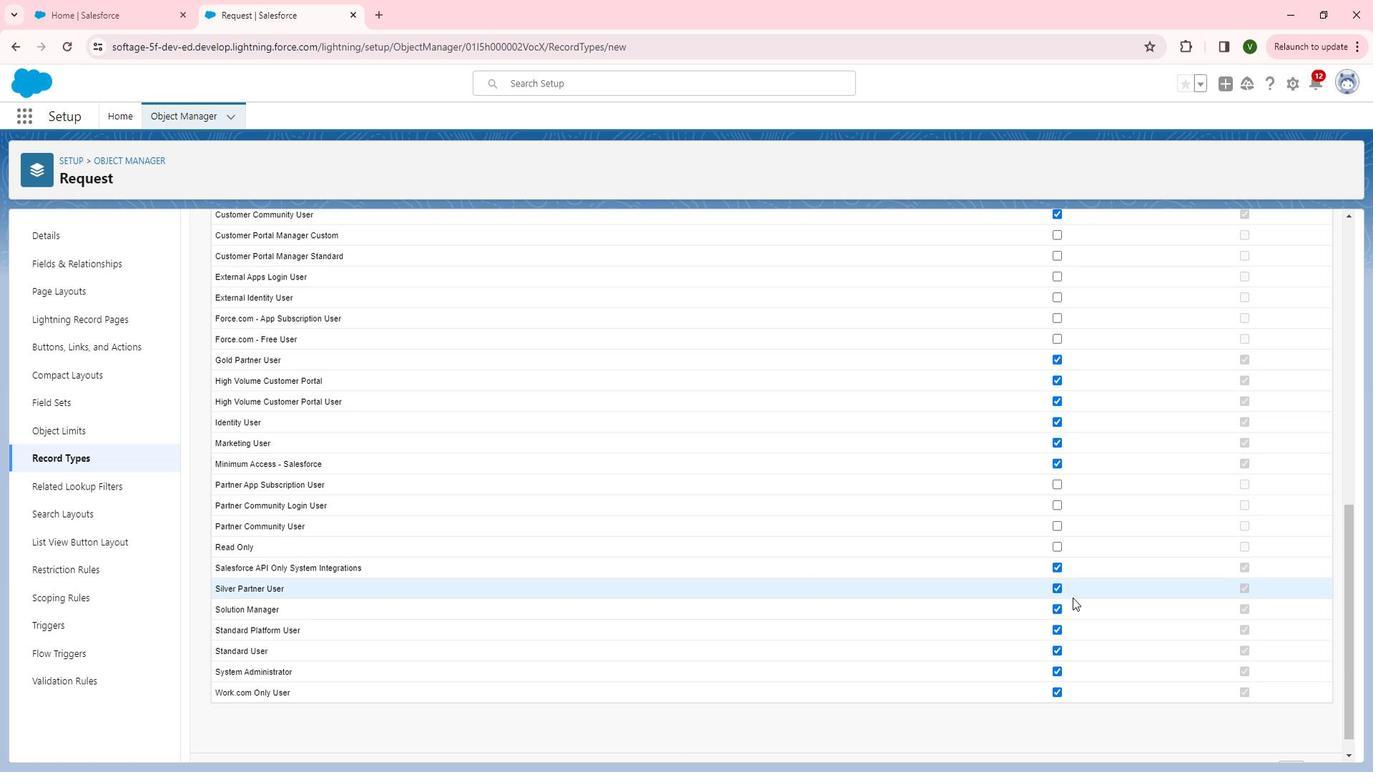 
Action: Mouse scrolled (1092, 594) with delta (0, 0)
Screenshot: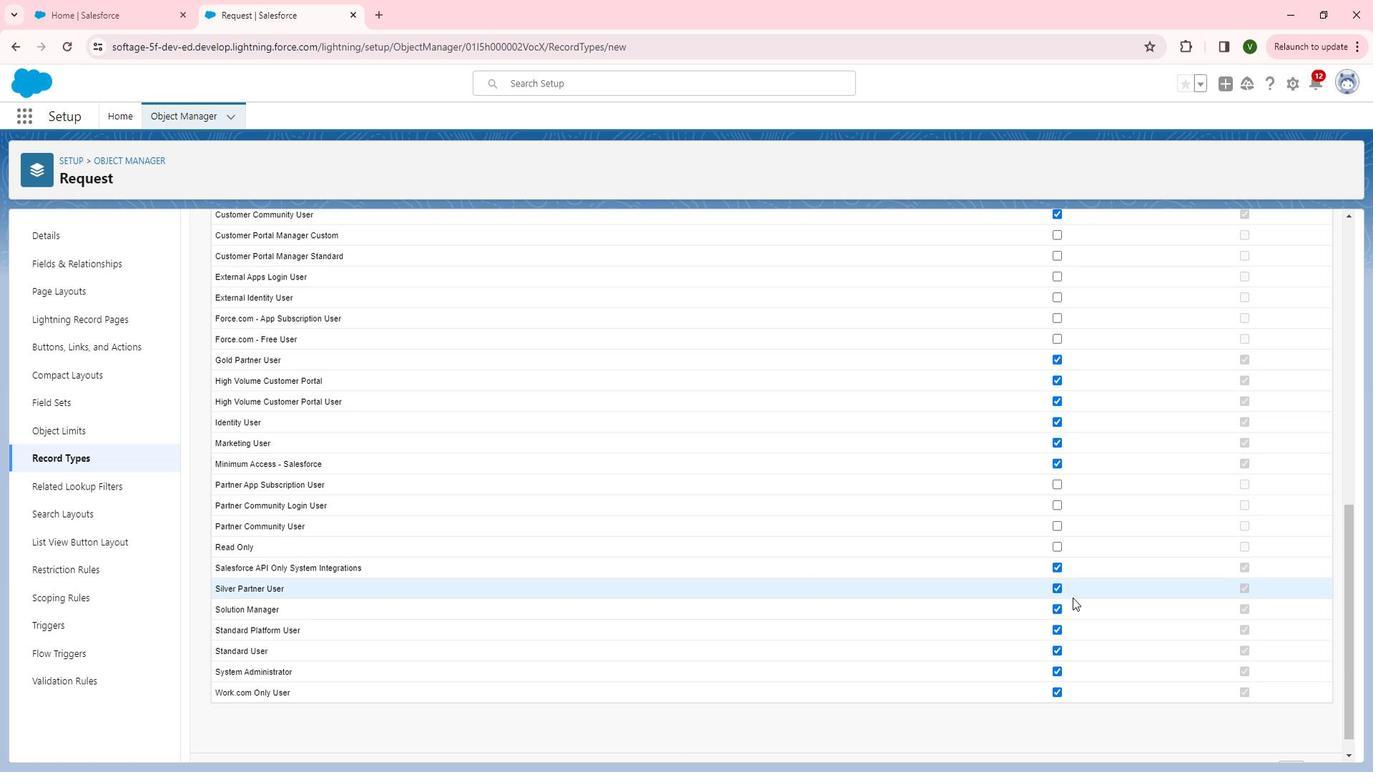 
Action: Mouse scrolled (1092, 594) with delta (0, 0)
Screenshot: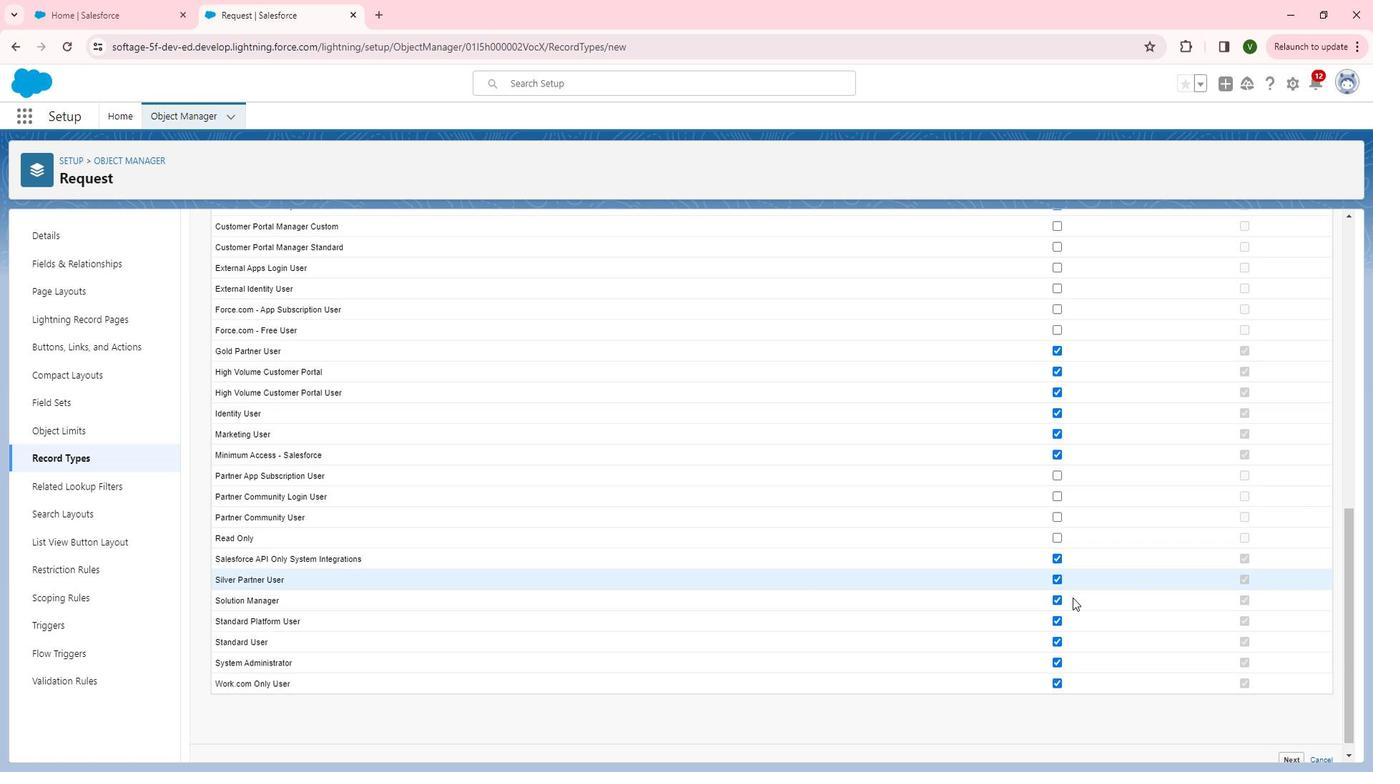 
Action: Mouse scrolled (1092, 594) with delta (0, 0)
Screenshot: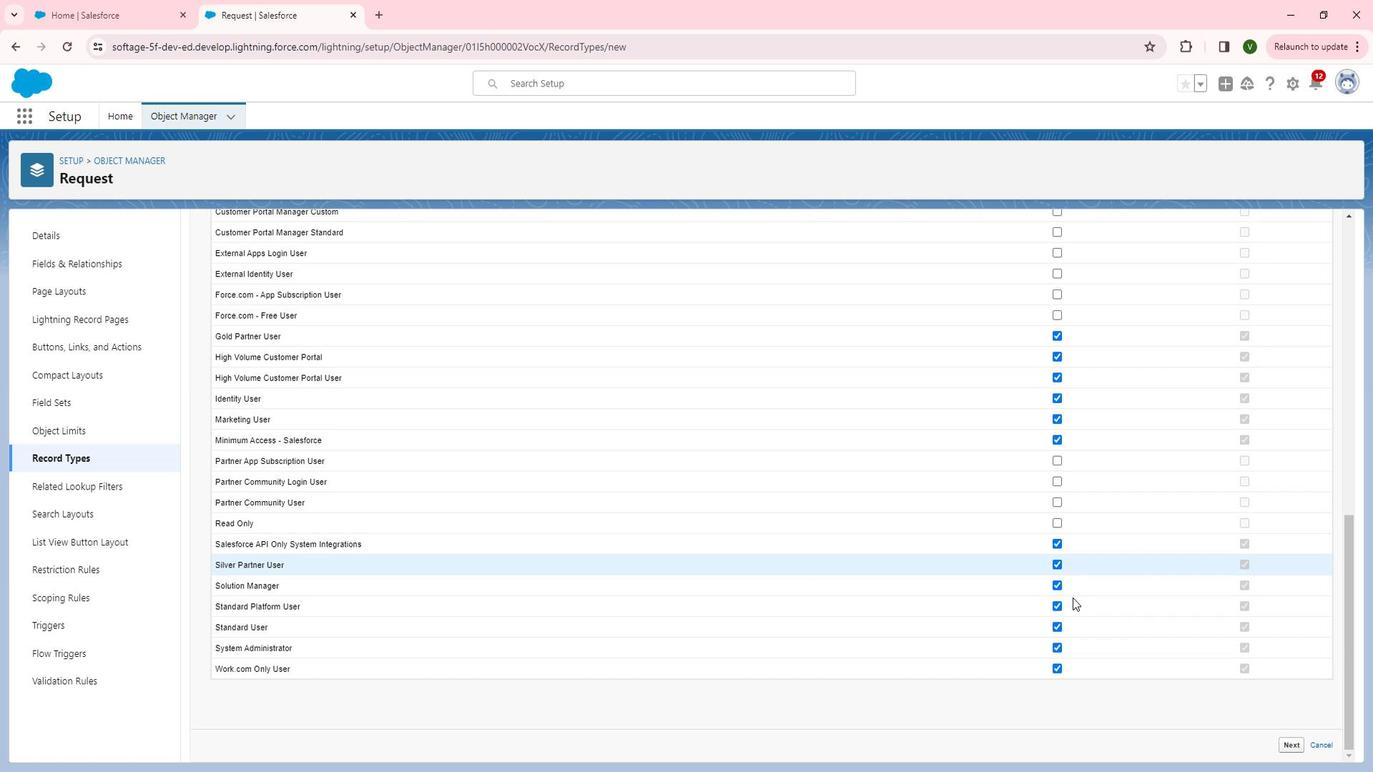 
Action: Mouse moved to (1079, 664)
Screenshot: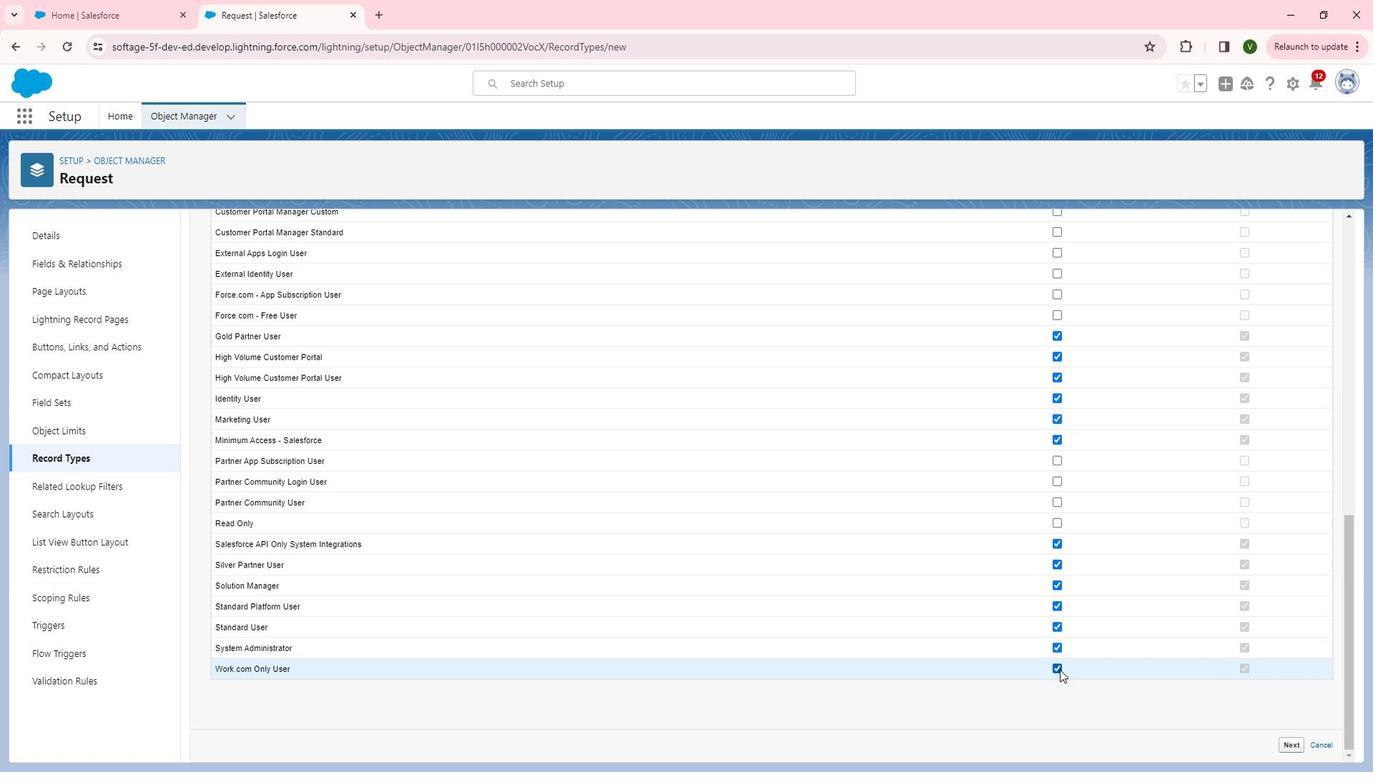 
Action: Mouse pressed left at (1079, 664)
Screenshot: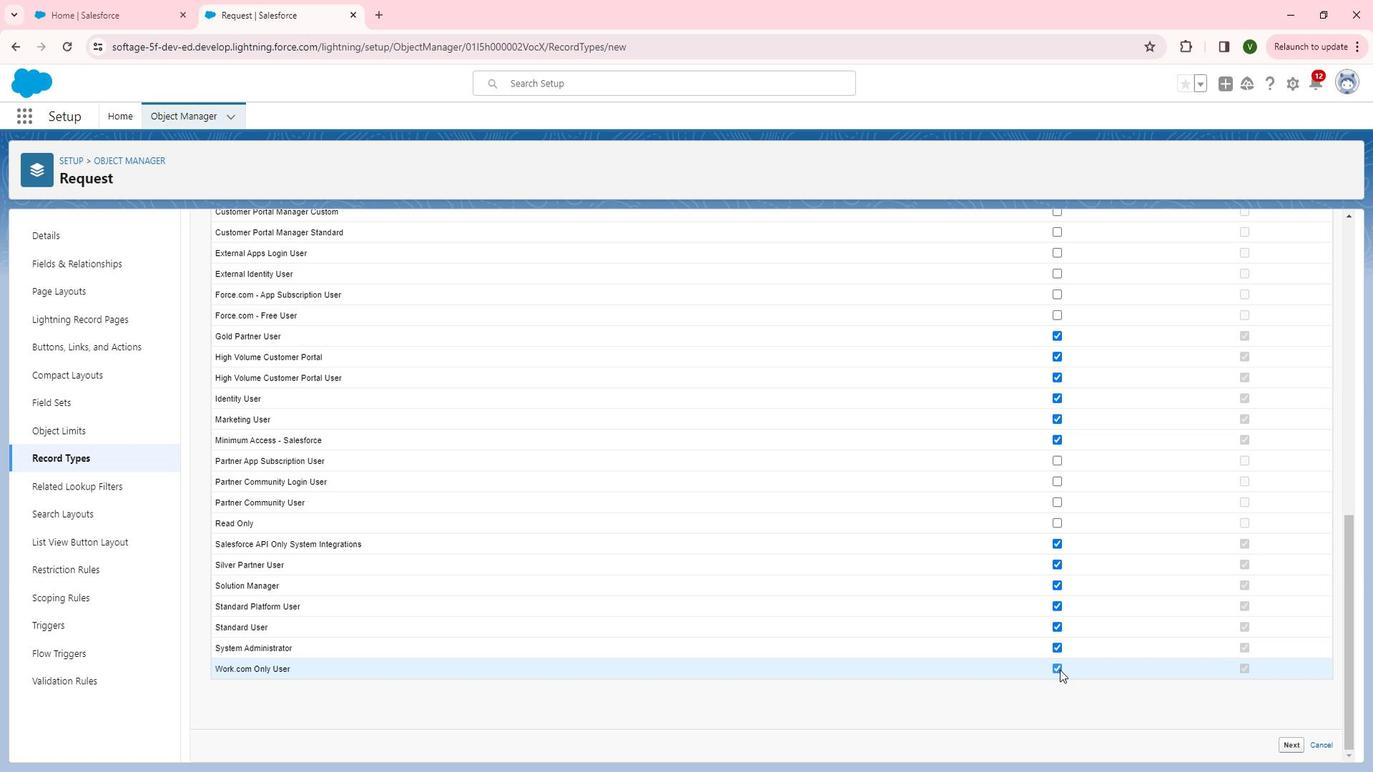 
Action: Mouse moved to (1310, 735)
Screenshot: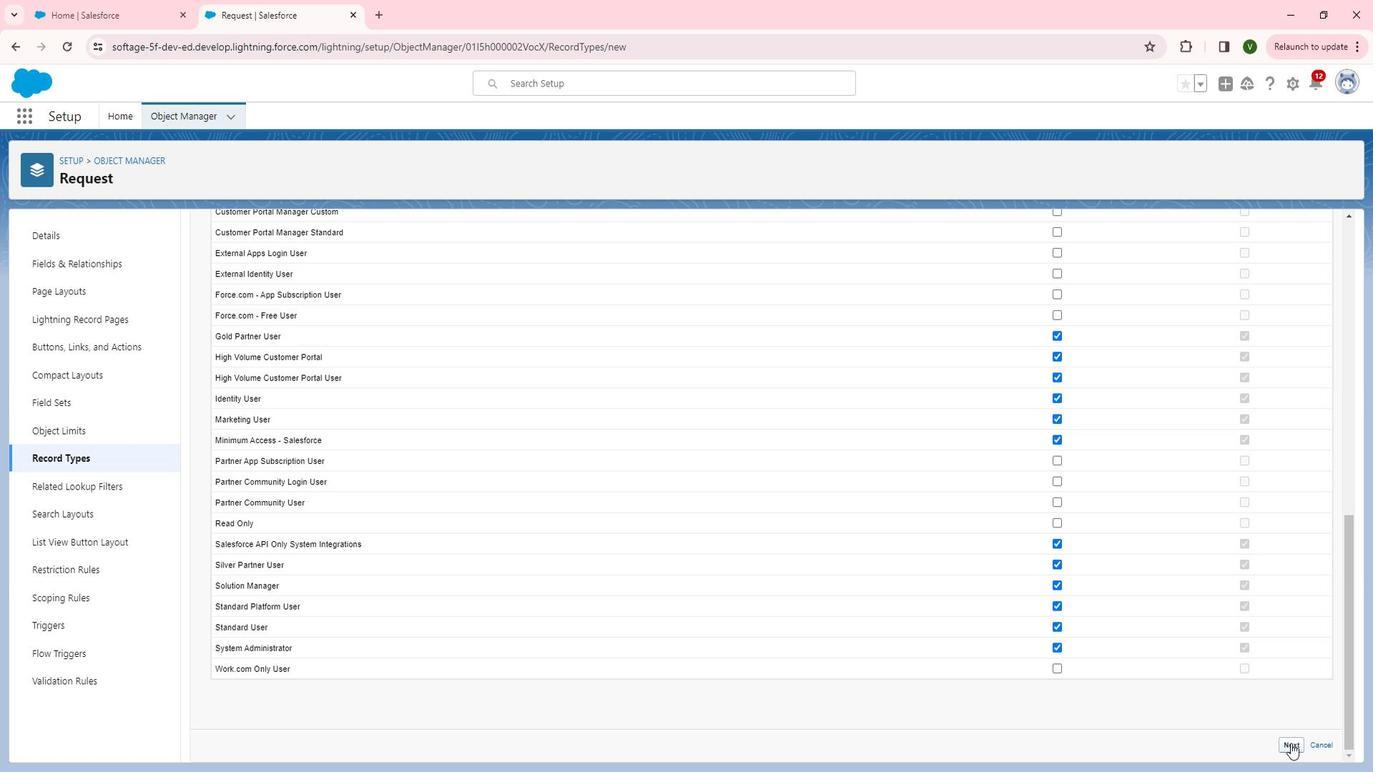 
Action: Mouse pressed left at (1310, 735)
Screenshot: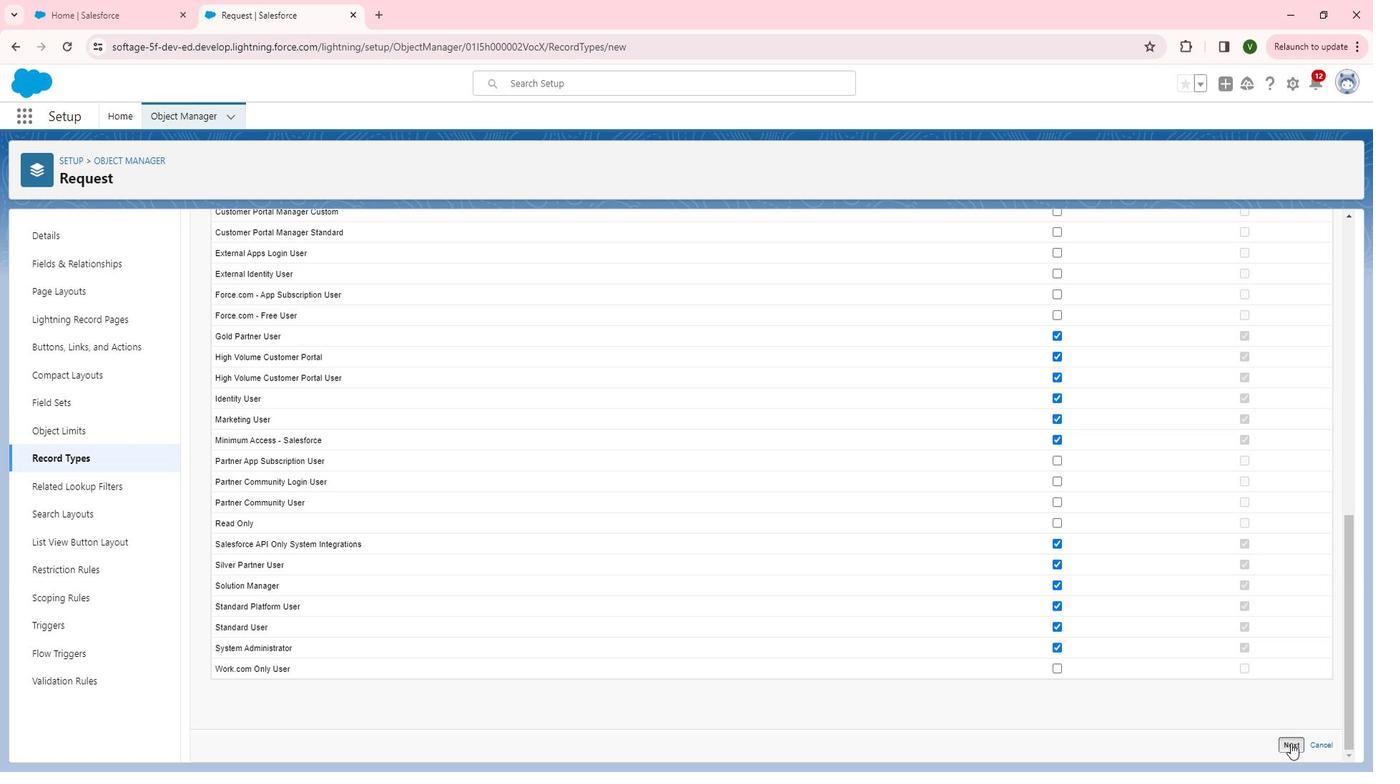 
Action: Mouse moved to (1083, 474)
Screenshot: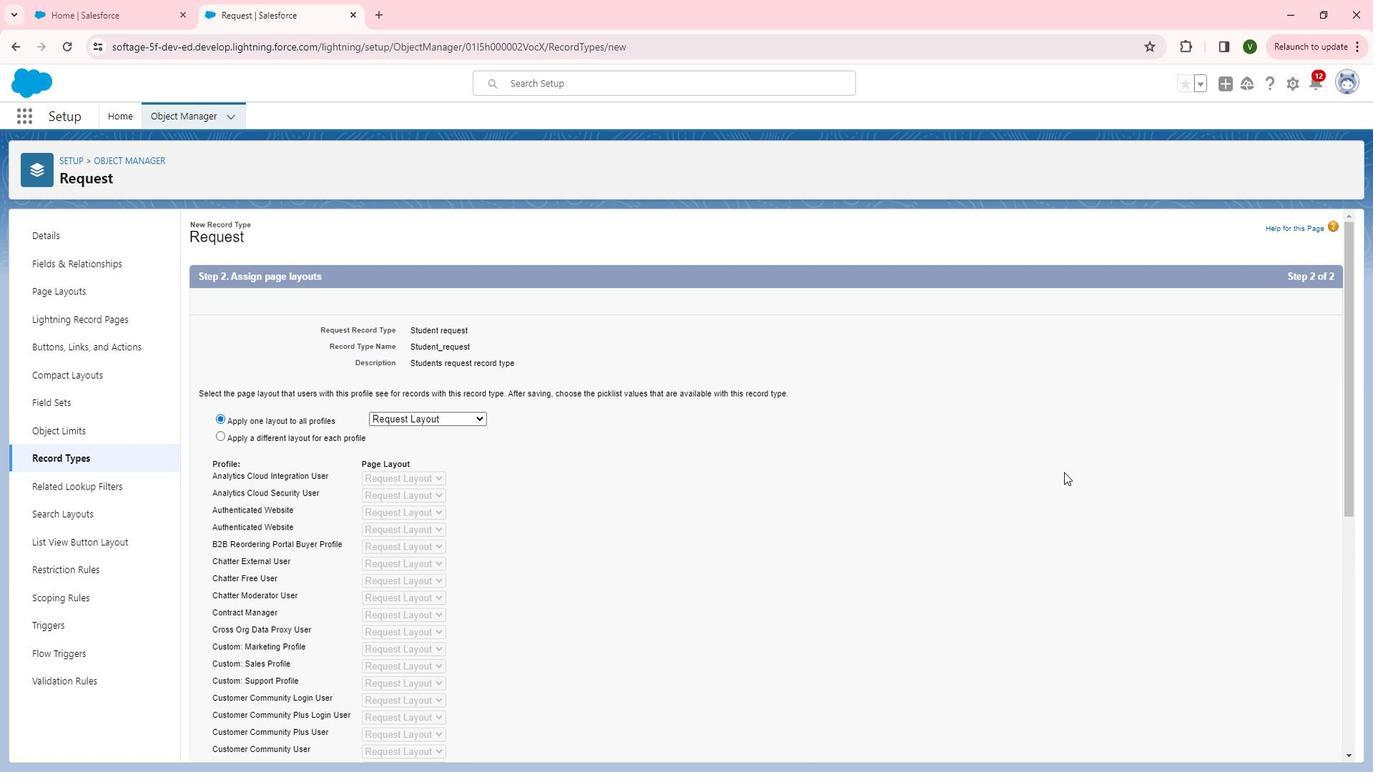 
Action: Mouse scrolled (1083, 473) with delta (0, 0)
Screenshot: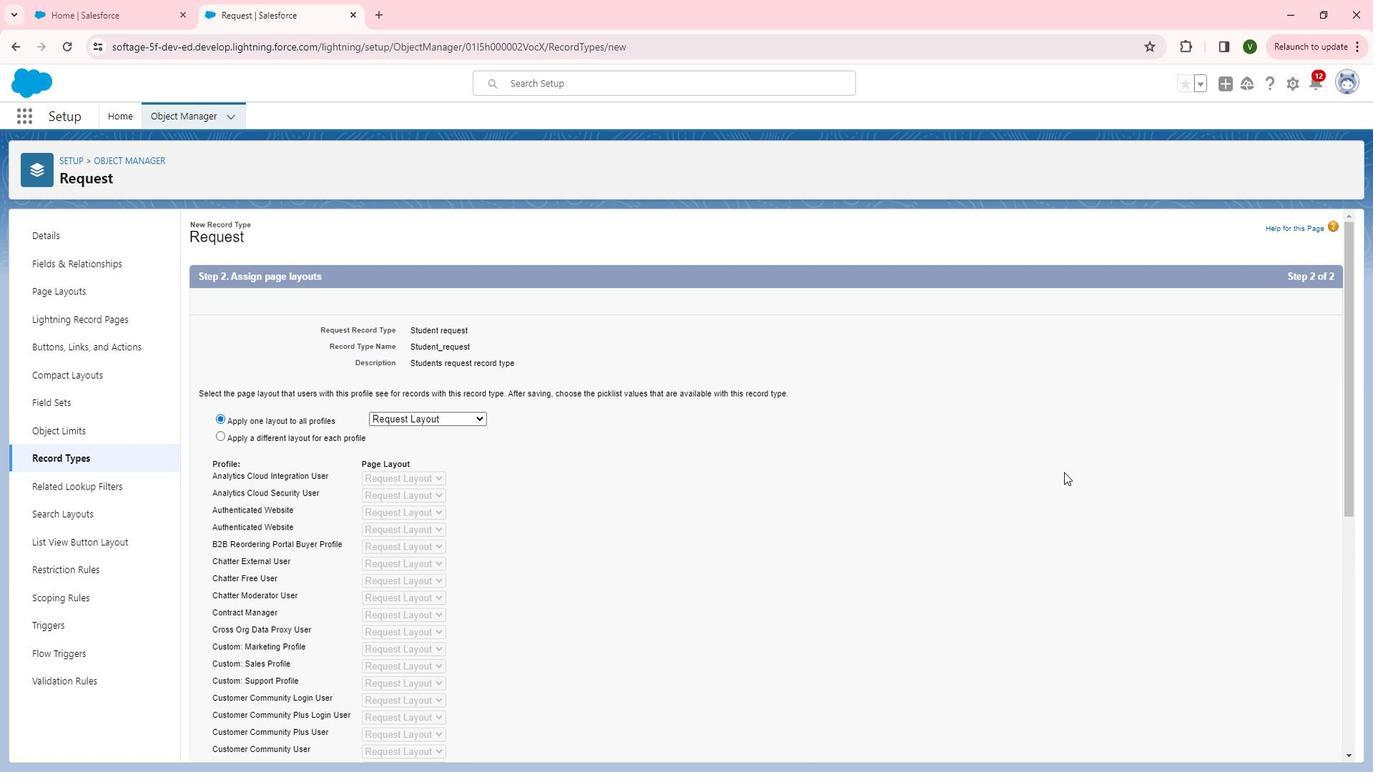 
Action: Mouse scrolled (1083, 473) with delta (0, 0)
Screenshot: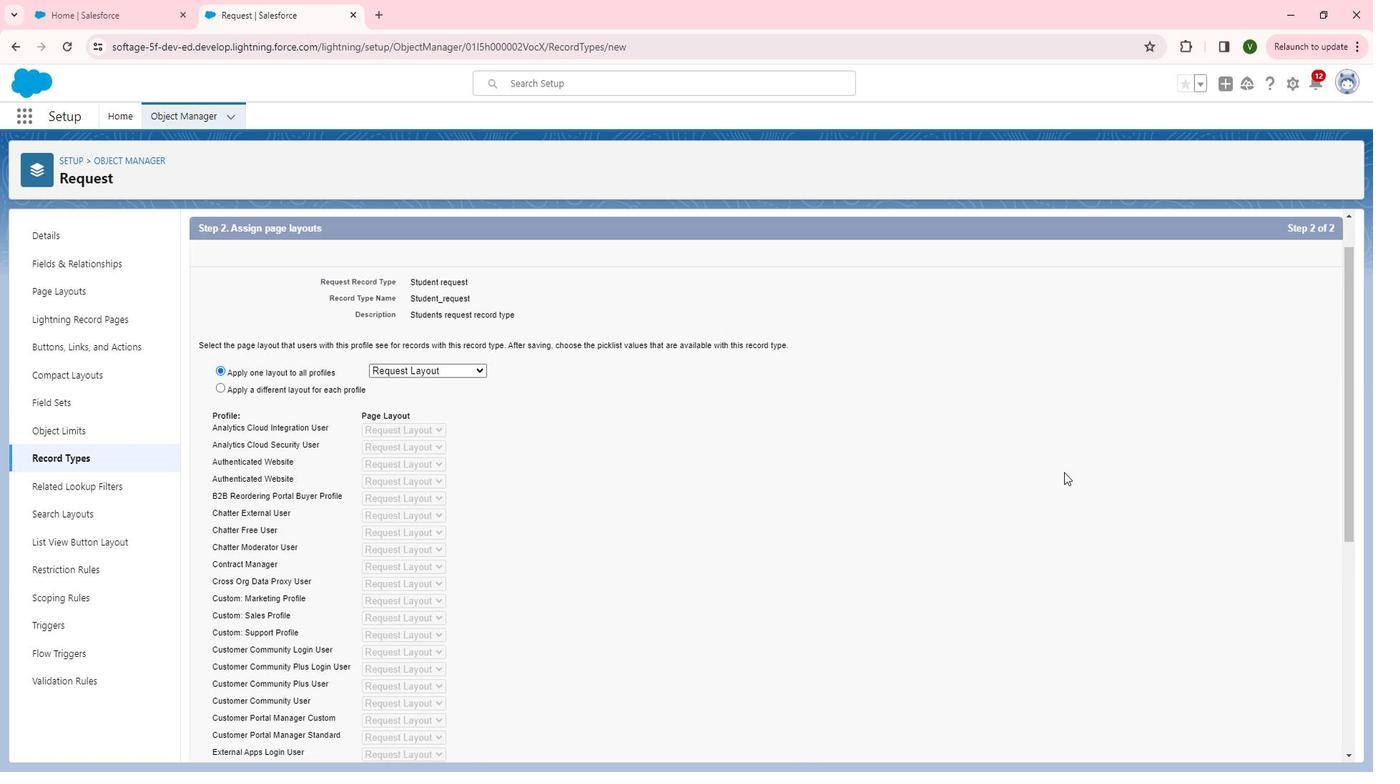 
Action: Mouse scrolled (1083, 473) with delta (0, 0)
Screenshot: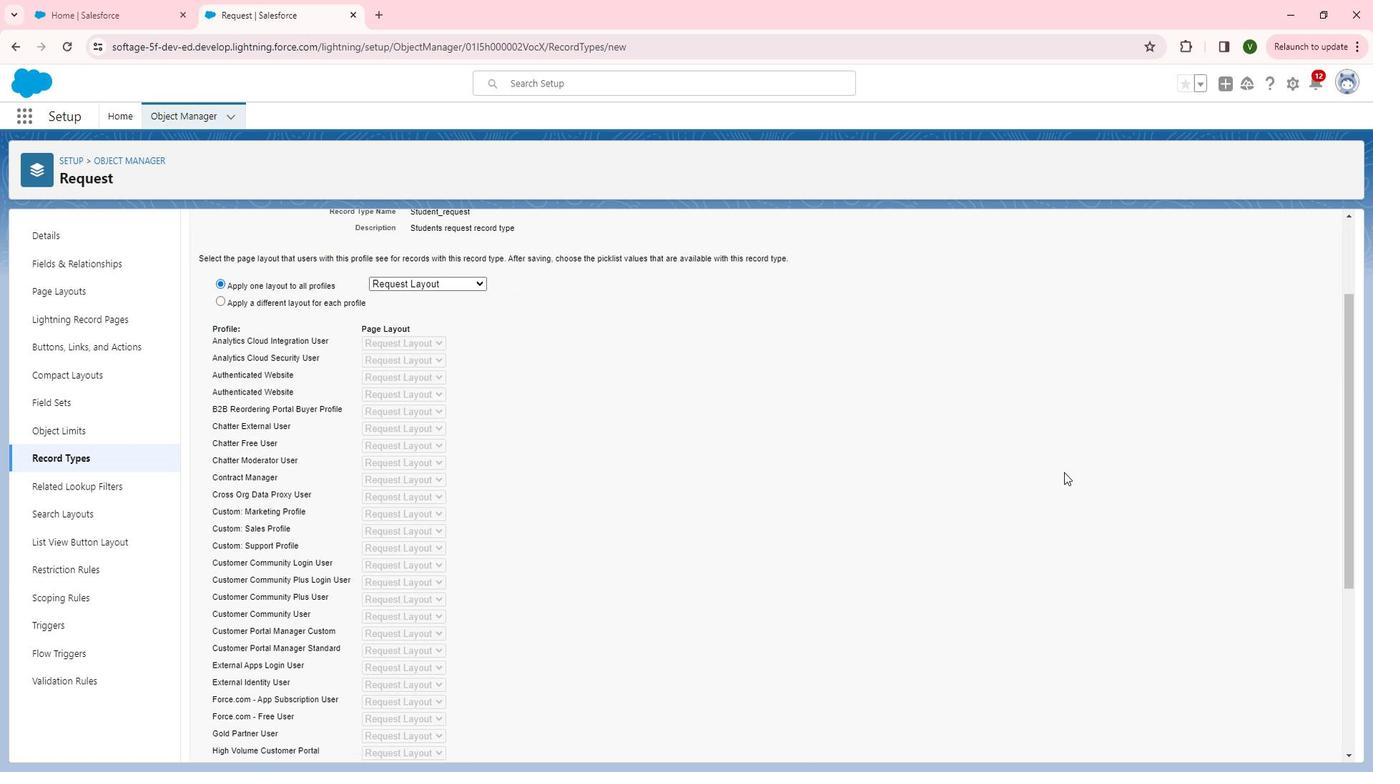 
Action: Mouse moved to (1083, 479)
Screenshot: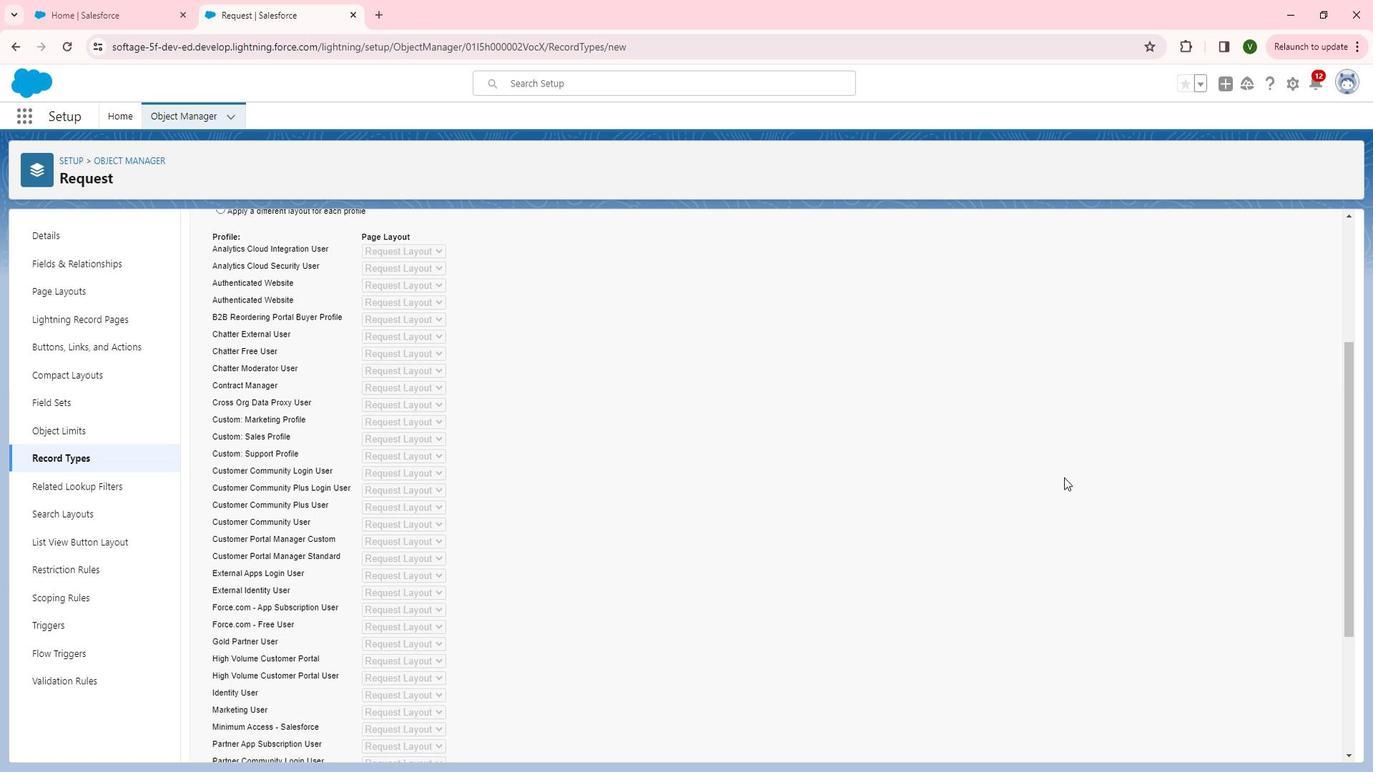 
Action: Mouse scrolled (1083, 478) with delta (0, 0)
Screenshot: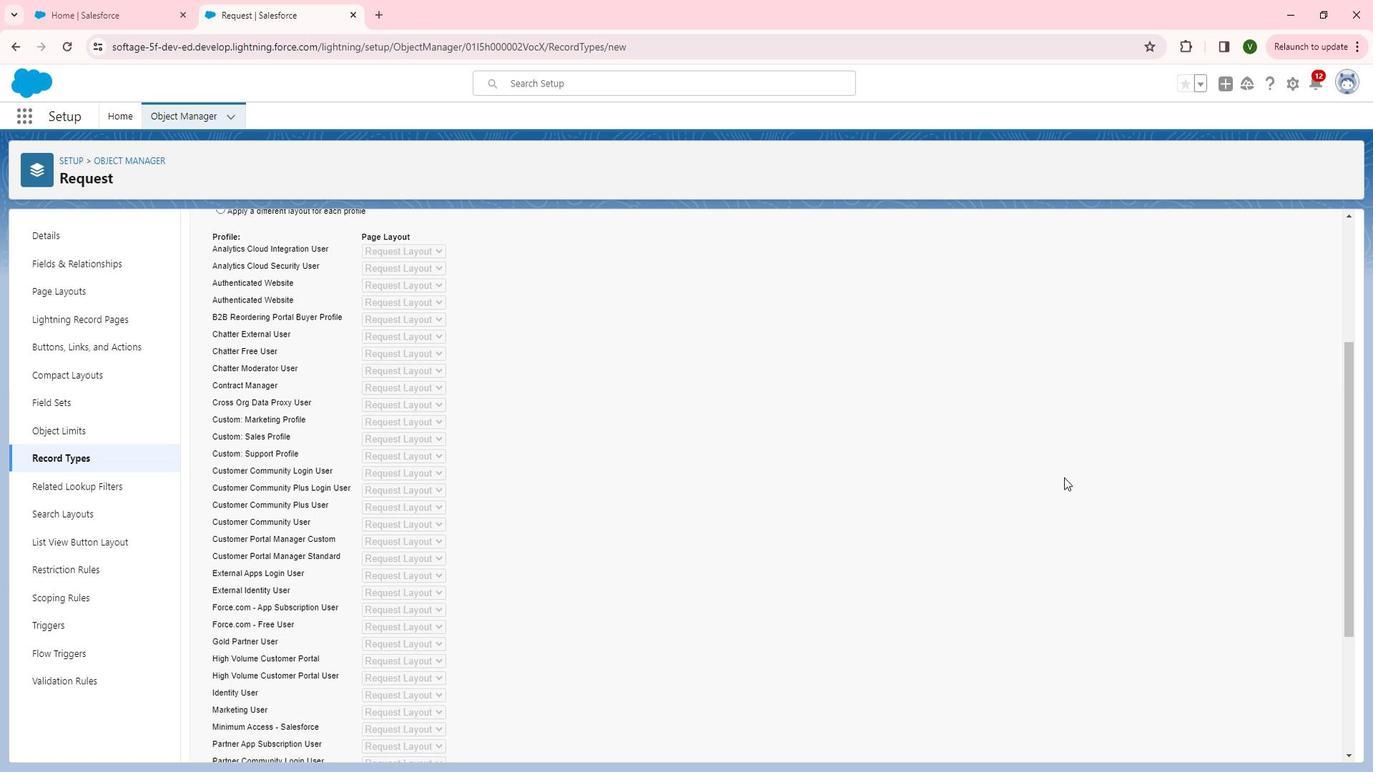 
Action: Mouse scrolled (1083, 478) with delta (0, 0)
Screenshot: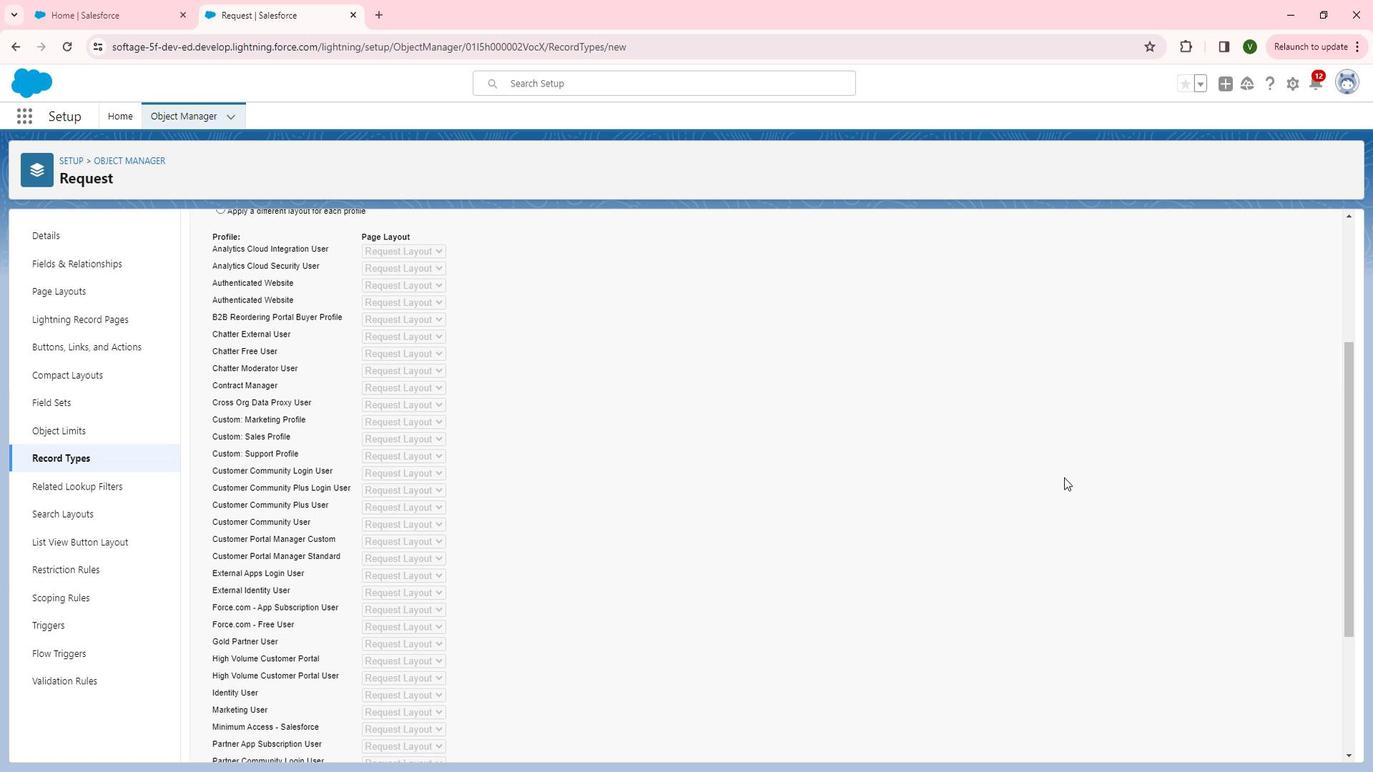 
Action: Mouse scrolled (1083, 478) with delta (0, 0)
Screenshot: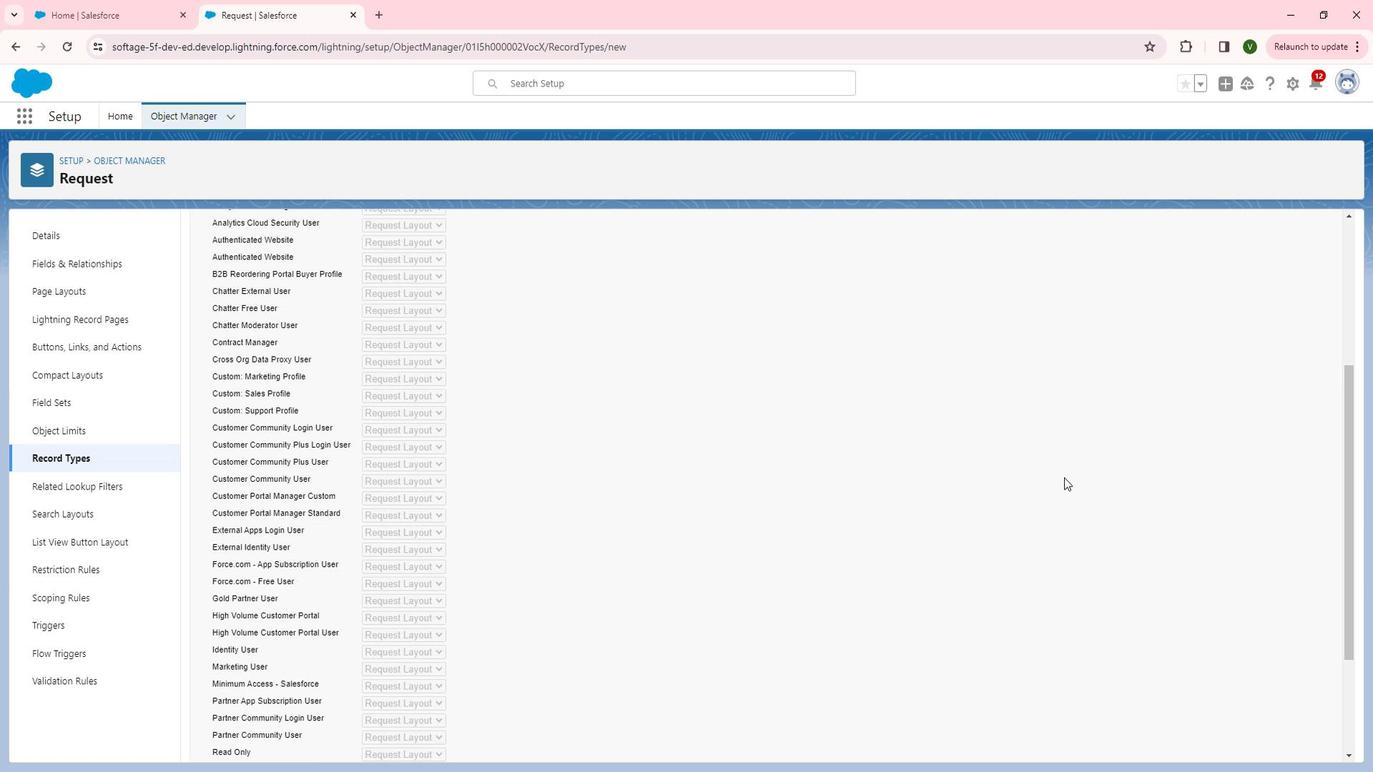 
Action: Mouse scrolled (1083, 478) with delta (0, 0)
Screenshot: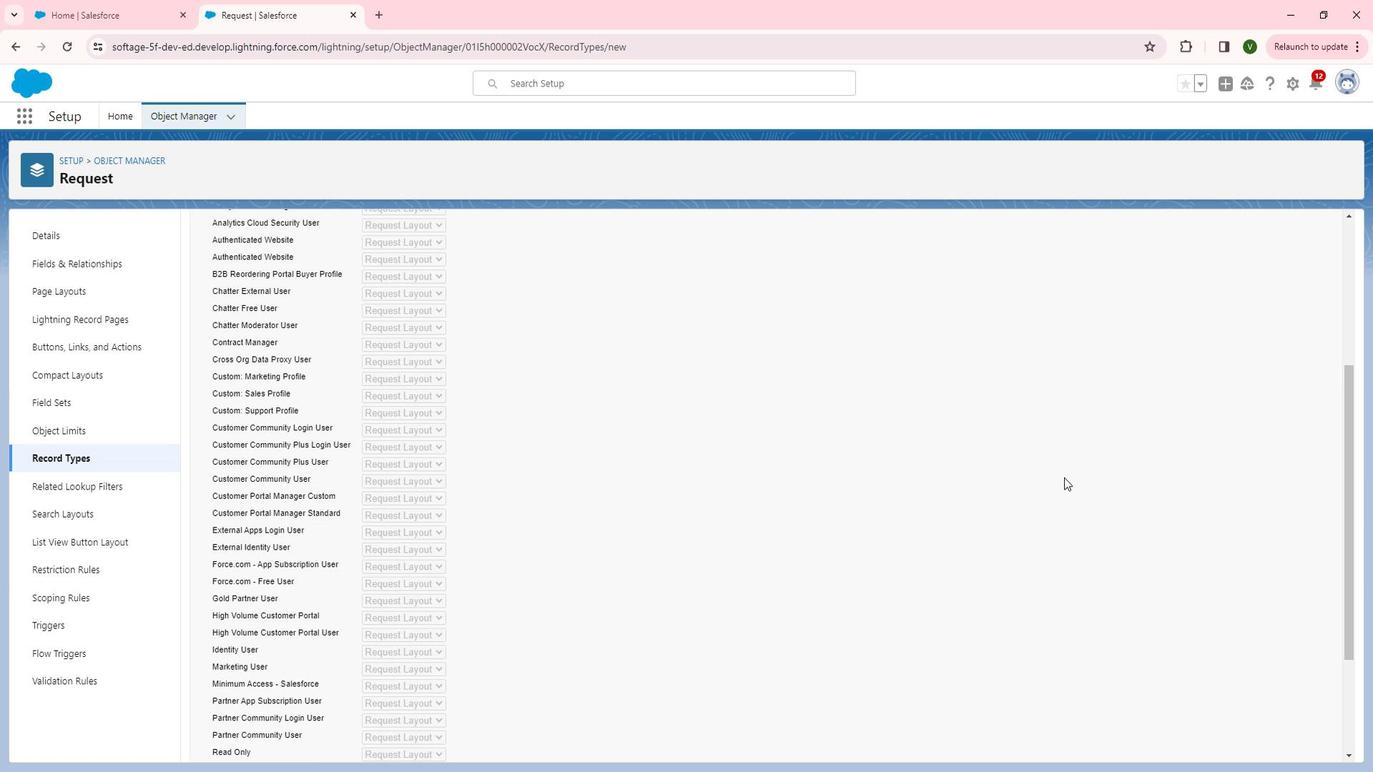 
Action: Mouse moved to (1081, 515)
Screenshot: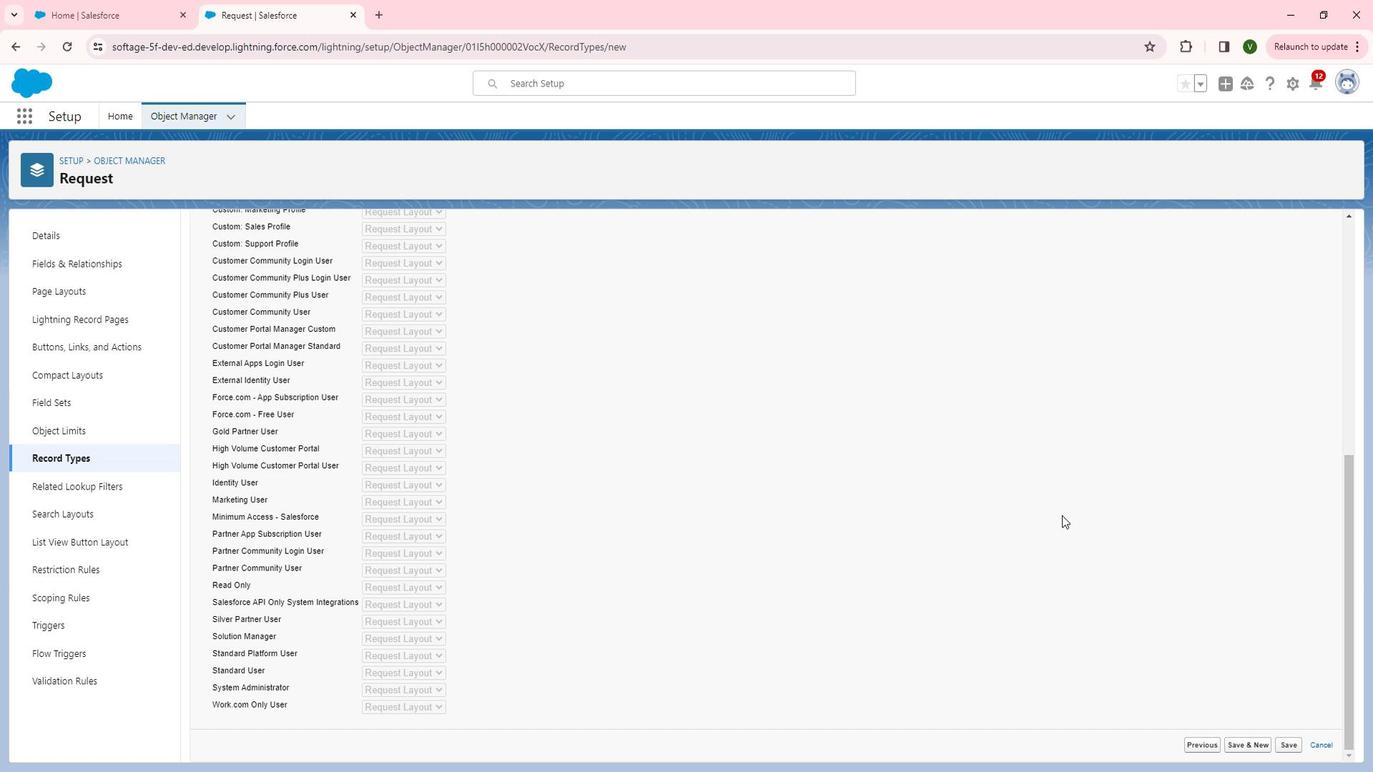 
Action: Mouse scrolled (1081, 515) with delta (0, 0)
Screenshot: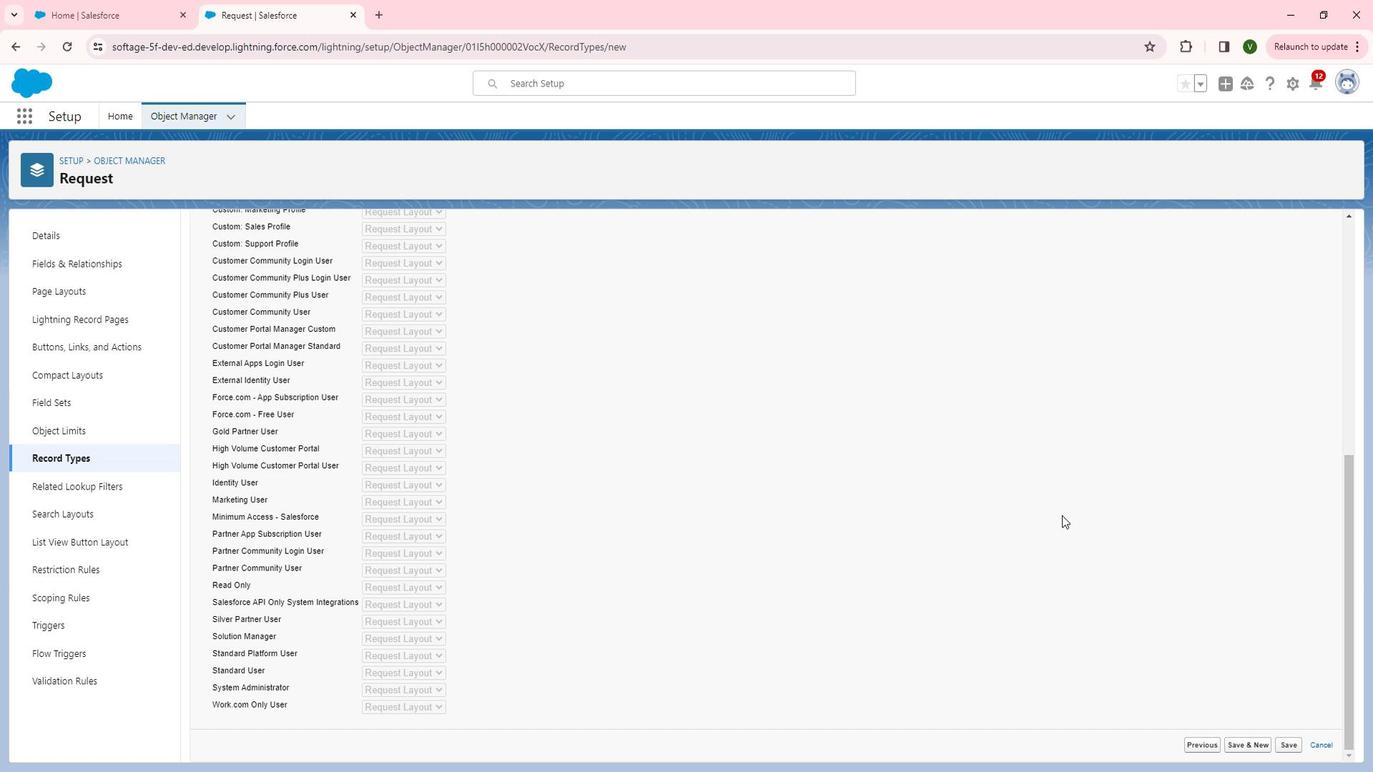 
Action: Mouse scrolled (1081, 515) with delta (0, 0)
Screenshot: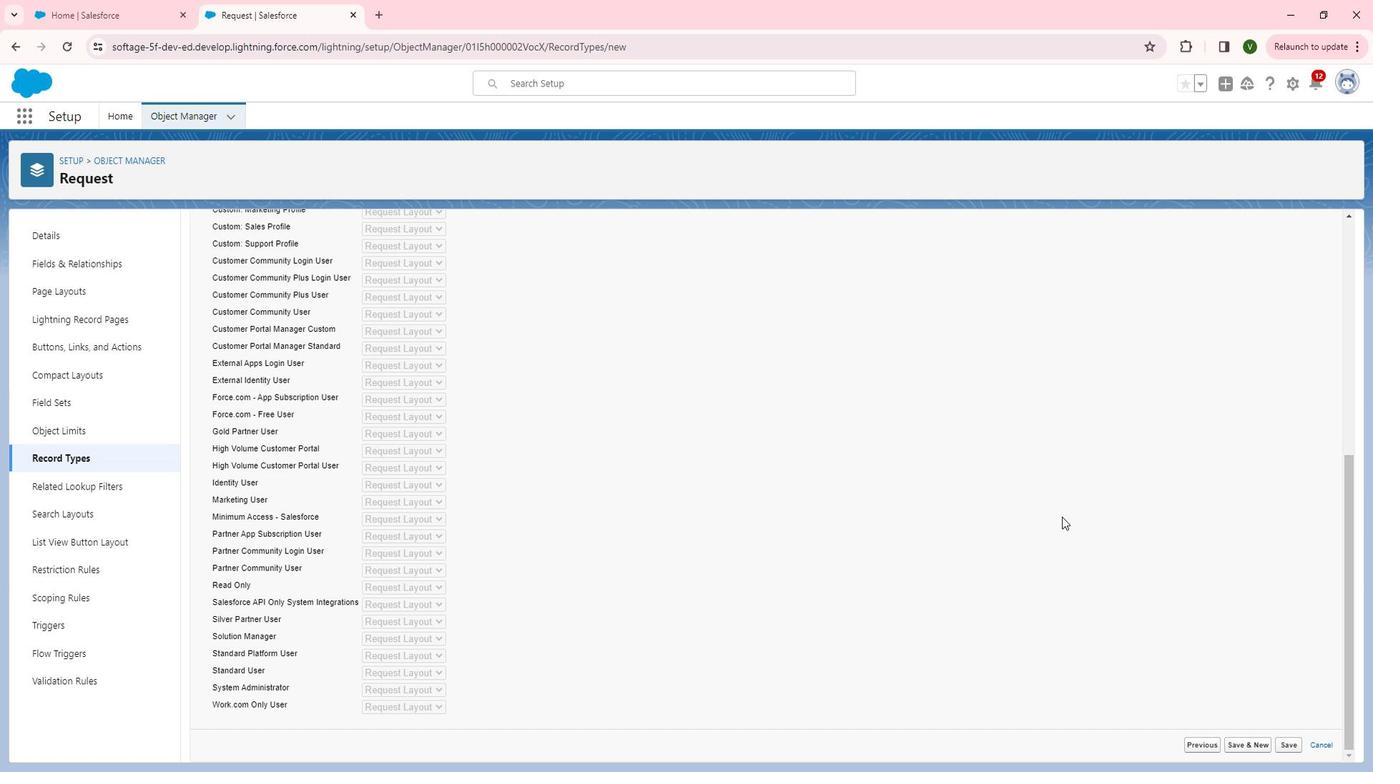 
Action: Mouse moved to (1081, 517)
Screenshot: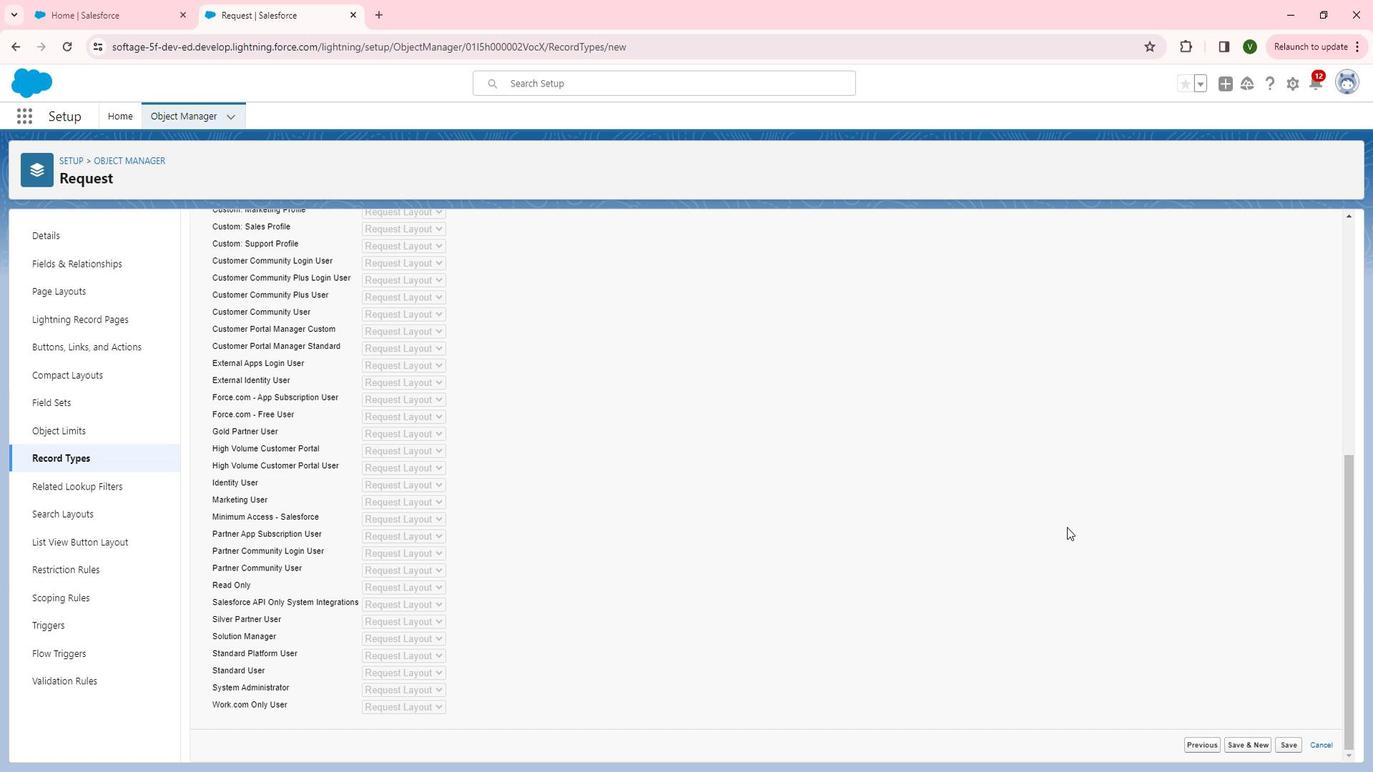 
Action: Mouse scrolled (1081, 516) with delta (0, 0)
Screenshot: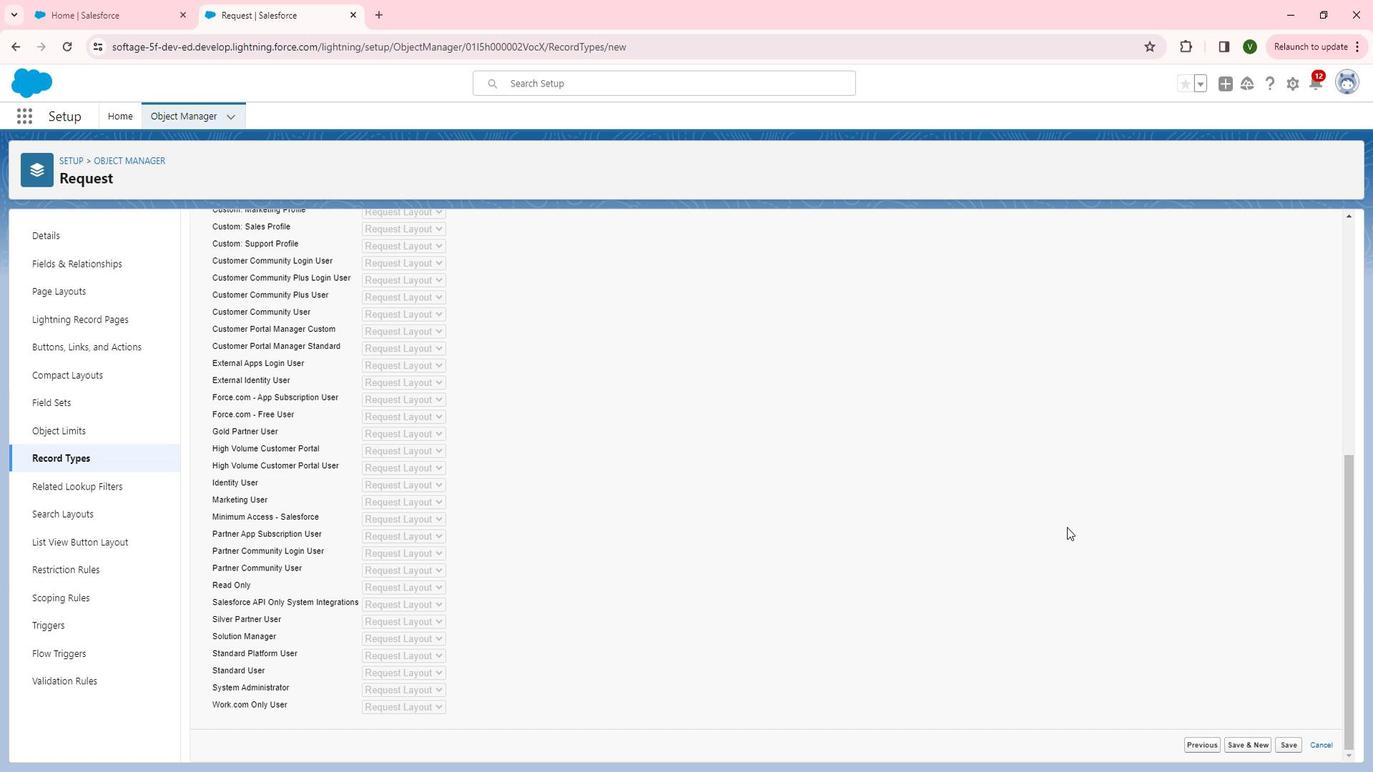 
Action: Mouse moved to (1314, 734)
Screenshot: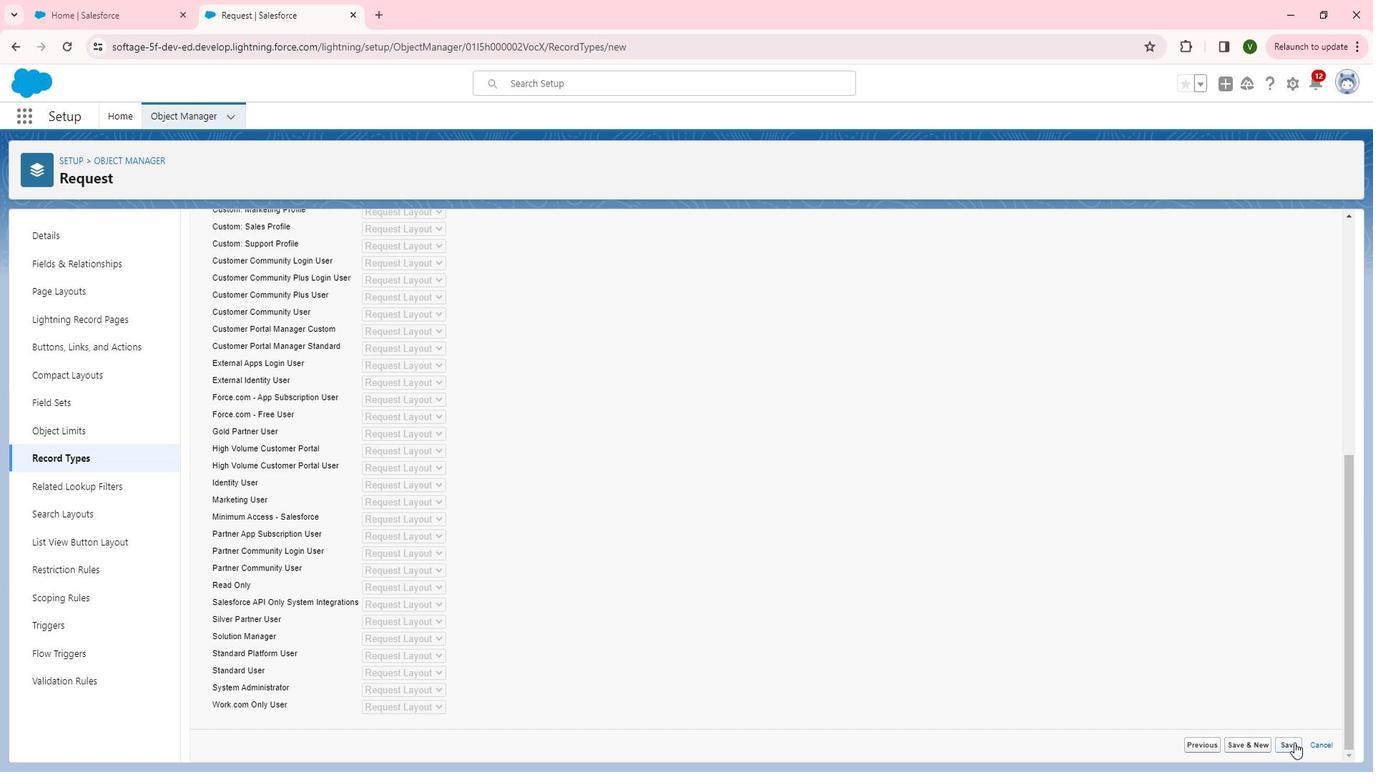
Action: Mouse pressed left at (1314, 734)
Screenshot: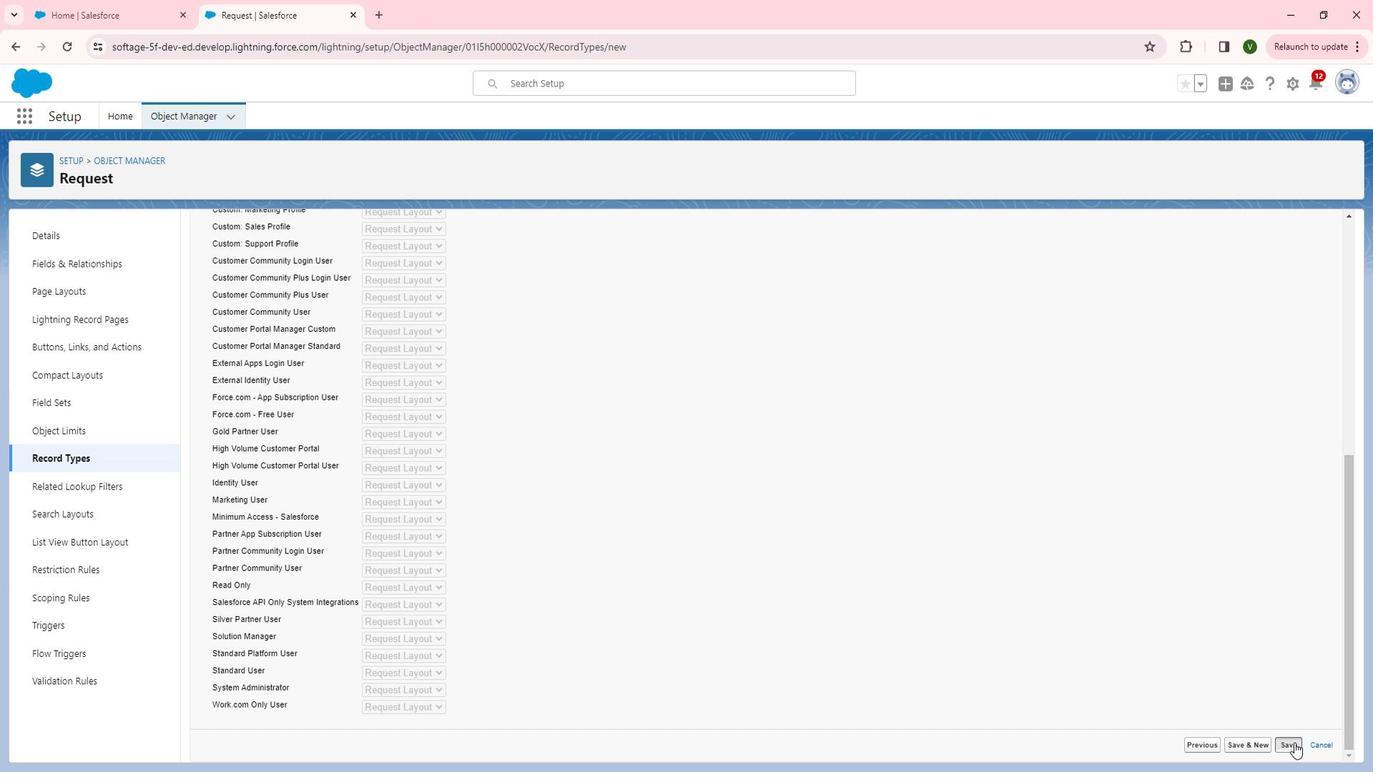 
Action: Mouse moved to (226, 475)
Screenshot: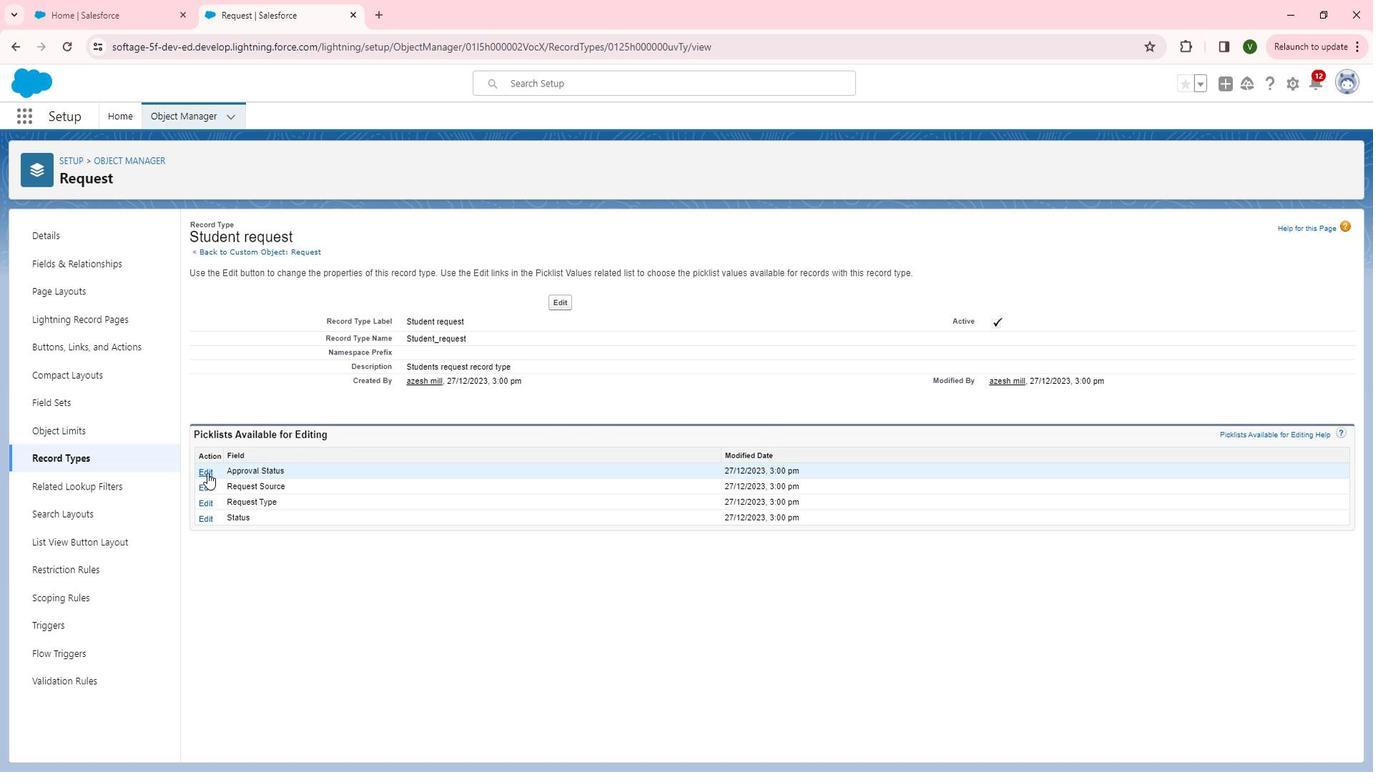 
Action: Mouse pressed left at (226, 475)
Screenshot: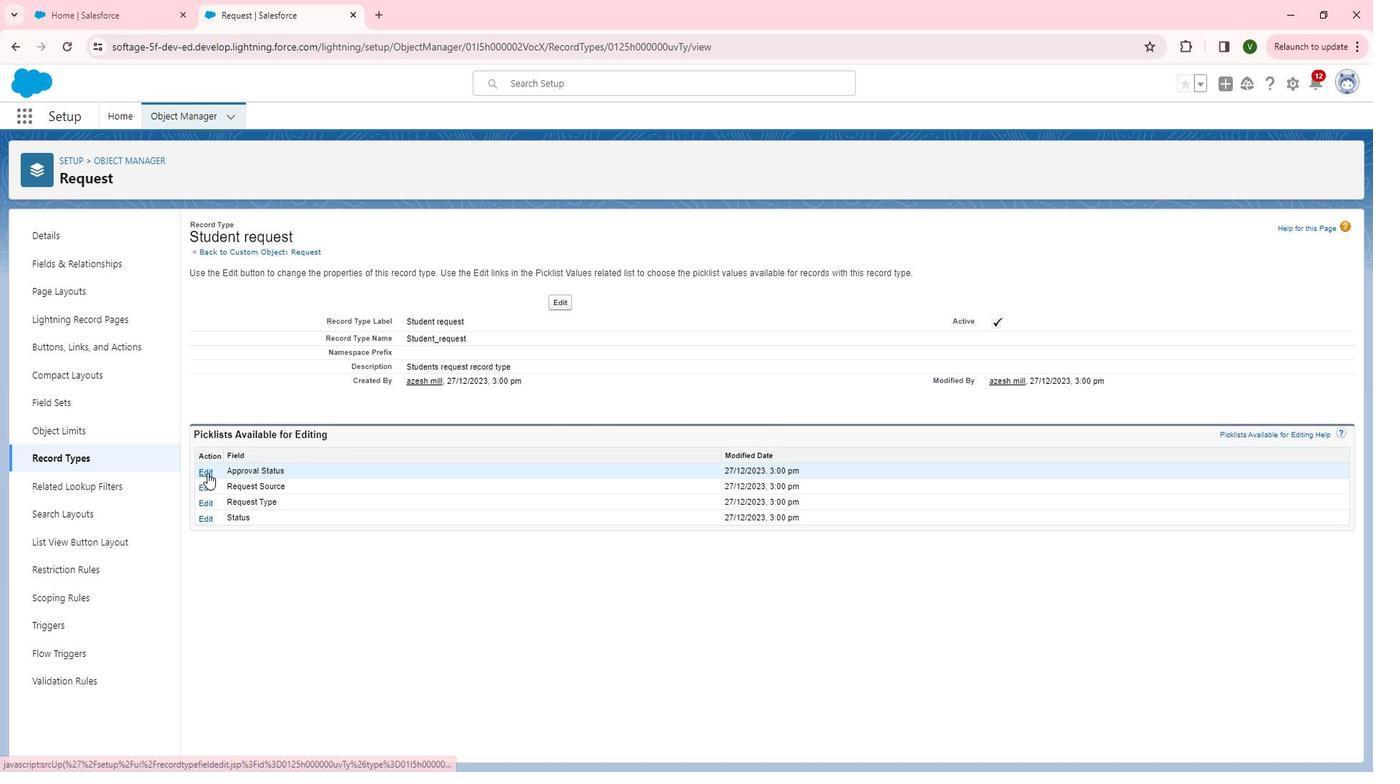
Action: Mouse moved to (349, 415)
Screenshot: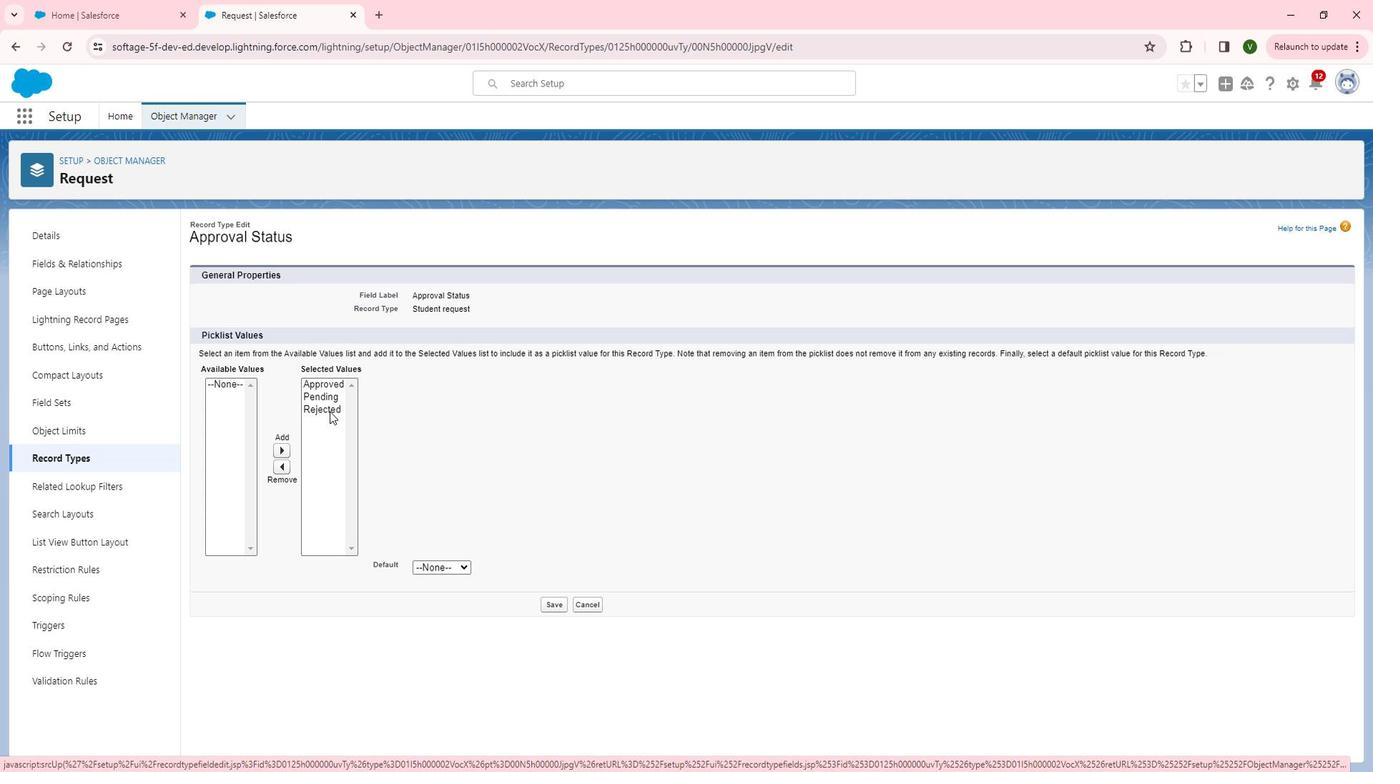 
Action: Mouse pressed left at (349, 415)
Screenshot: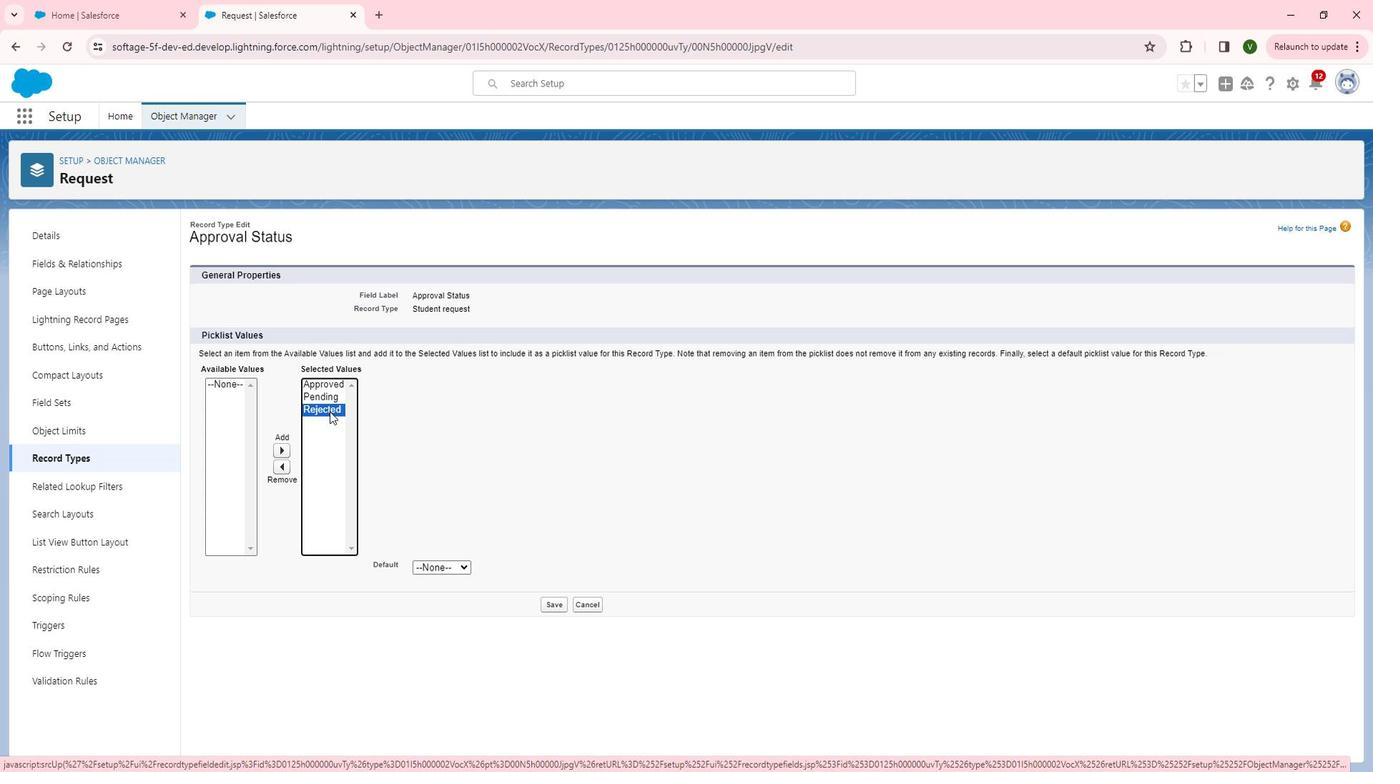 
Action: Mouse moved to (303, 475)
Screenshot: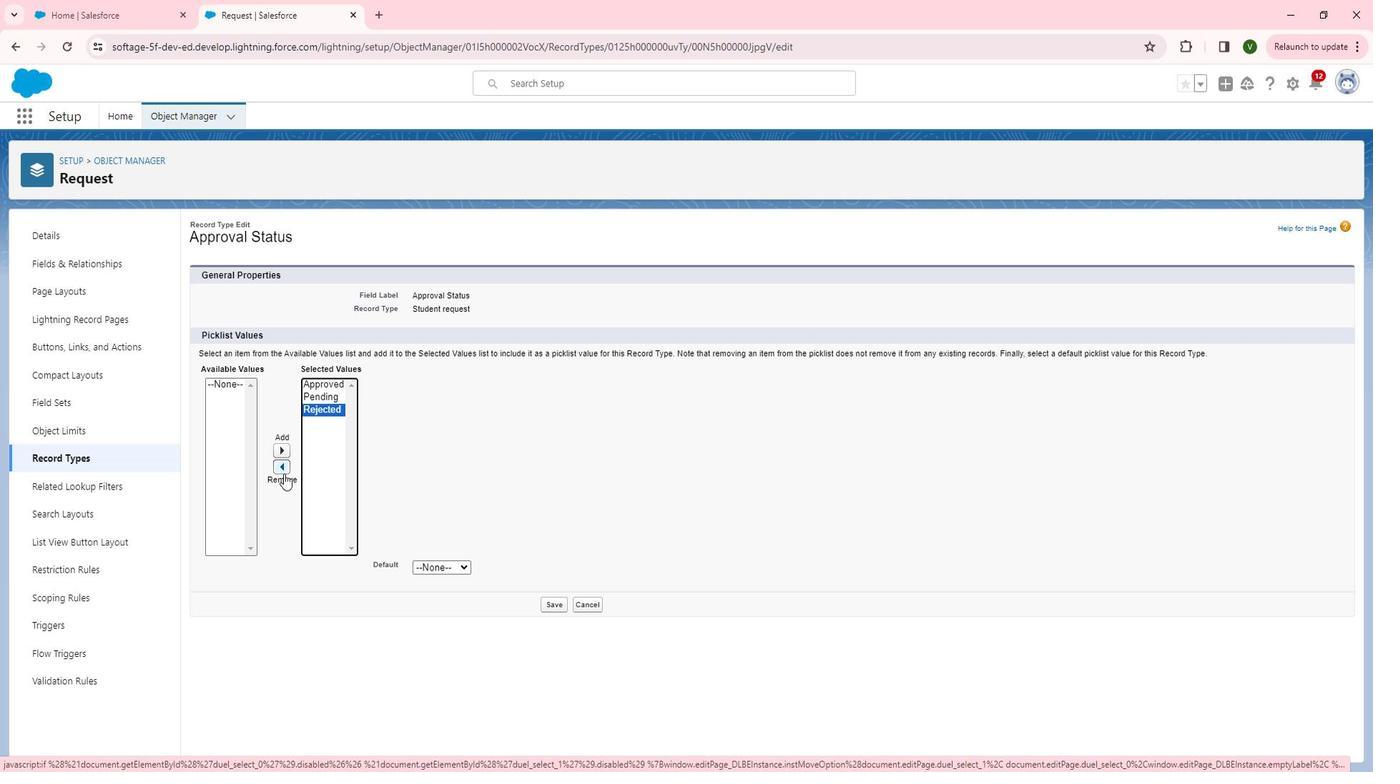 
Action: Mouse pressed left at (303, 475)
Screenshot: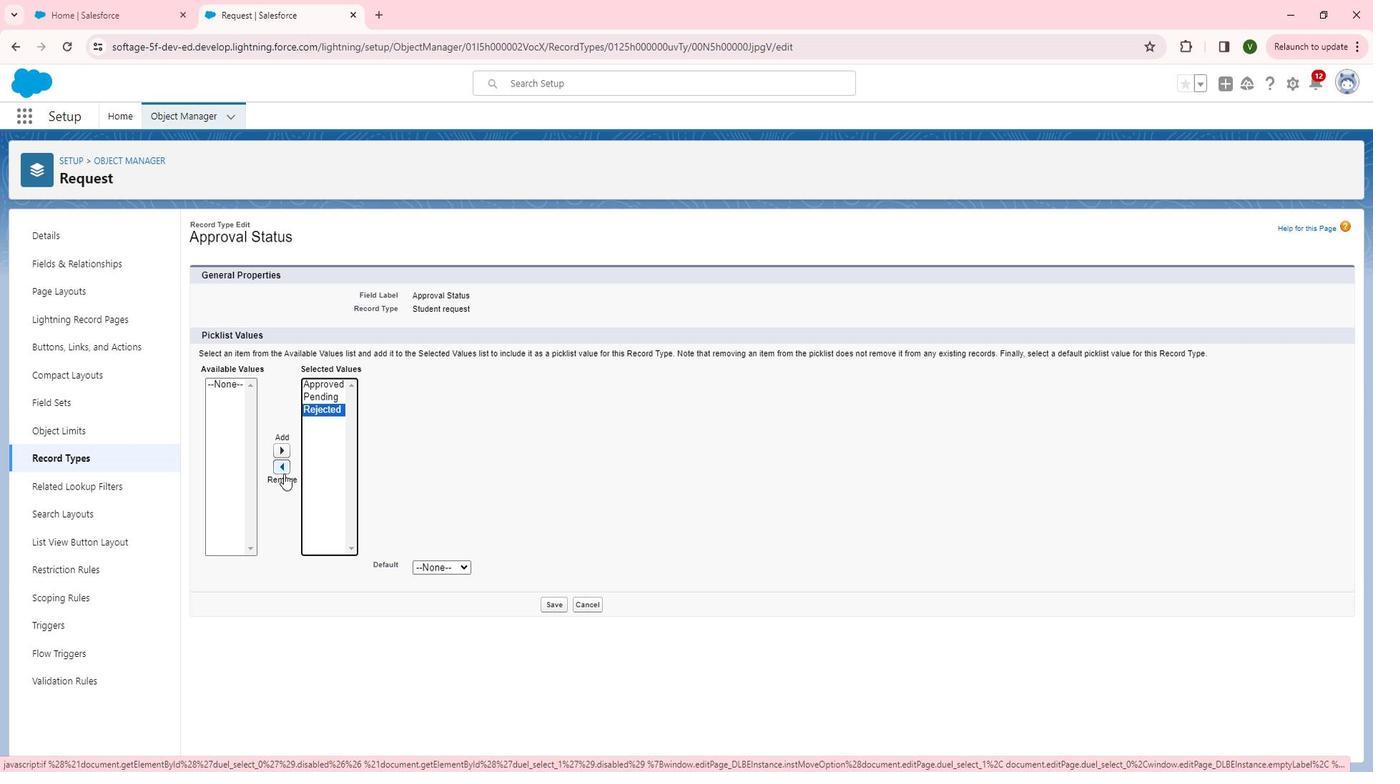
Action: Mouse moved to (575, 600)
Screenshot: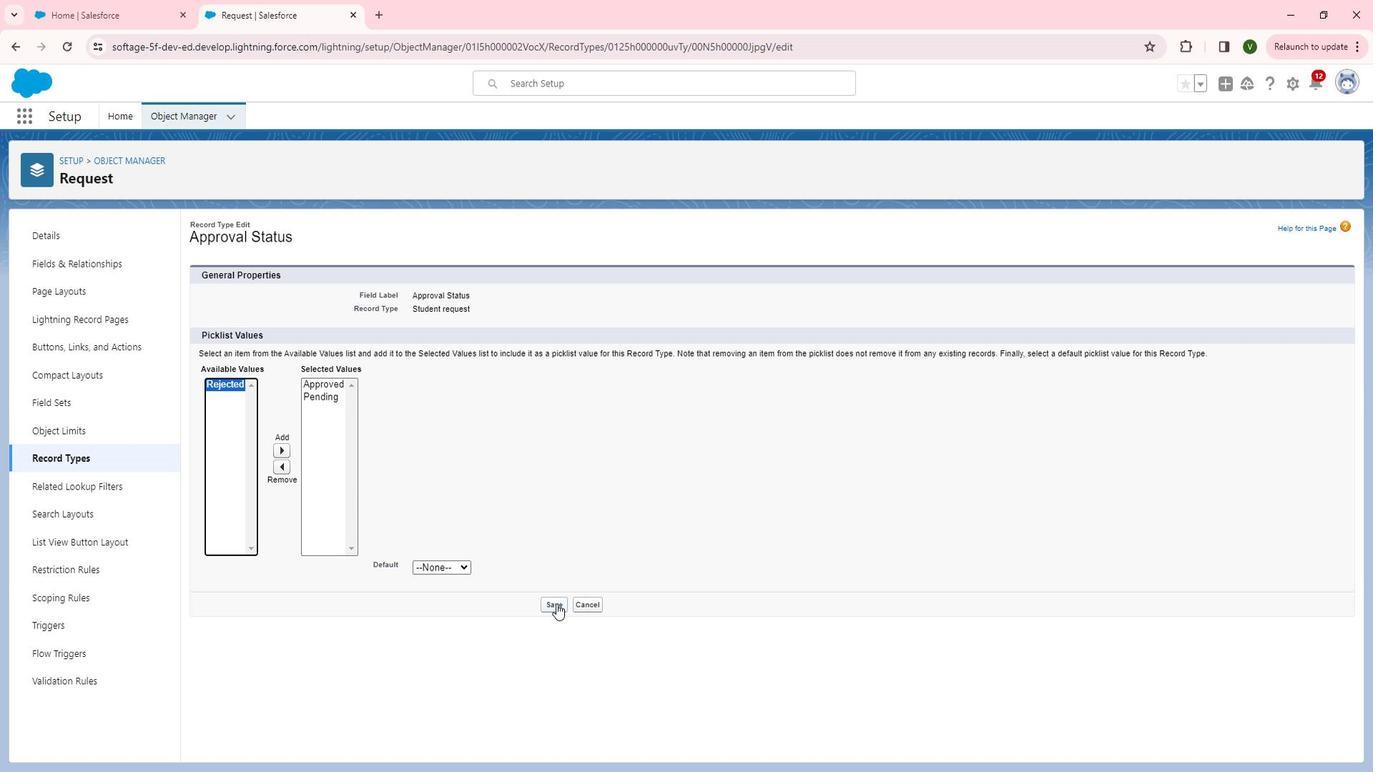 
Action: Mouse pressed left at (575, 600)
Screenshot: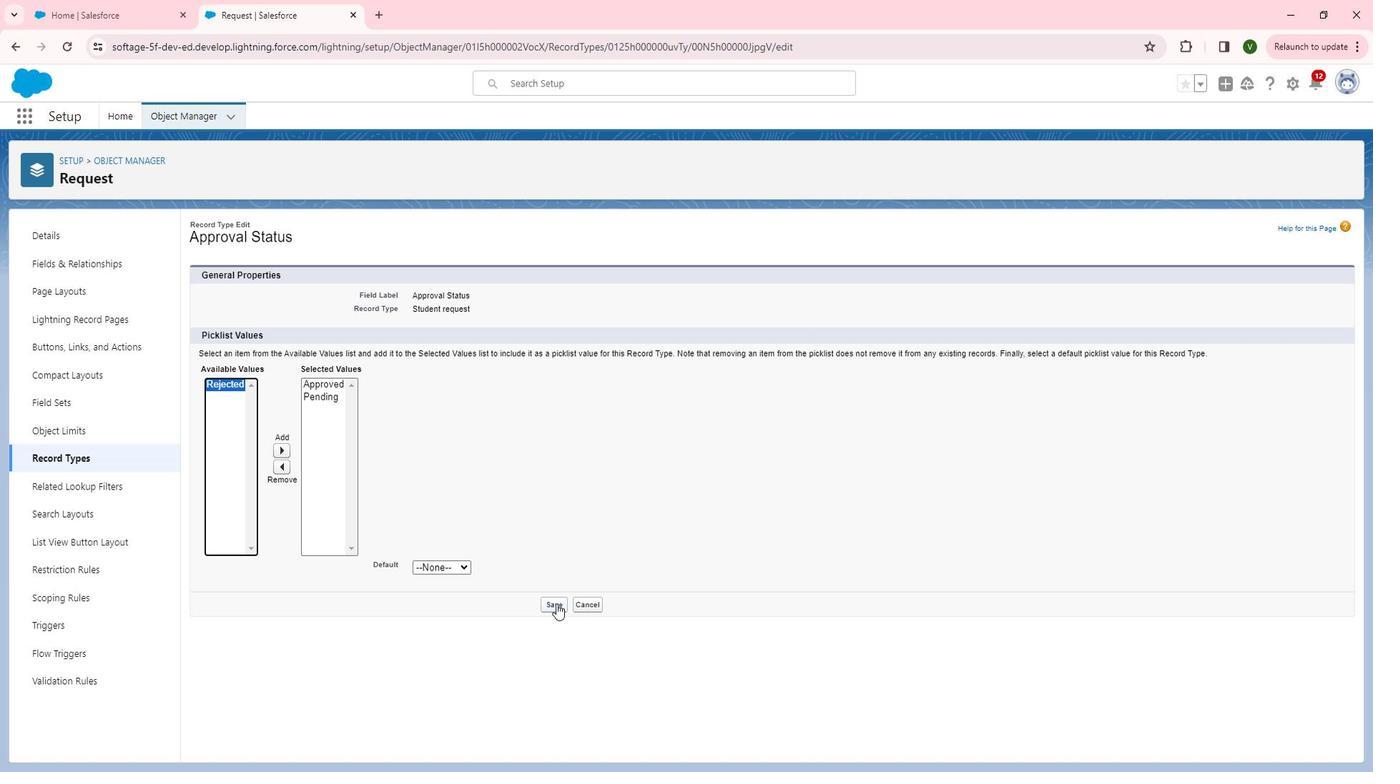 
Action: Mouse moved to (227, 490)
Screenshot: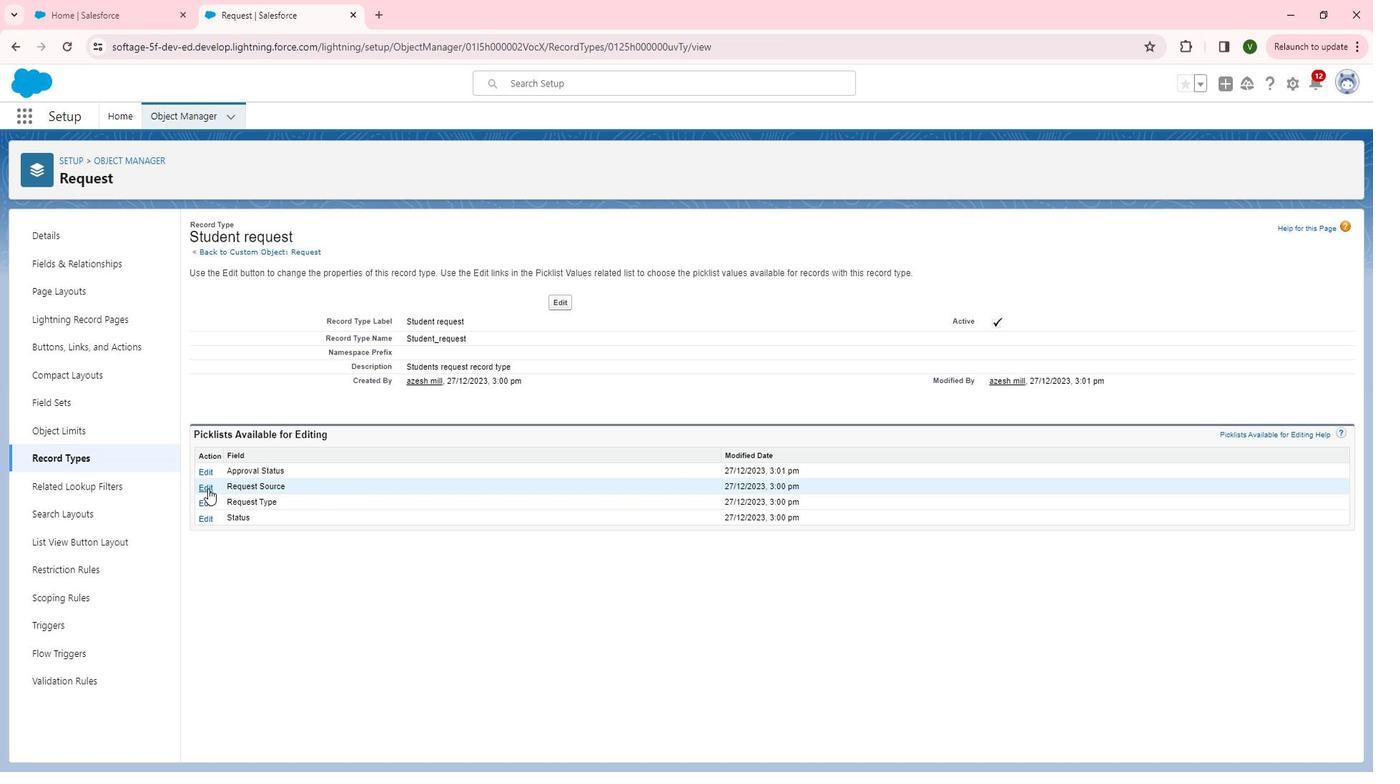 
Action: Mouse pressed left at (227, 490)
Screenshot: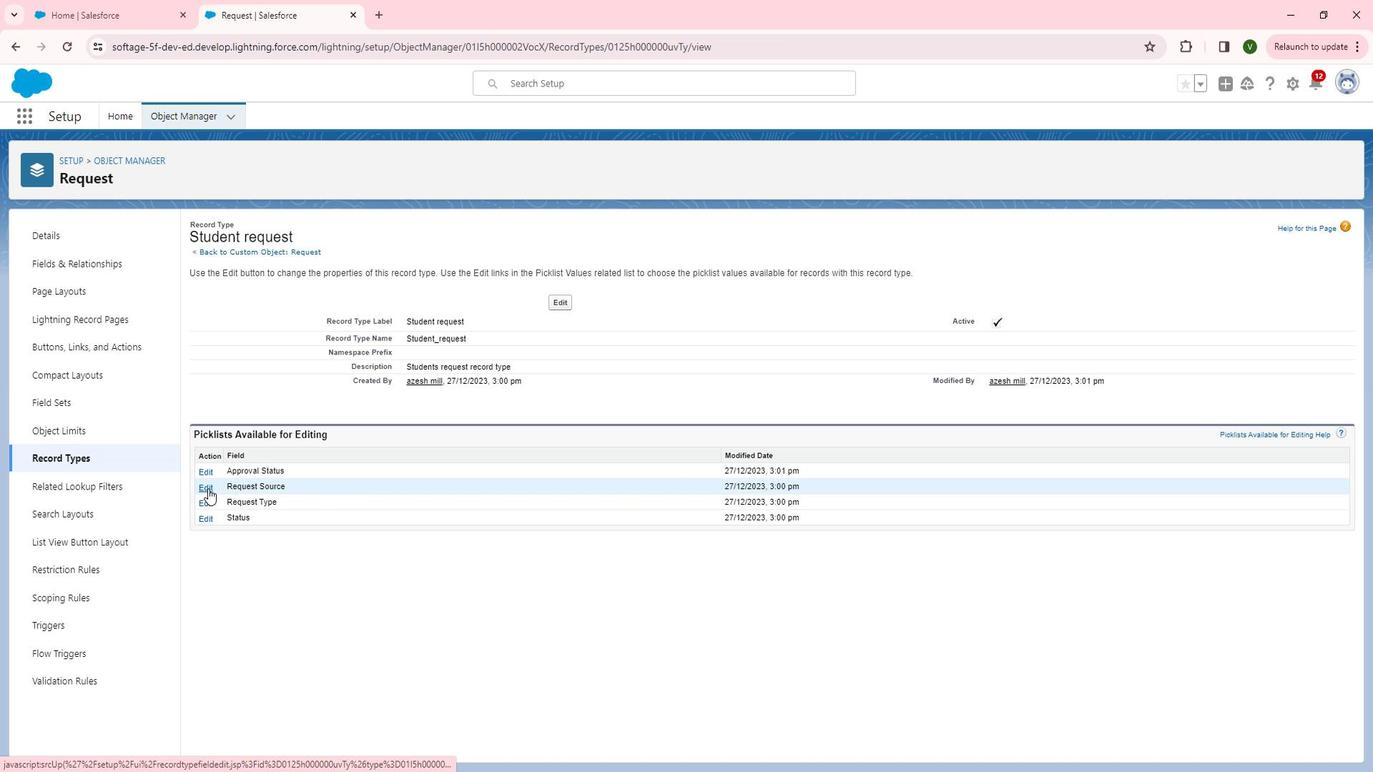 
Action: Mouse moved to (334, 436)
Screenshot: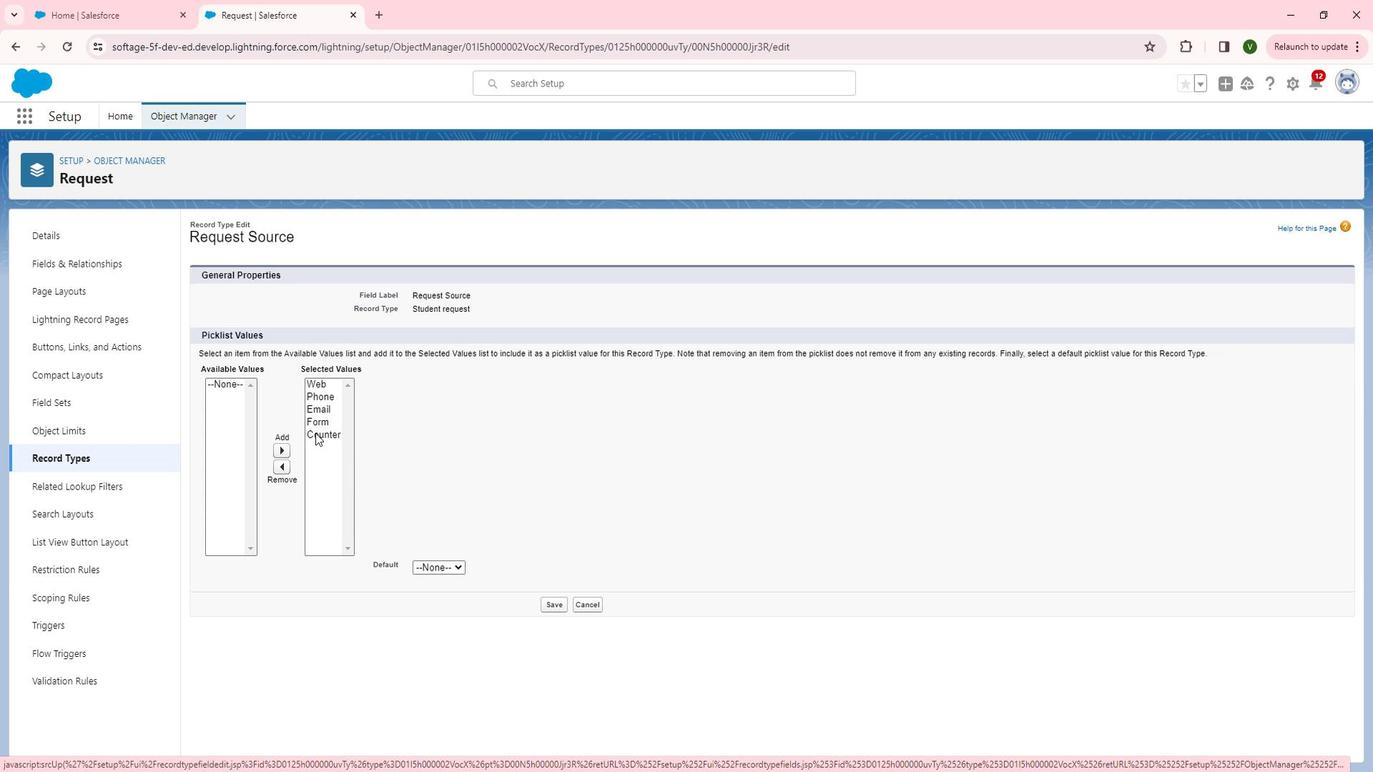 
Action: Mouse pressed left at (334, 436)
Screenshot: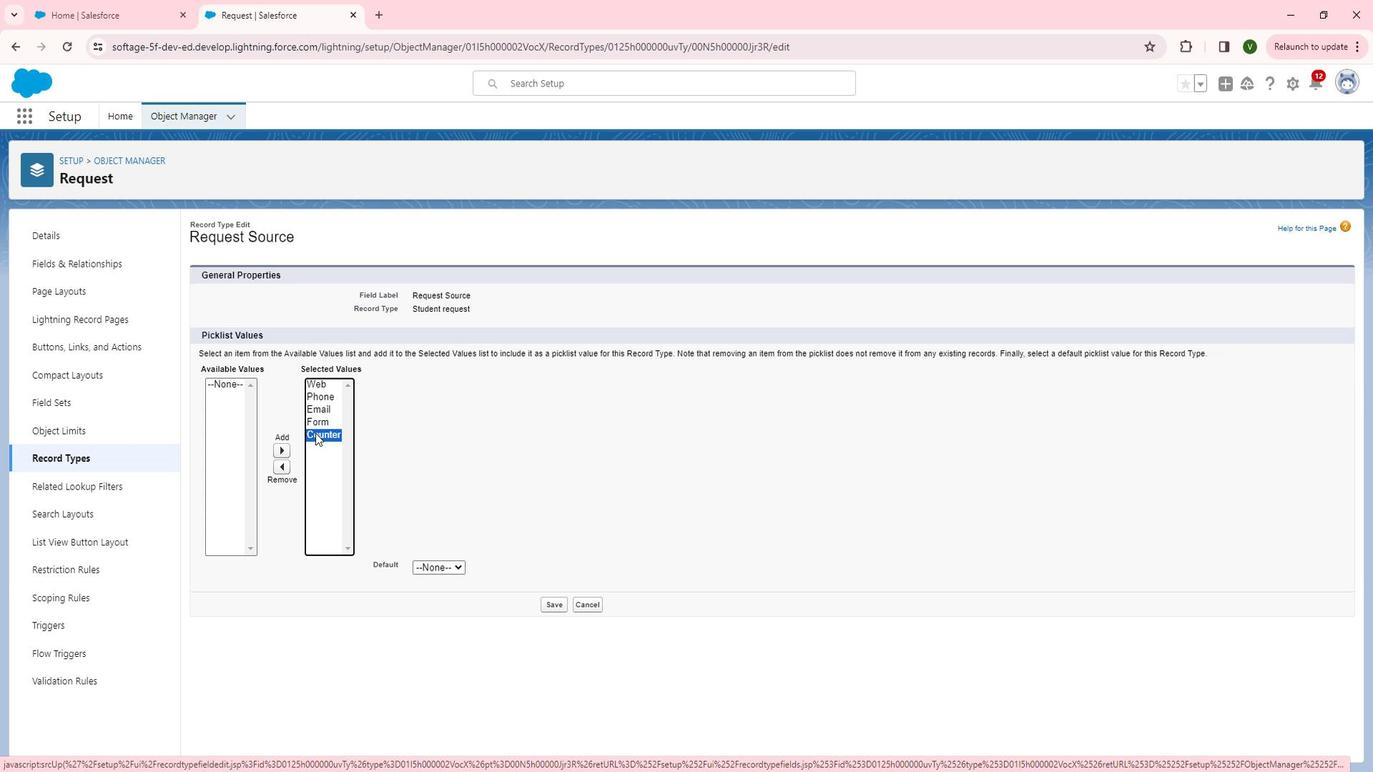 
Action: Mouse moved to (304, 472)
Screenshot: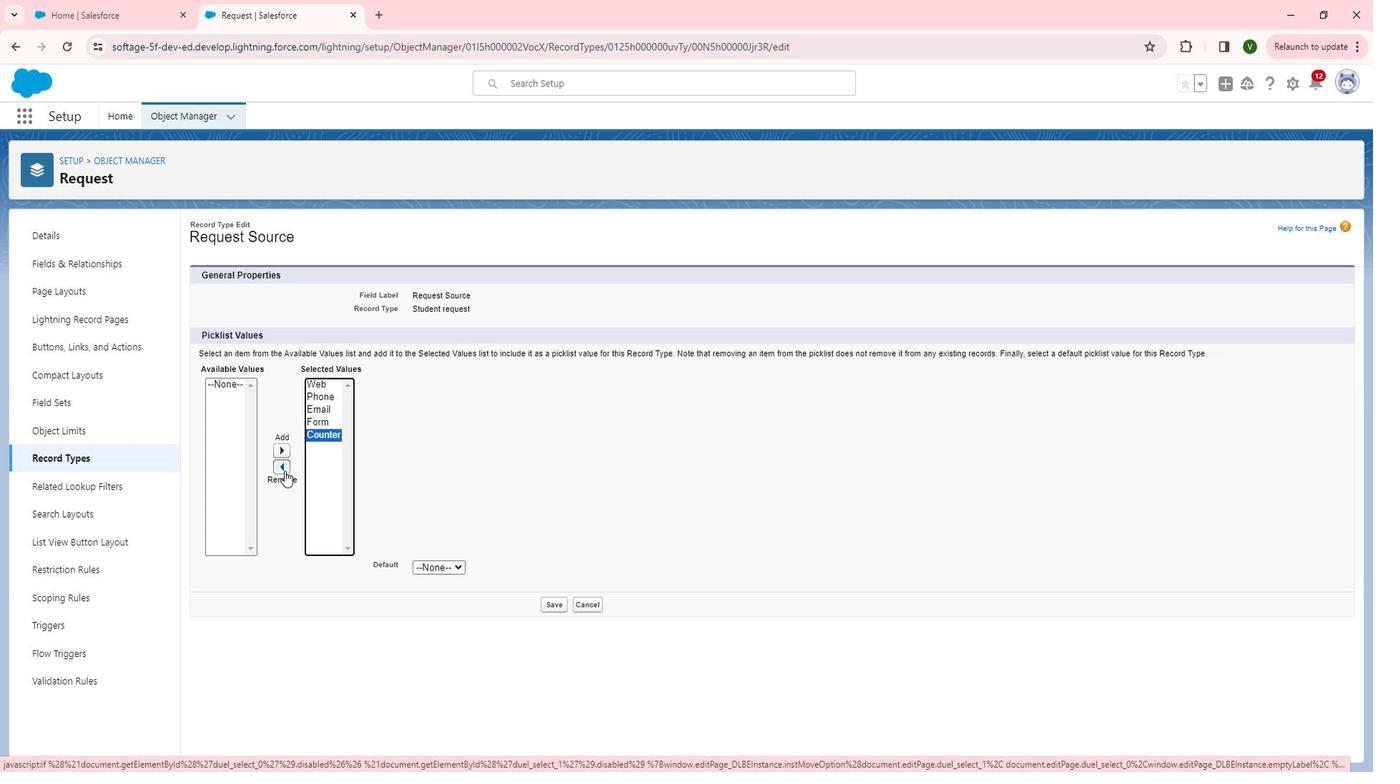 
Action: Mouse pressed left at (304, 472)
Screenshot: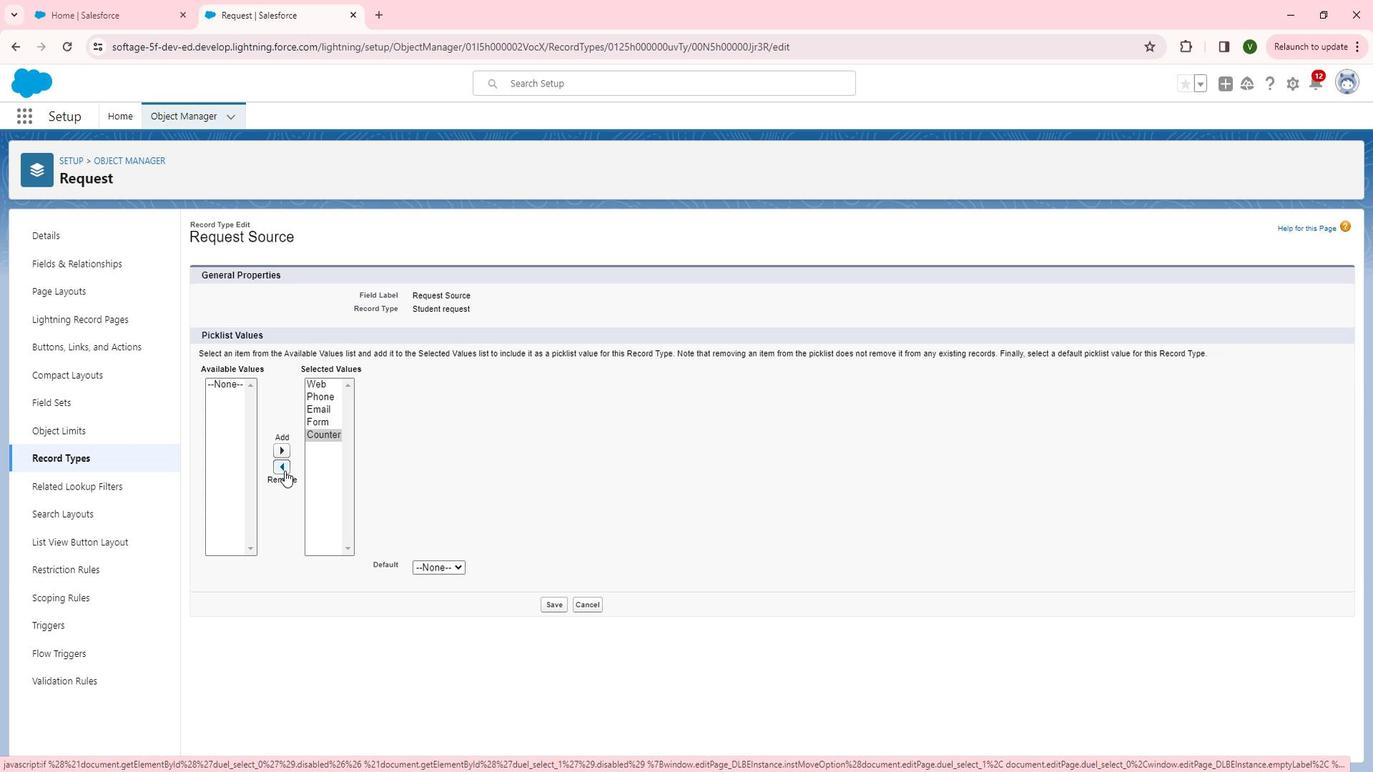 
Action: Mouse moved to (341, 427)
Screenshot: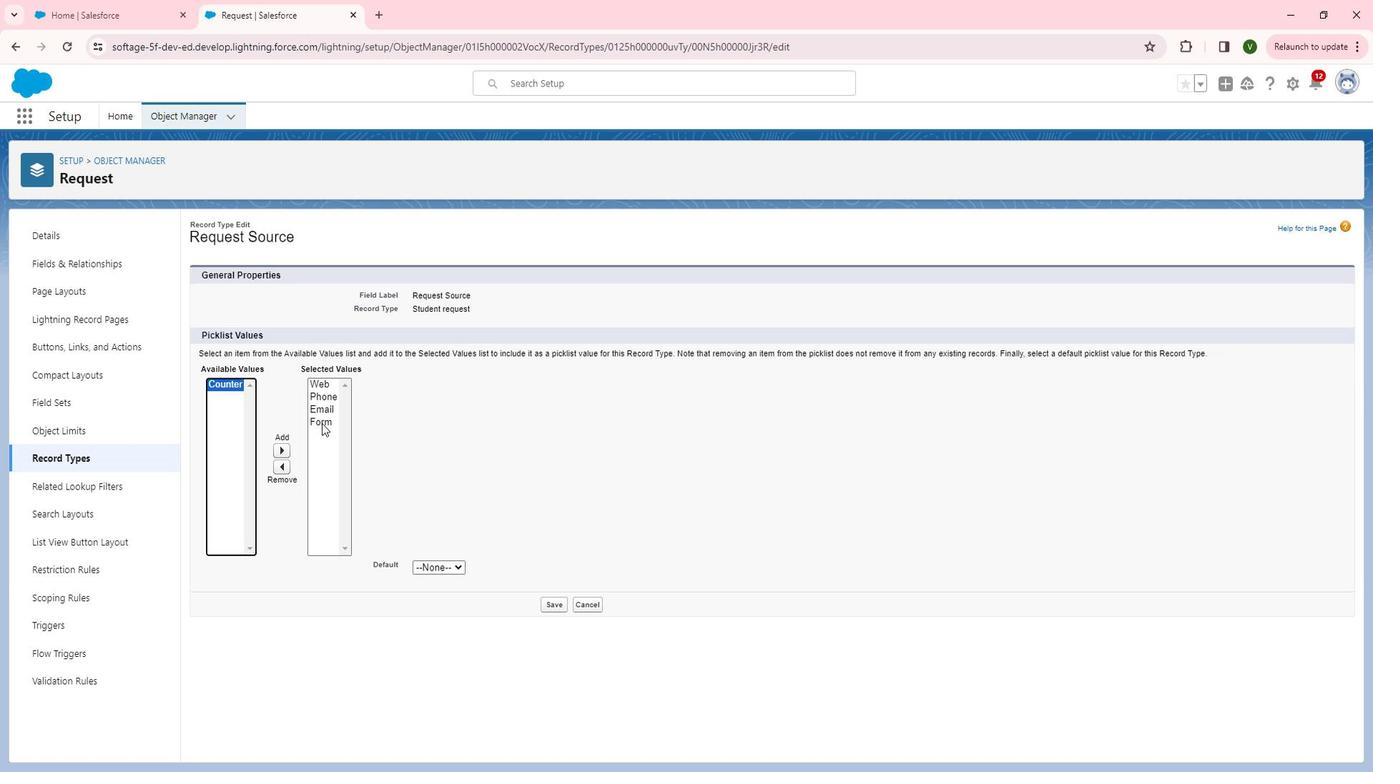 
Action: Mouse pressed left at (341, 427)
Screenshot: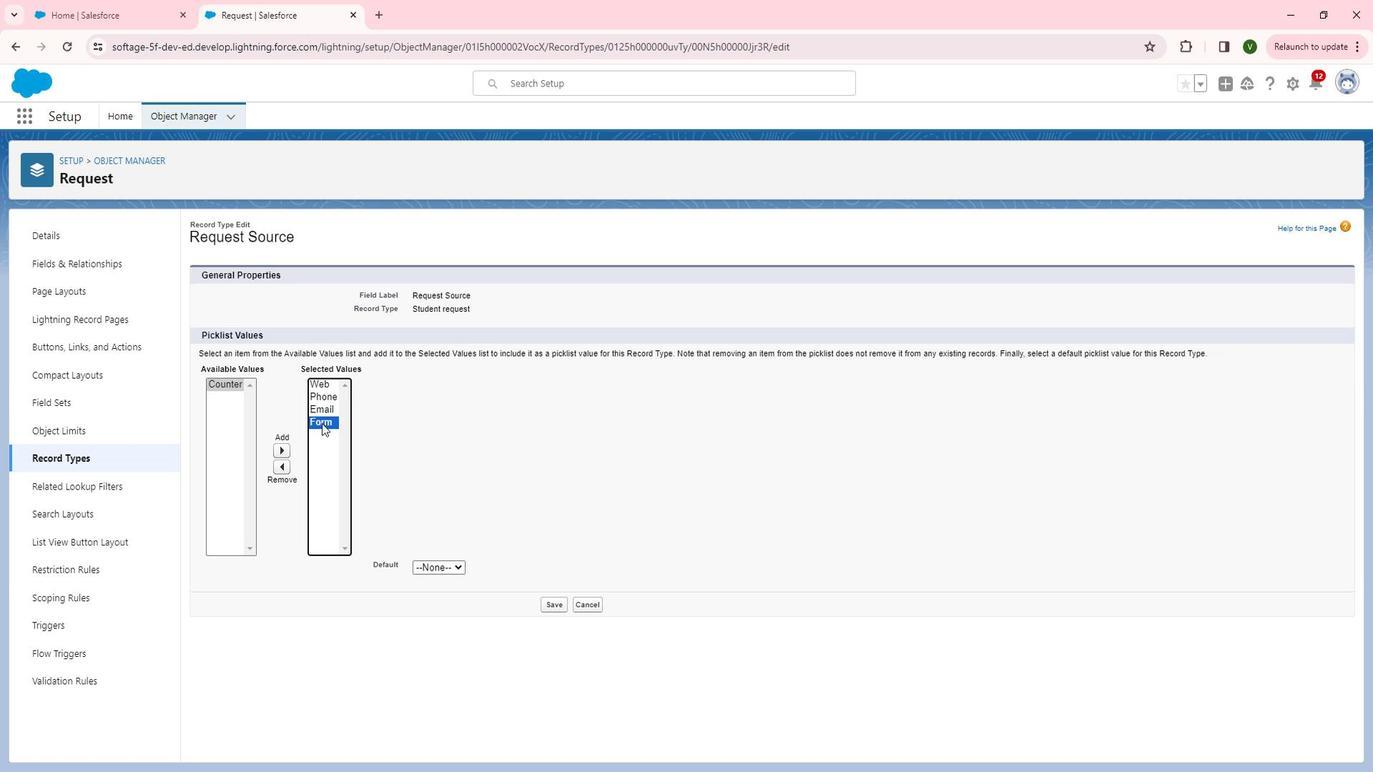 
Action: Mouse moved to (299, 466)
Screenshot: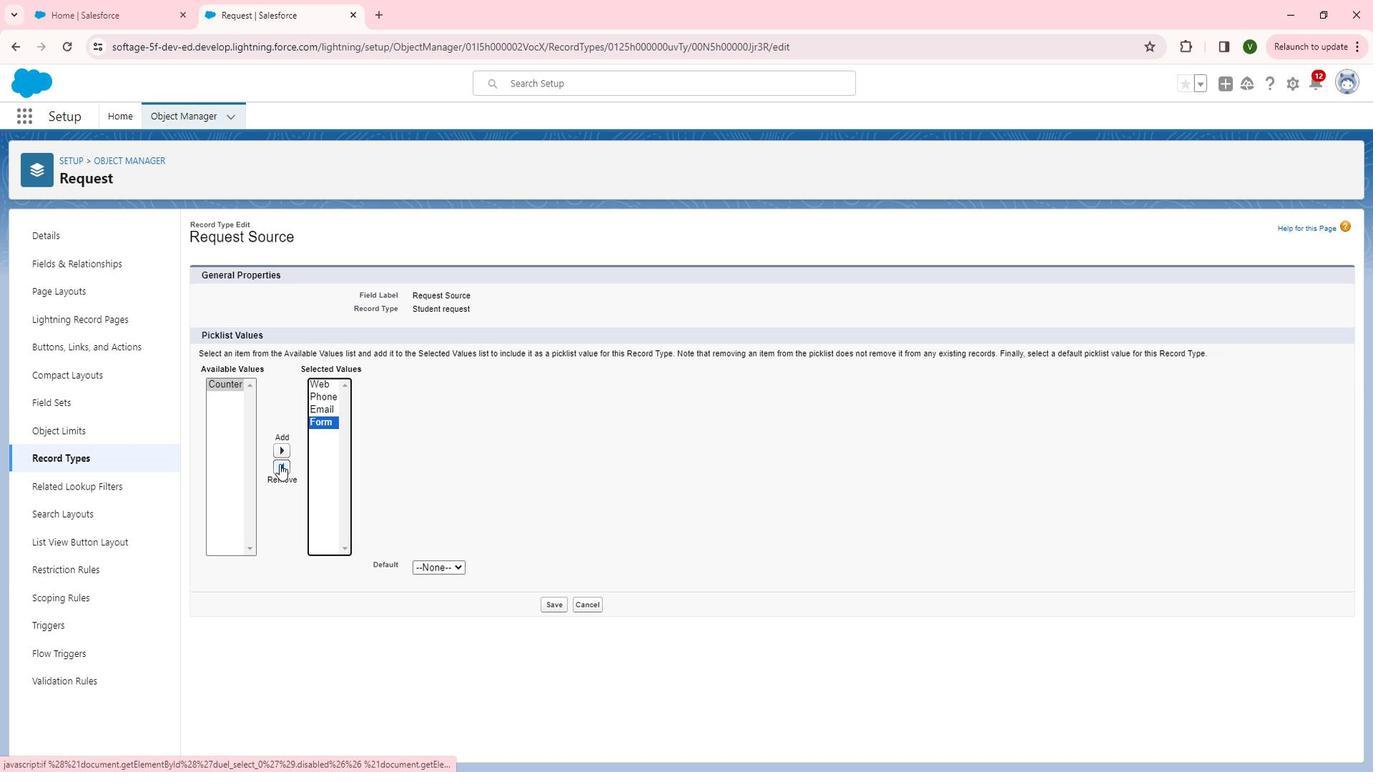 
Action: Mouse pressed left at (299, 466)
Screenshot: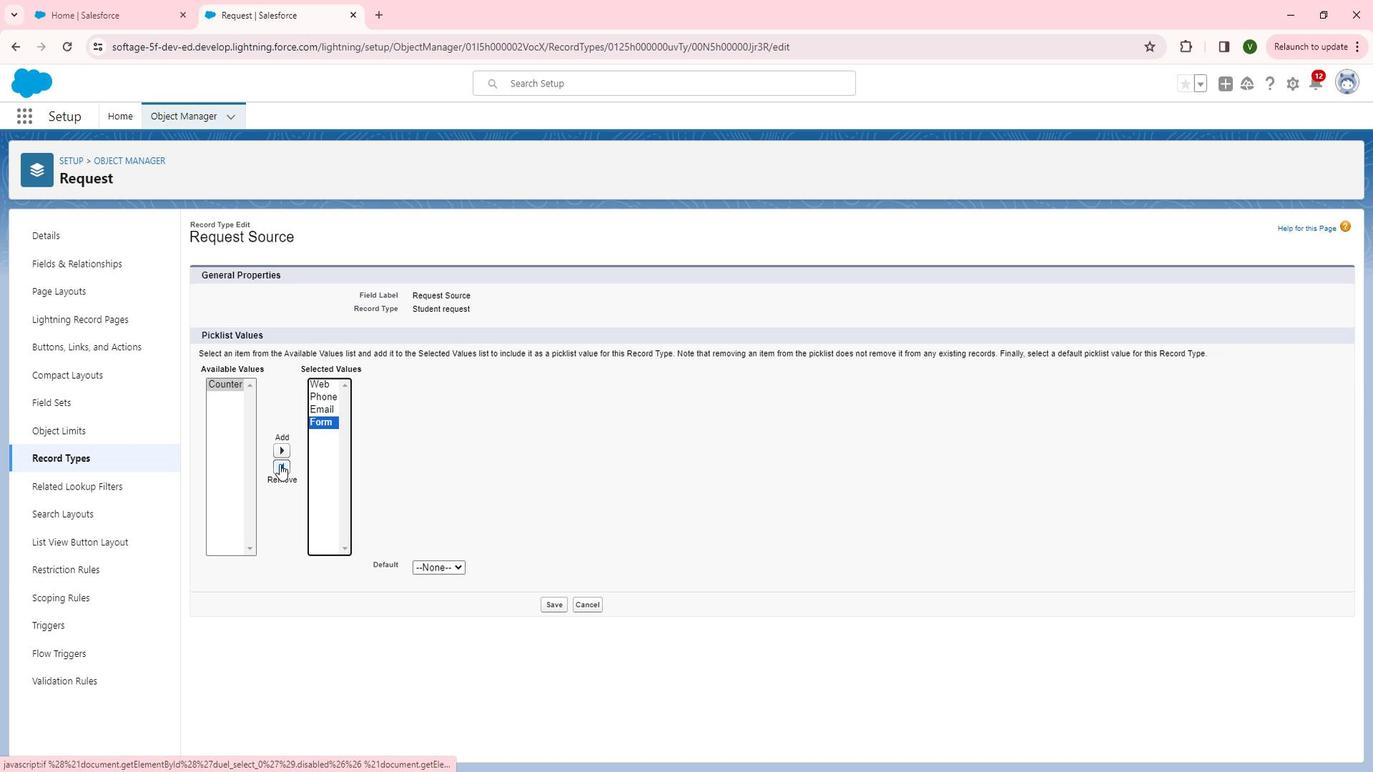 
Action: Mouse moved to (578, 605)
Screenshot: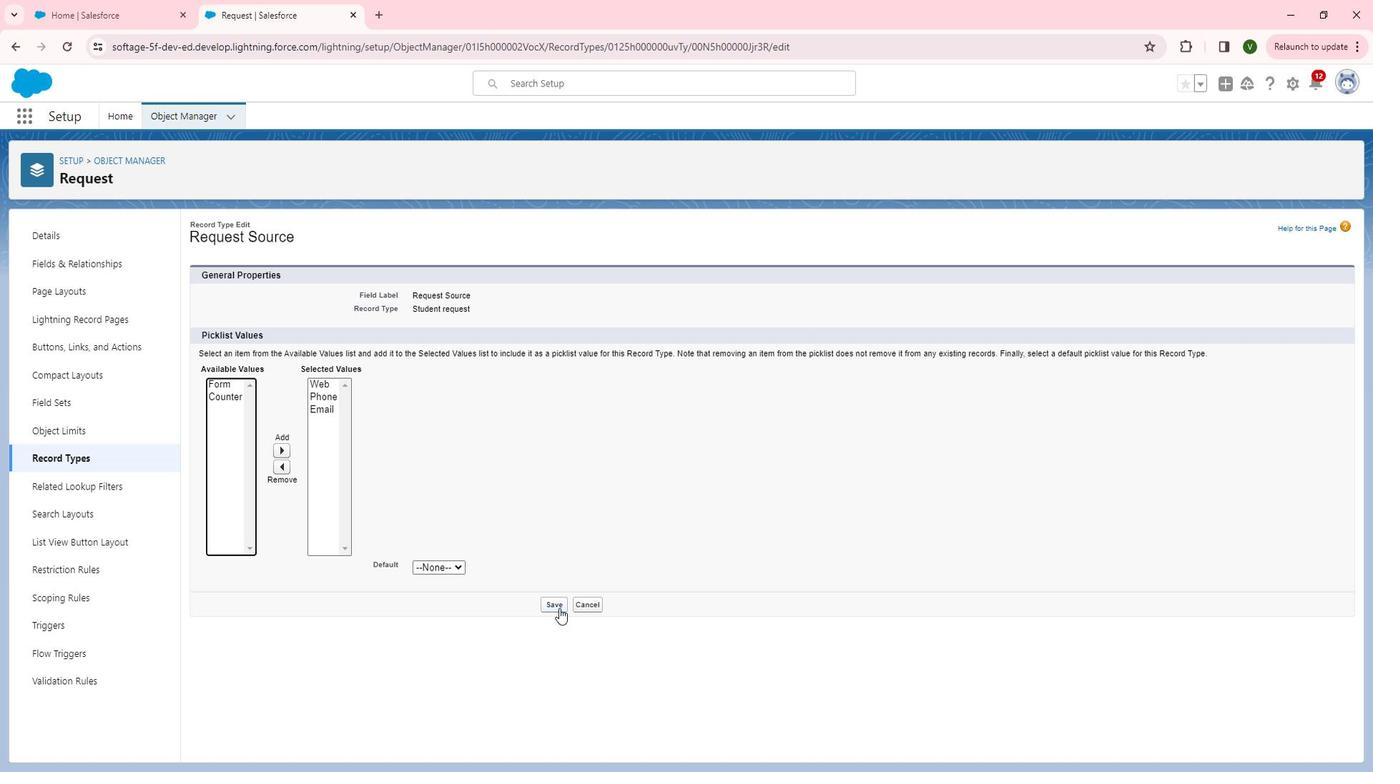 
Action: Mouse pressed left at (578, 605)
Screenshot: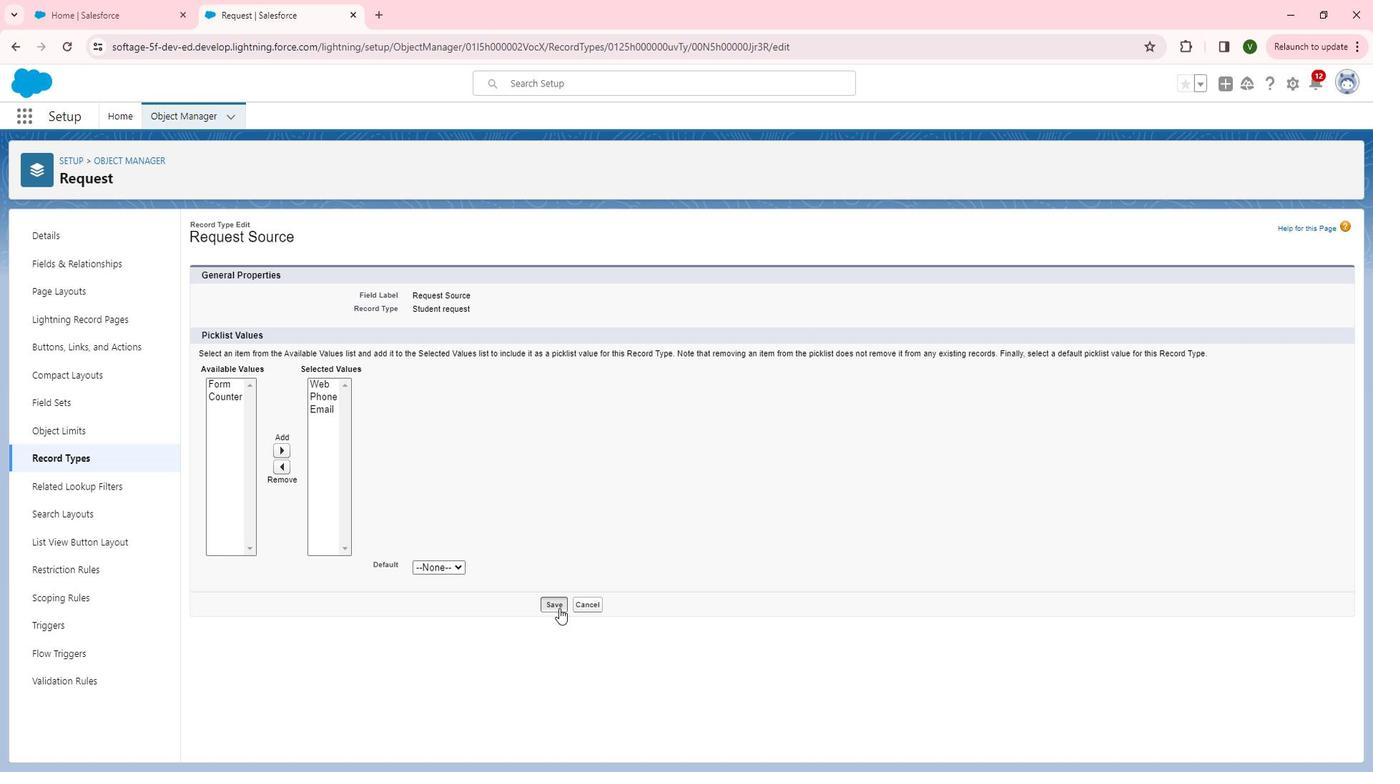 
Action: Mouse moved to (226, 502)
Screenshot: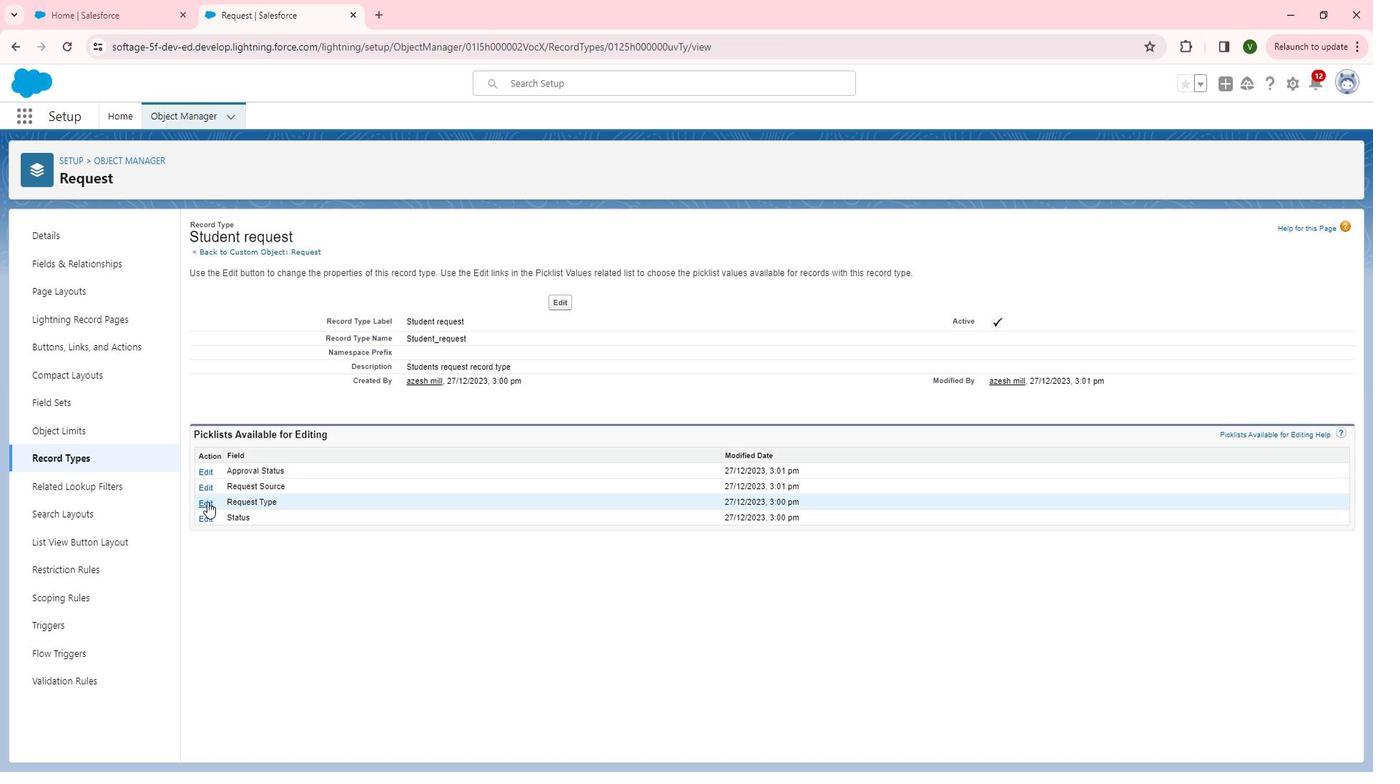 
Action: Mouse pressed left at (226, 502)
Screenshot: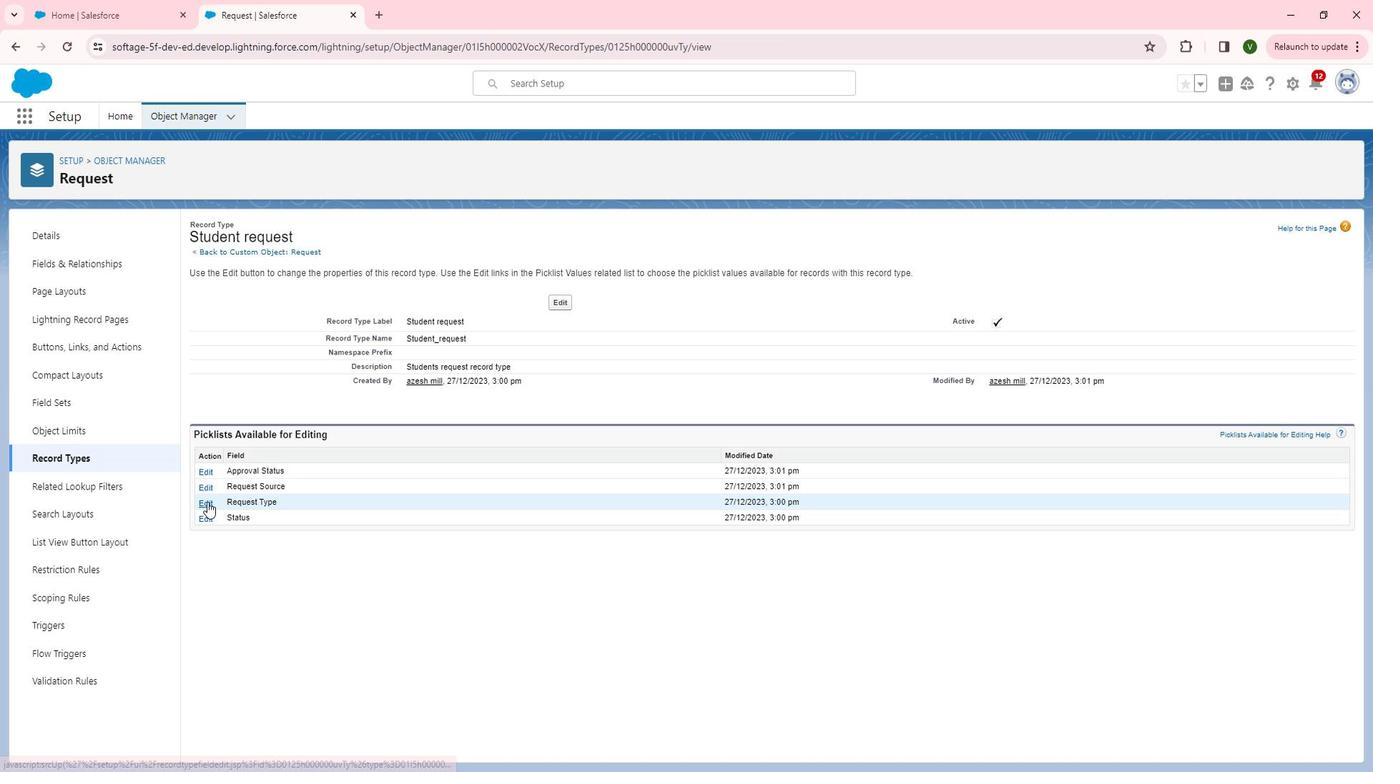 
Action: Mouse moved to (351, 404)
Screenshot: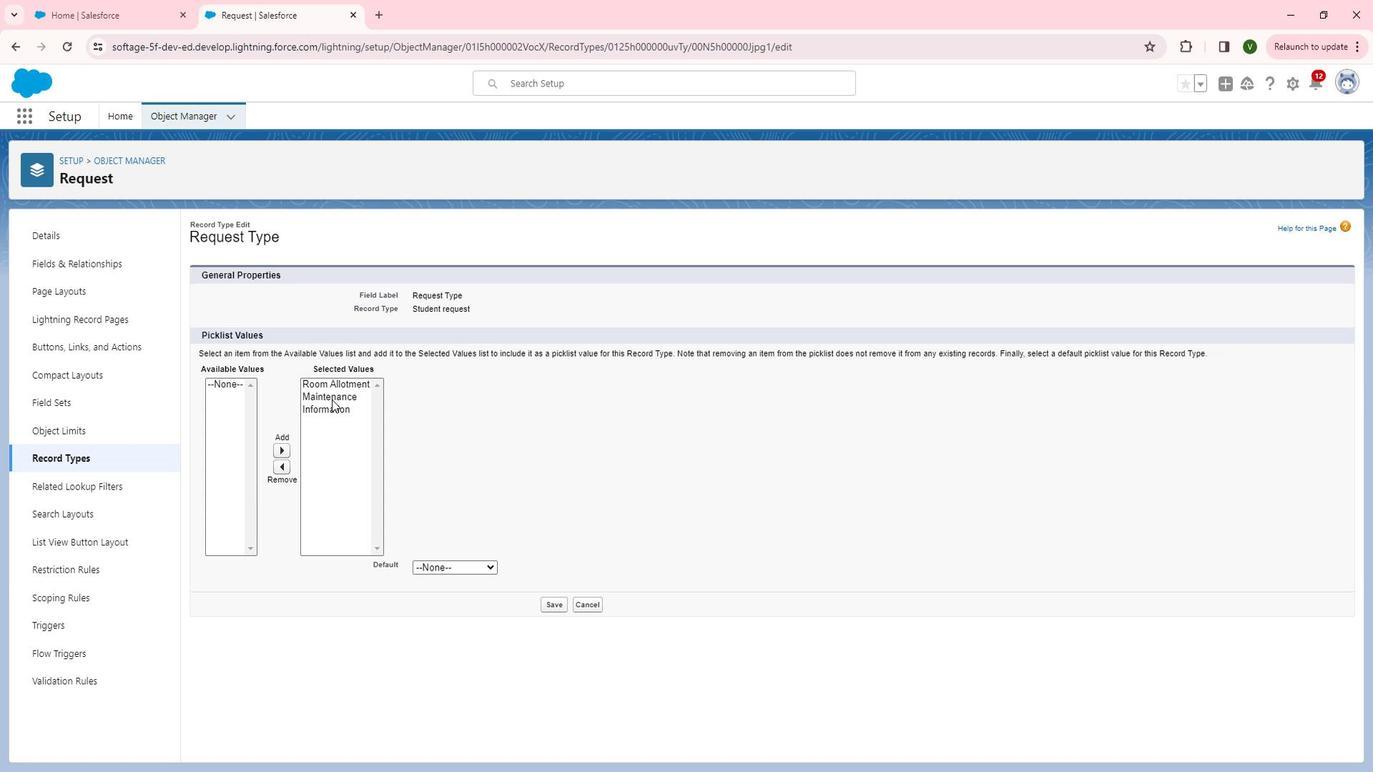 
Action: Mouse pressed left at (351, 404)
Screenshot: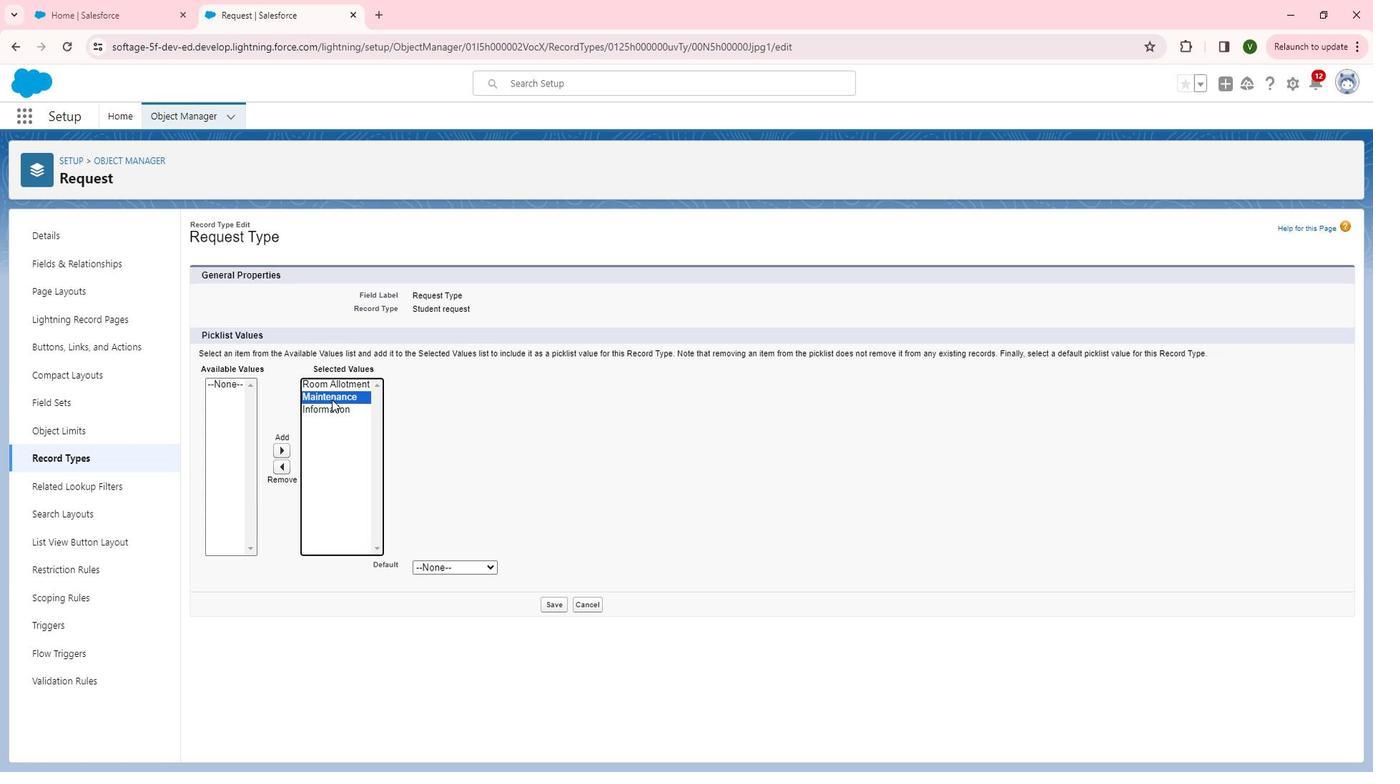 
Action: Mouse moved to (299, 467)
Screenshot: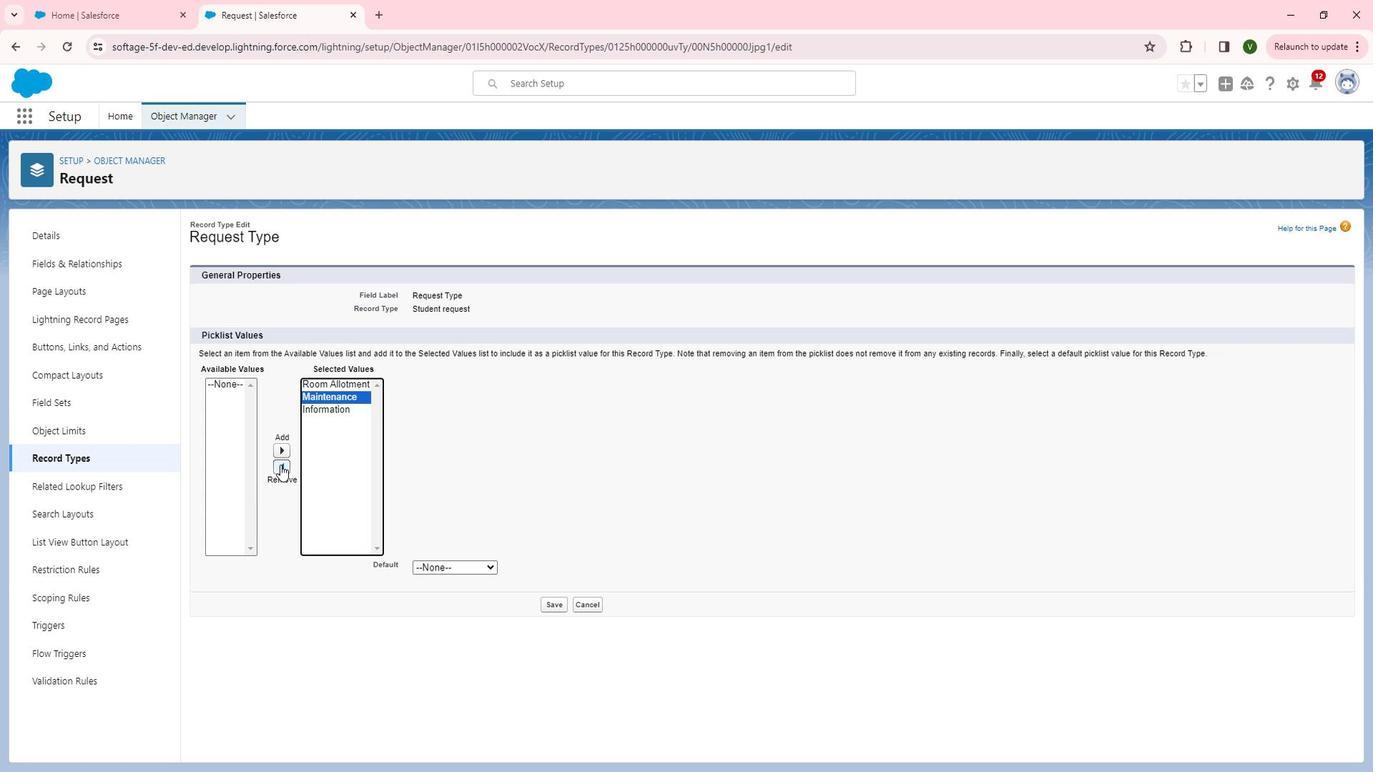 
Action: Mouse pressed left at (299, 467)
Screenshot: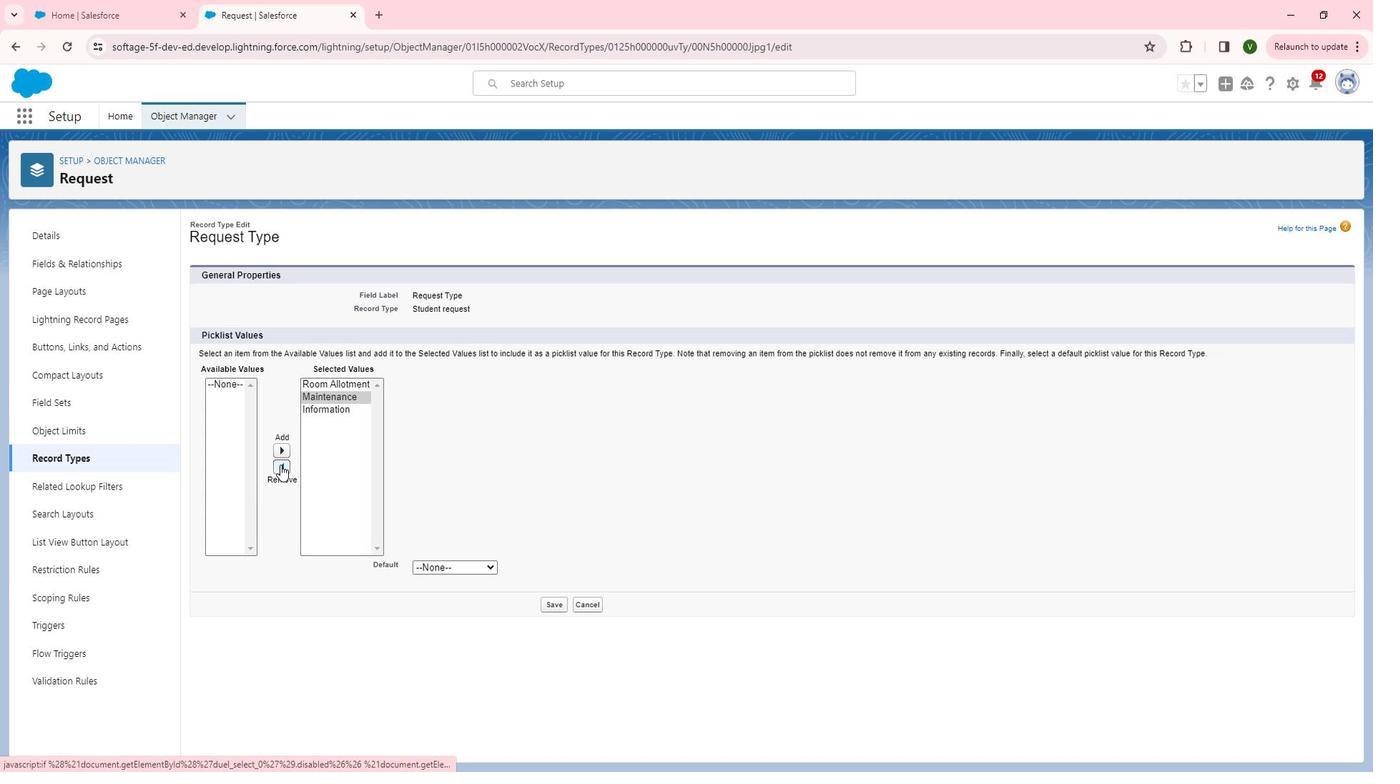 
Action: Mouse moved to (575, 600)
Screenshot: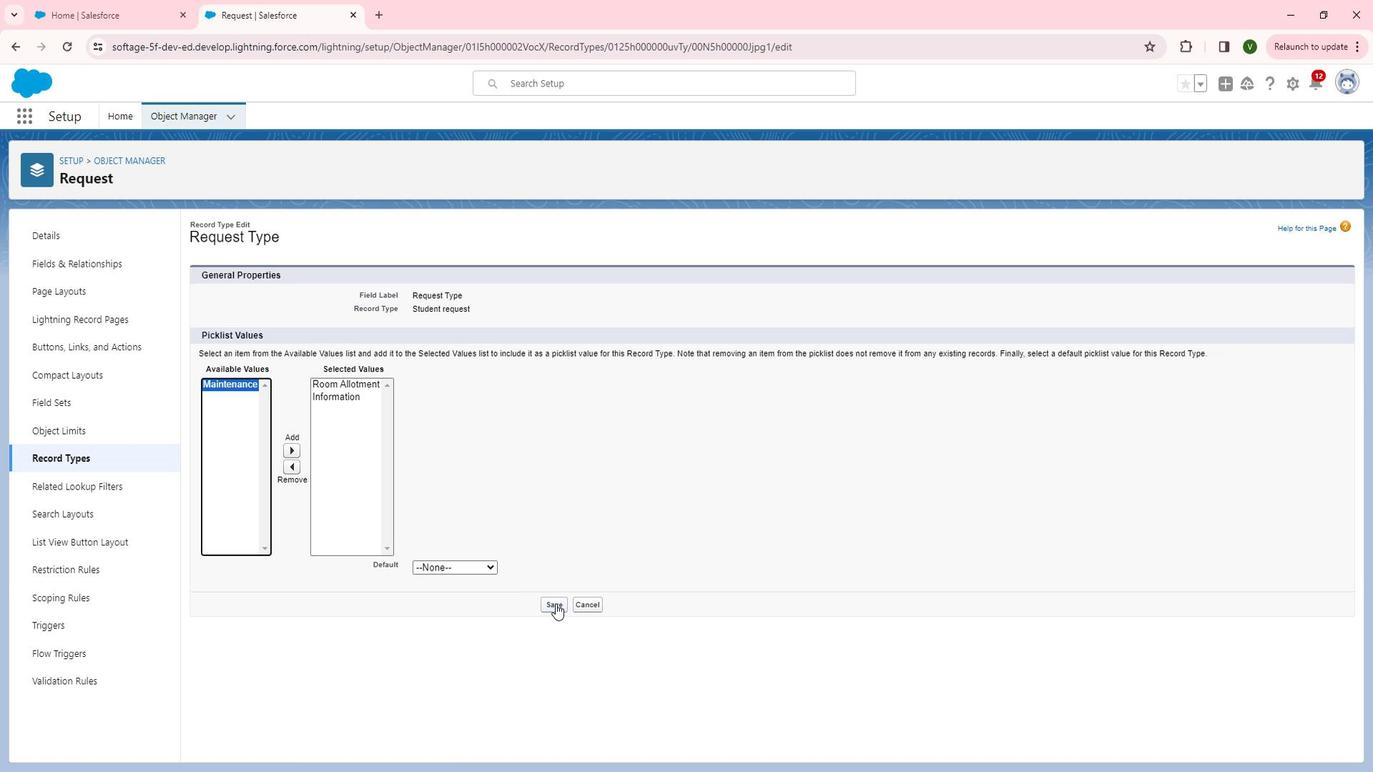 
Action: Mouse pressed left at (575, 600)
Screenshot: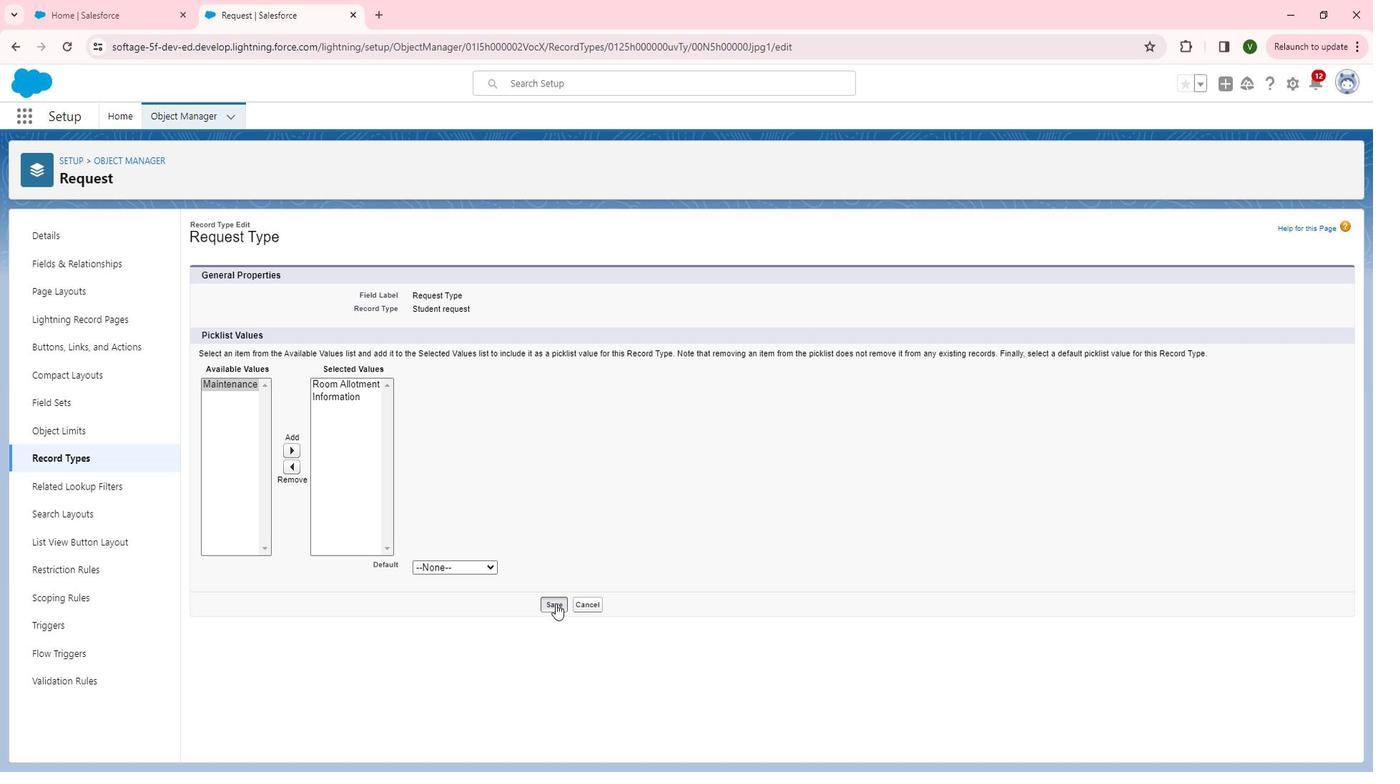 
Action: Mouse moved to (230, 517)
Screenshot: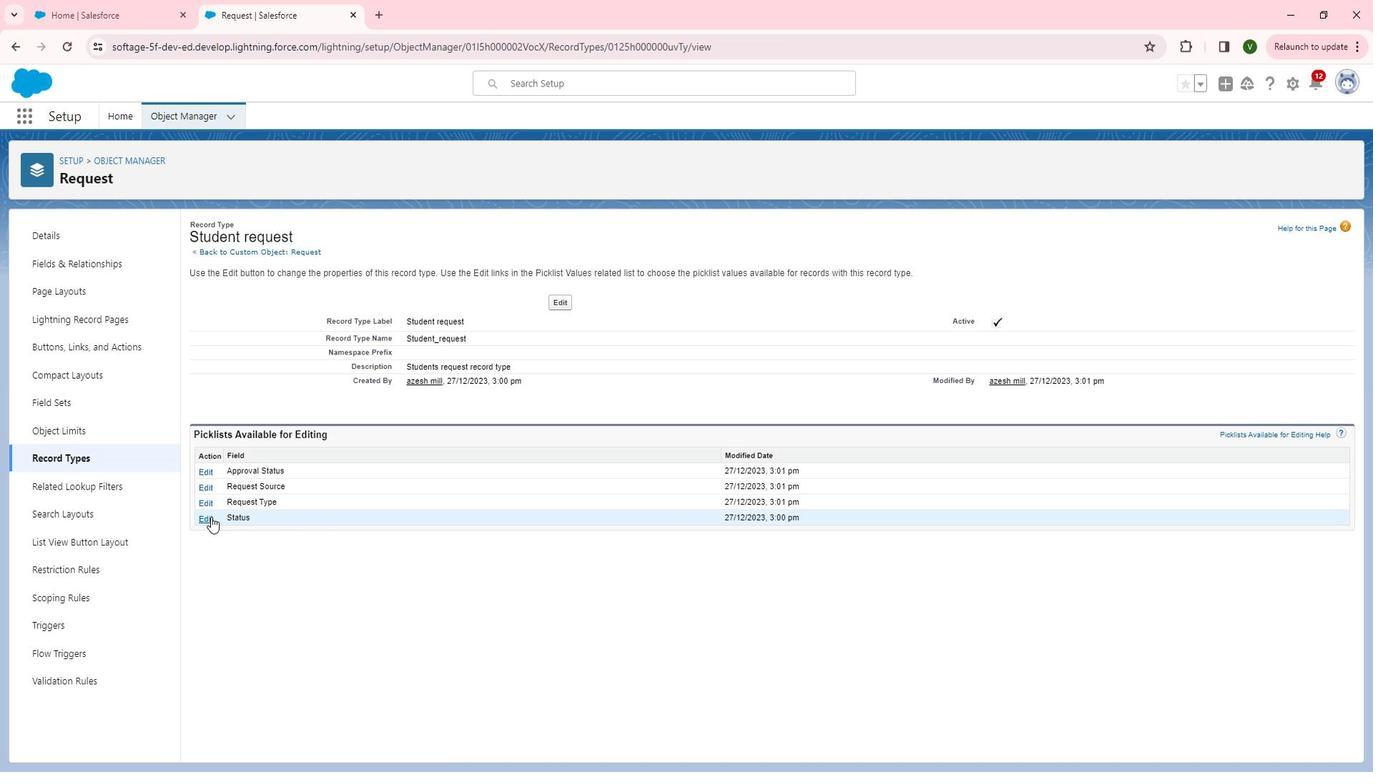 
Action: Mouse pressed left at (230, 517)
Screenshot: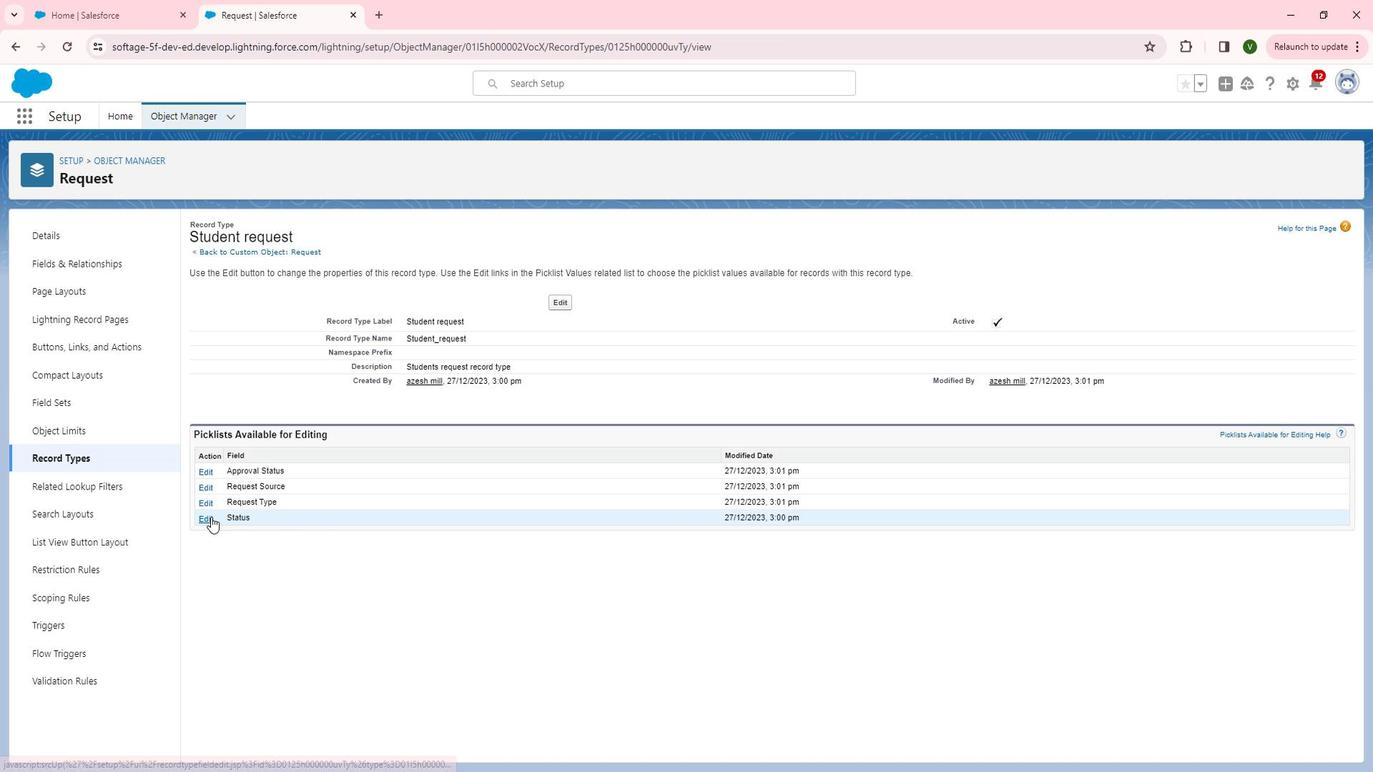 
Action: Mouse moved to (336, 413)
Screenshot: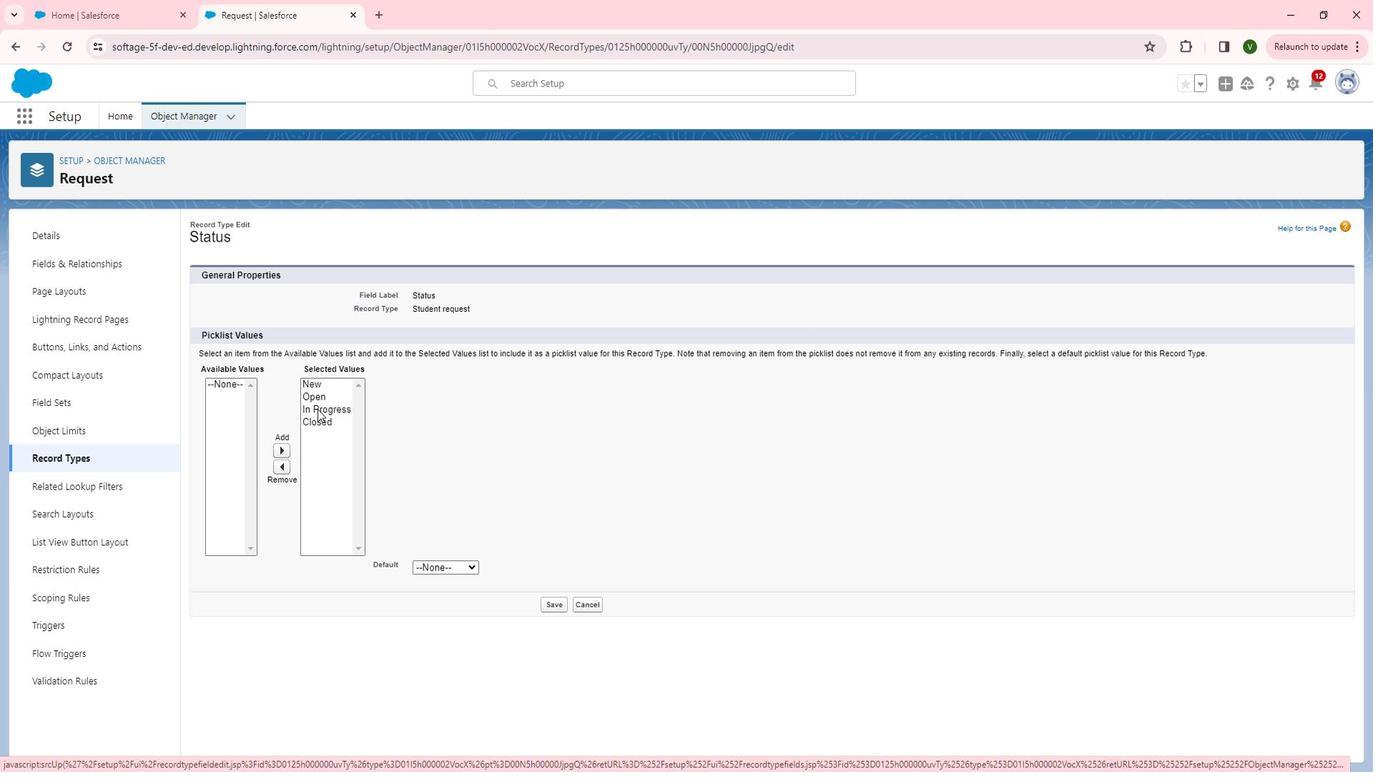 
Action: Mouse pressed left at (336, 413)
Screenshot: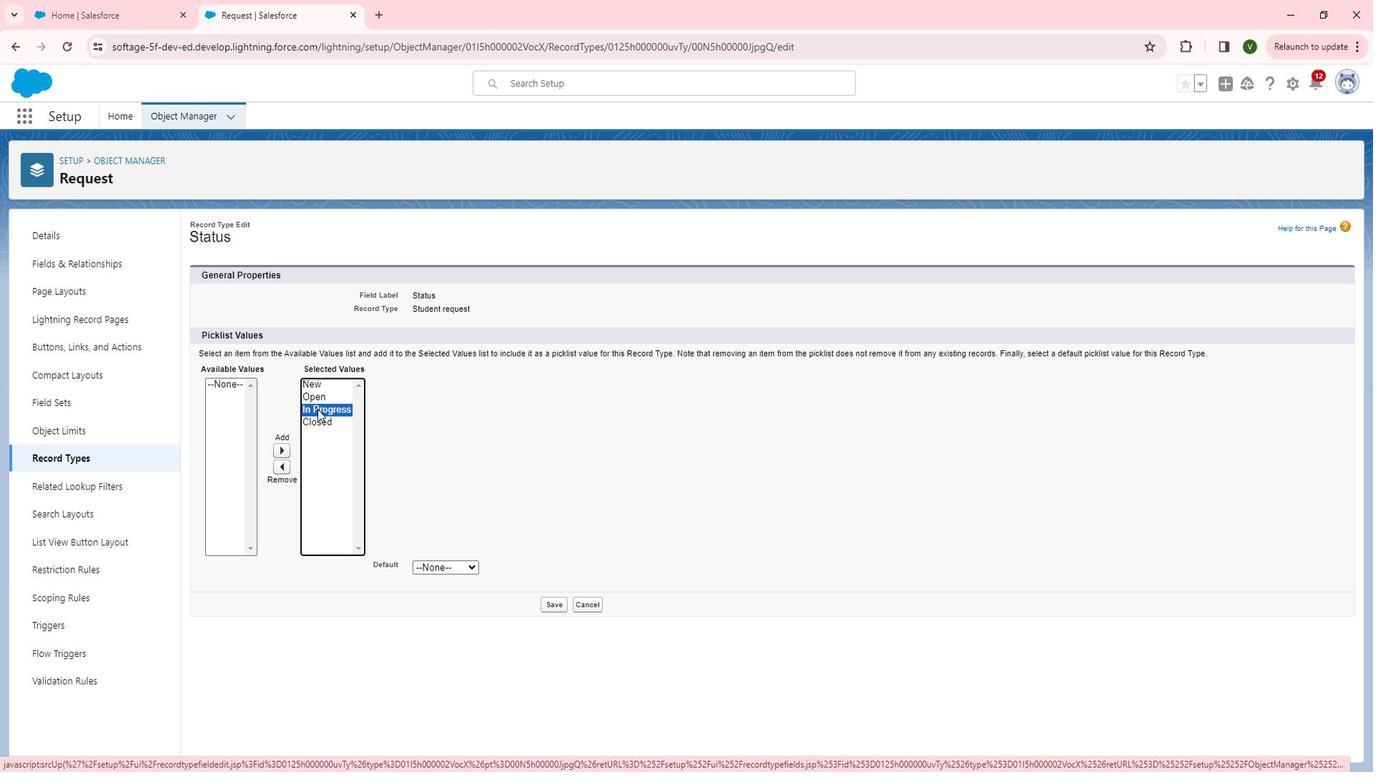 
Action: Mouse moved to (305, 466)
Screenshot: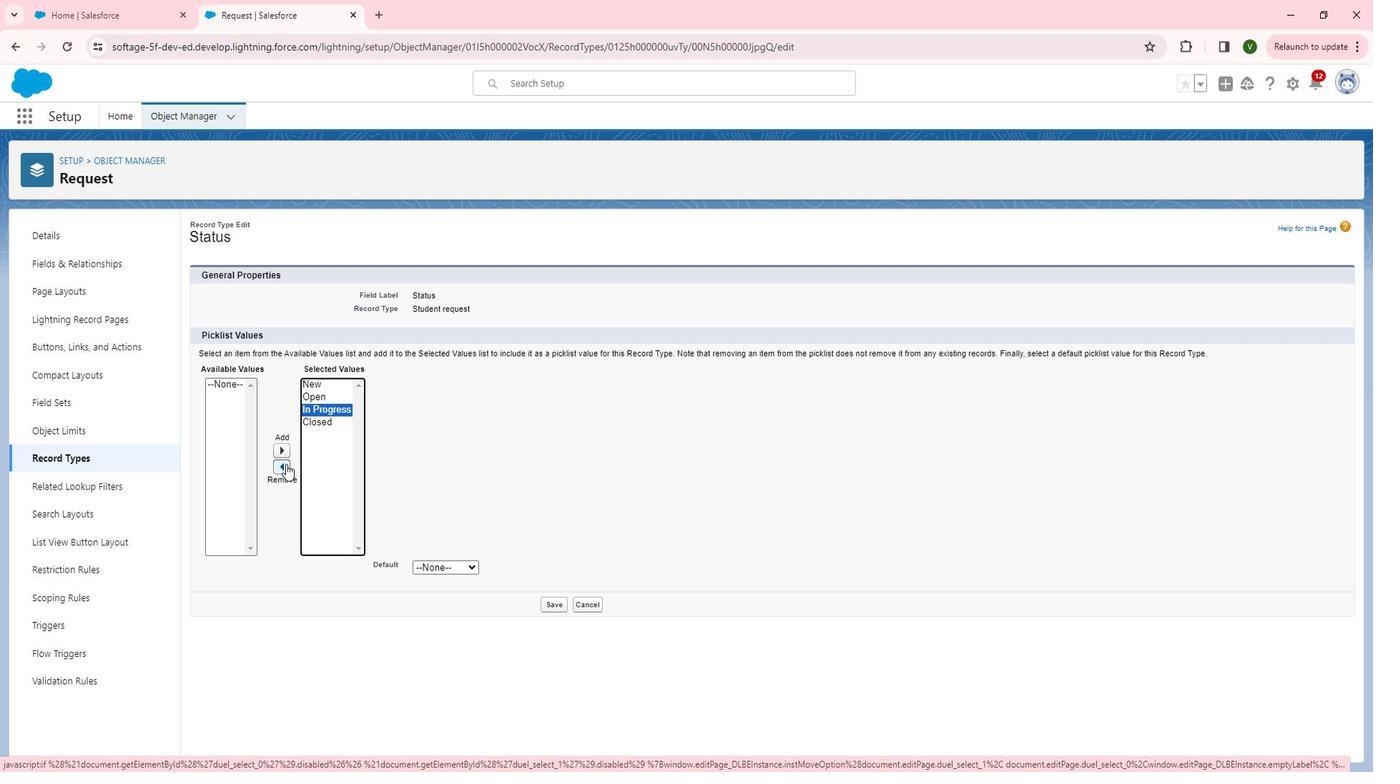 
Action: Mouse pressed left at (305, 466)
Screenshot: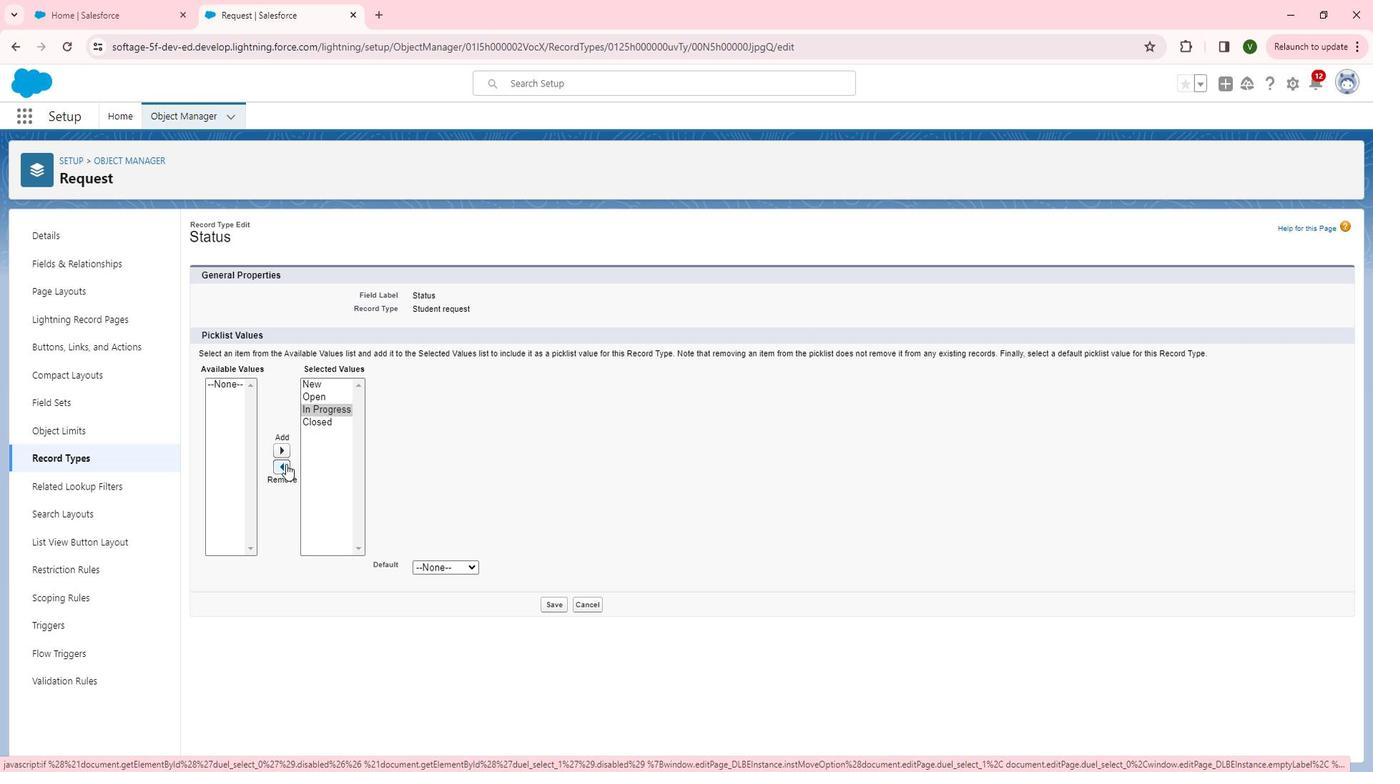 
Action: Mouse moved to (346, 411)
Screenshot: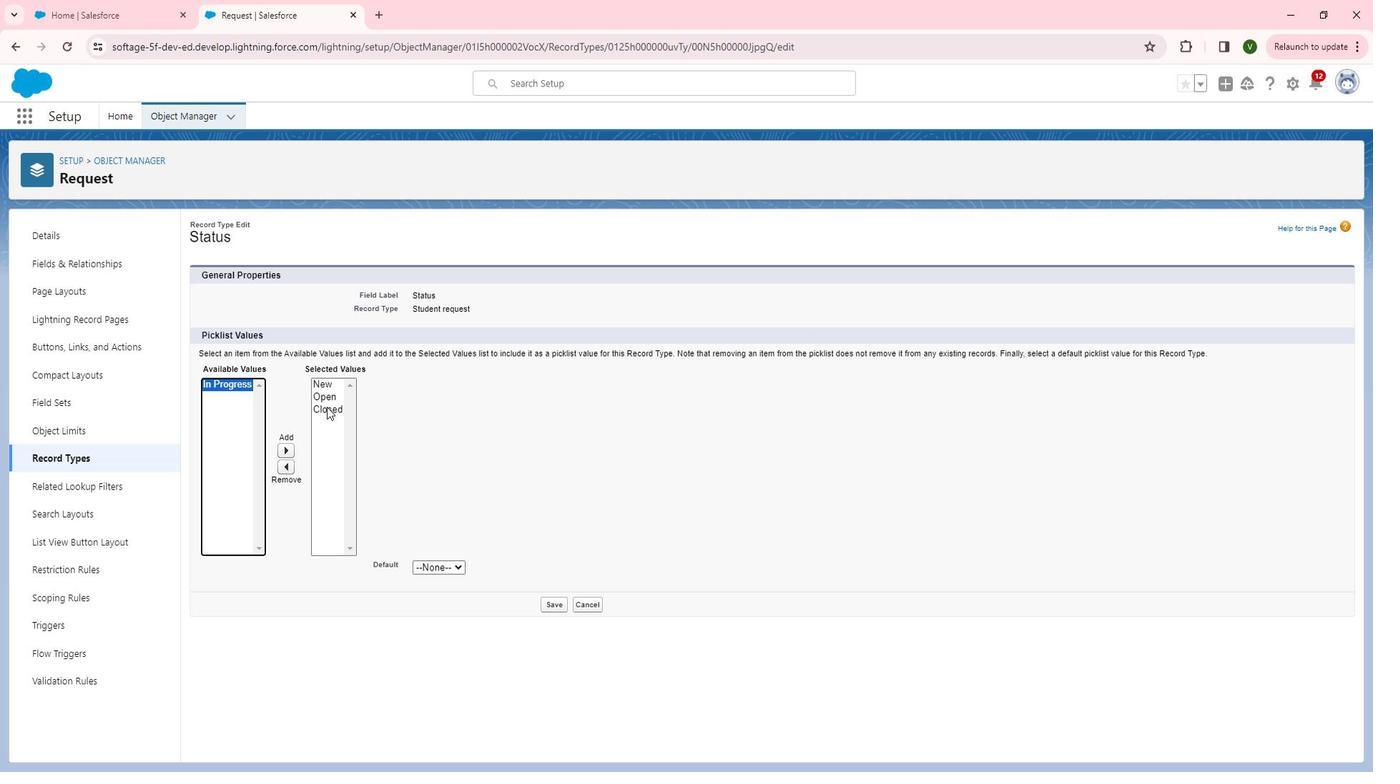
Action: Mouse pressed left at (346, 411)
Screenshot: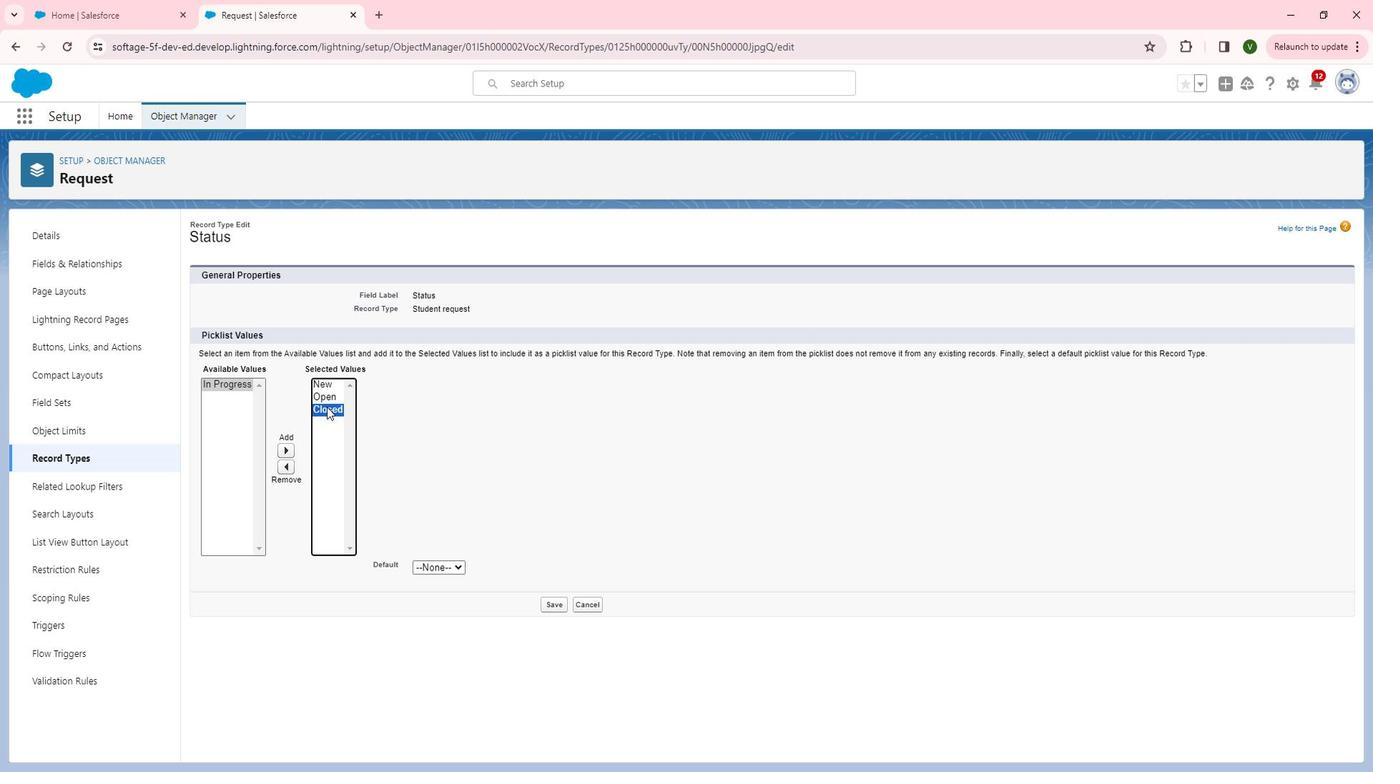
Action: Mouse moved to (302, 468)
Screenshot: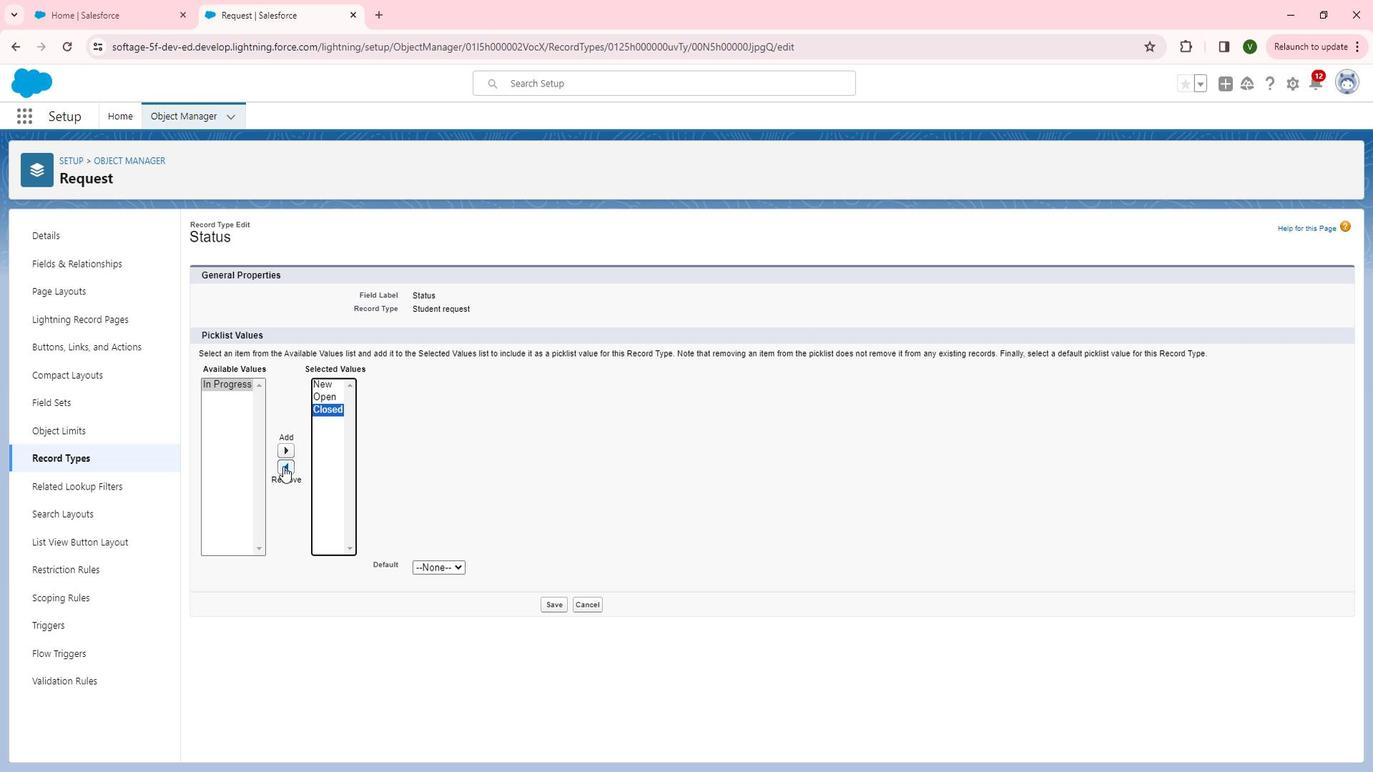 
Action: Mouse pressed left at (302, 468)
Screenshot: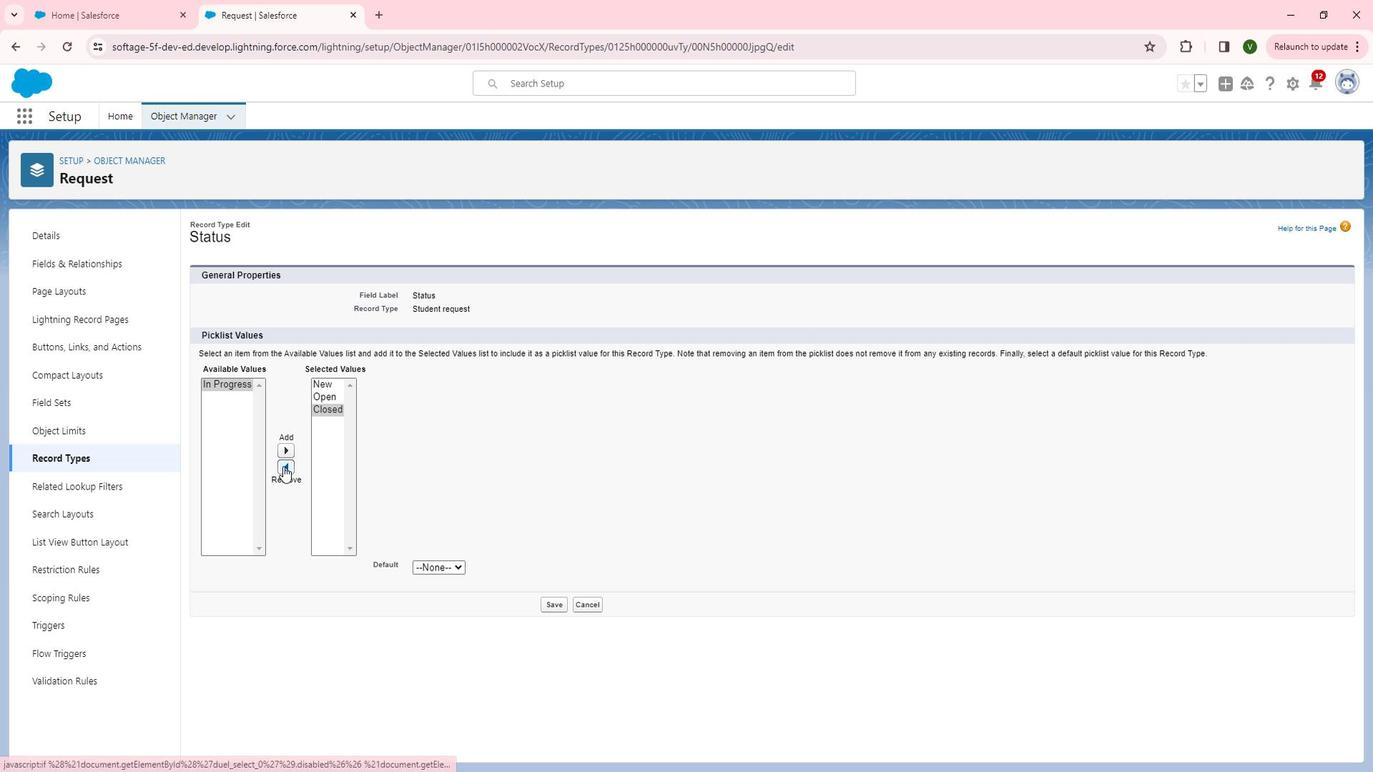 
Action: Mouse moved to (573, 597)
Screenshot: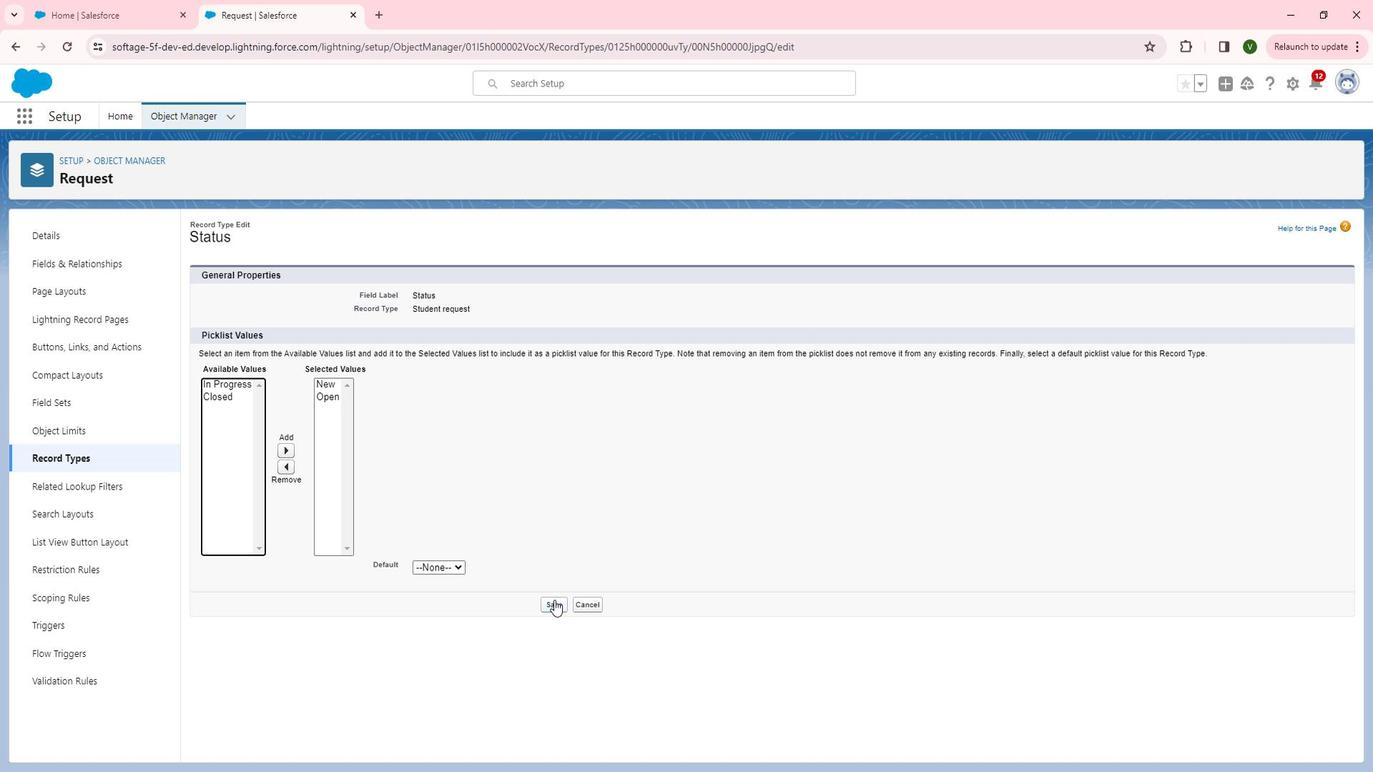 
Action: Mouse pressed left at (573, 597)
Screenshot: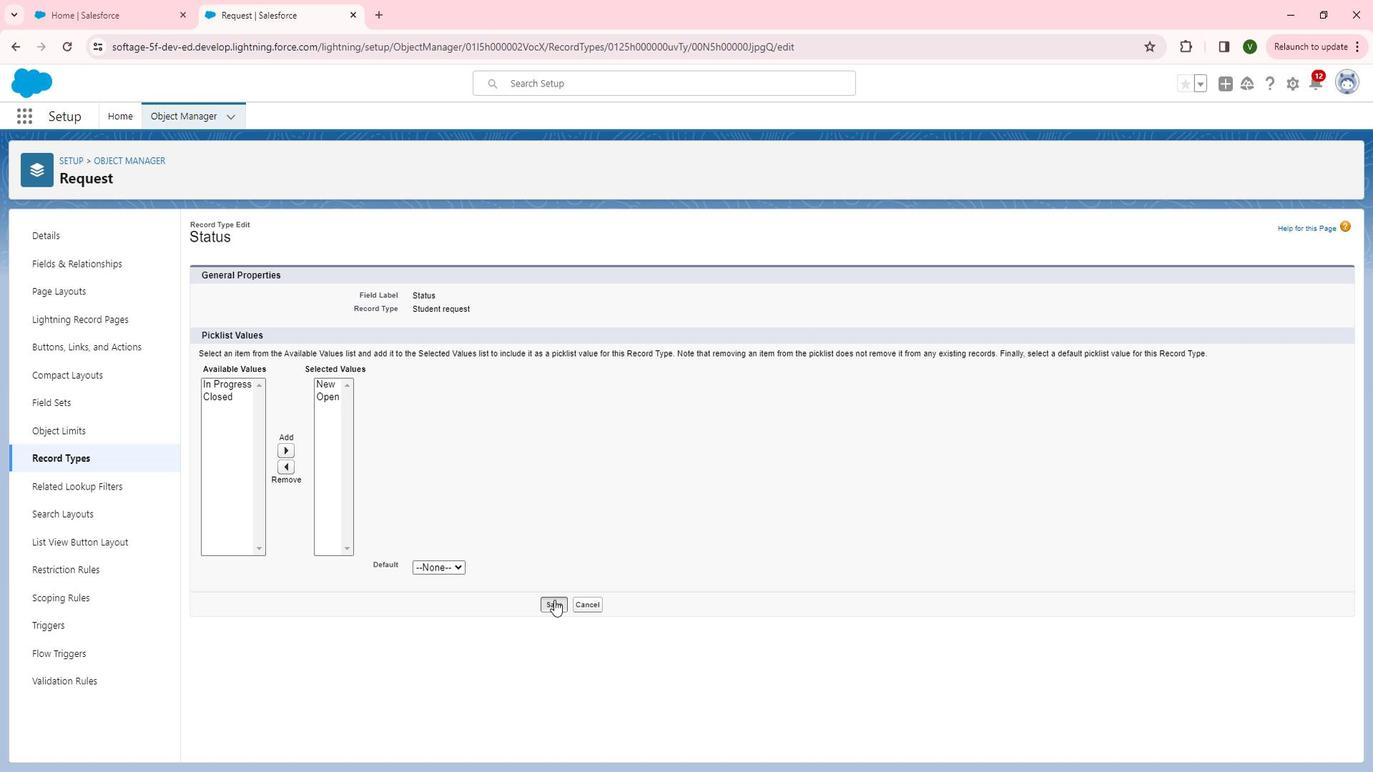 
Action: Mouse moved to (96, 455)
Screenshot: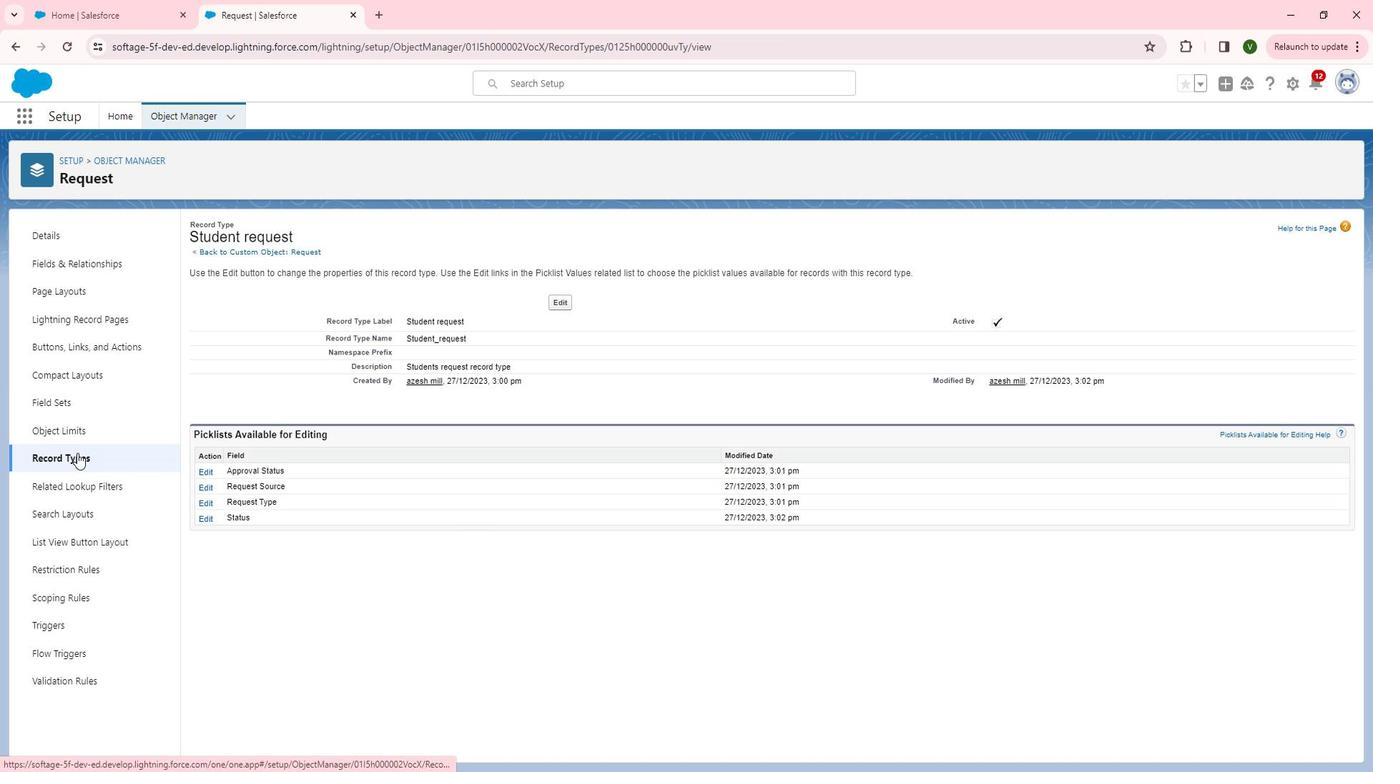 
Action: Mouse pressed left at (96, 455)
Screenshot: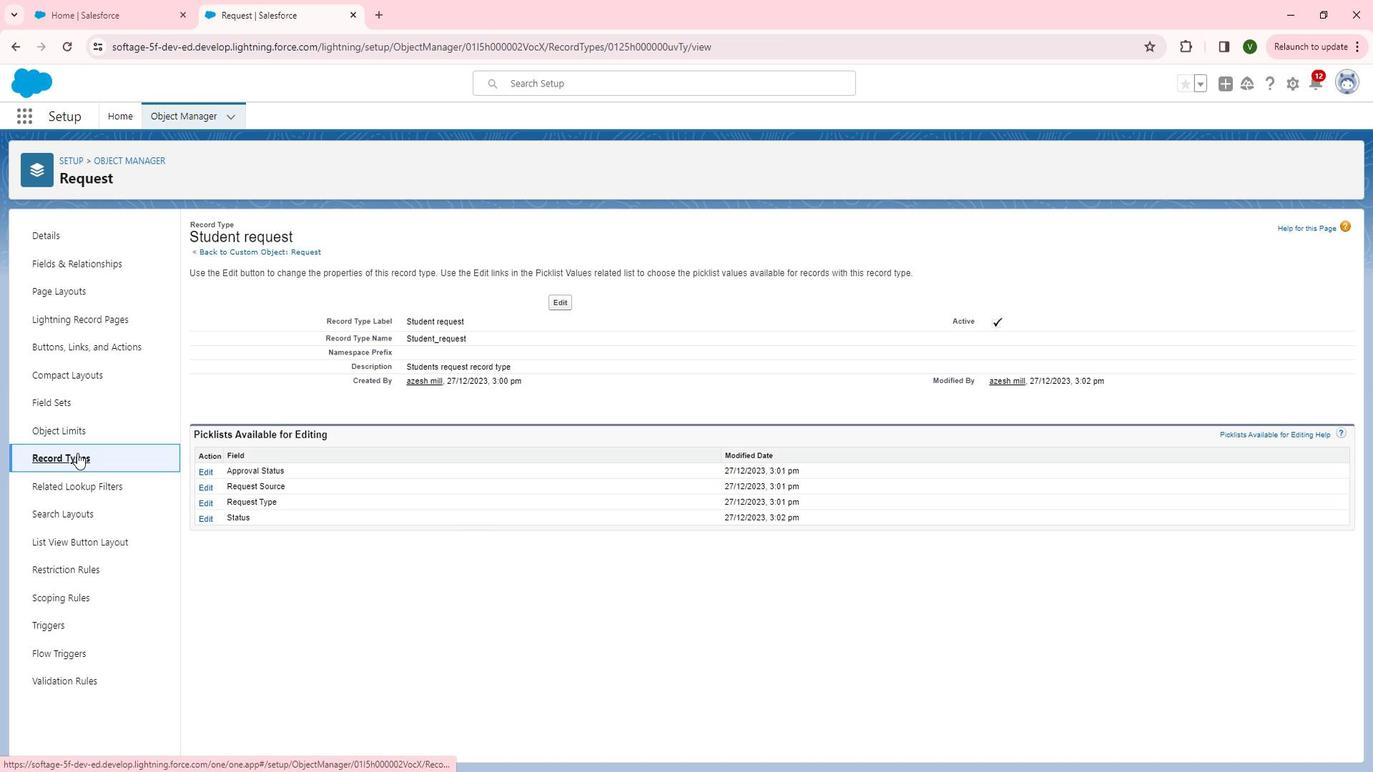 
Action: Mouse moved to (1239, 241)
Screenshot: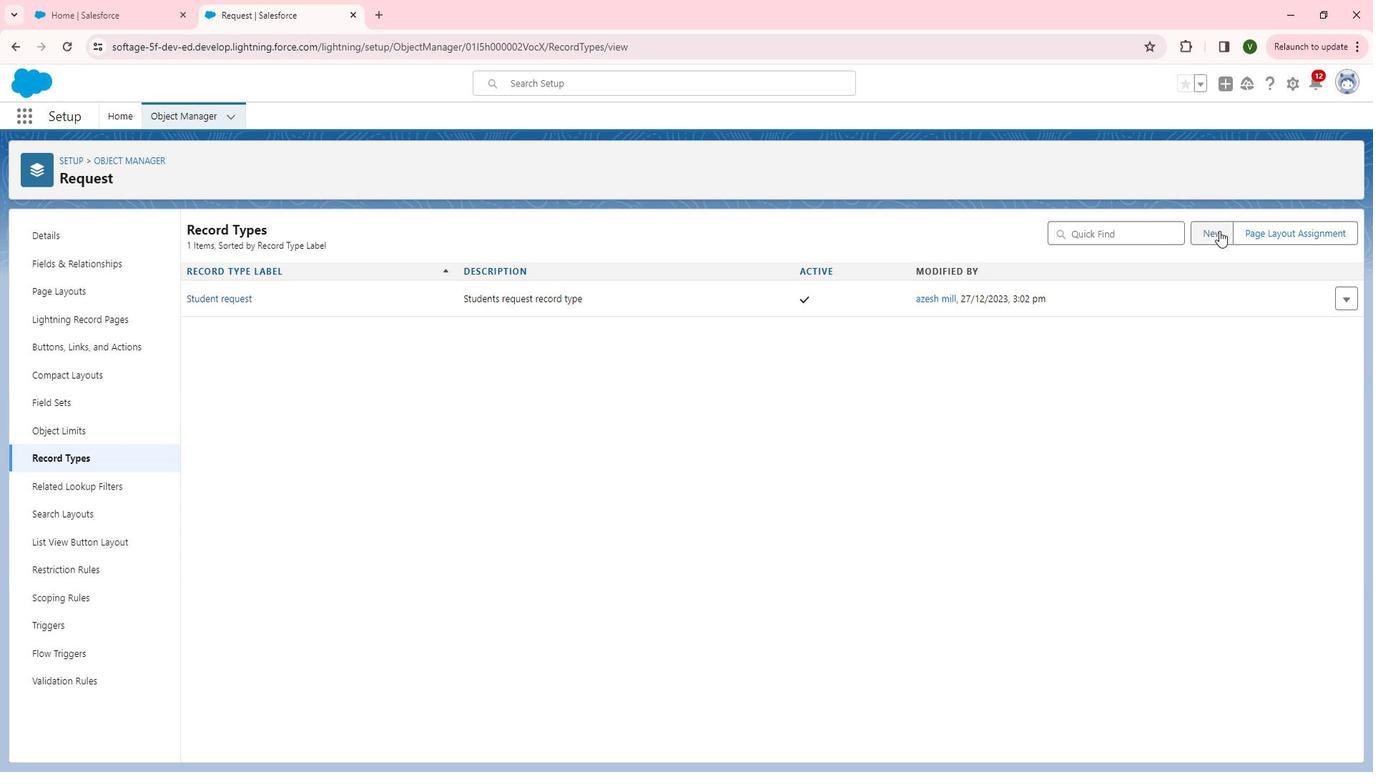 
Action: Mouse pressed left at (1239, 241)
Screenshot: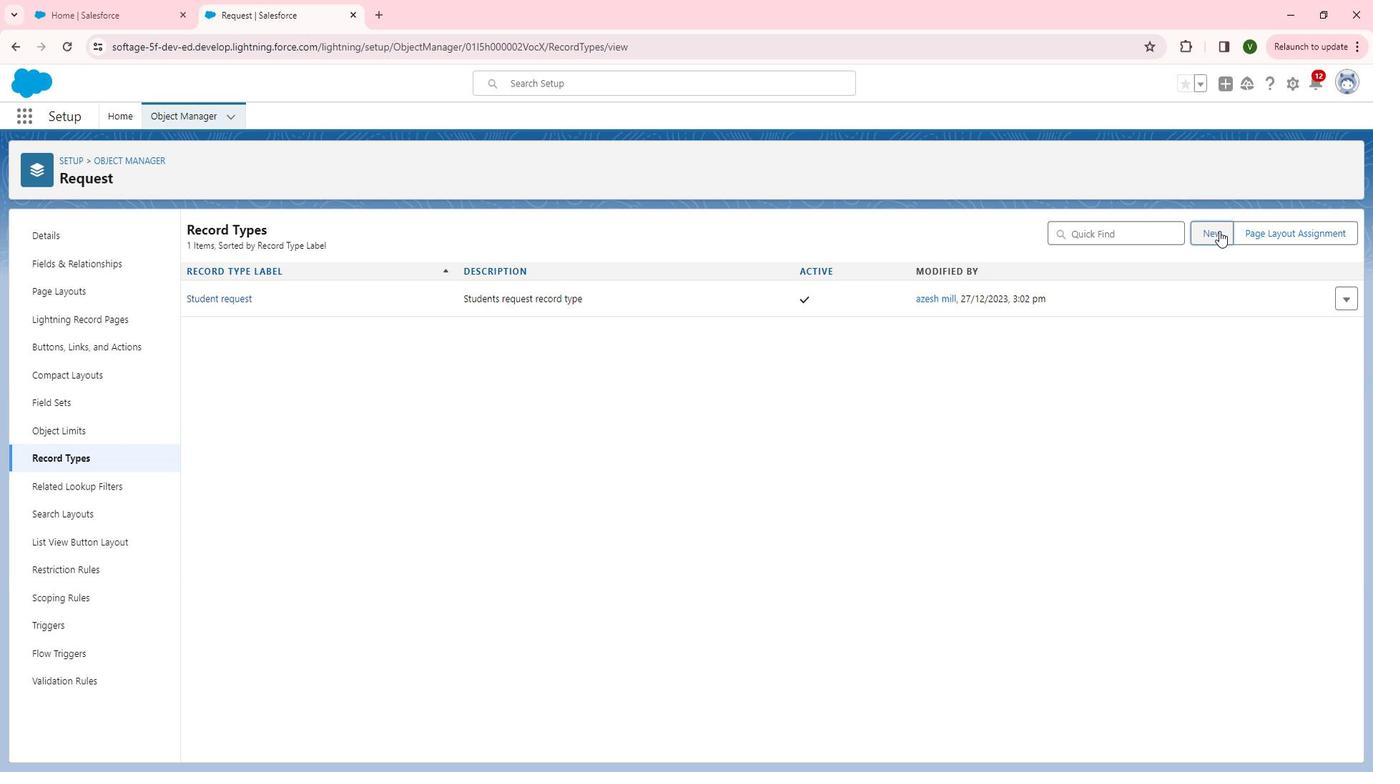 
Action: Mouse moved to (462, 374)
Screenshot: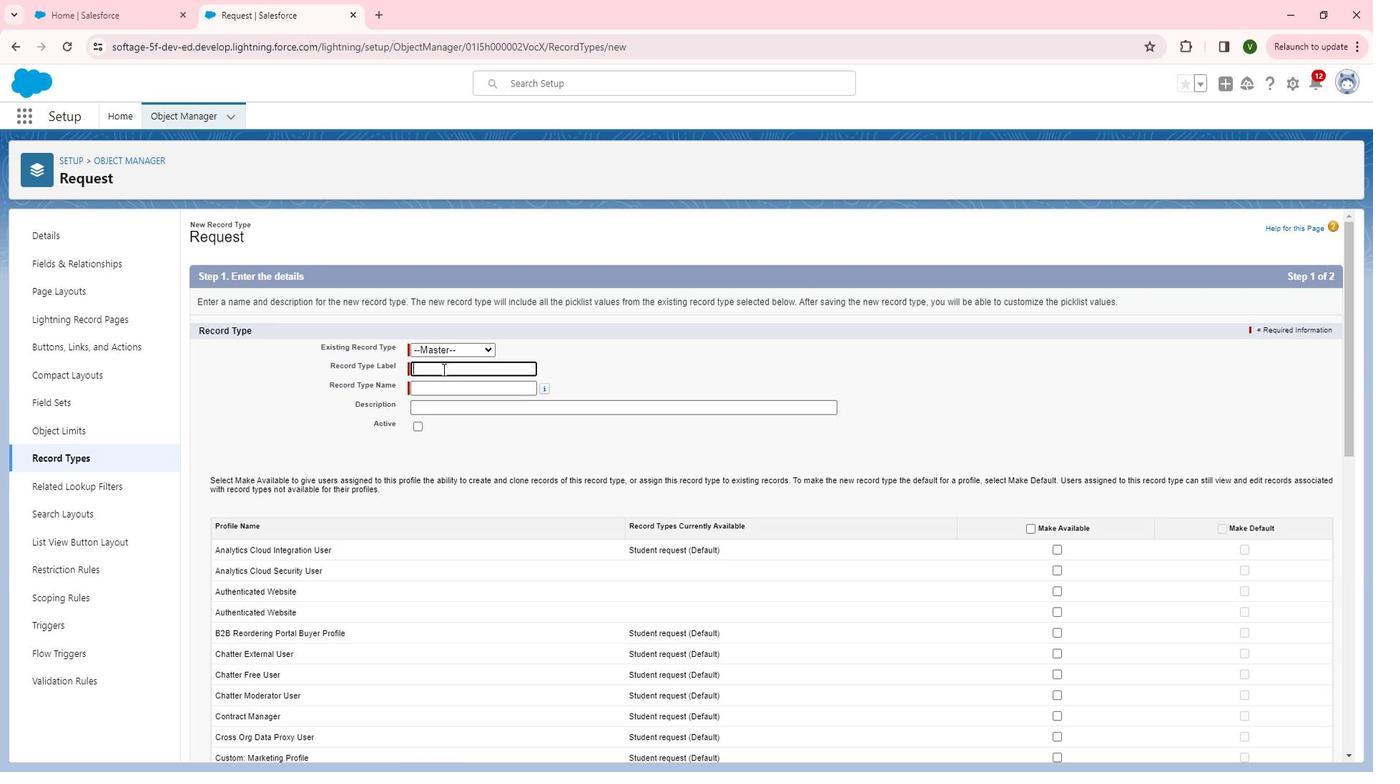 
Action: Mouse pressed left at (462, 374)
Screenshot: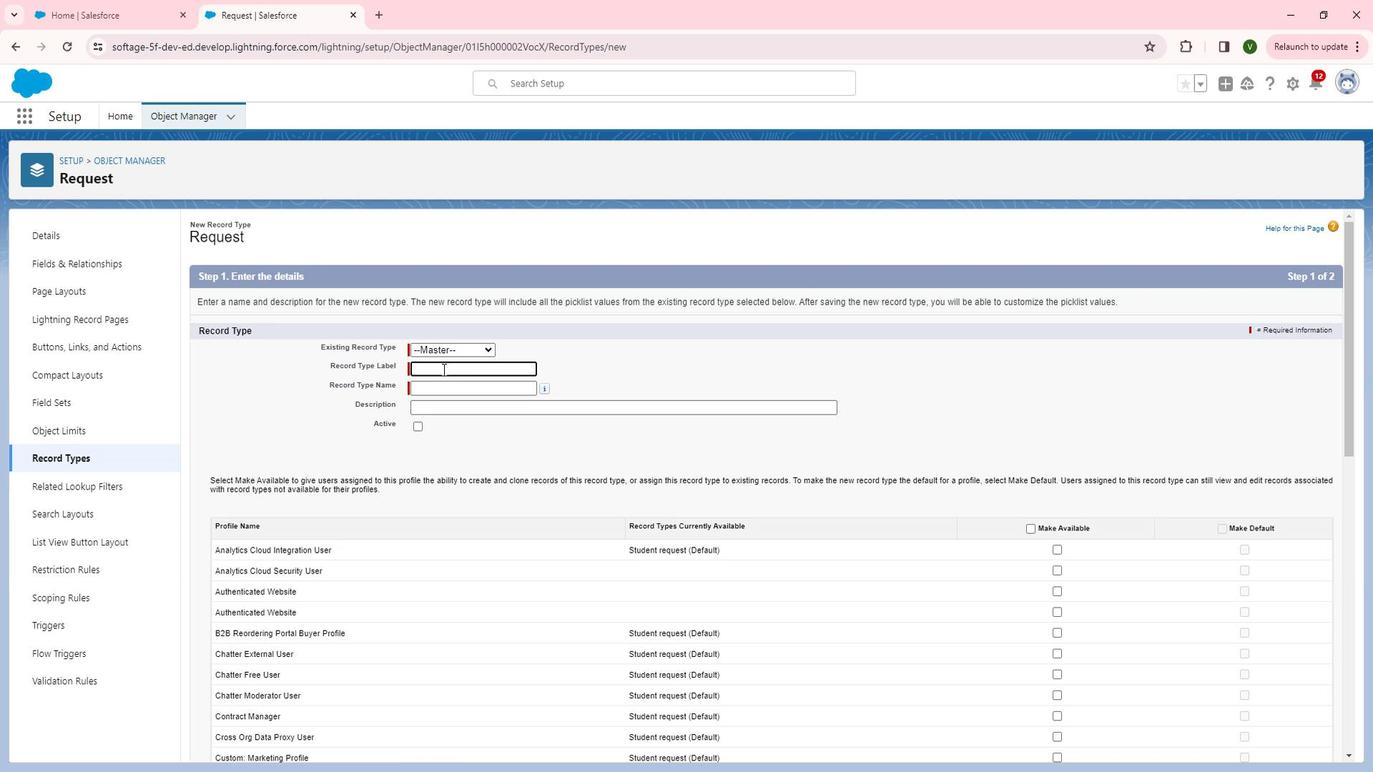 
Action: Key pressed <Key.shift>Staff<Key.space>managemet<Key.backspace><Key.backspace>ent<Key.tab>
Screenshot: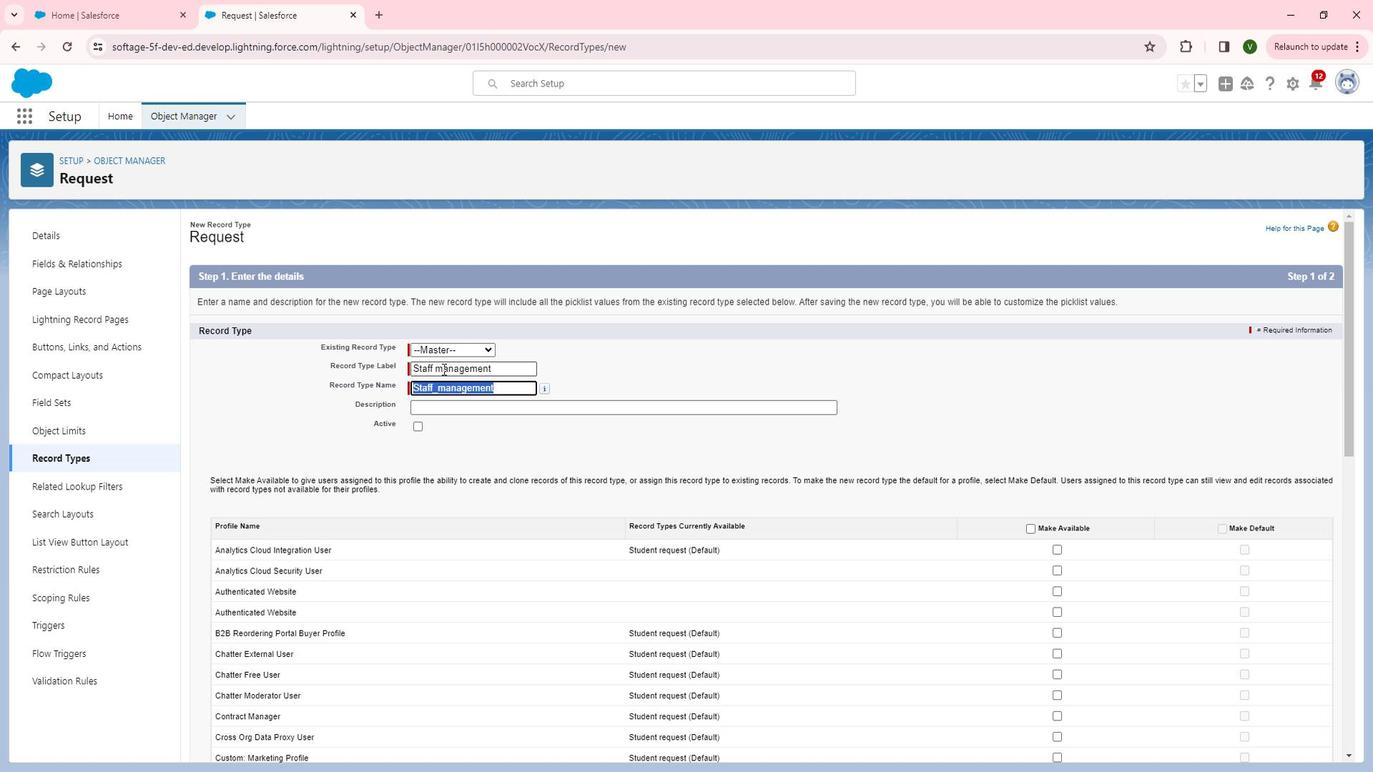 
Action: Mouse moved to (482, 409)
Screenshot: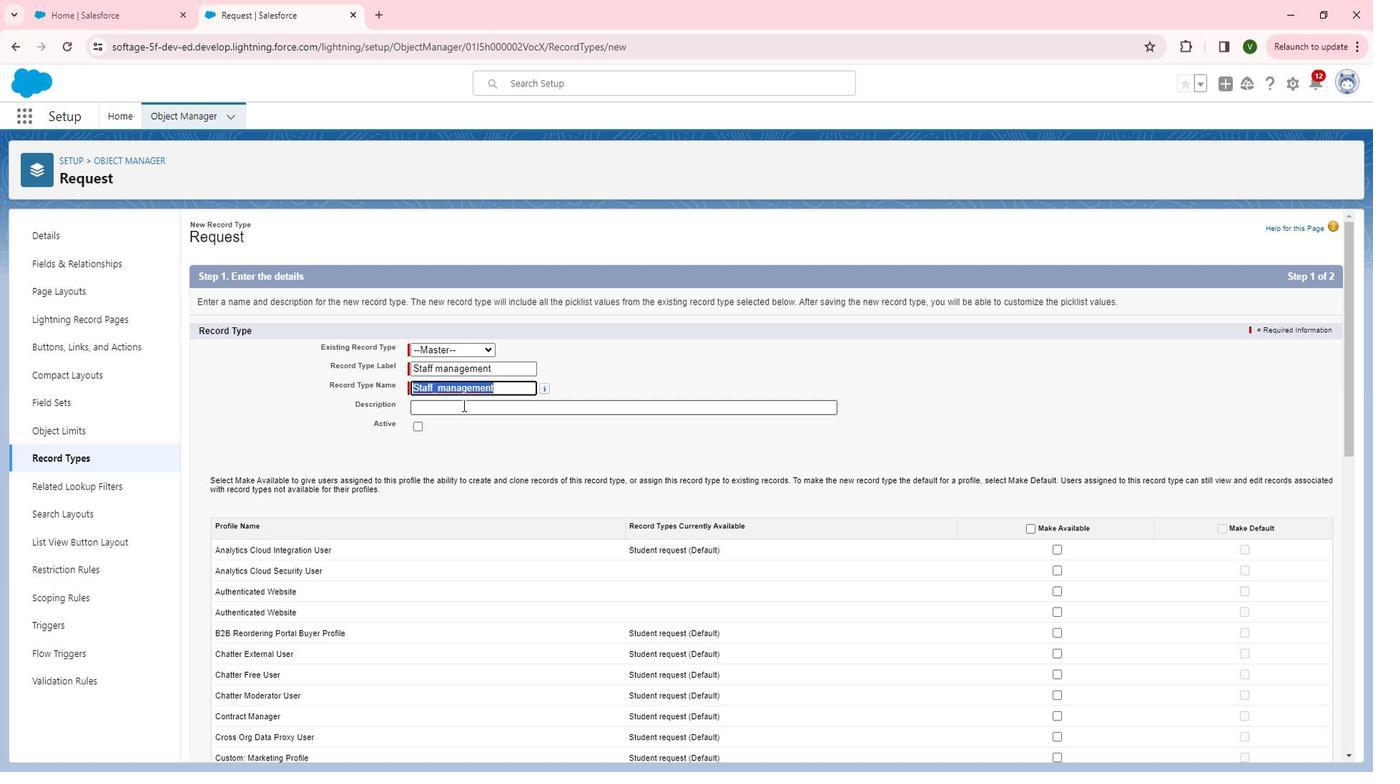 
Action: Mouse pressed left at (482, 409)
Screenshot: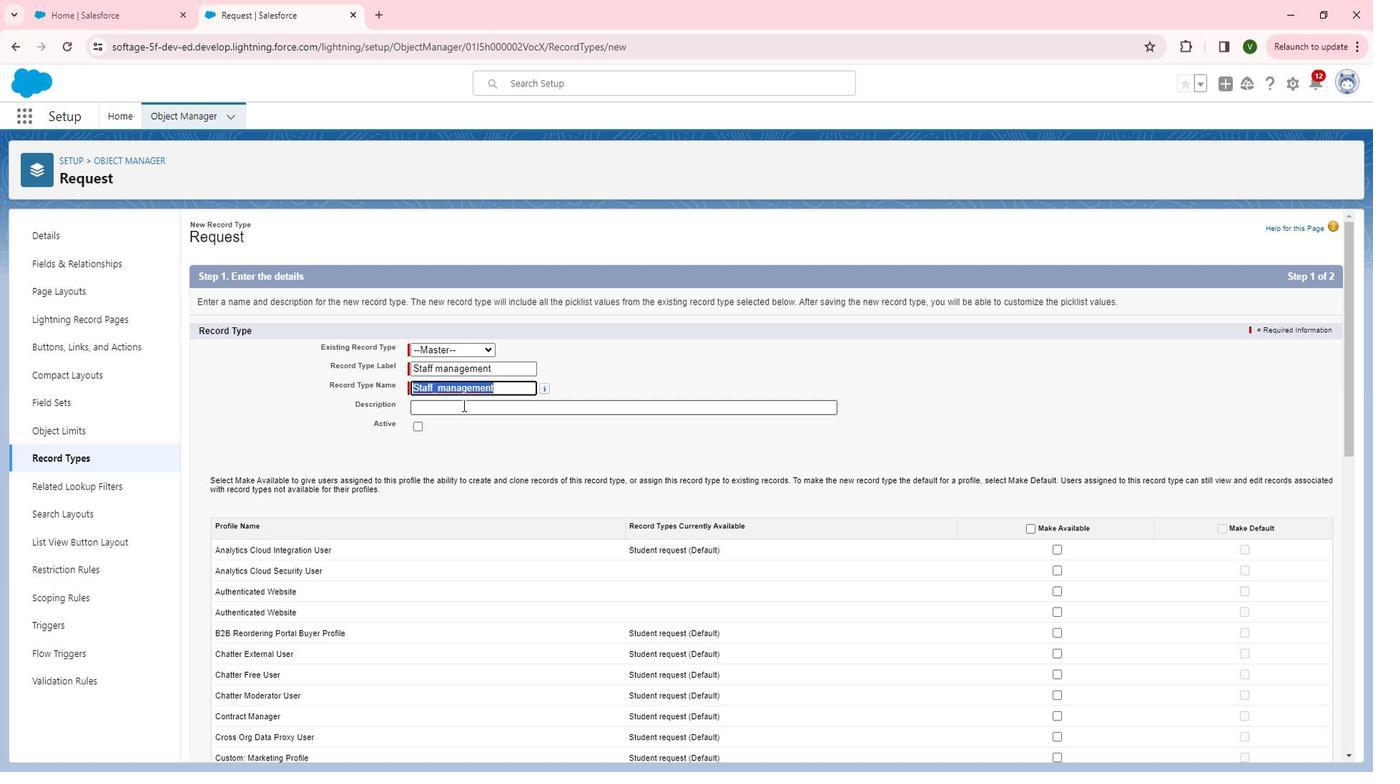
Action: Mouse moved to (482, 409)
Screenshot: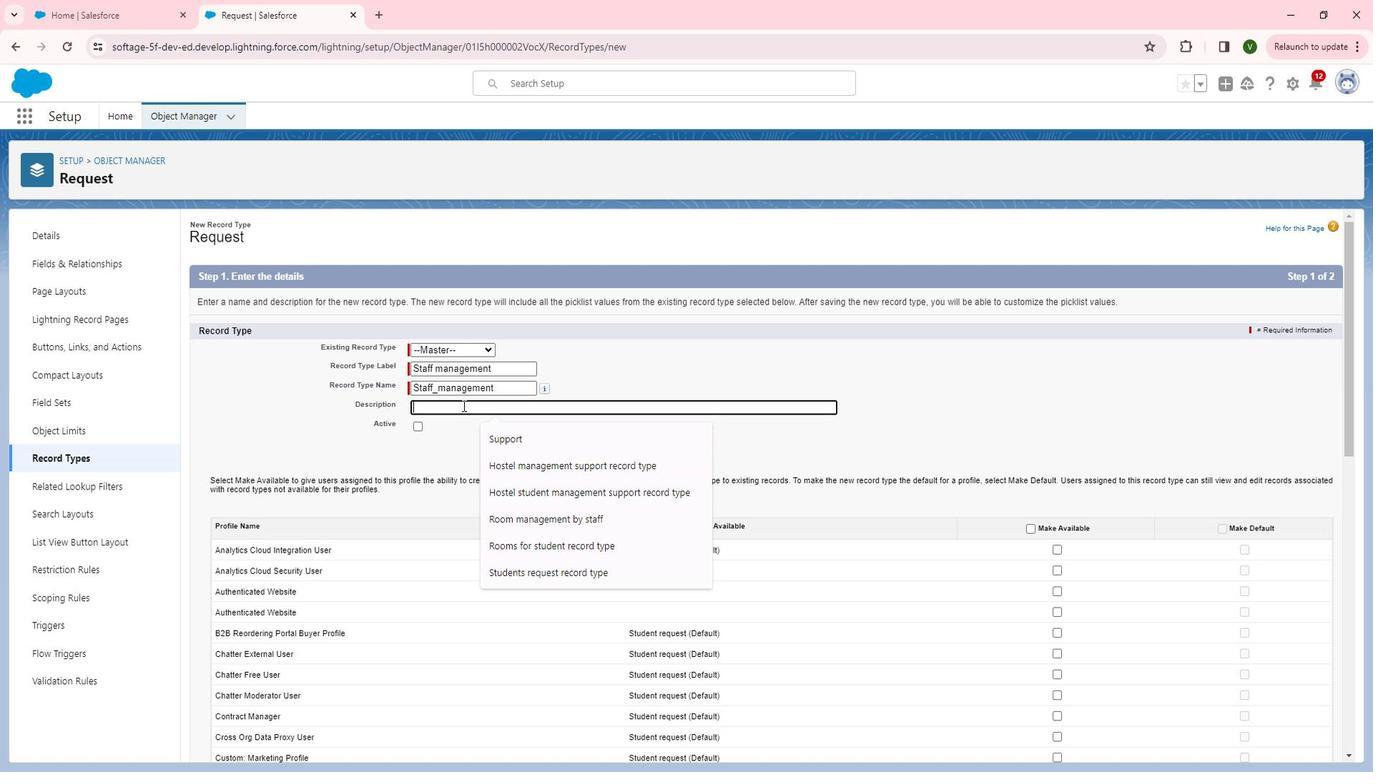 
Action: Key pressed <Key.shift>Student<Key.space>request<Key.space>maintained<Key.space>by<Key.space>staff<Key.left><Key.left><Key.left><Key.left><Key.left><Key.left>
Screenshot: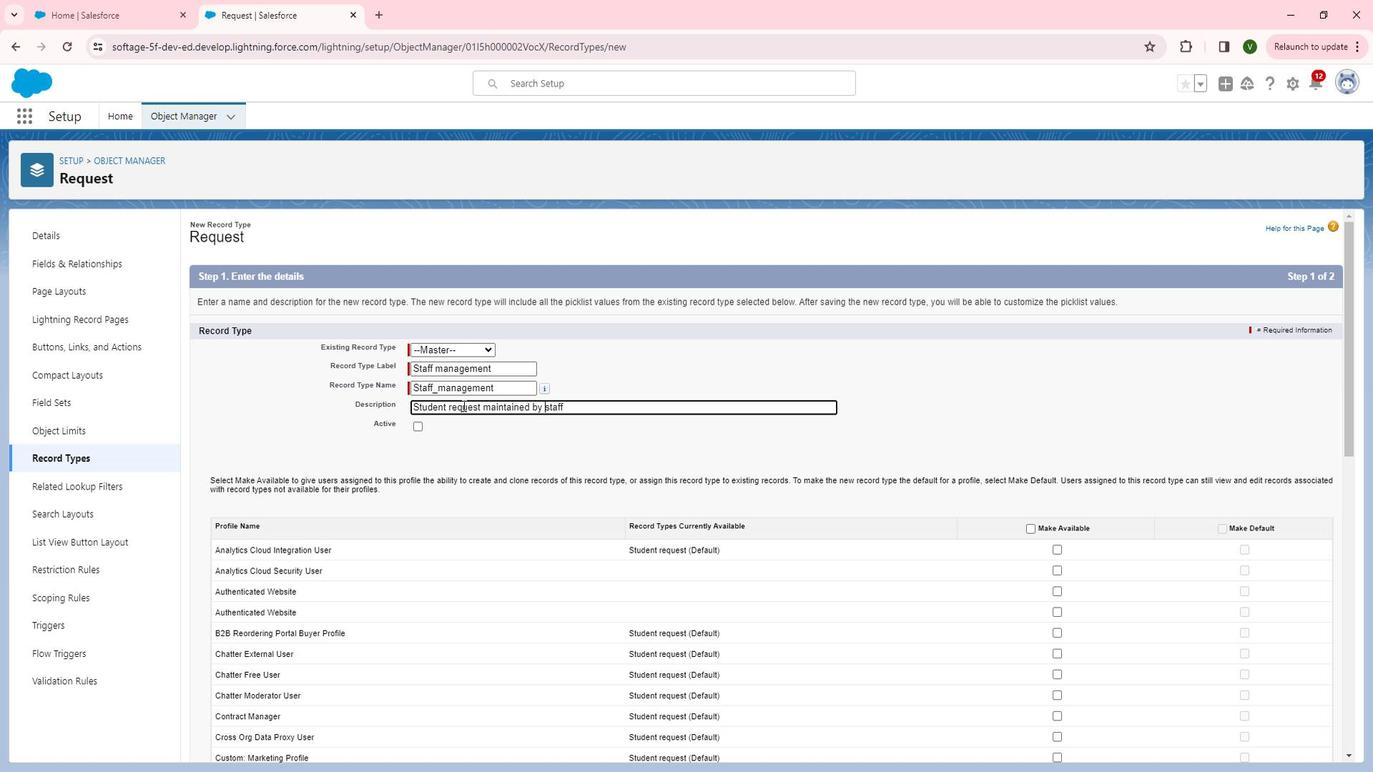
Action: Mouse moved to (440, 433)
Screenshot: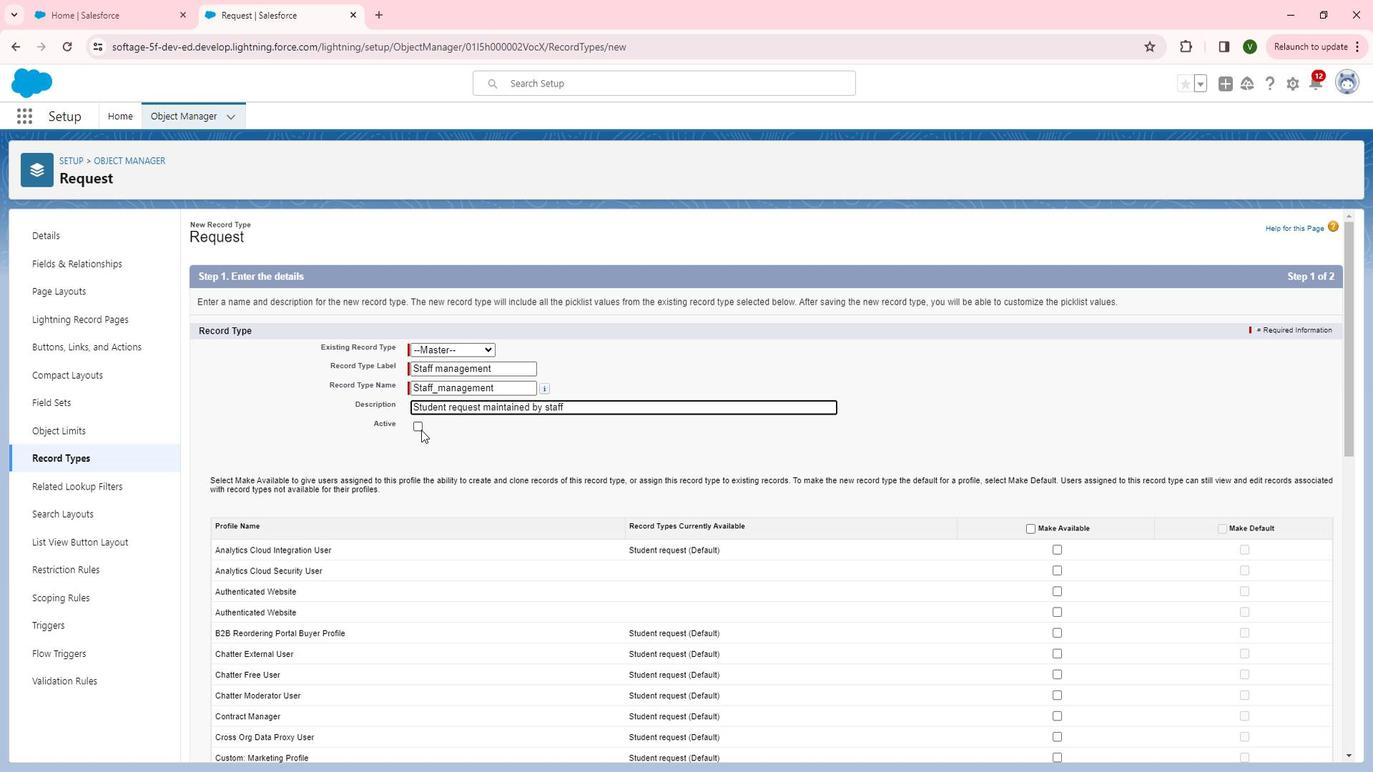 
Action: Mouse pressed left at (440, 433)
Screenshot: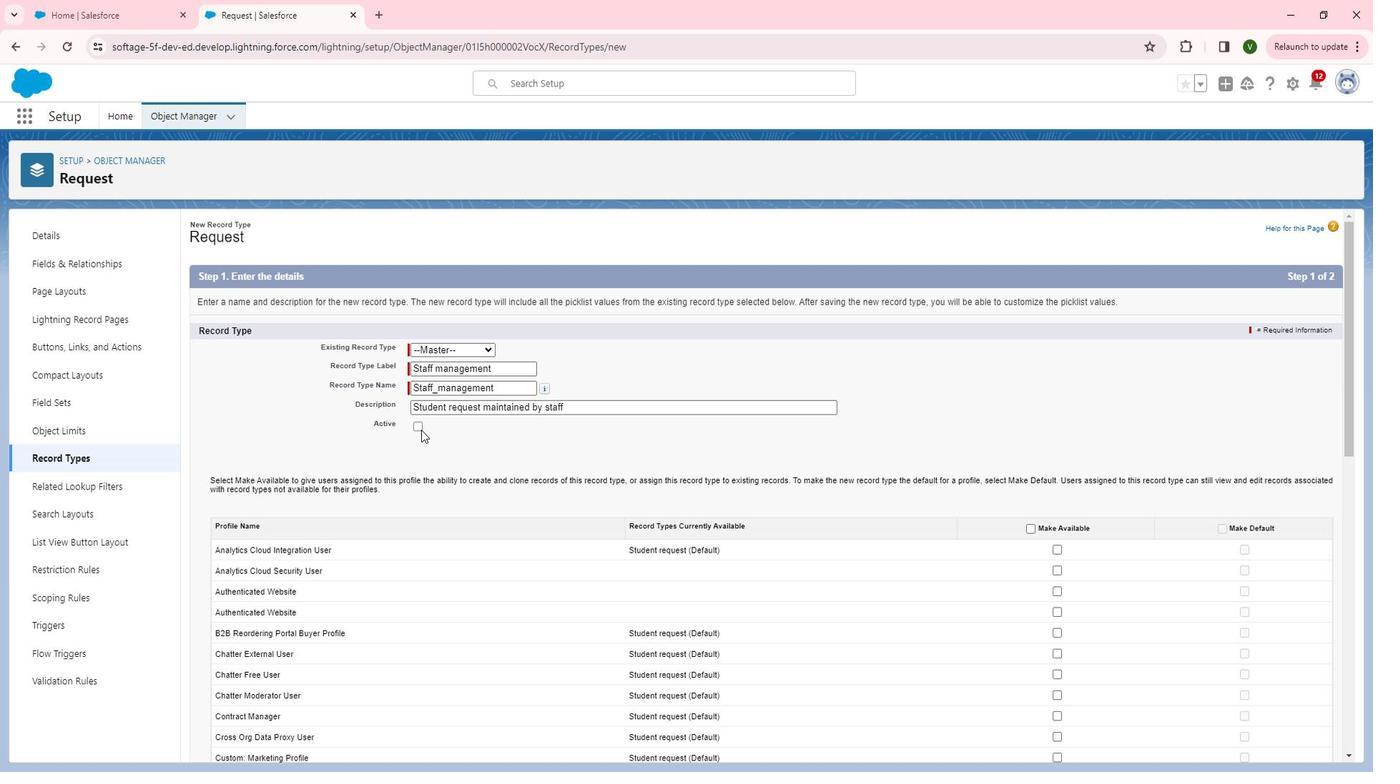 
Action: Mouse moved to (1051, 533)
Screenshot: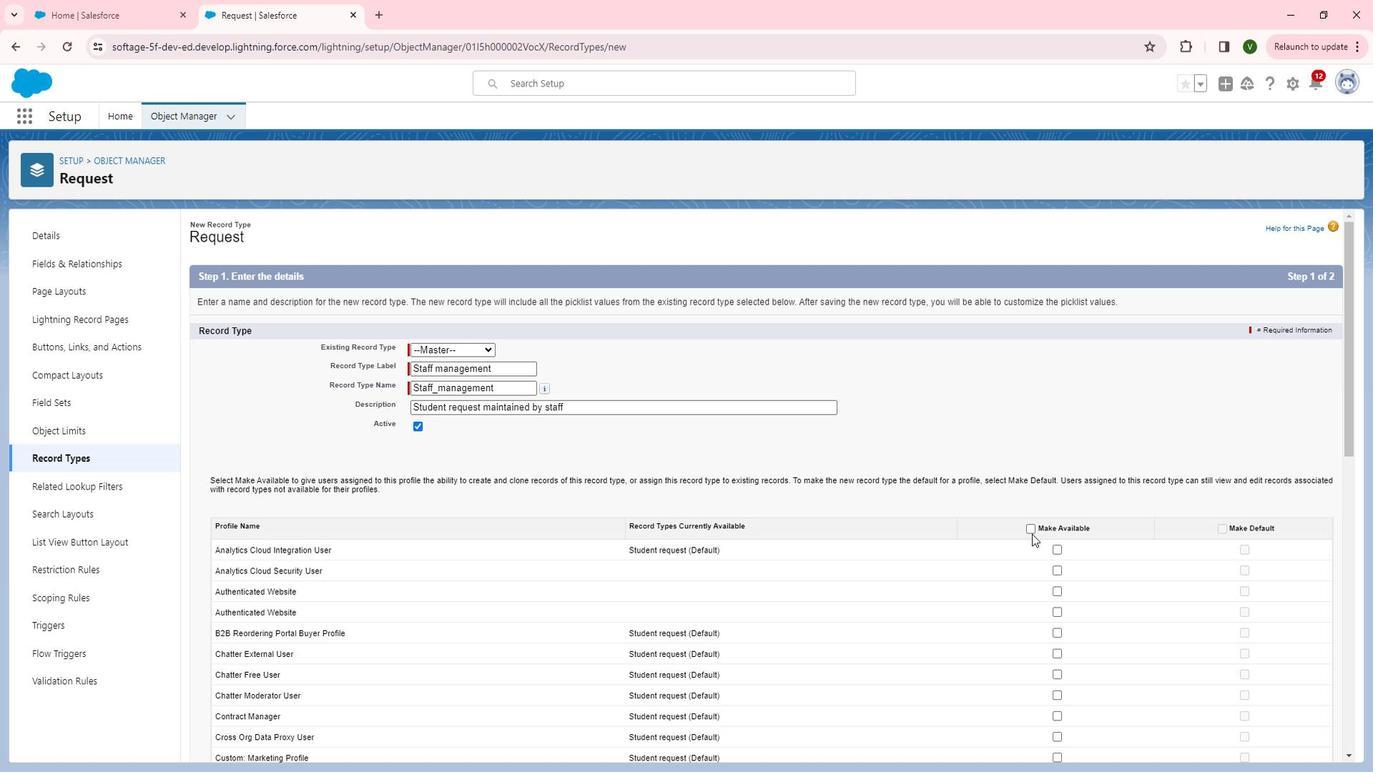 
Action: Mouse pressed left at (1051, 533)
Screenshot: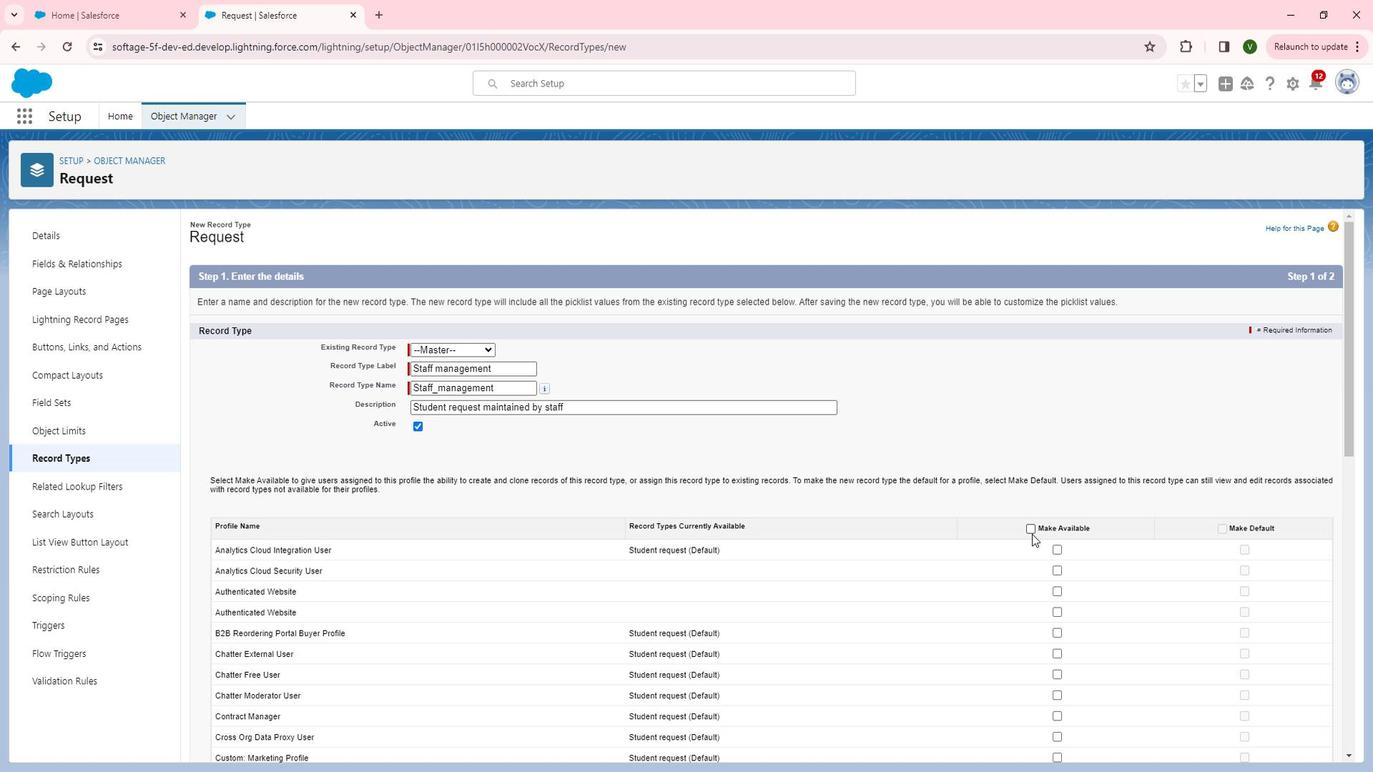 
Action: Mouse moved to (1070, 565)
Screenshot: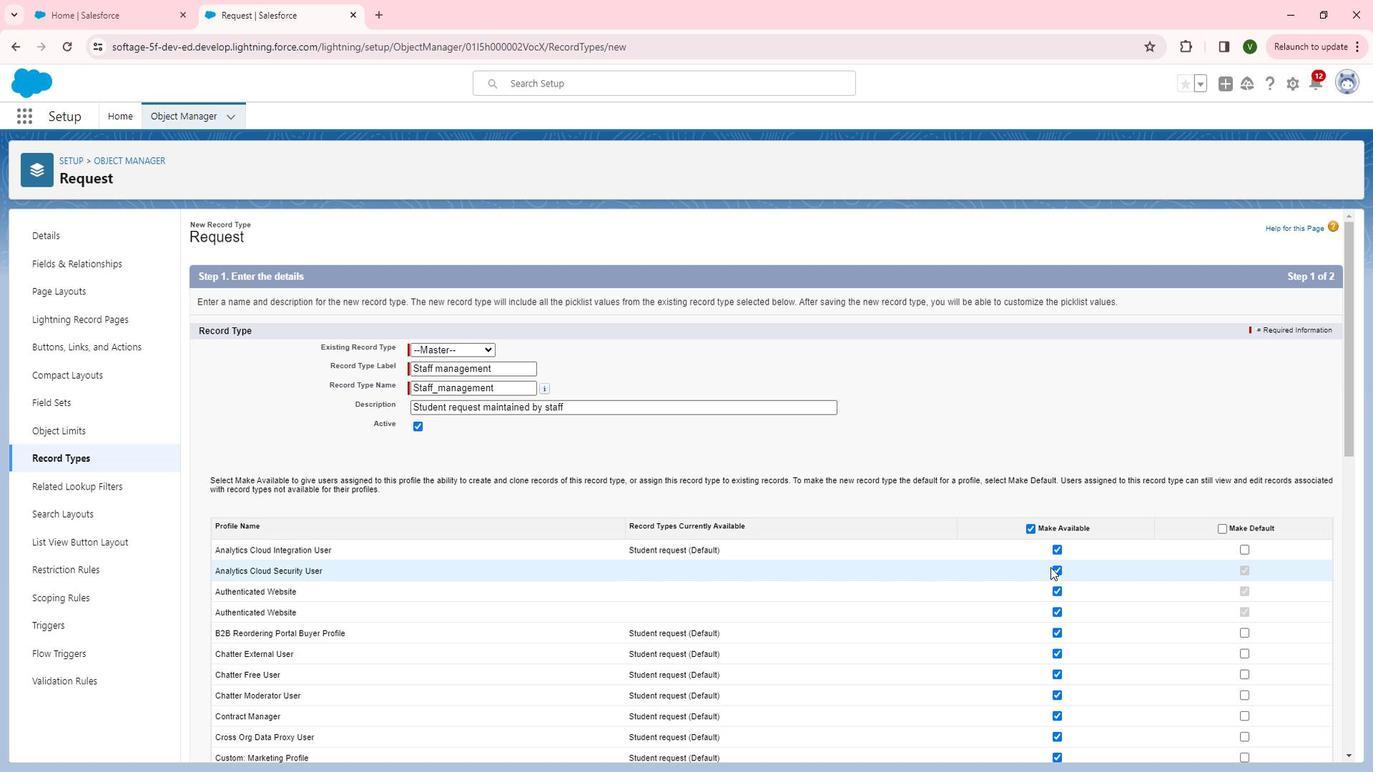 
Action: Mouse scrolled (1070, 565) with delta (0, 0)
Screenshot: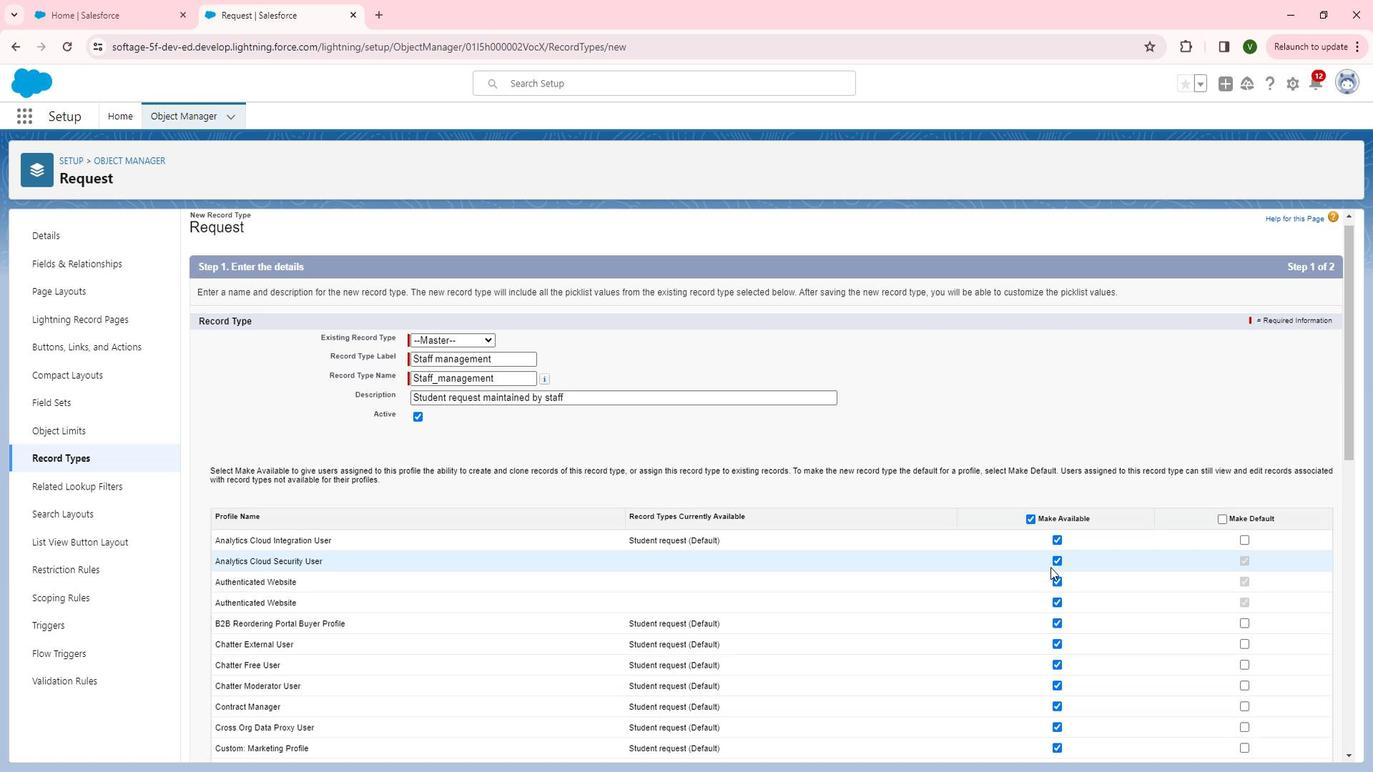 
Action: Mouse scrolled (1070, 565) with delta (0, 0)
Screenshot: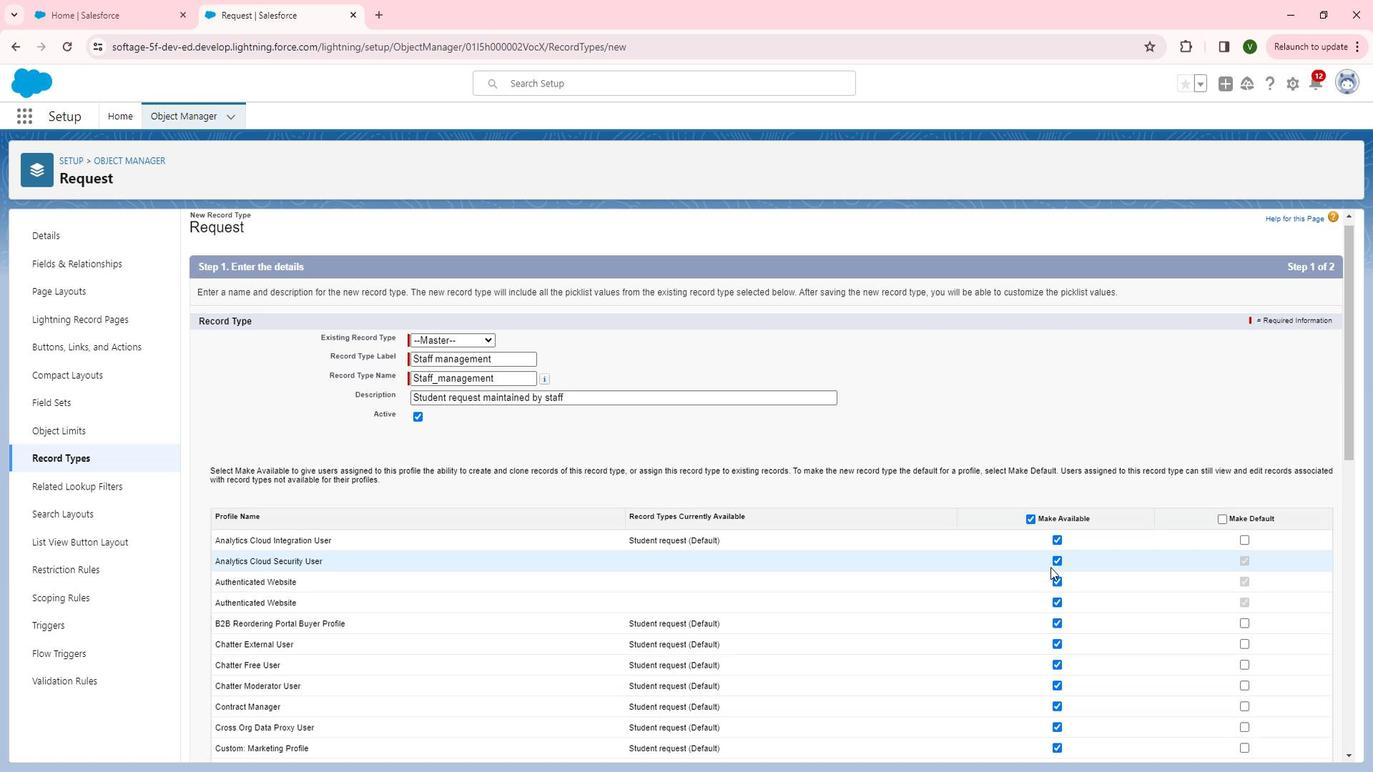 
Action: Mouse scrolled (1070, 565) with delta (0, 0)
Screenshot: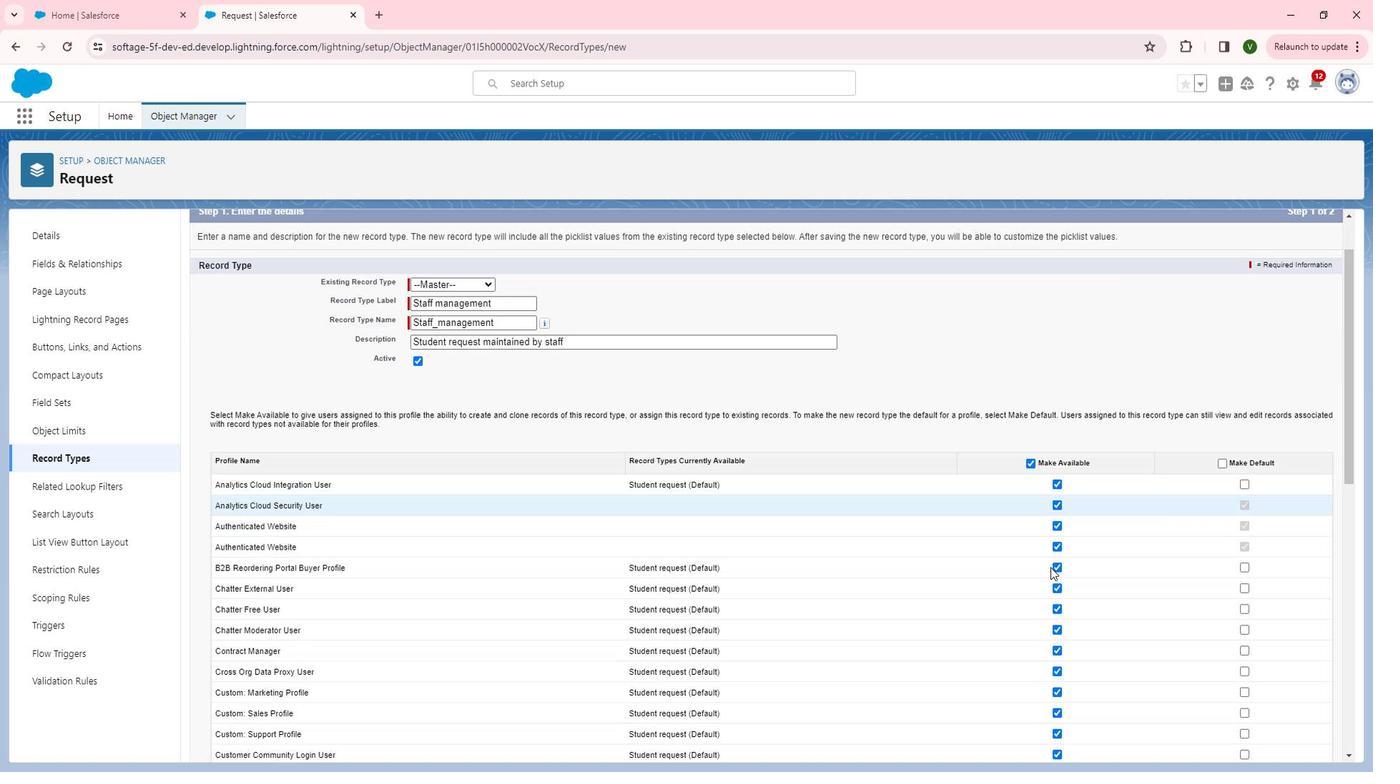 
Action: Mouse moved to (1078, 460)
Screenshot: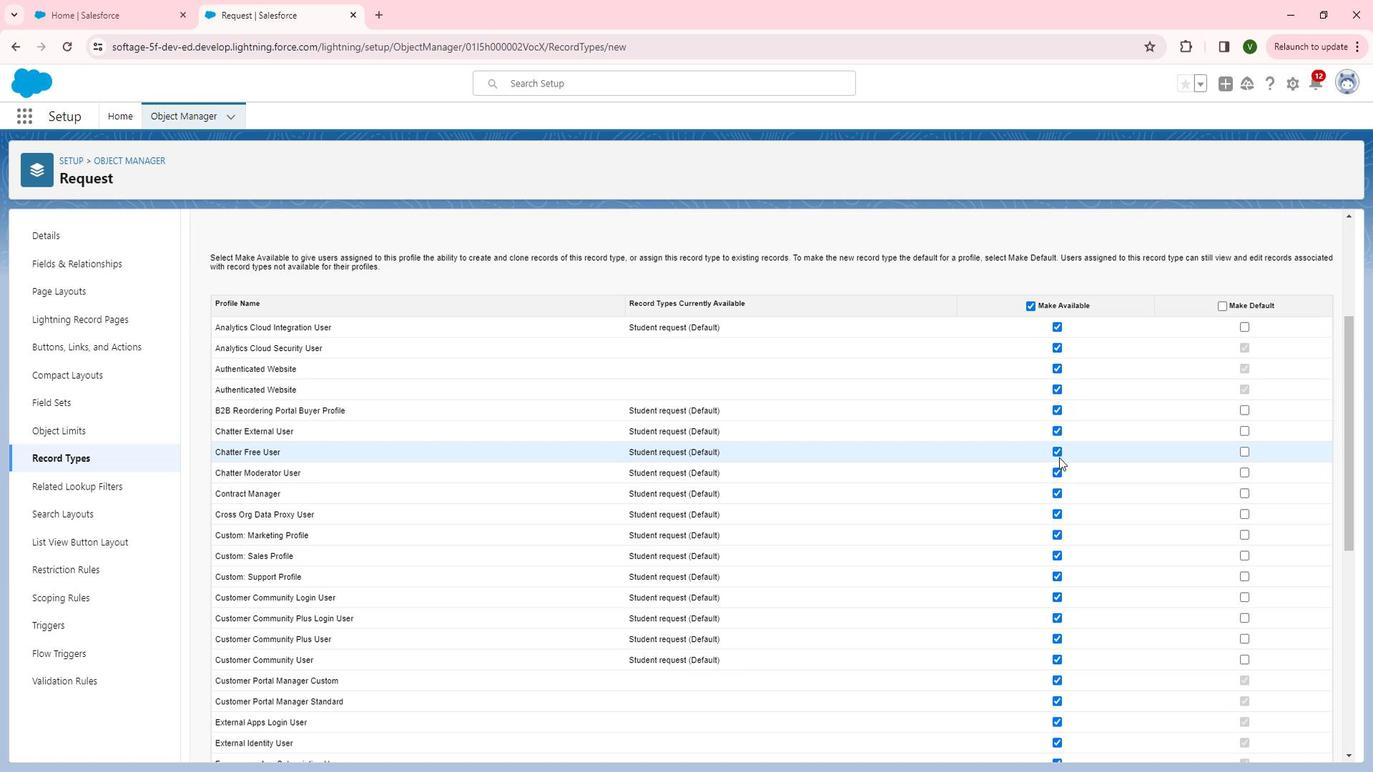 
Action: Mouse pressed left at (1078, 460)
Screenshot: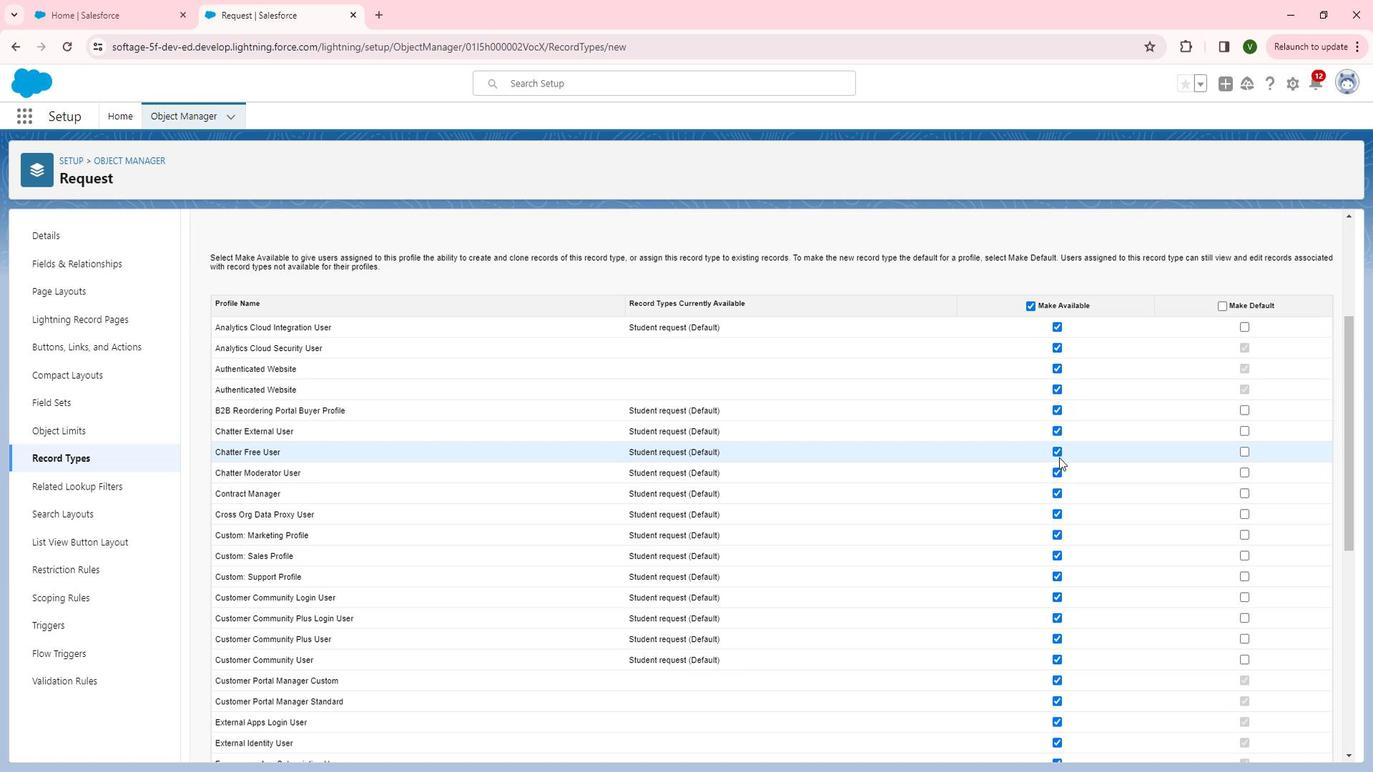 
Action: Mouse moved to (1077, 477)
Screenshot: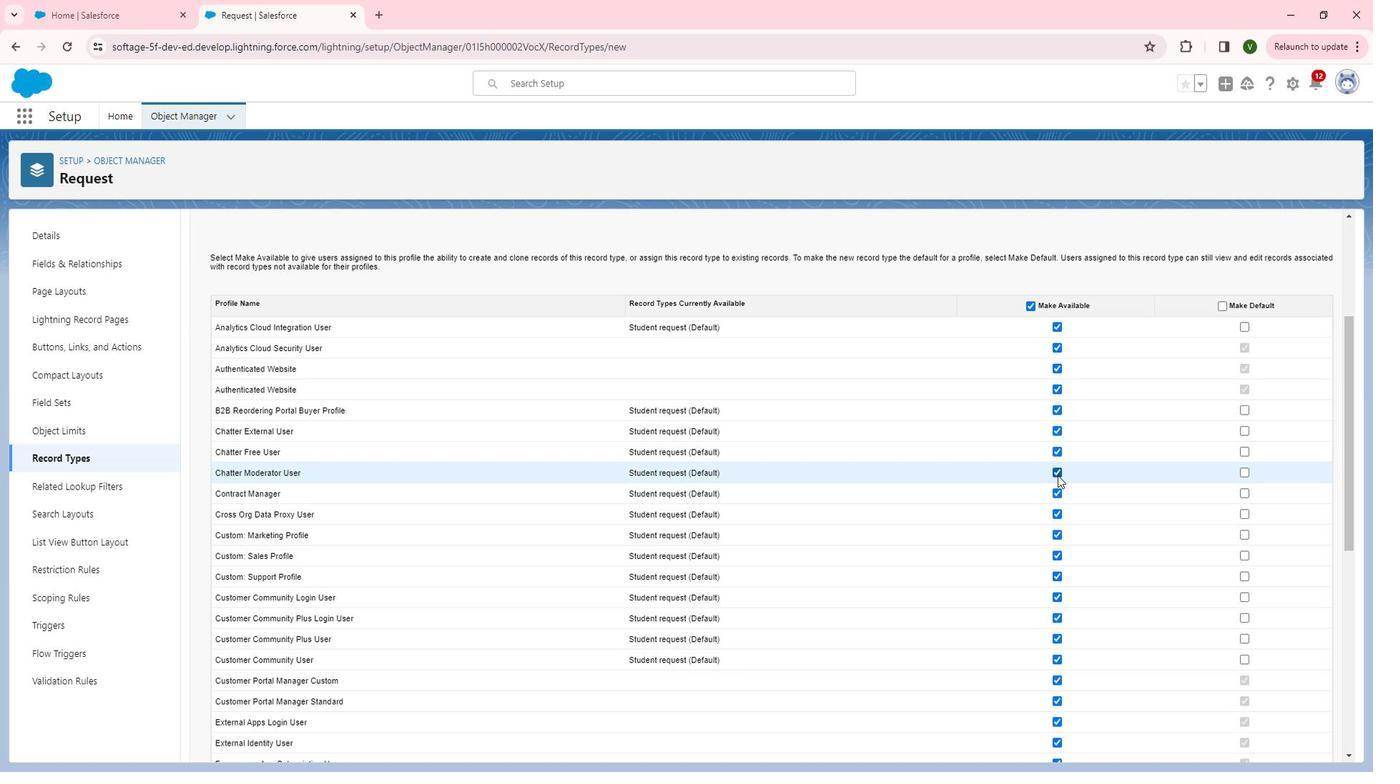 
Action: Mouse pressed left at (1077, 477)
Screenshot: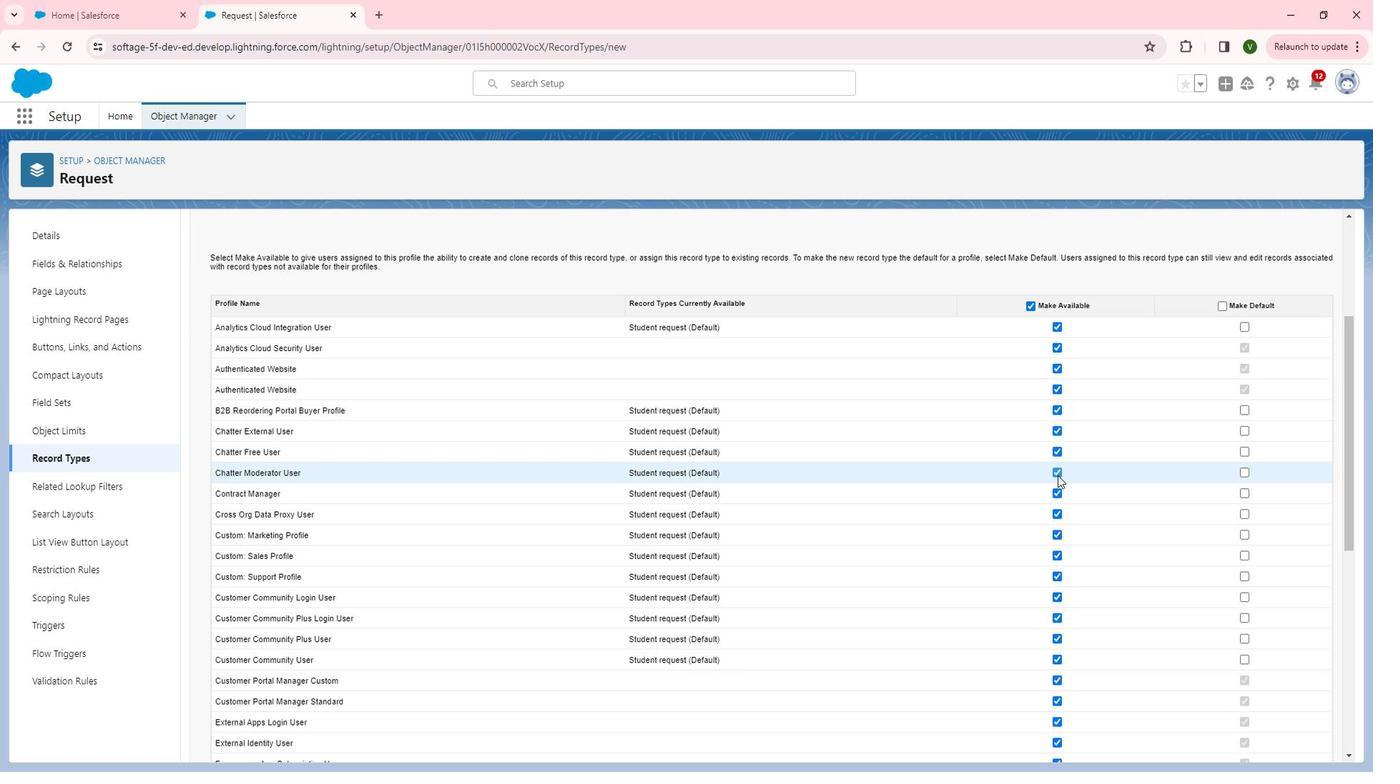 
Action: Mouse moved to (1076, 495)
Screenshot: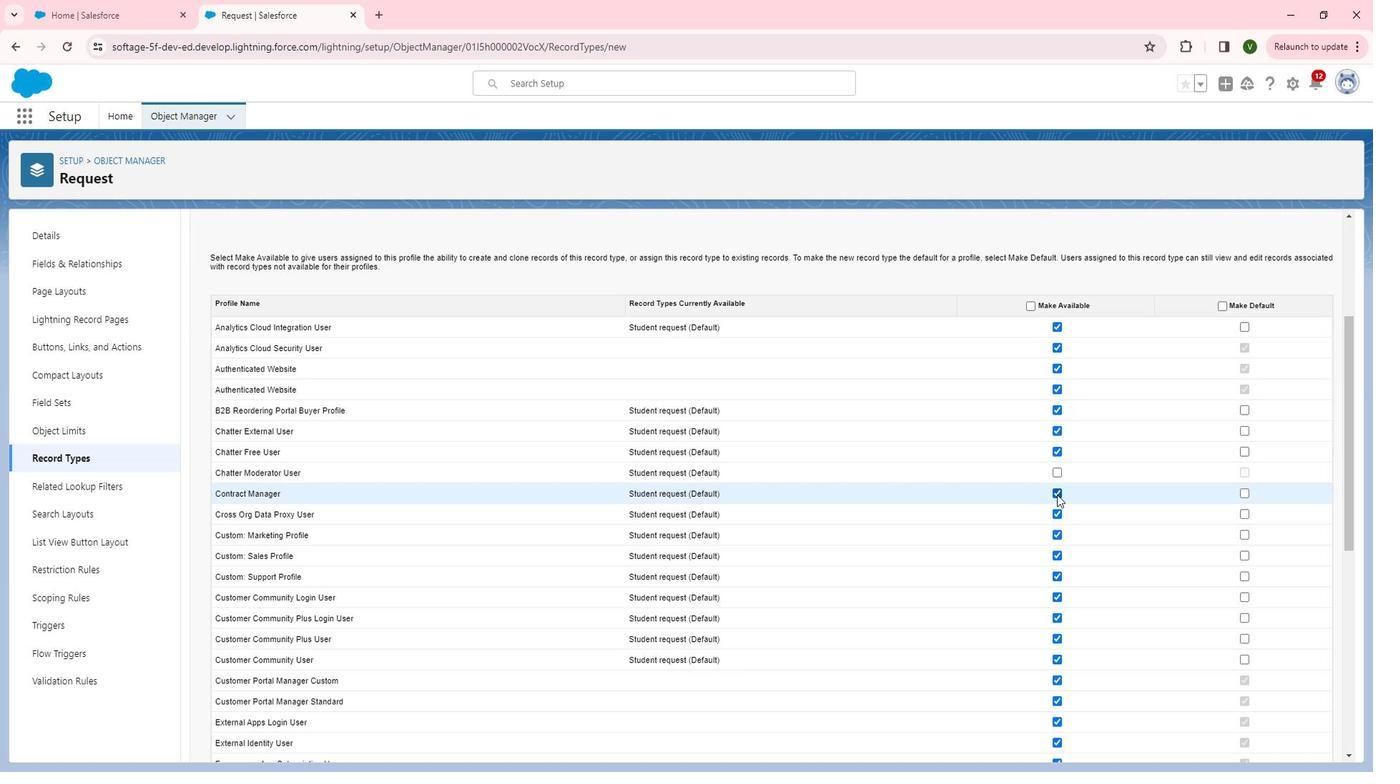 
Action: Mouse pressed left at (1076, 495)
Screenshot: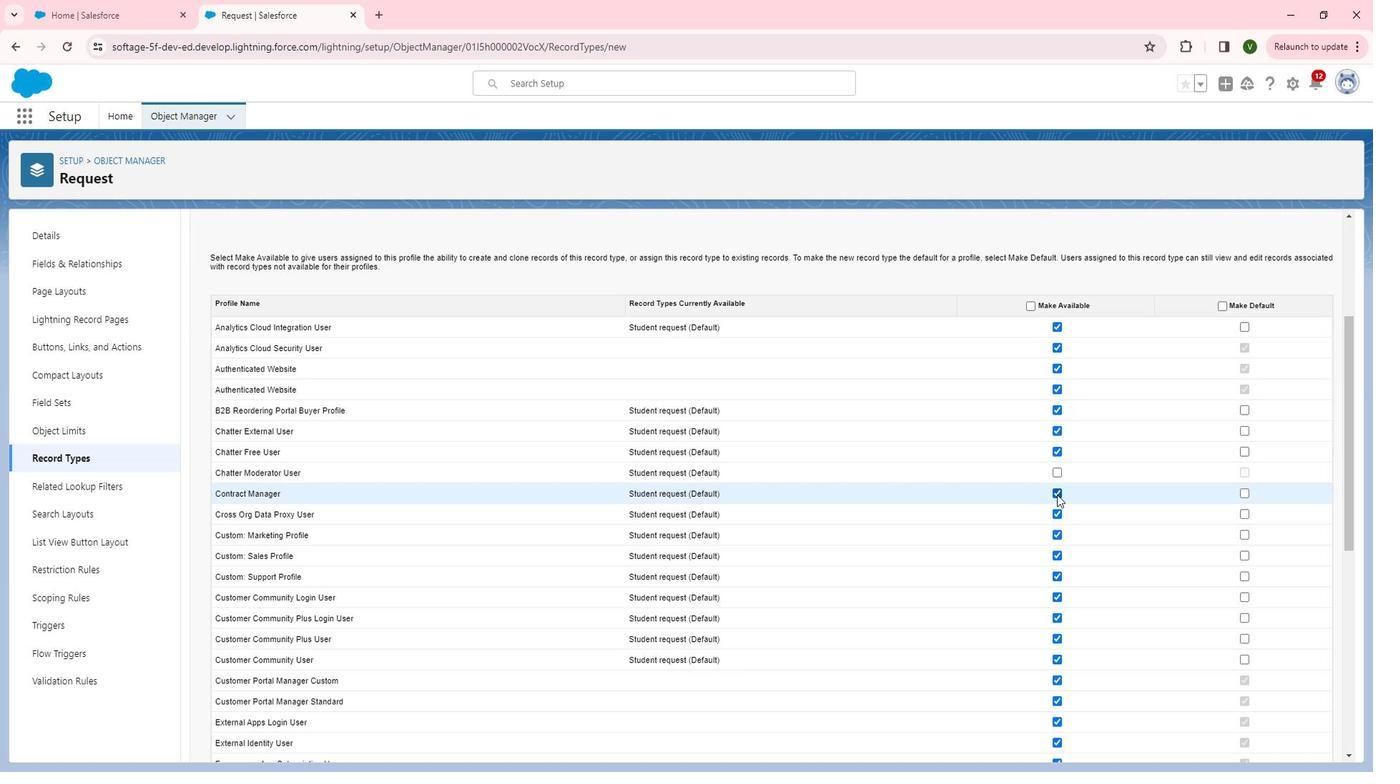
Action: Mouse moved to (1076, 515)
Screenshot: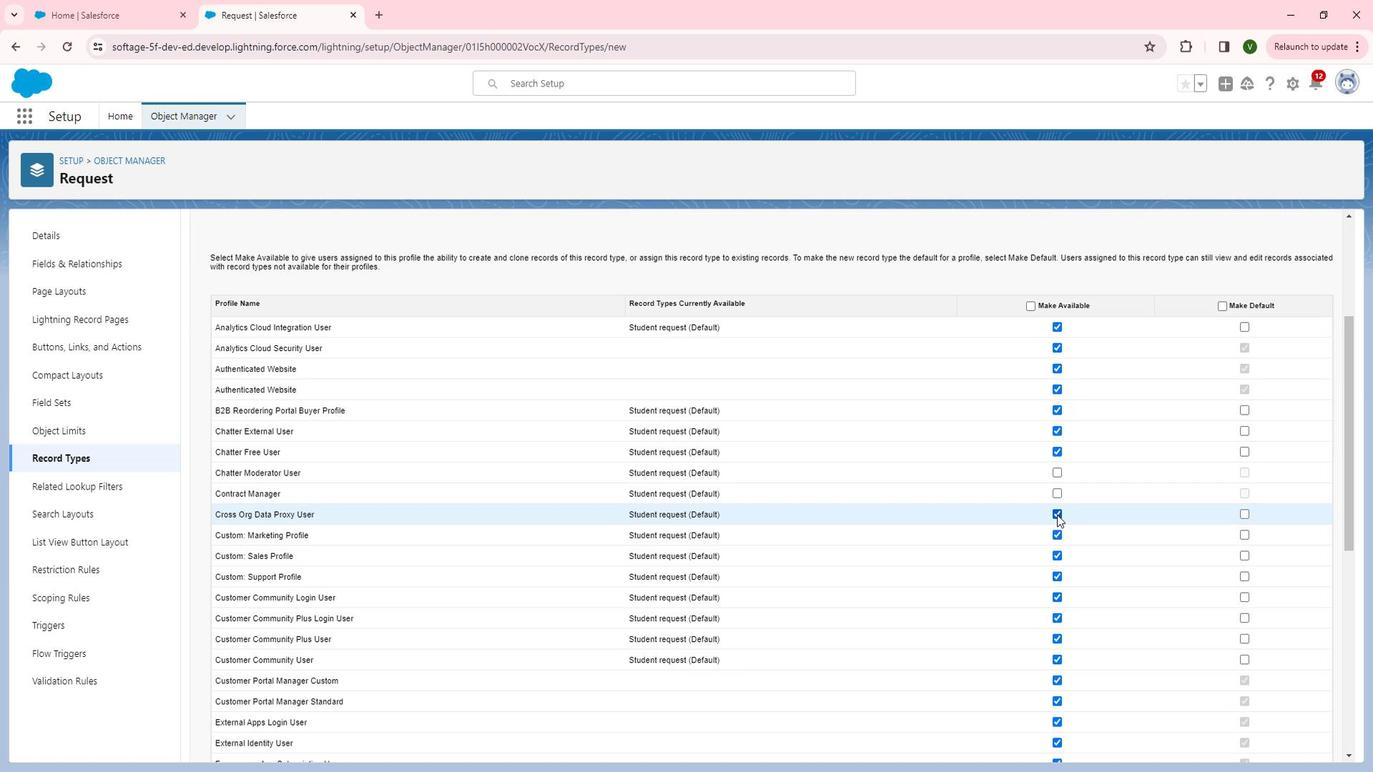 
Action: Mouse pressed left at (1076, 515)
Screenshot: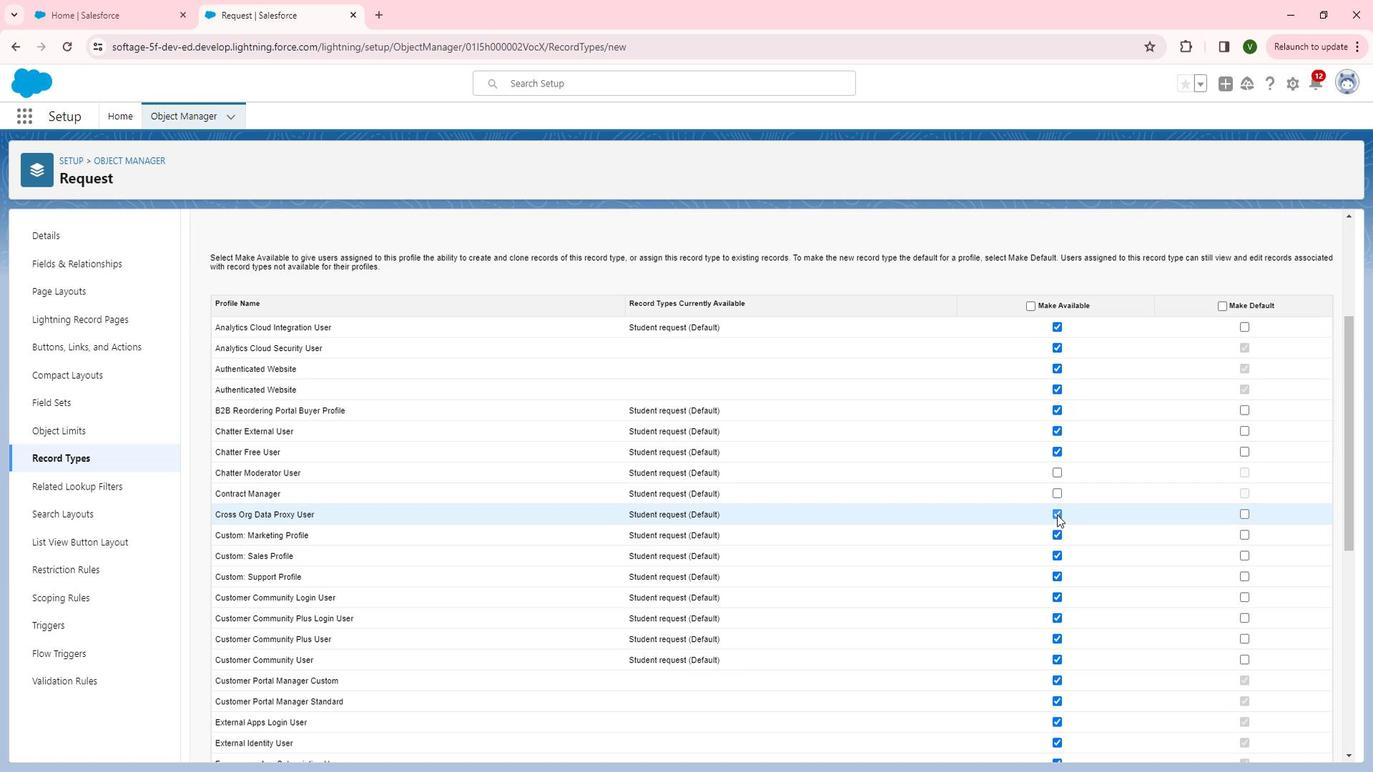 
Action: Mouse moved to (1083, 522)
Screenshot: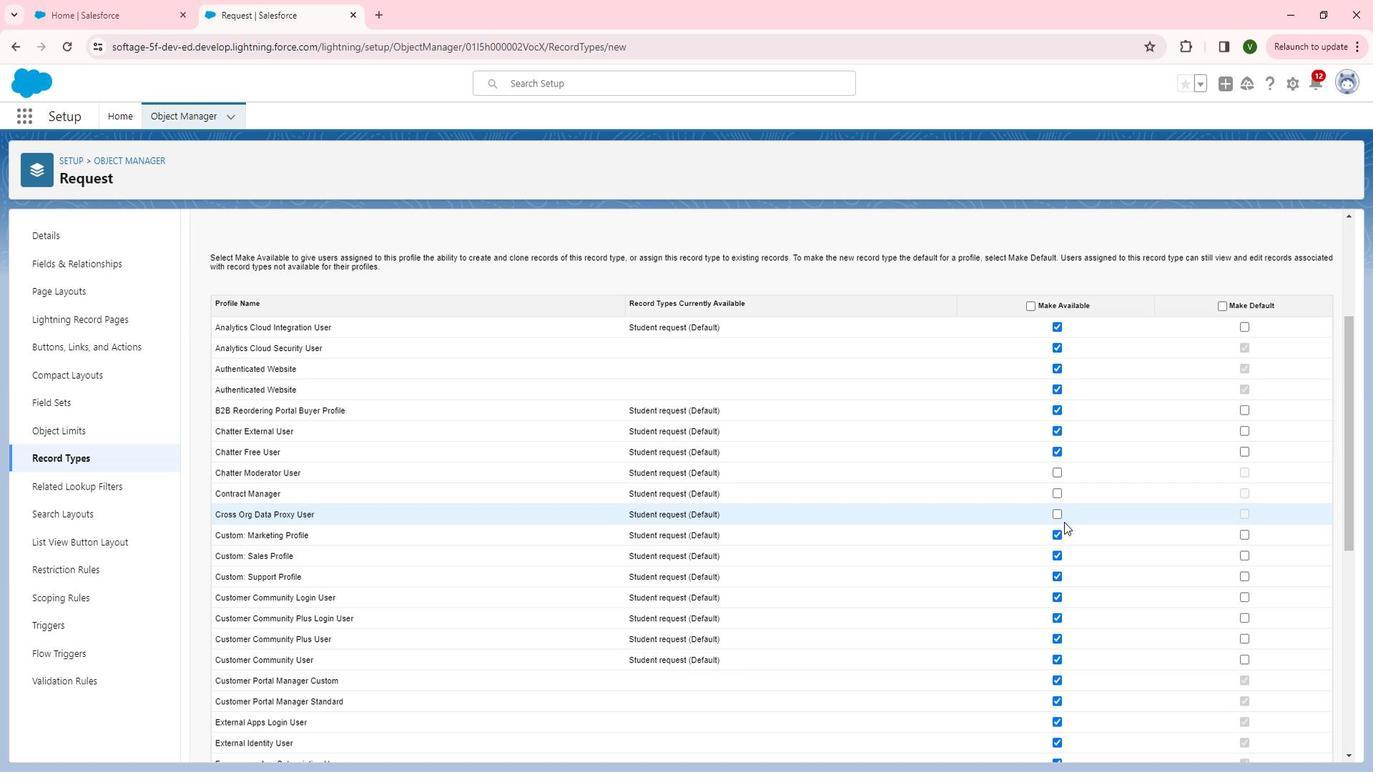 
Action: Mouse scrolled (1083, 521) with delta (0, 0)
Screenshot: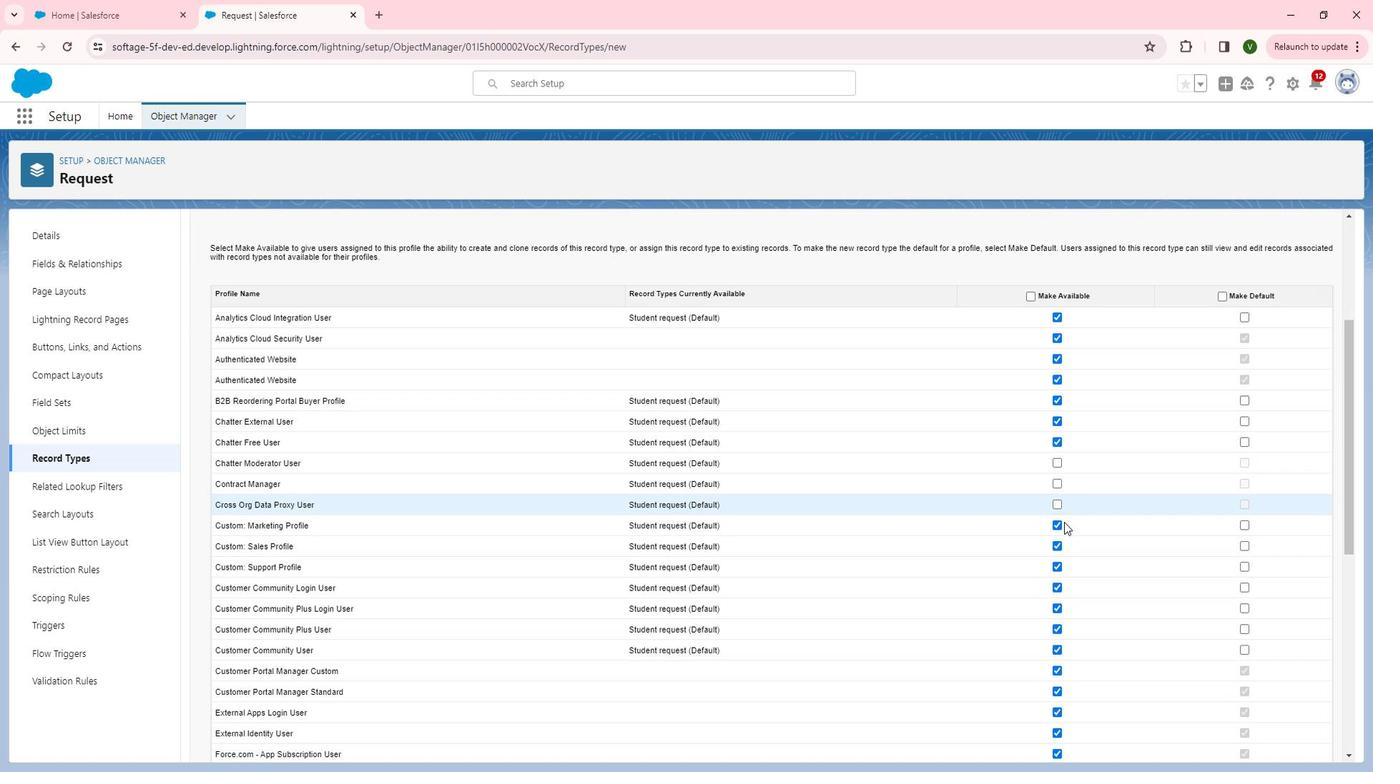 
Action: Mouse scrolled (1083, 521) with delta (0, 0)
Screenshot: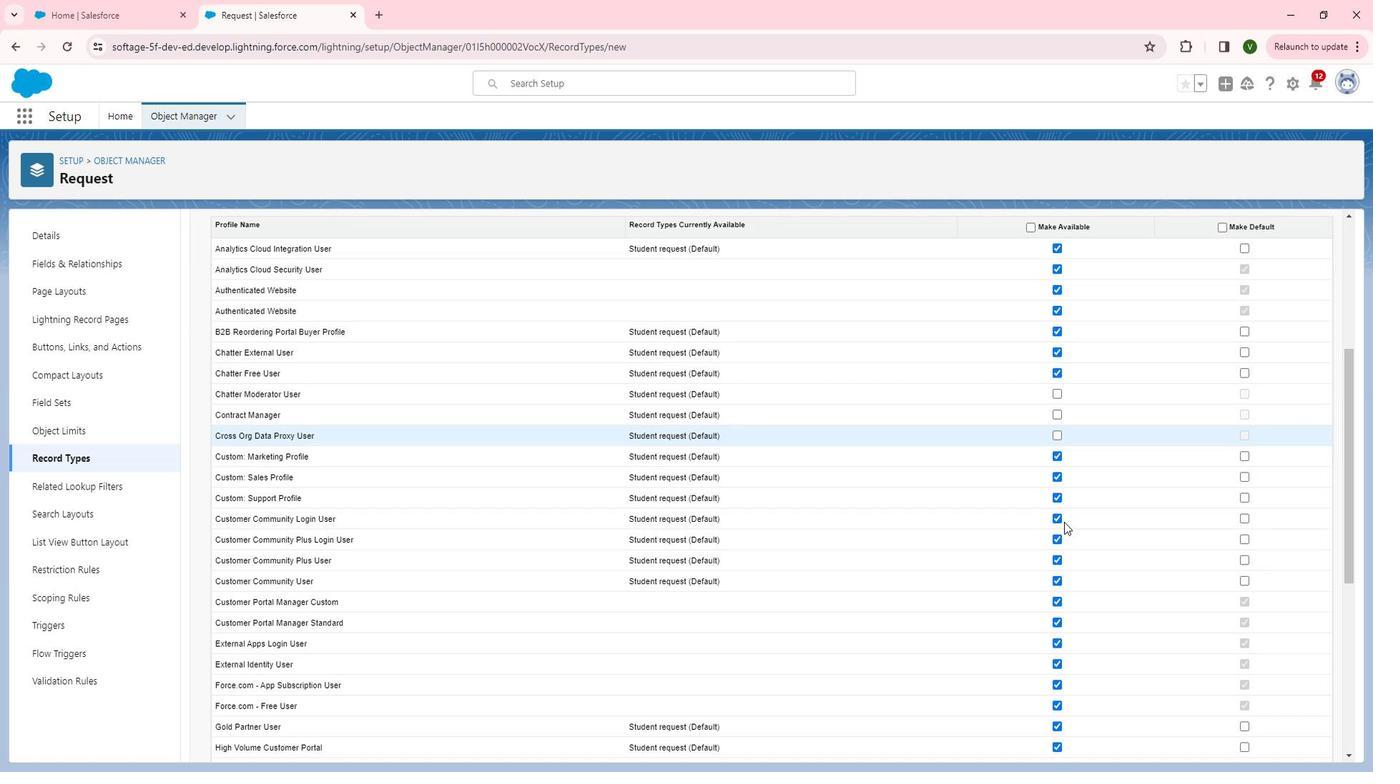
Action: Mouse scrolled (1083, 521) with delta (0, 0)
Screenshot: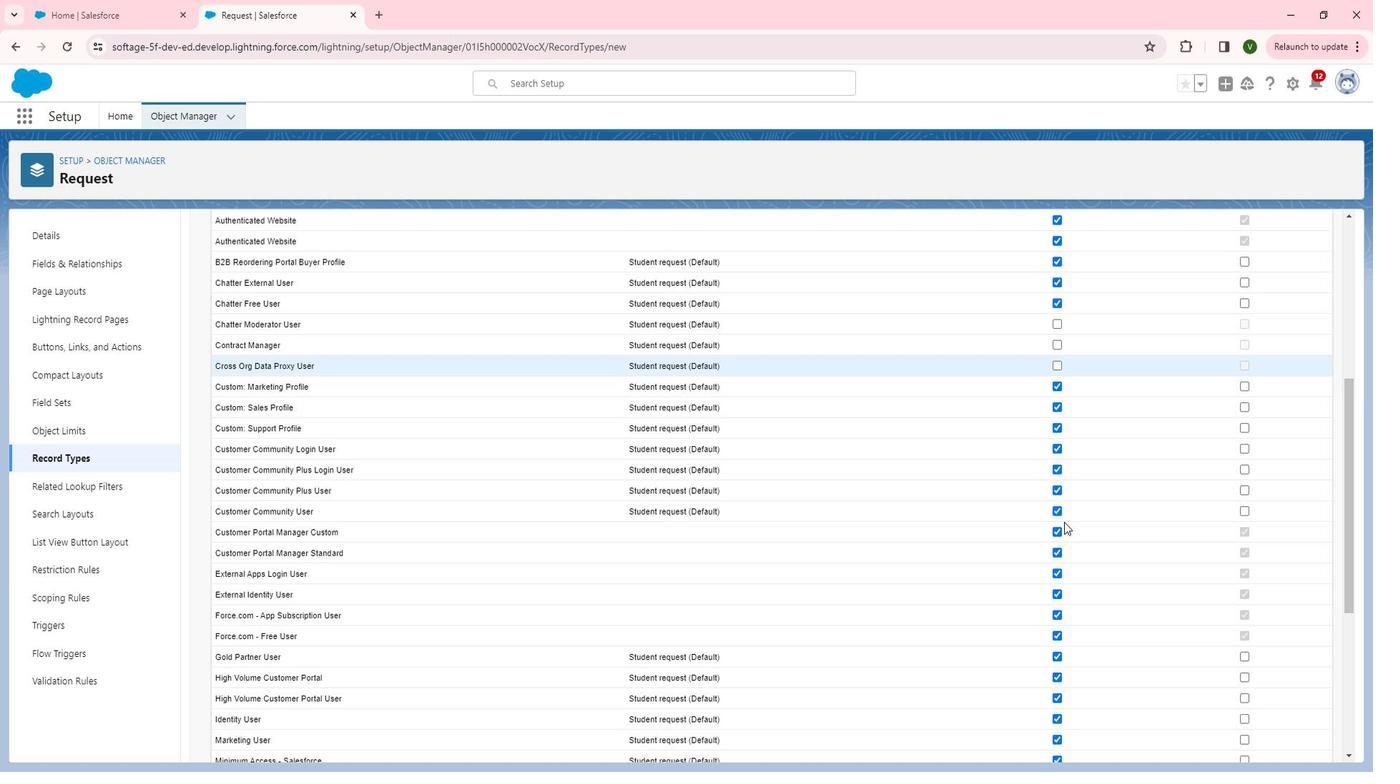 
Action: Mouse scrolled (1083, 521) with delta (0, 0)
Screenshot: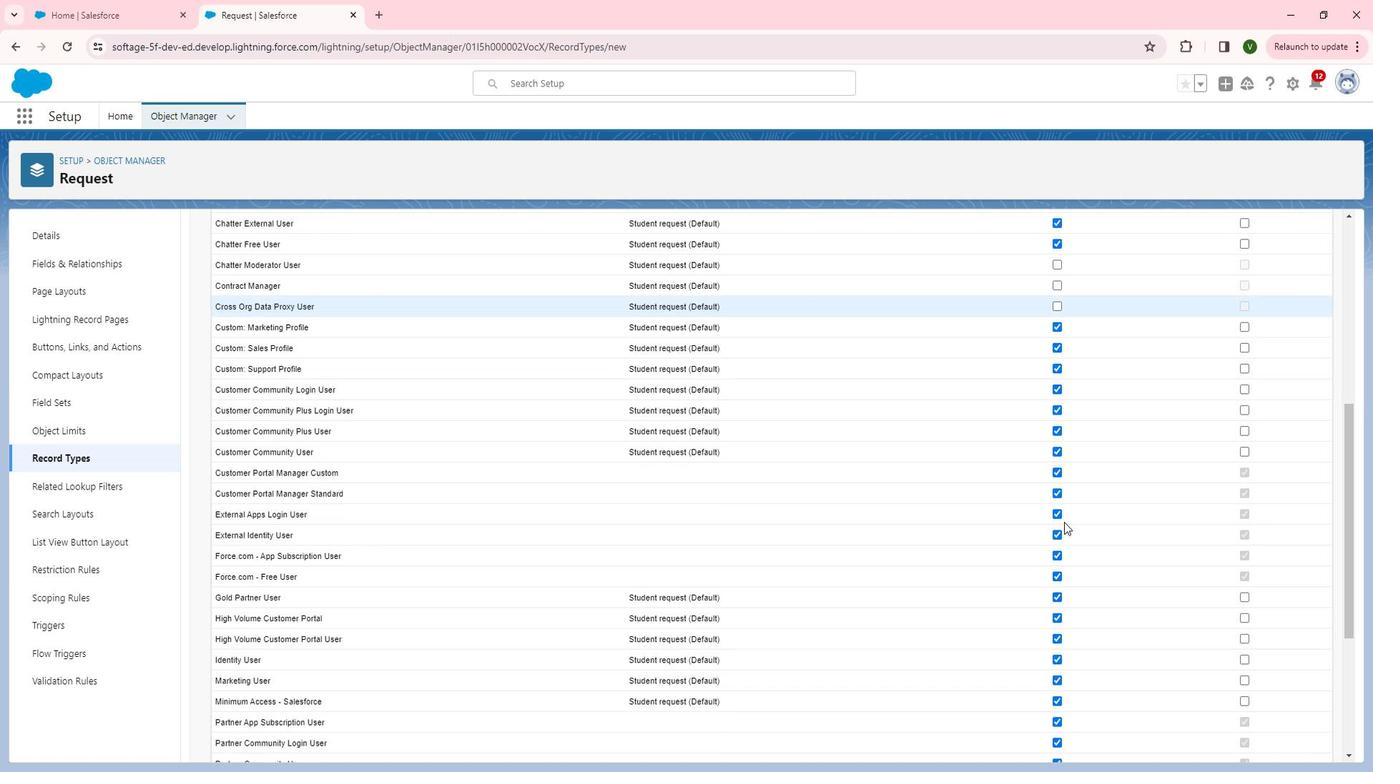 
Action: Mouse moved to (1075, 530)
Screenshot: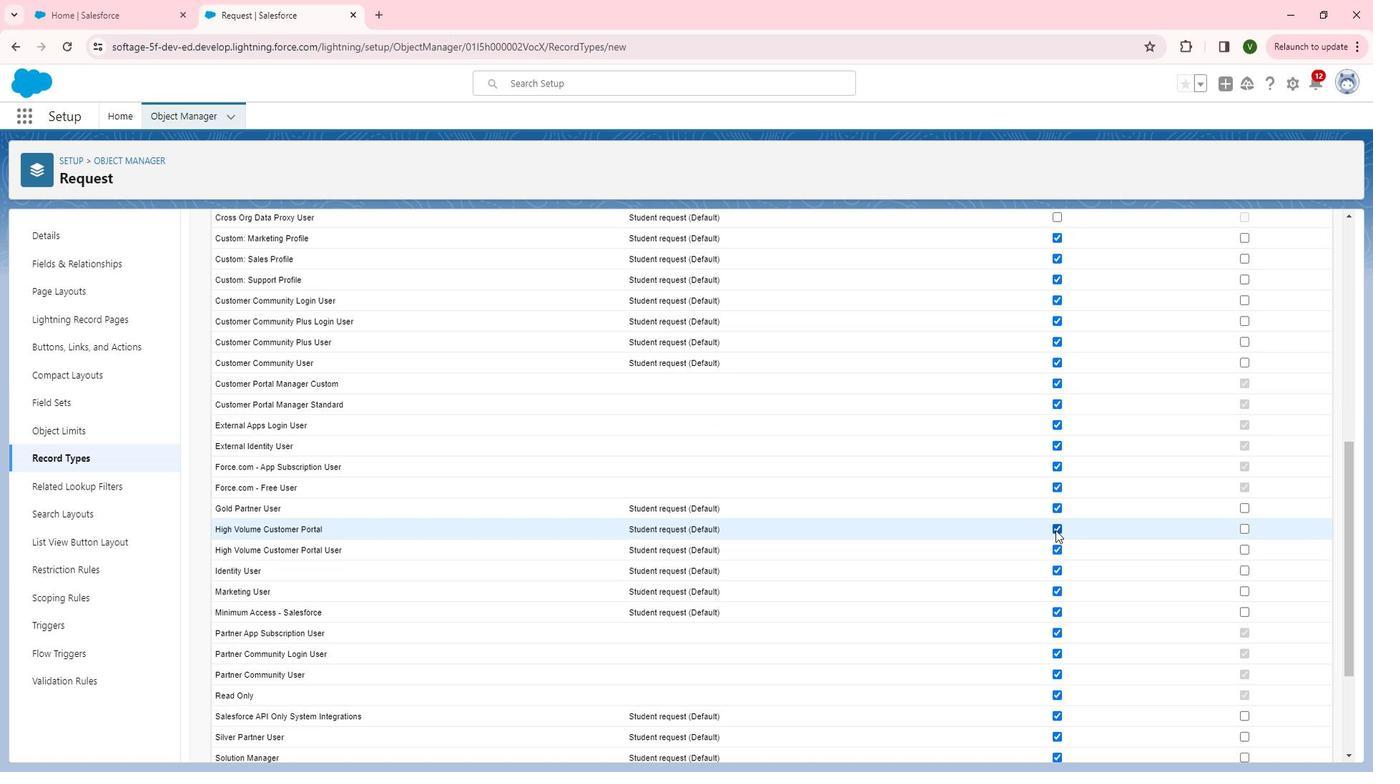 
Action: Mouse pressed left at (1075, 530)
Screenshot: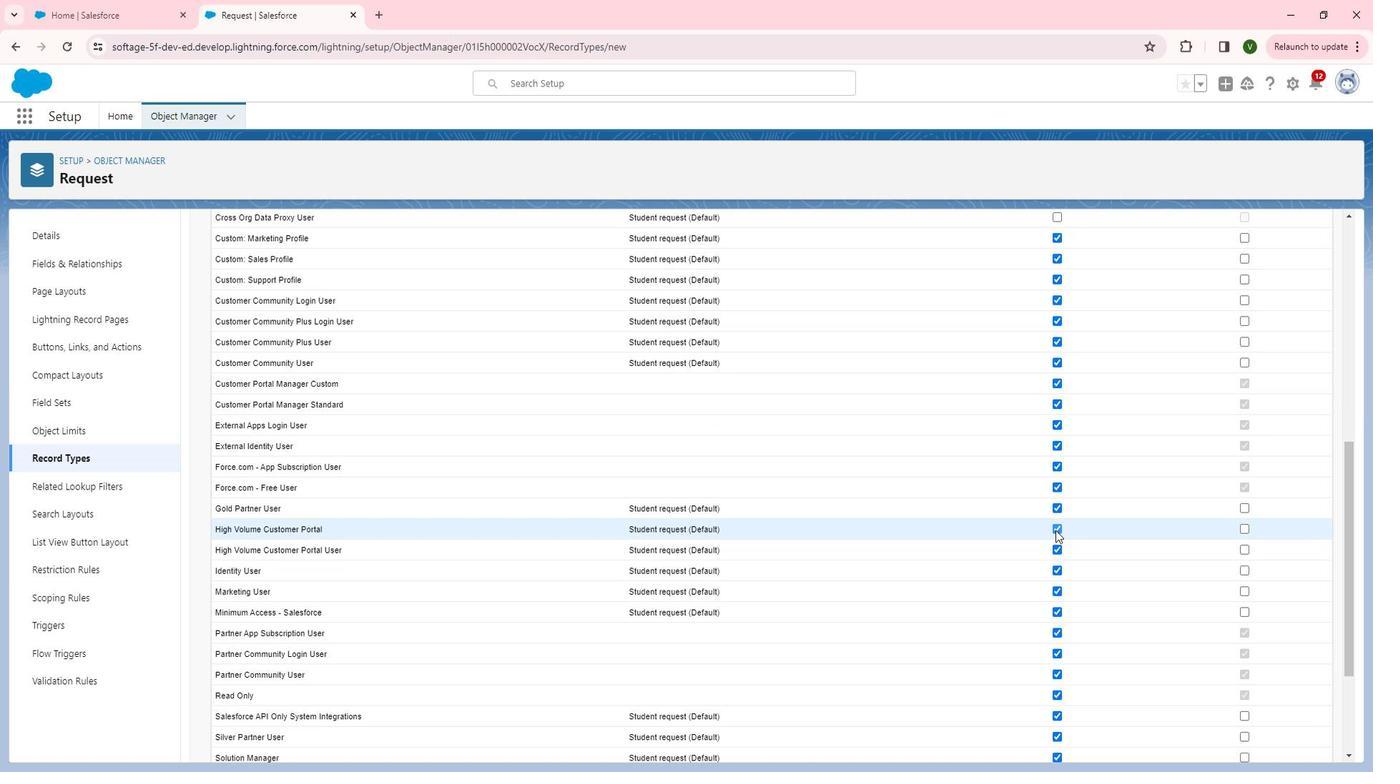 
Action: Mouse moved to (1076, 588)
Screenshot: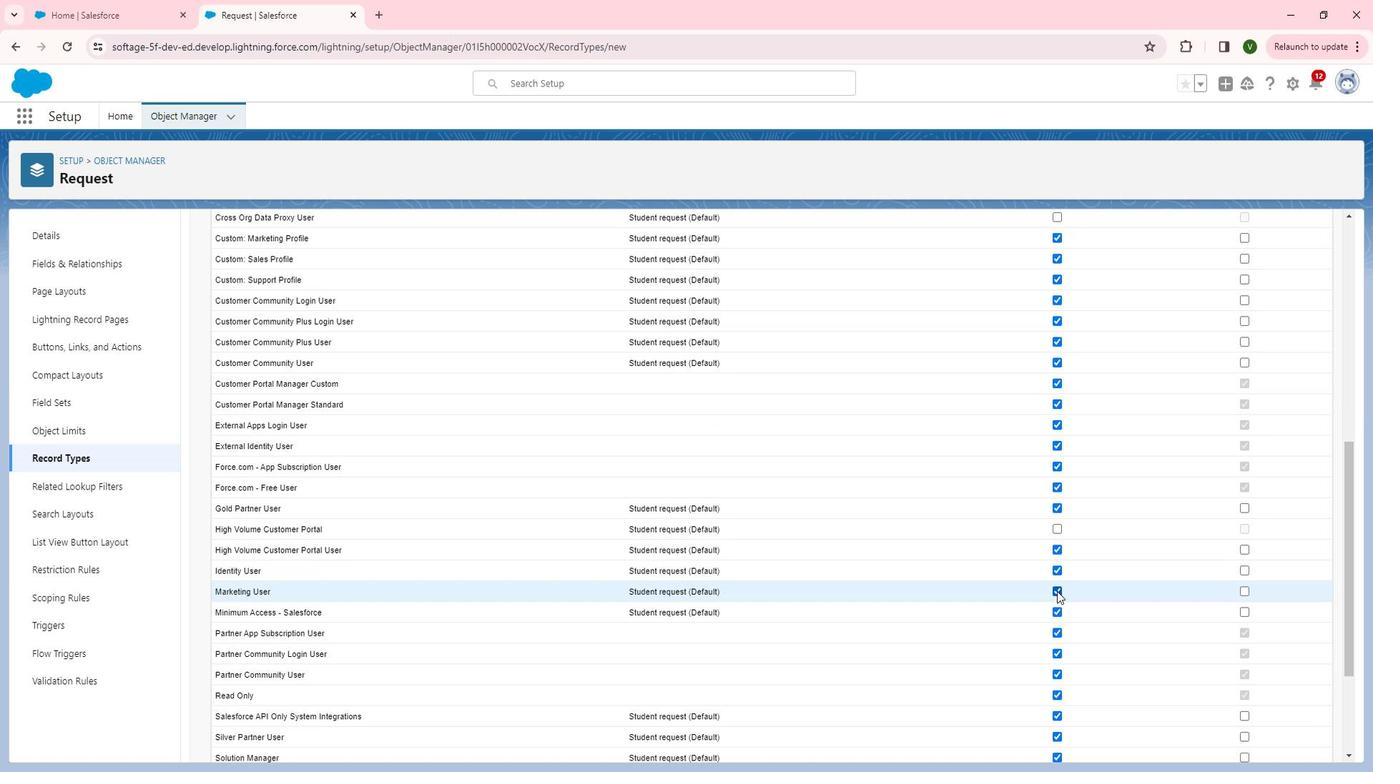 
Action: Mouse pressed left at (1076, 588)
Screenshot: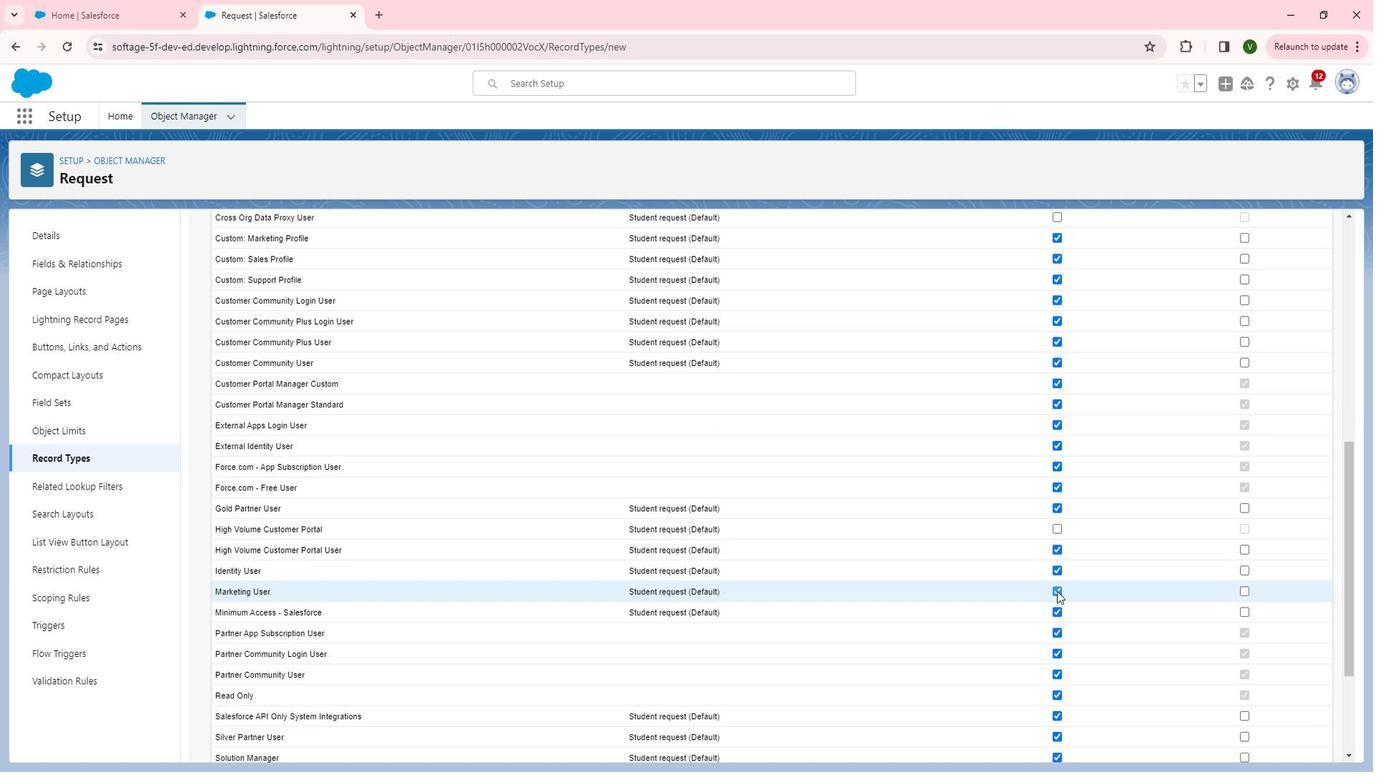 
Action: Mouse moved to (1078, 607)
Screenshot: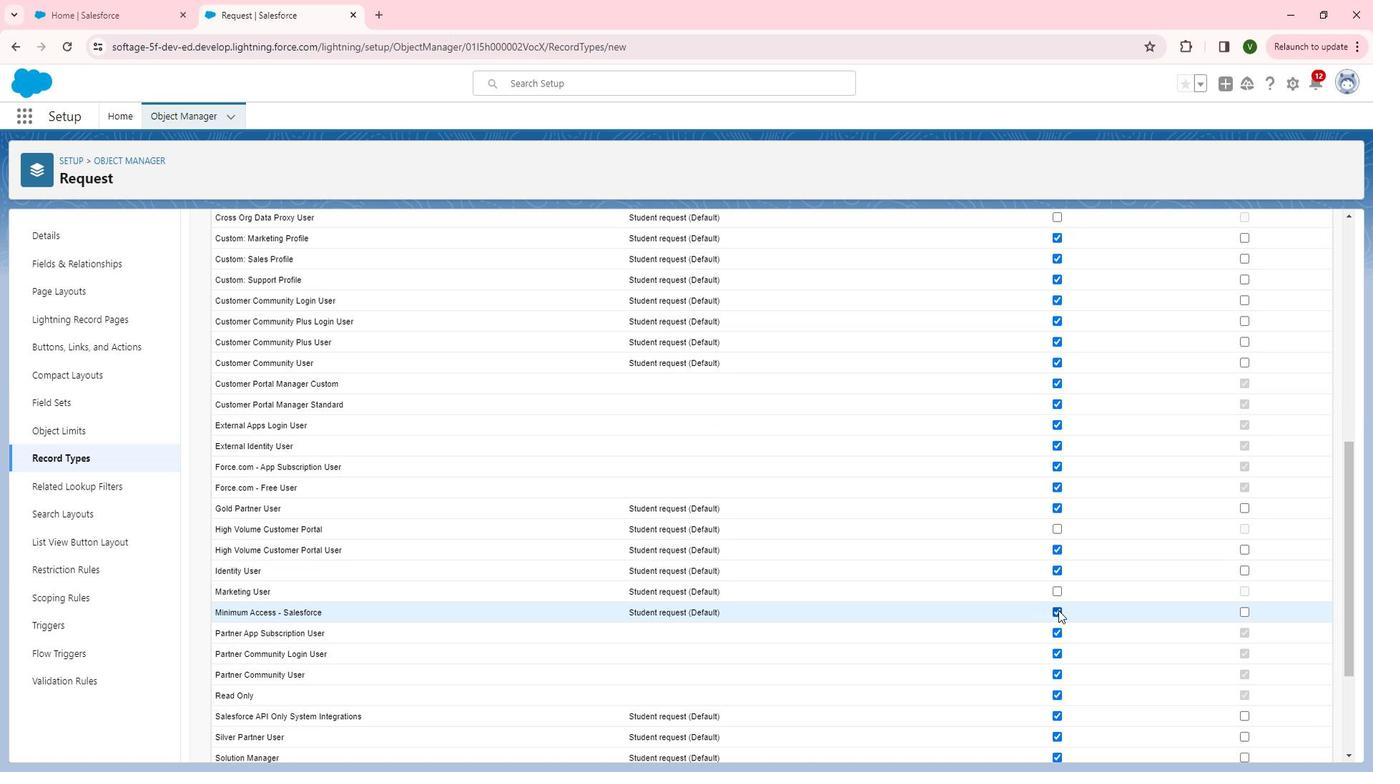 
Action: Mouse pressed left at (1078, 607)
Screenshot: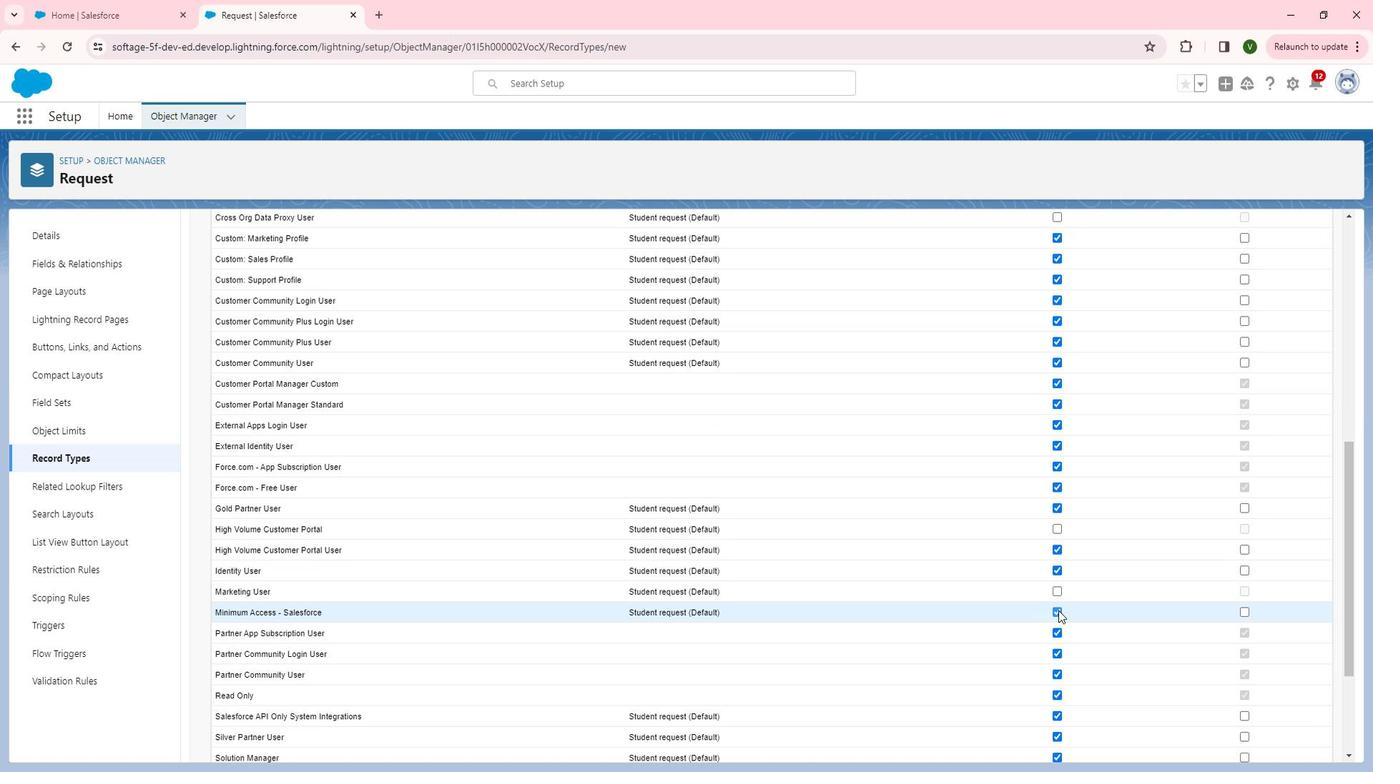 
Action: Mouse scrolled (1078, 606) with delta (0, 0)
Screenshot: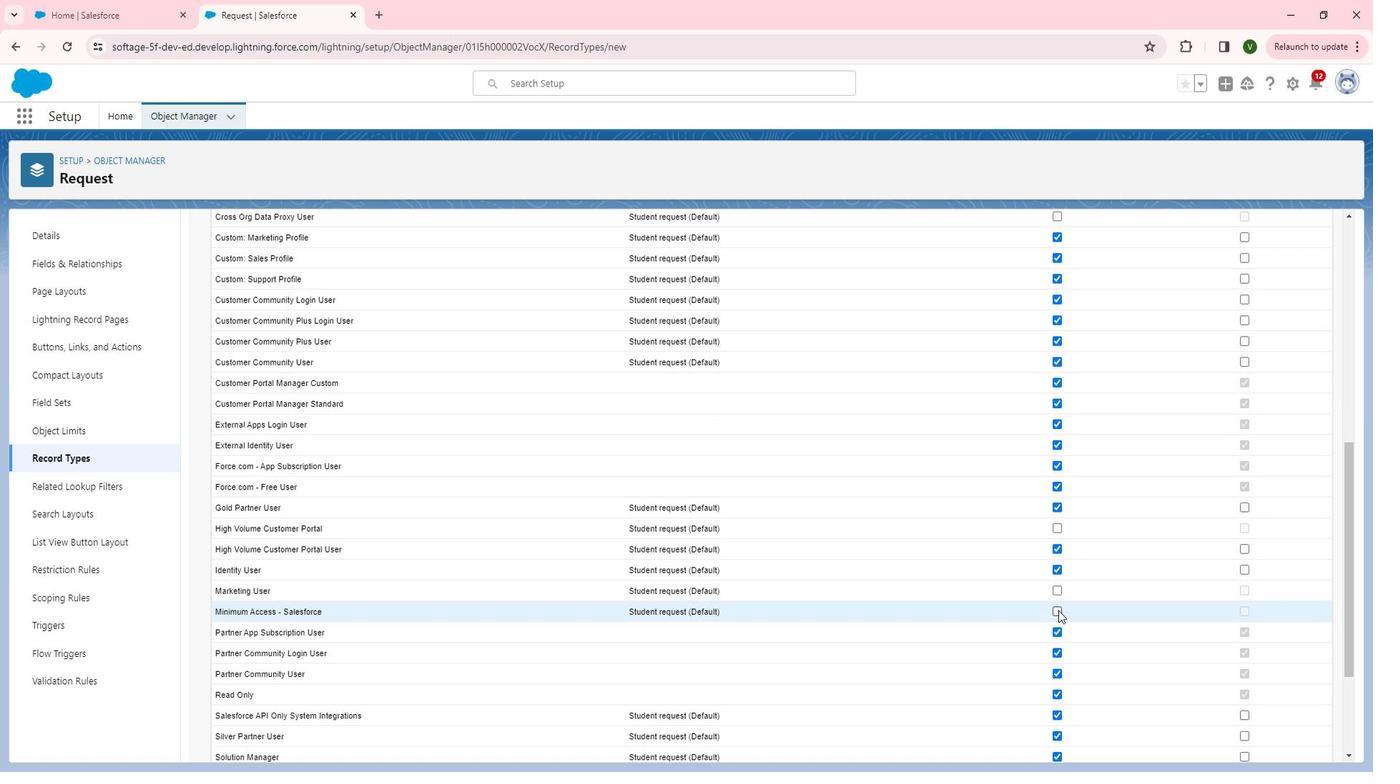 
Action: Mouse scrolled (1078, 606) with delta (0, 0)
Screenshot: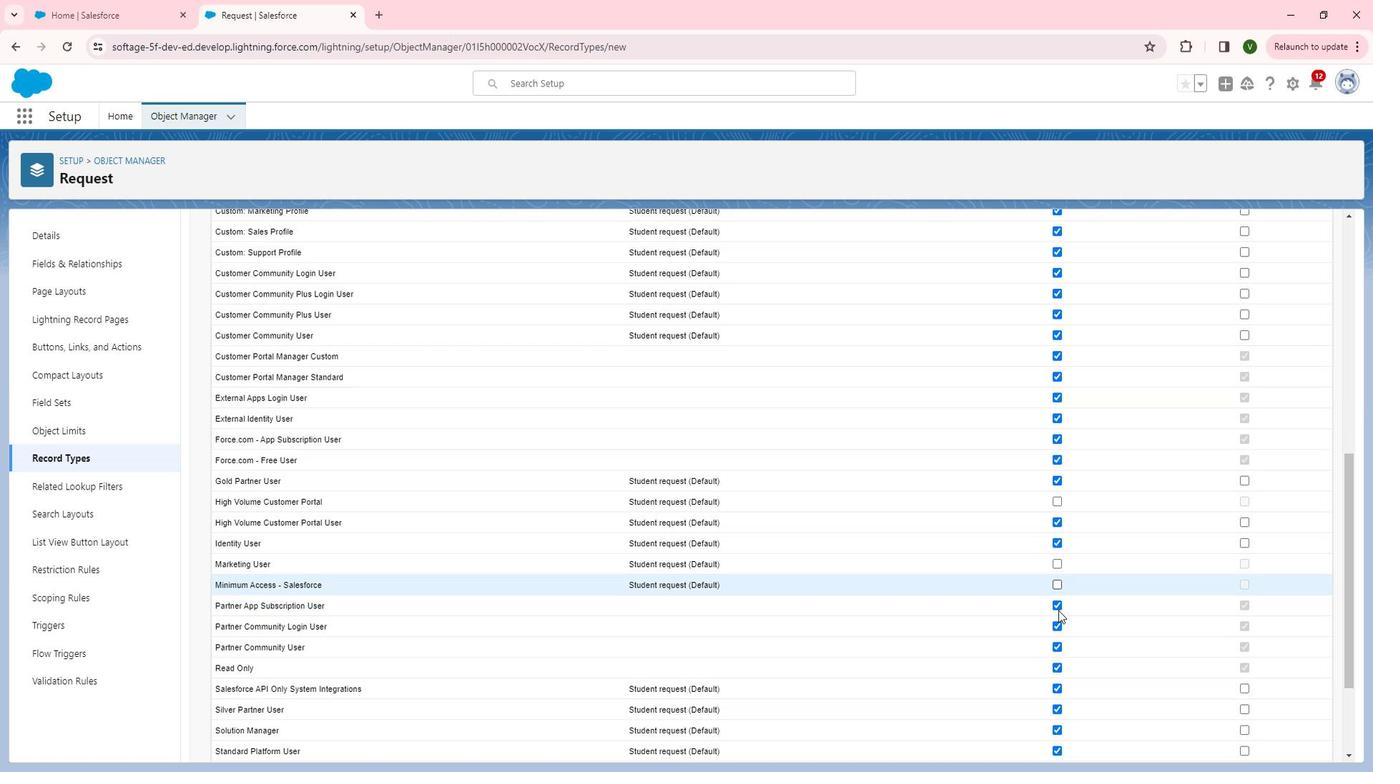 
Action: Mouse scrolled (1078, 606) with delta (0, 0)
Screenshot: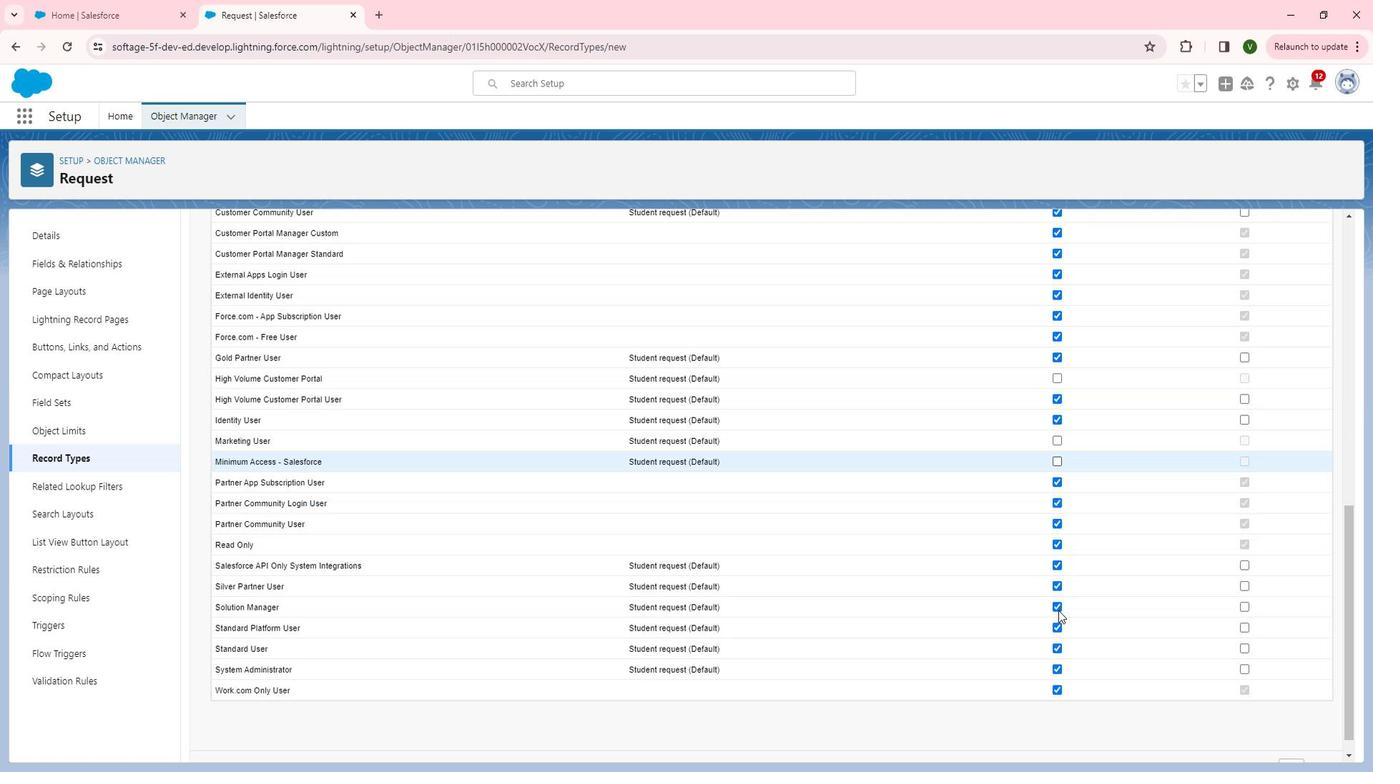 
Action: Mouse scrolled (1078, 606) with delta (0, 0)
Screenshot: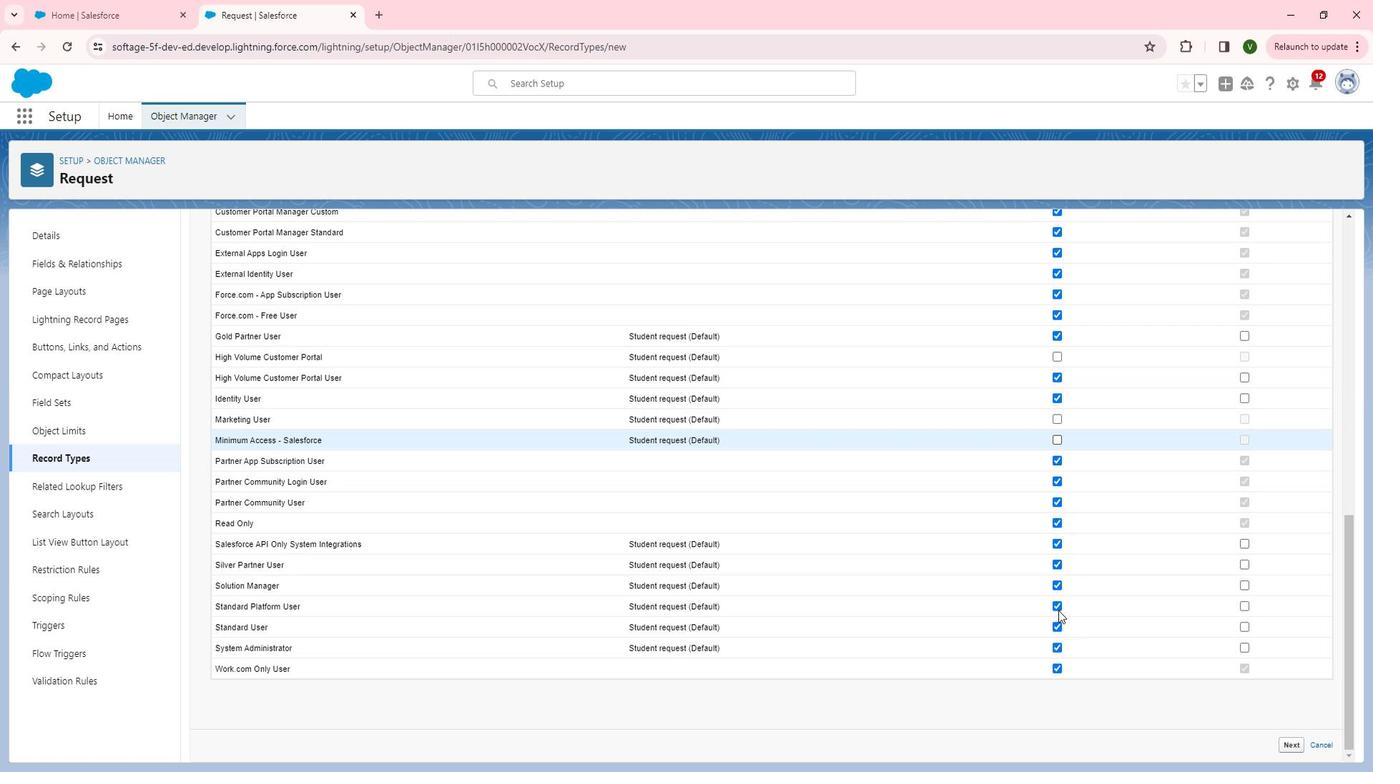 
Action: Mouse scrolled (1078, 606) with delta (0, 0)
Screenshot: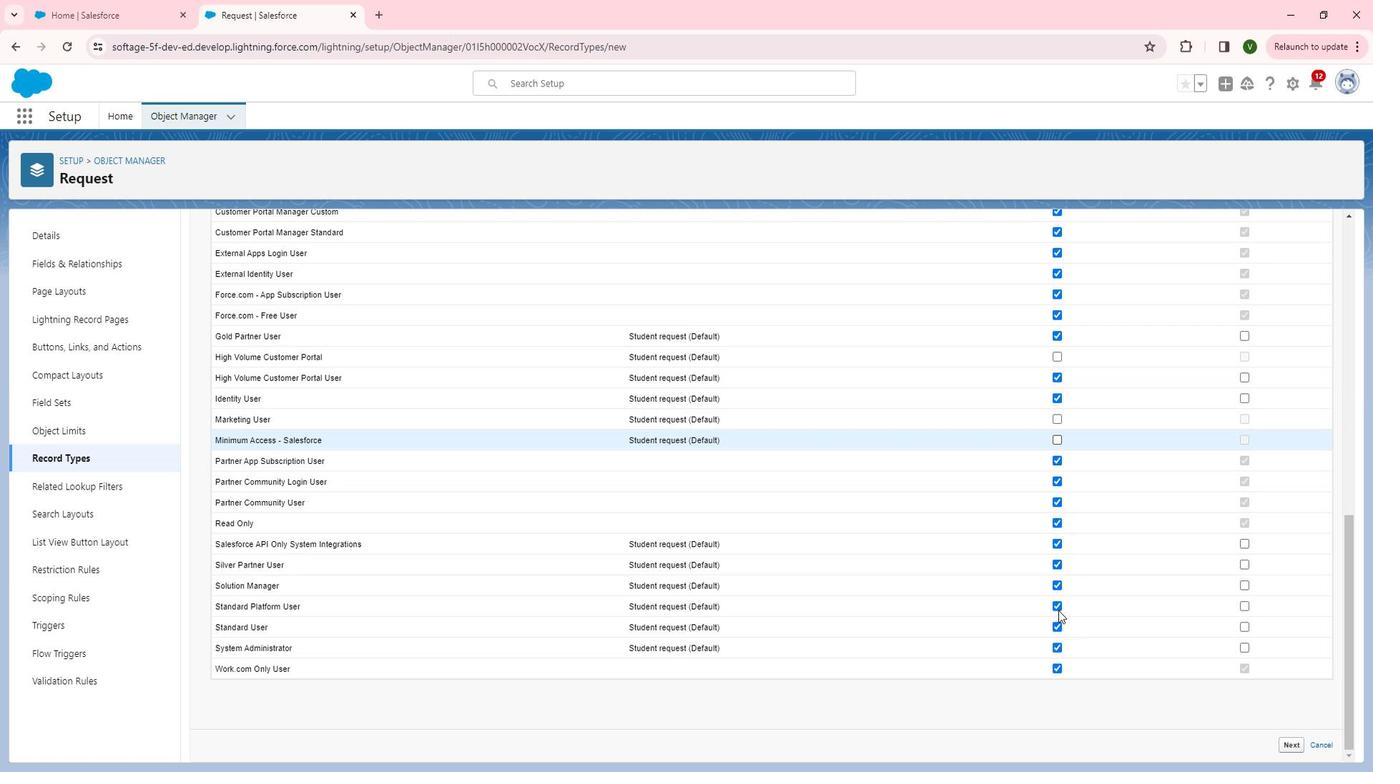 
Action: Mouse moved to (1310, 732)
Screenshot: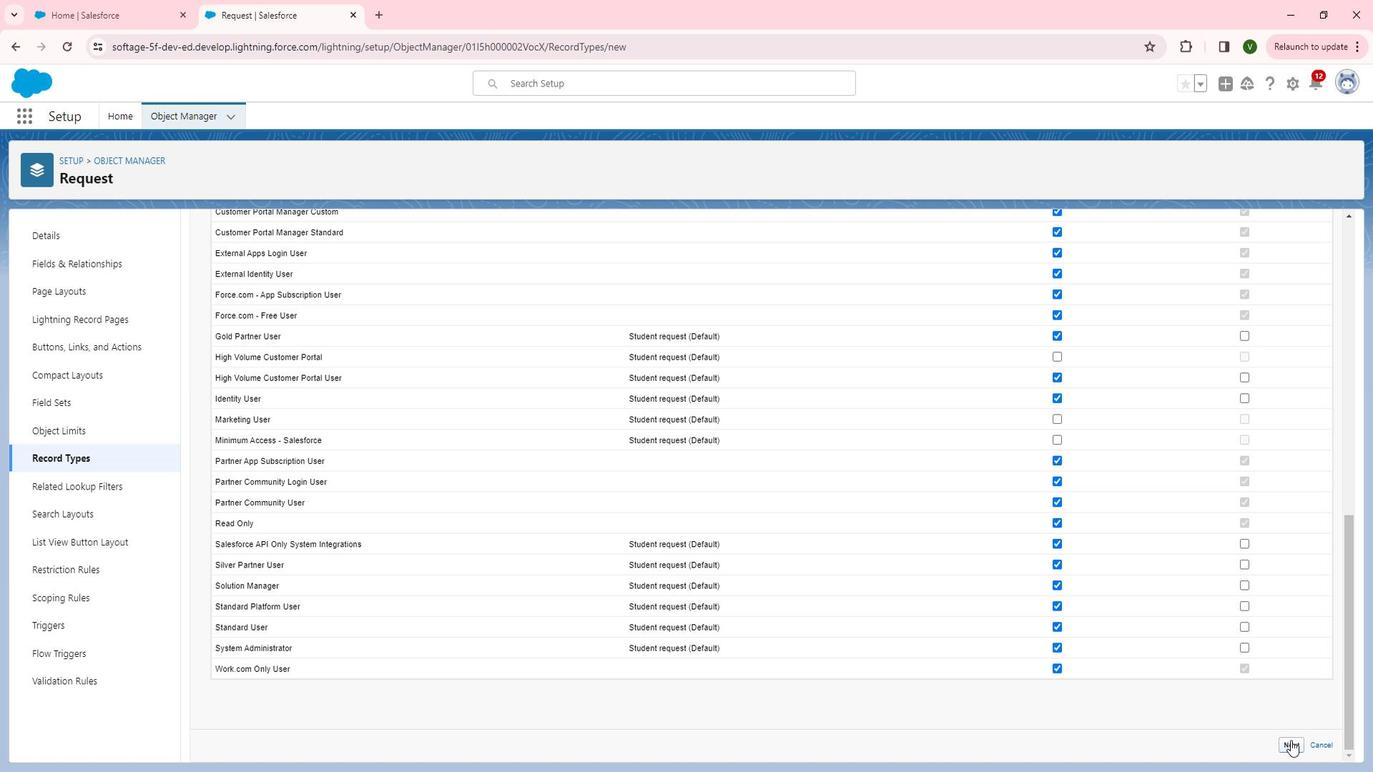 
Action: Mouse pressed left at (1310, 732)
Screenshot: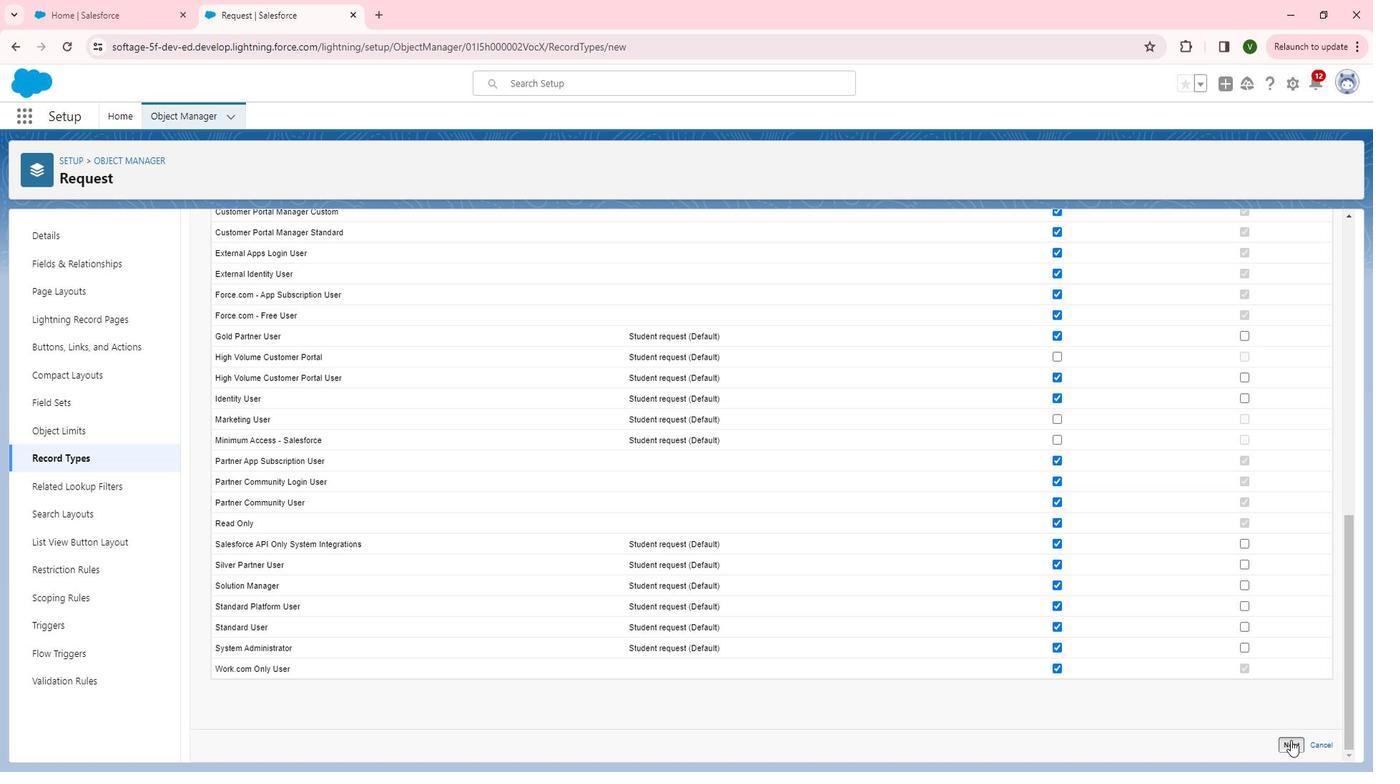 
Action: Mouse moved to (1113, 574)
Screenshot: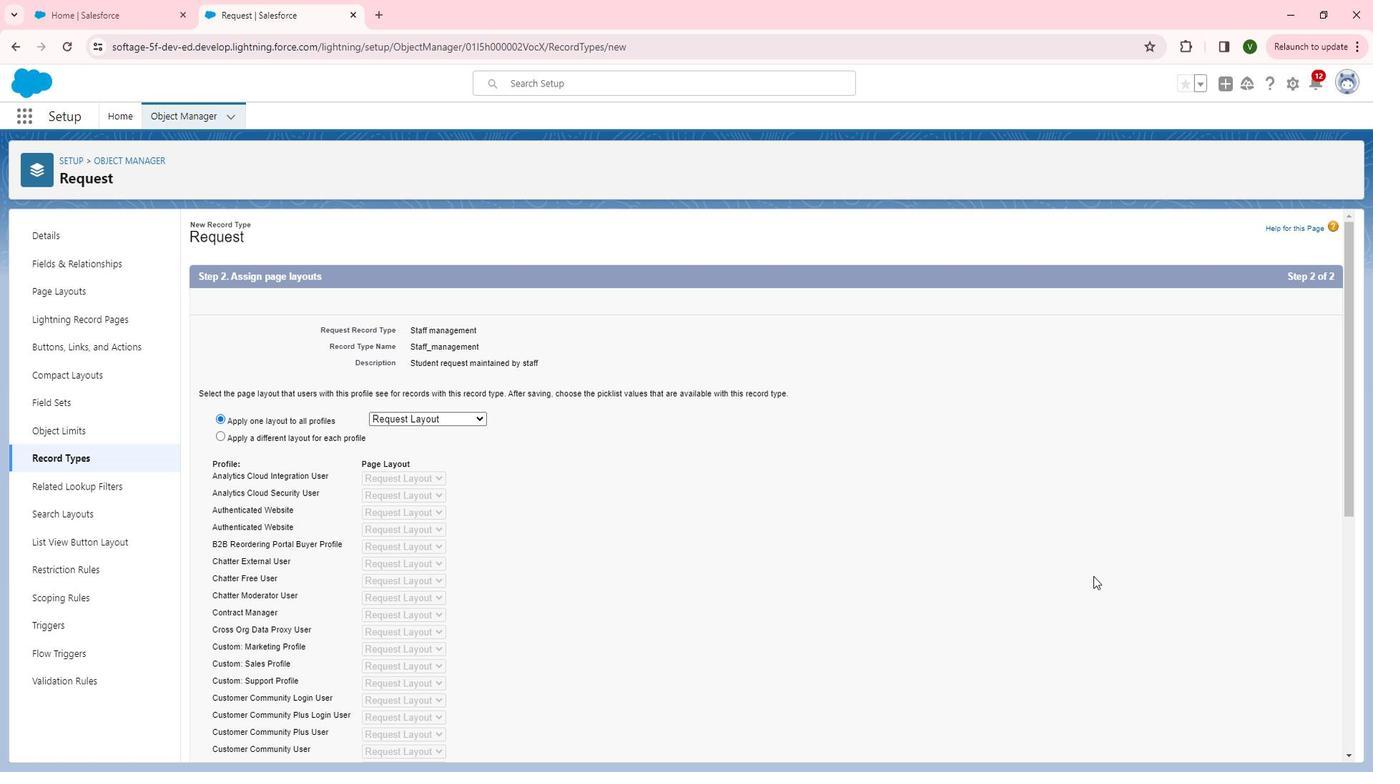 
Action: Mouse scrolled (1113, 573) with delta (0, 0)
Screenshot: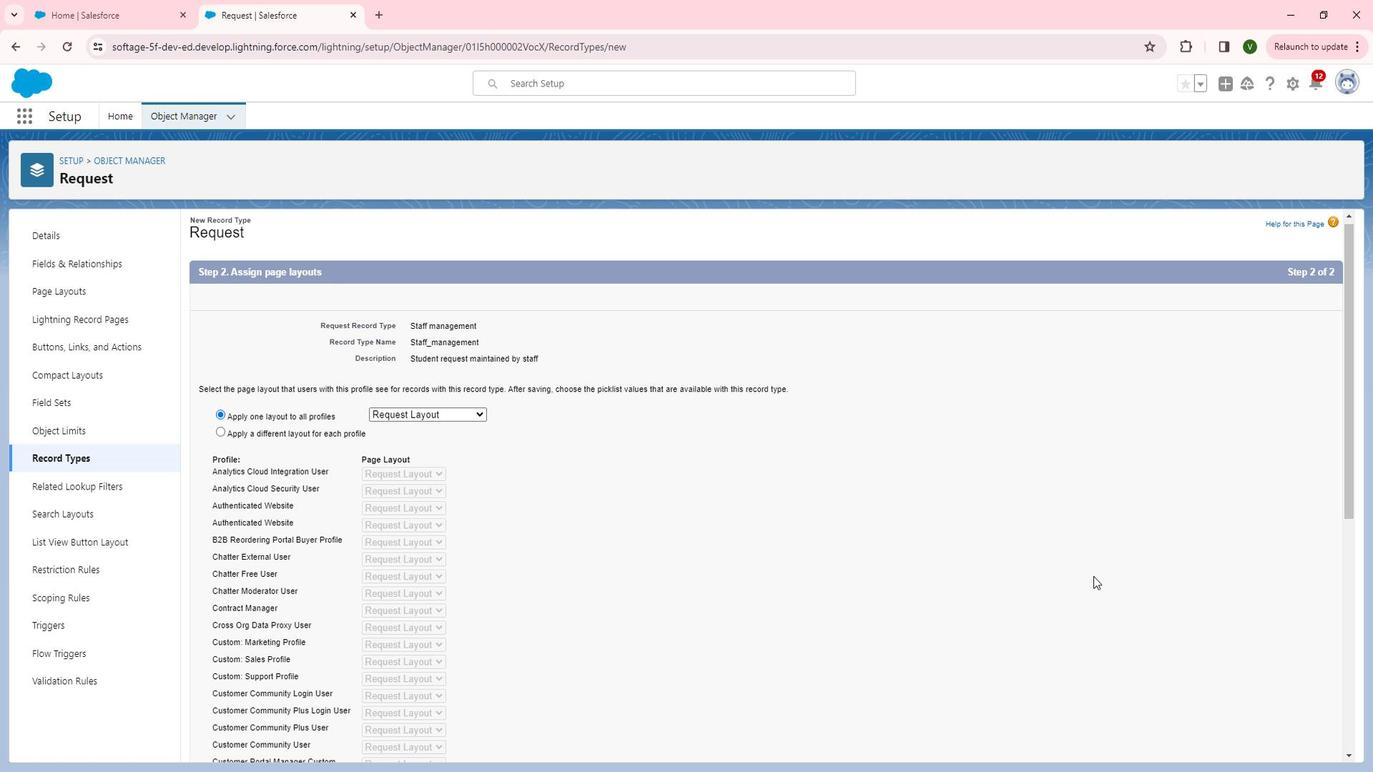 
Action: Mouse moved to (1113, 573)
Screenshot: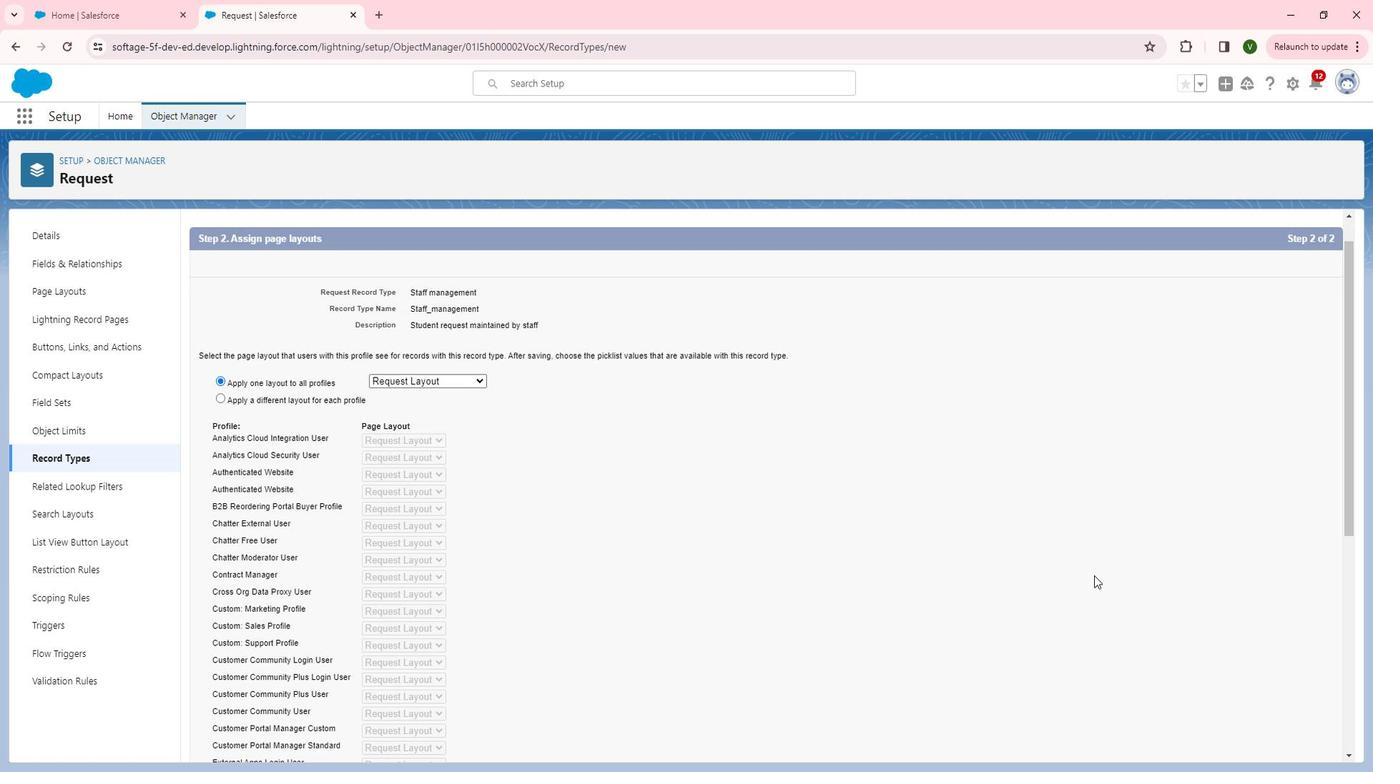 
Action: Mouse scrolled (1113, 573) with delta (0, 0)
Screenshot: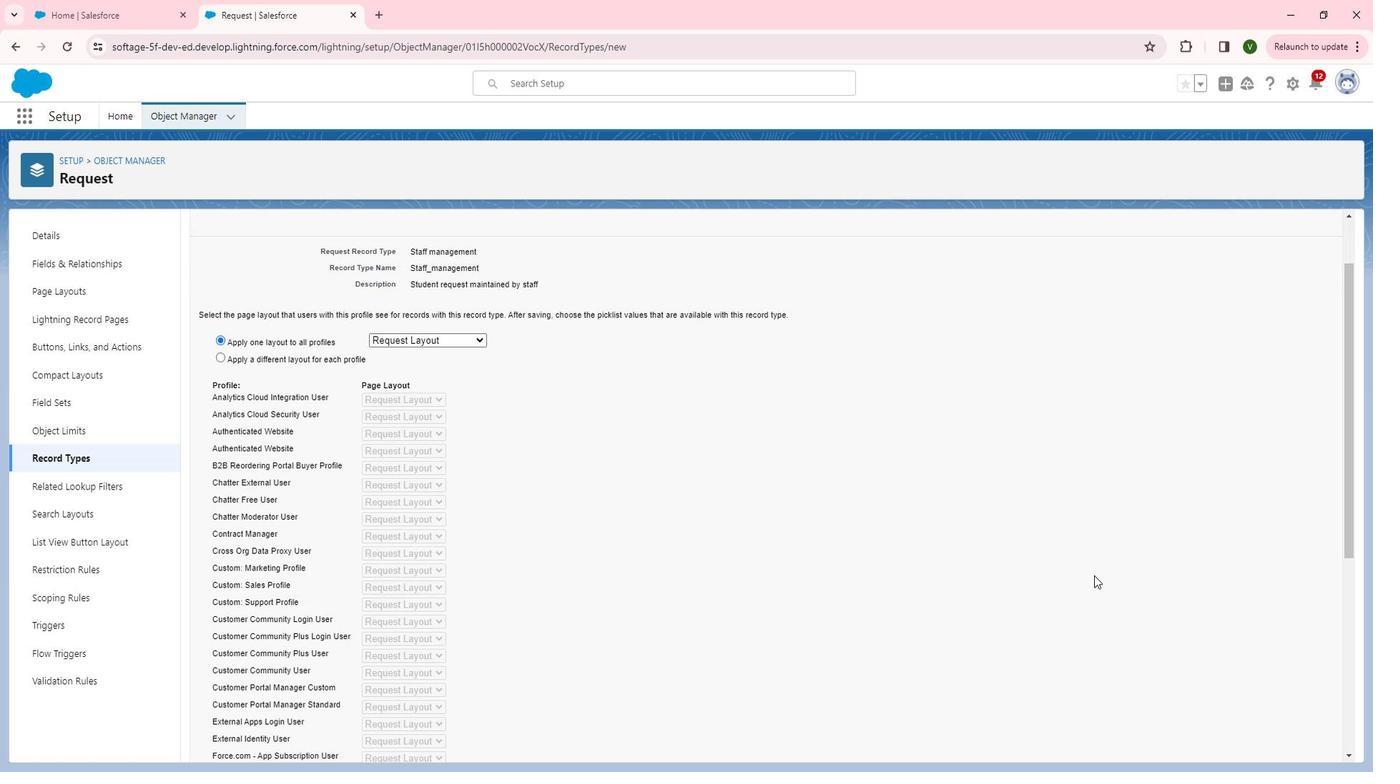 
Action: Mouse scrolled (1113, 573) with delta (0, 0)
Screenshot: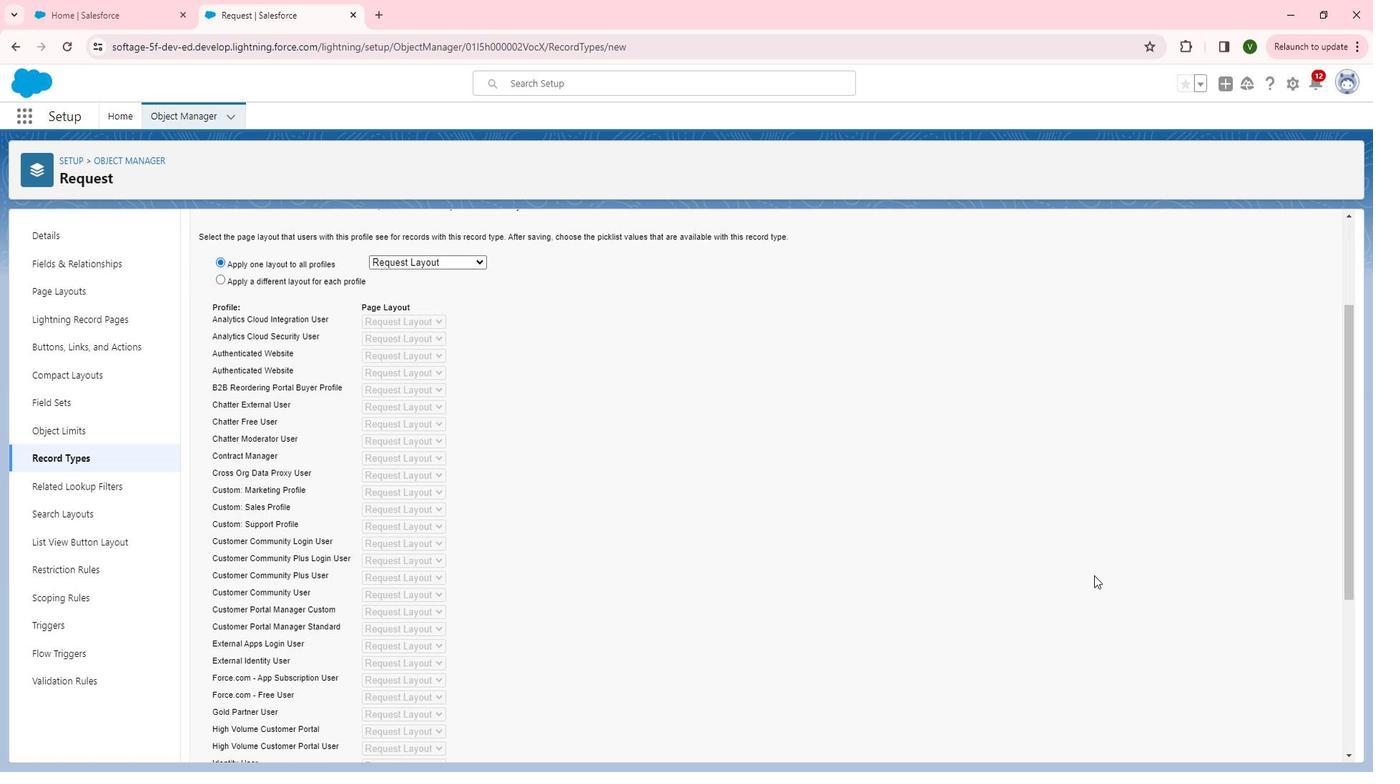 
Action: Mouse moved to (1119, 573)
Screenshot: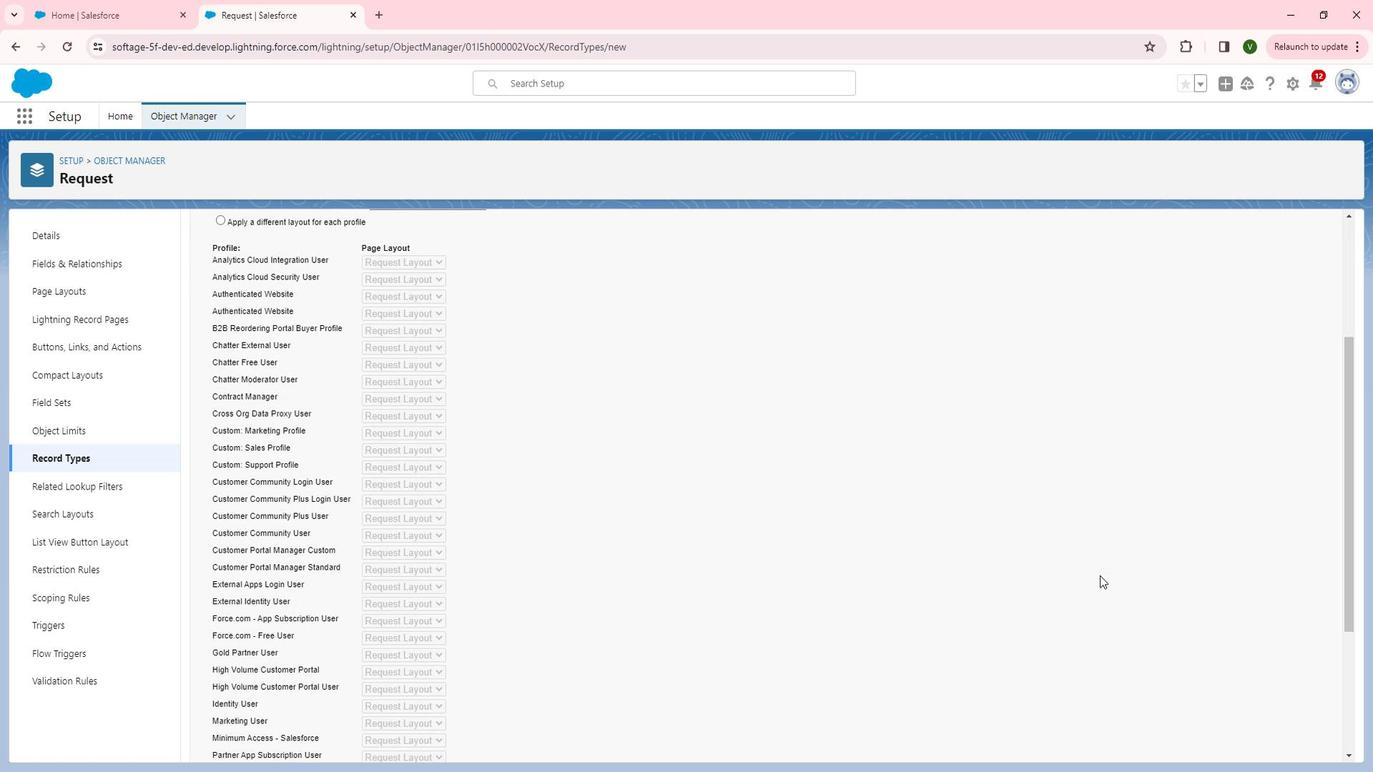 
Action: Mouse scrolled (1119, 573) with delta (0, 0)
Screenshot: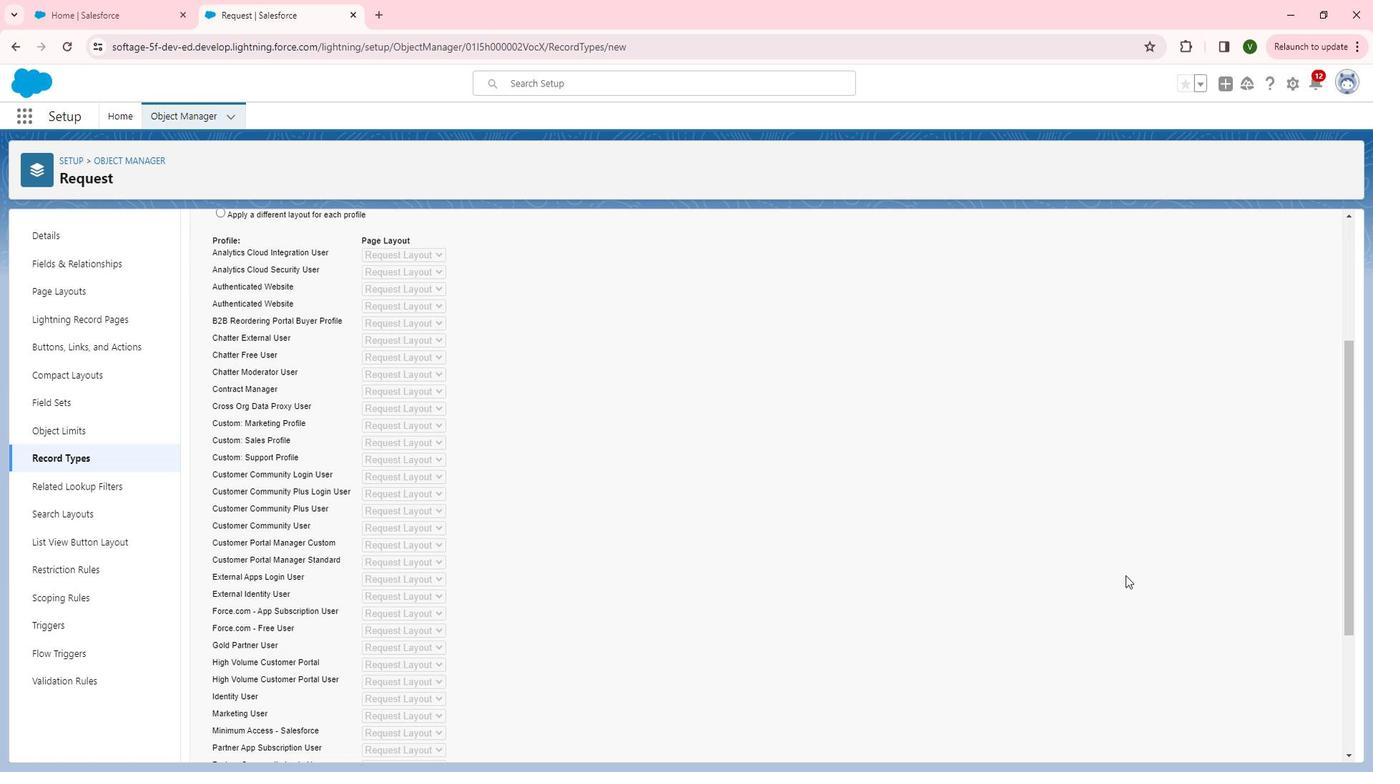 
Action: Mouse moved to (1152, 573)
Screenshot: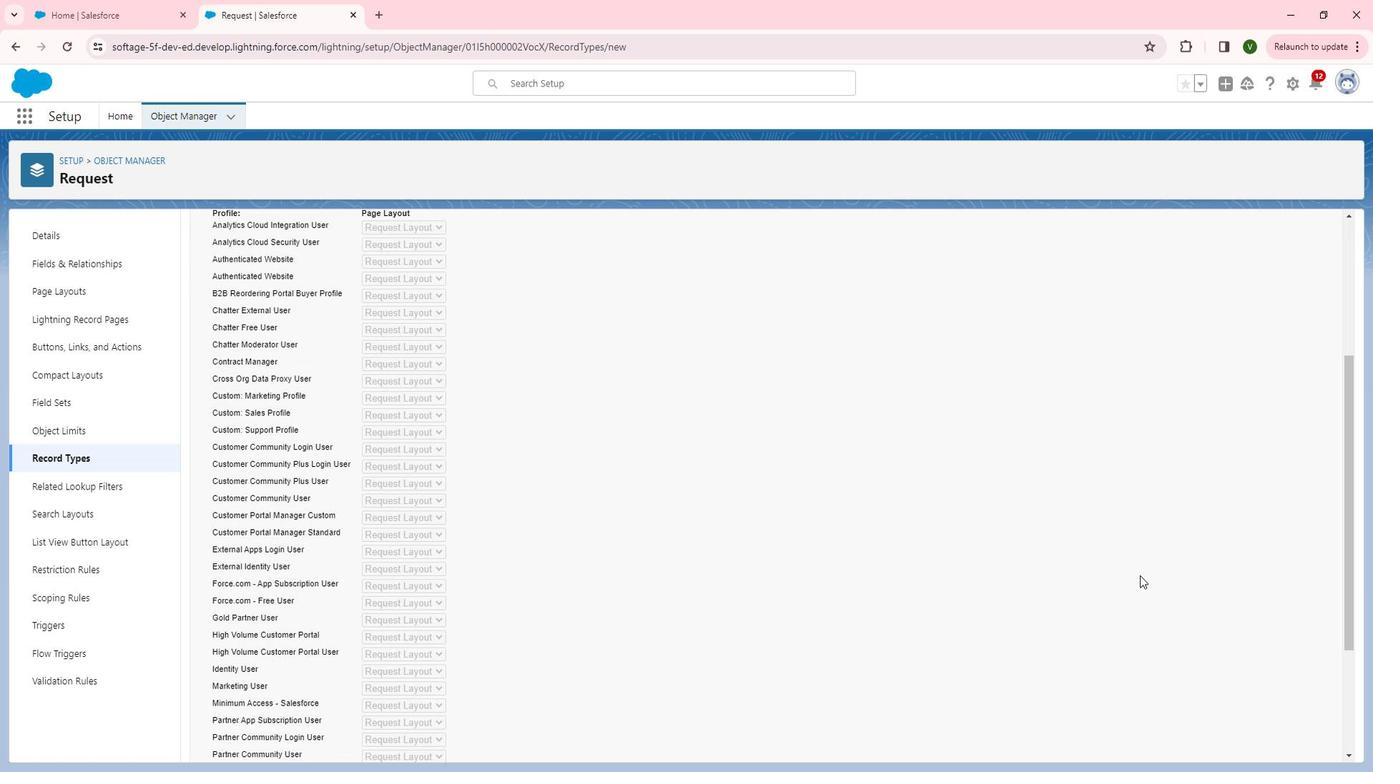 
Action: Mouse scrolled (1152, 573) with delta (0, 0)
Screenshot: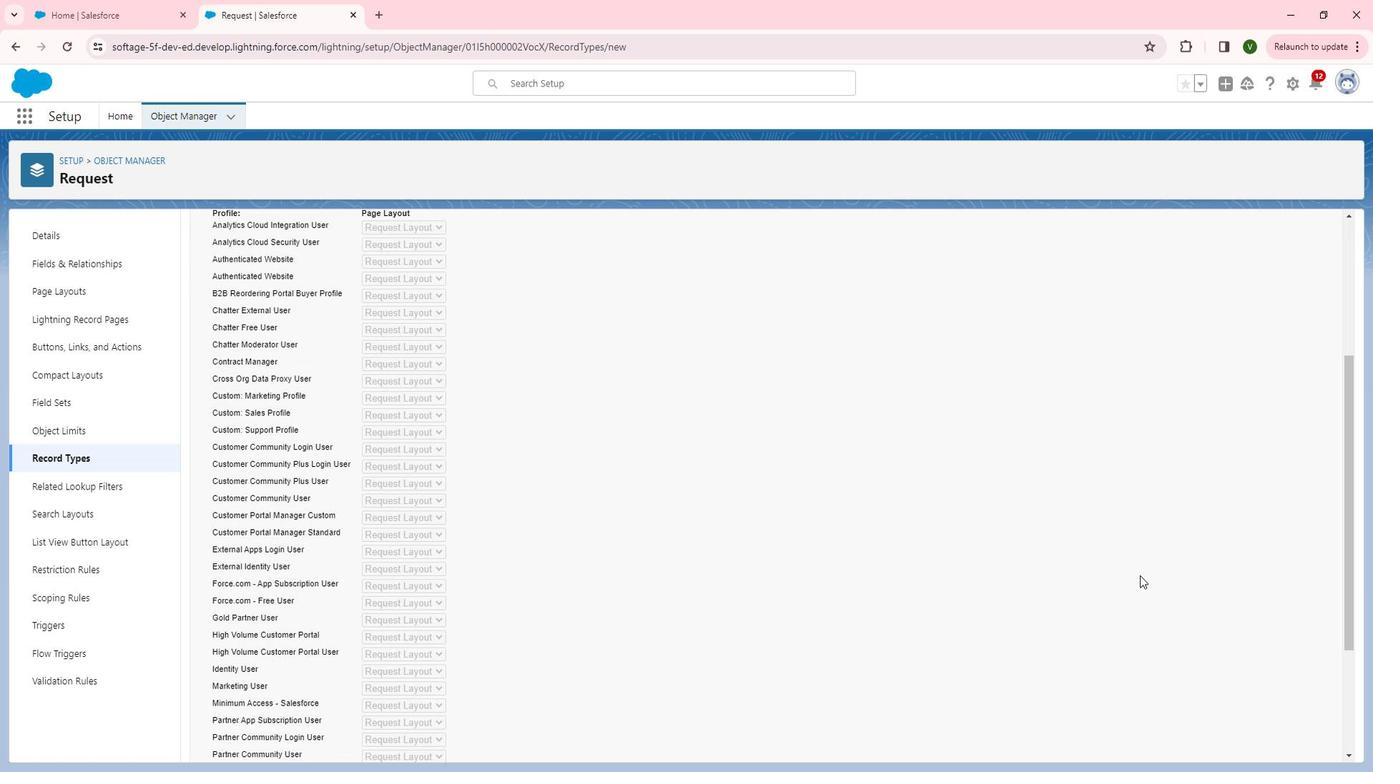 
Action: Mouse moved to (1177, 583)
Screenshot: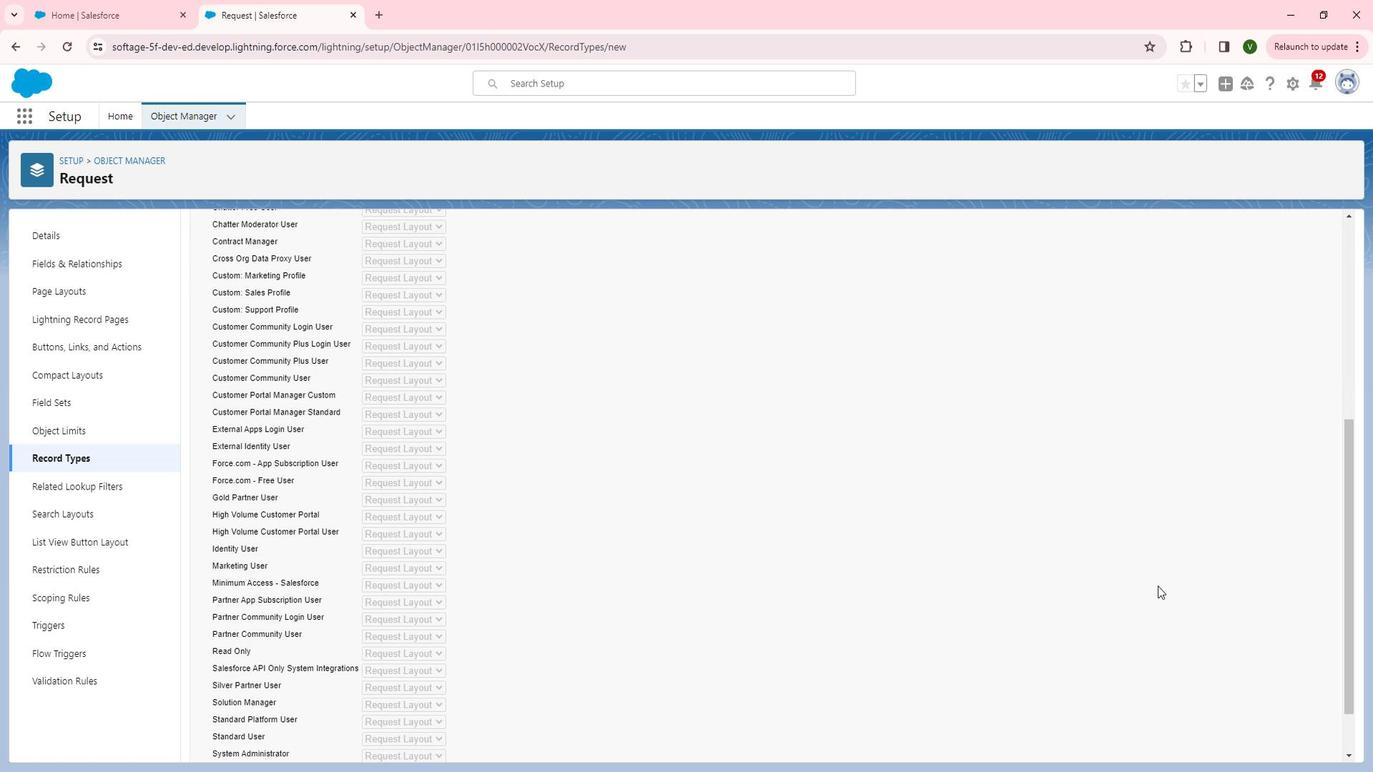 
Action: Mouse scrolled (1177, 583) with delta (0, 0)
Screenshot: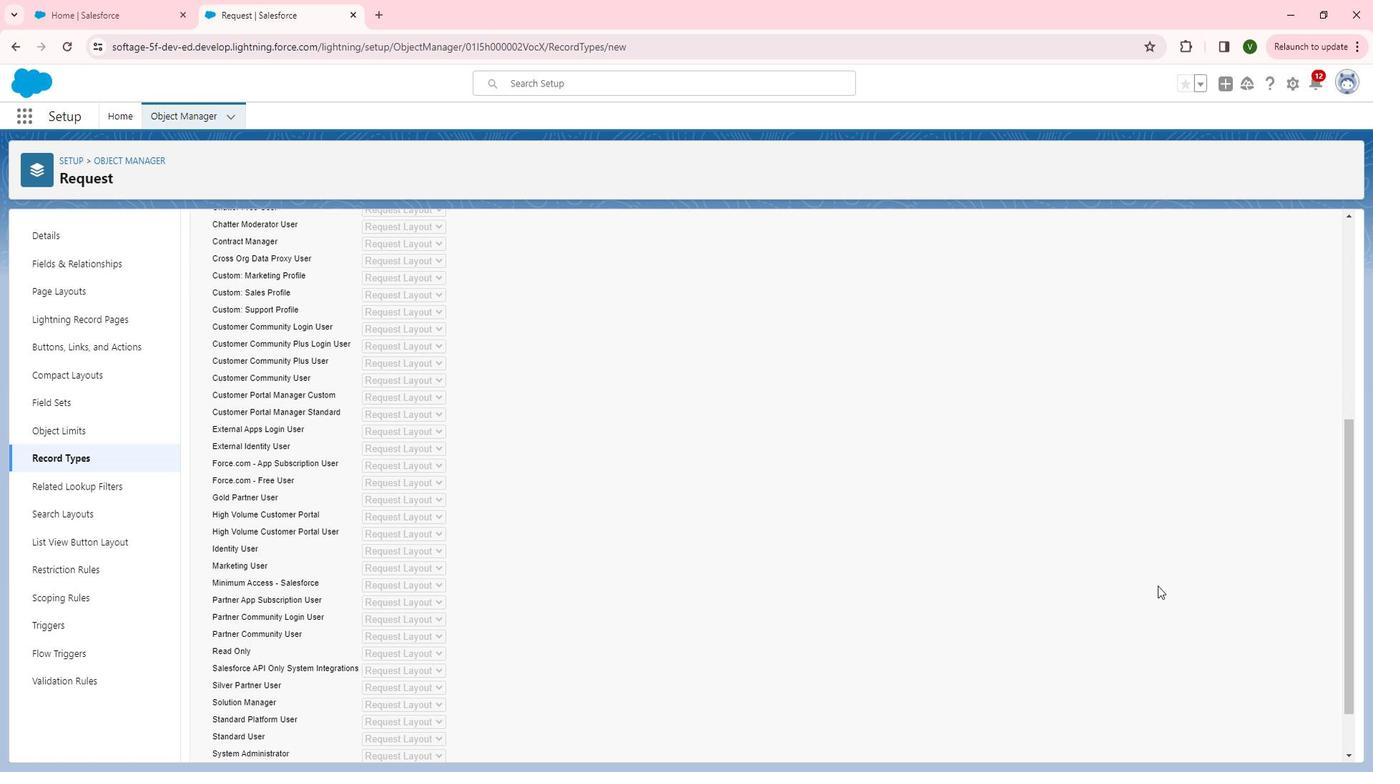 
Action: Mouse scrolled (1177, 583) with delta (0, 0)
Screenshot: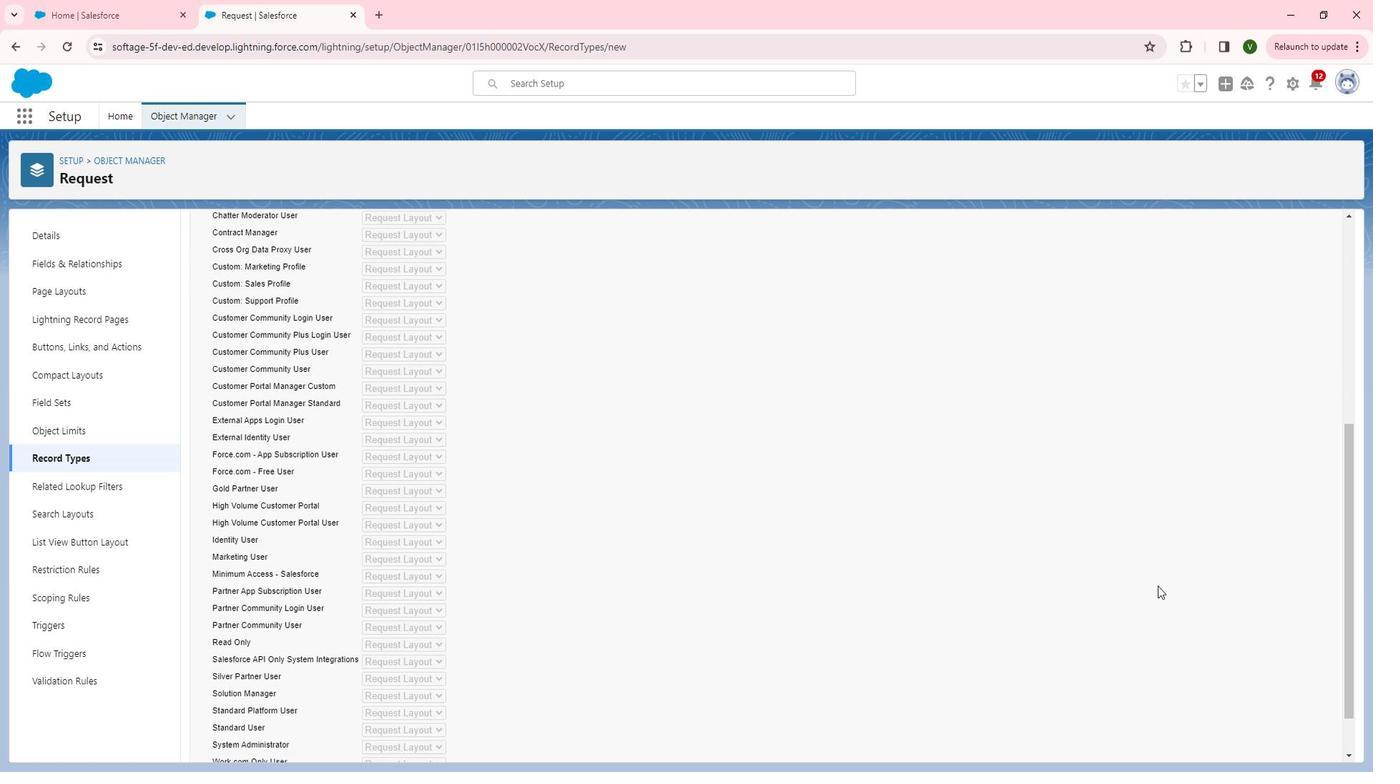 
Action: Mouse scrolled (1177, 583) with delta (0, 0)
